 Task: Create a floral creative business letterhead.
Action: Mouse moved to (396, 84)
Screenshot: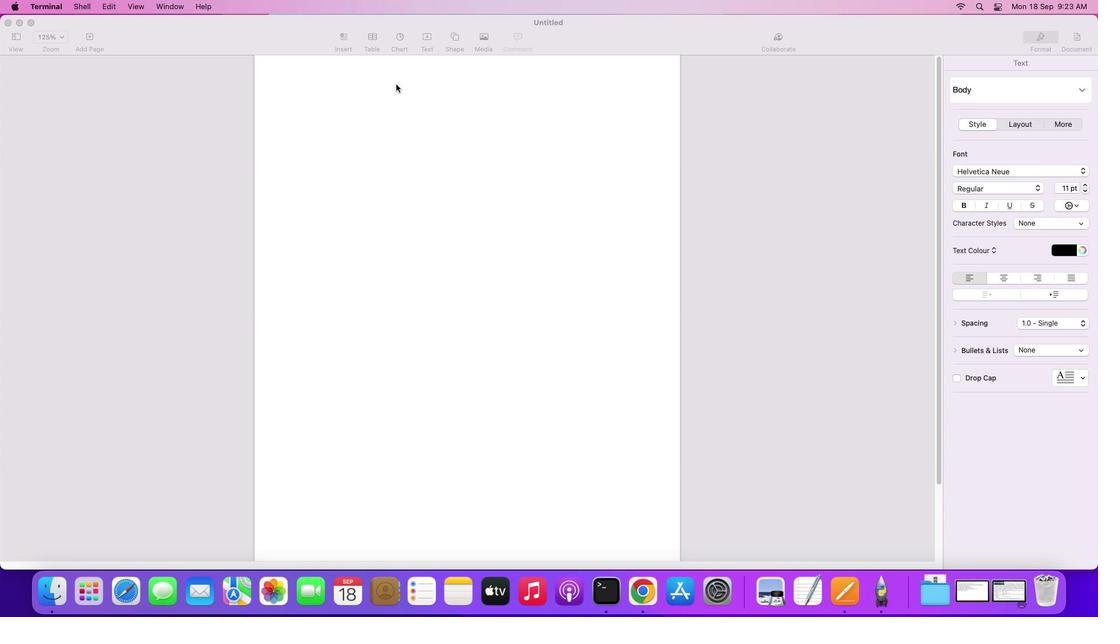 
Action: Mouse pressed left at (396, 84)
Screenshot: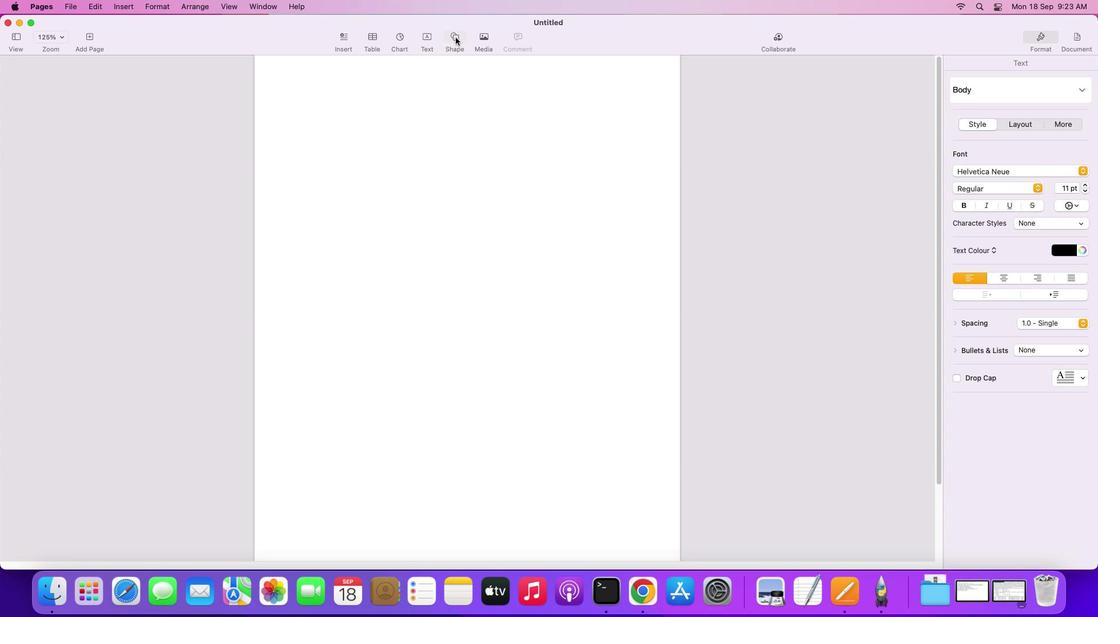 
Action: Mouse moved to (455, 37)
Screenshot: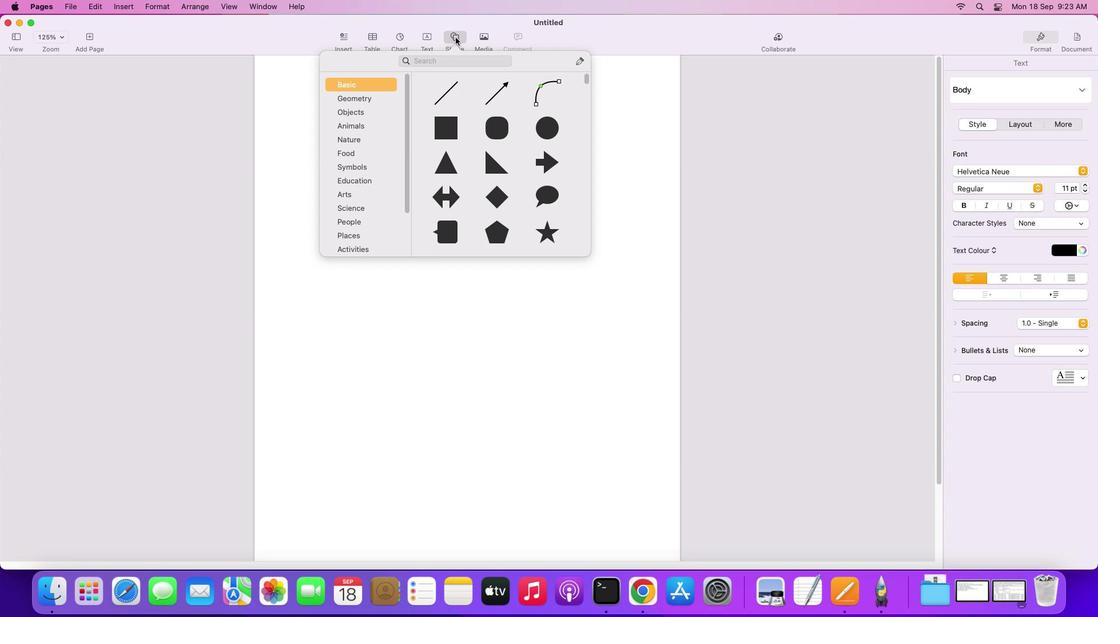 
Action: Mouse pressed left at (455, 37)
Screenshot: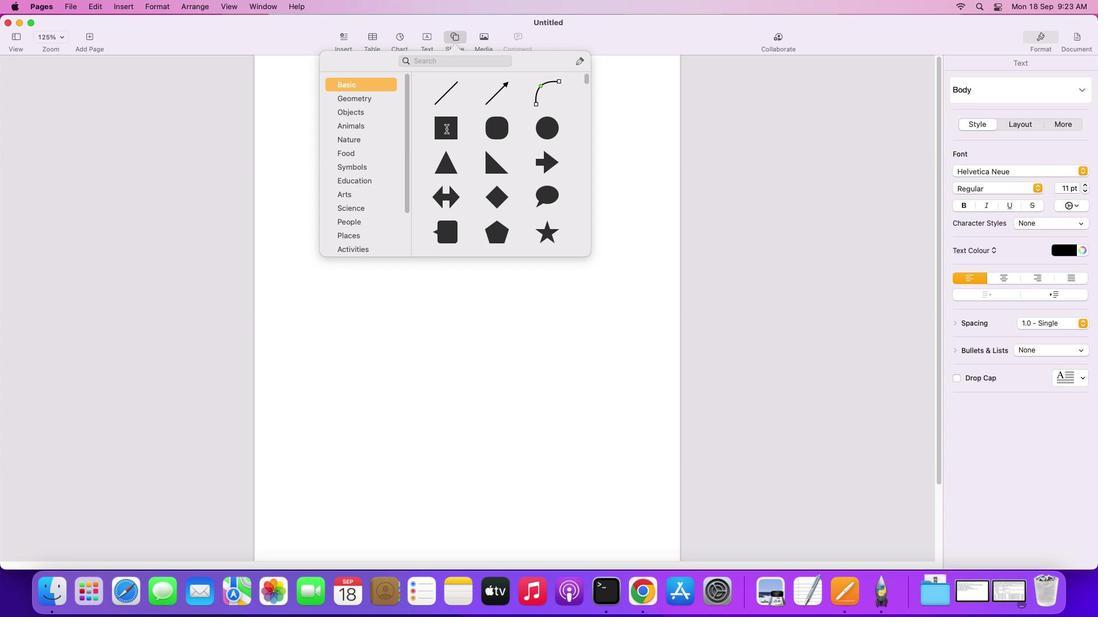 
Action: Mouse moved to (446, 129)
Screenshot: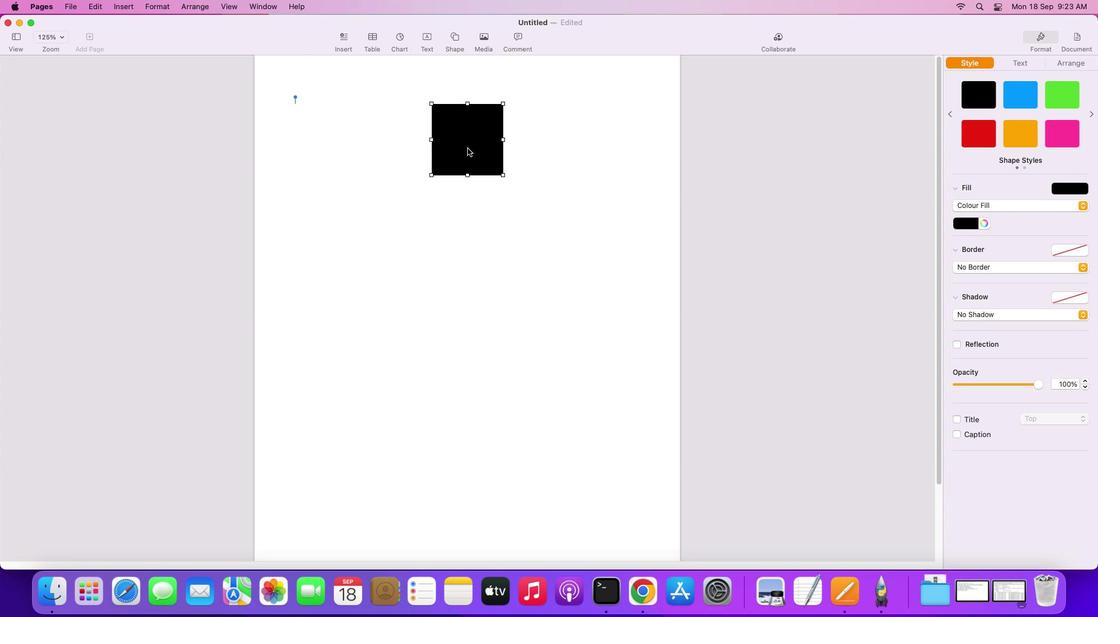 
Action: Mouse pressed left at (446, 129)
Screenshot: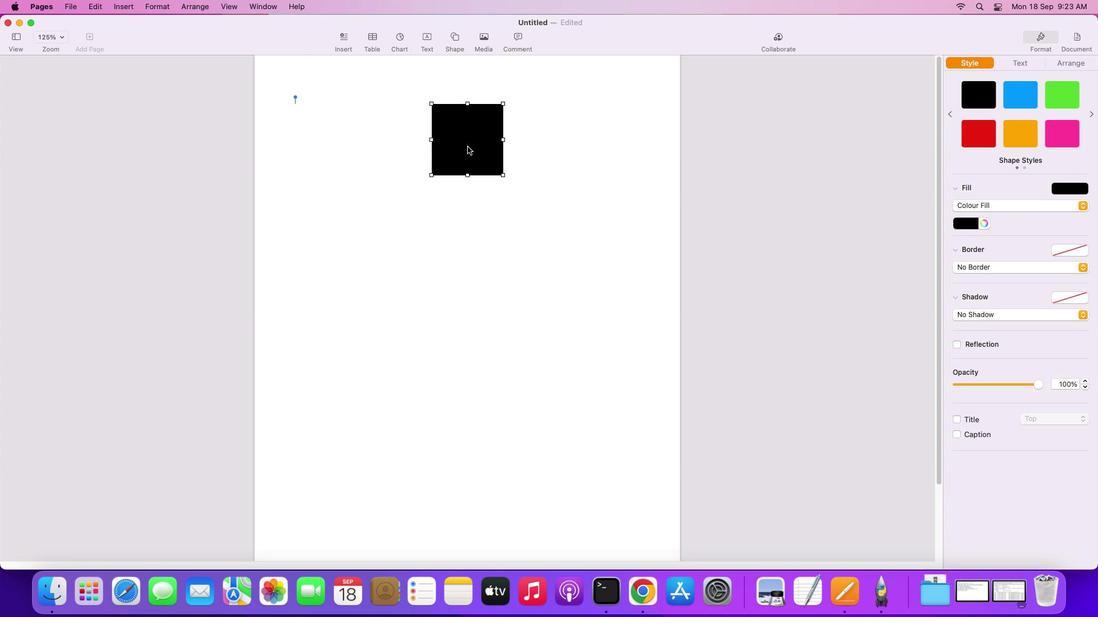 
Action: Mouse moved to (467, 144)
Screenshot: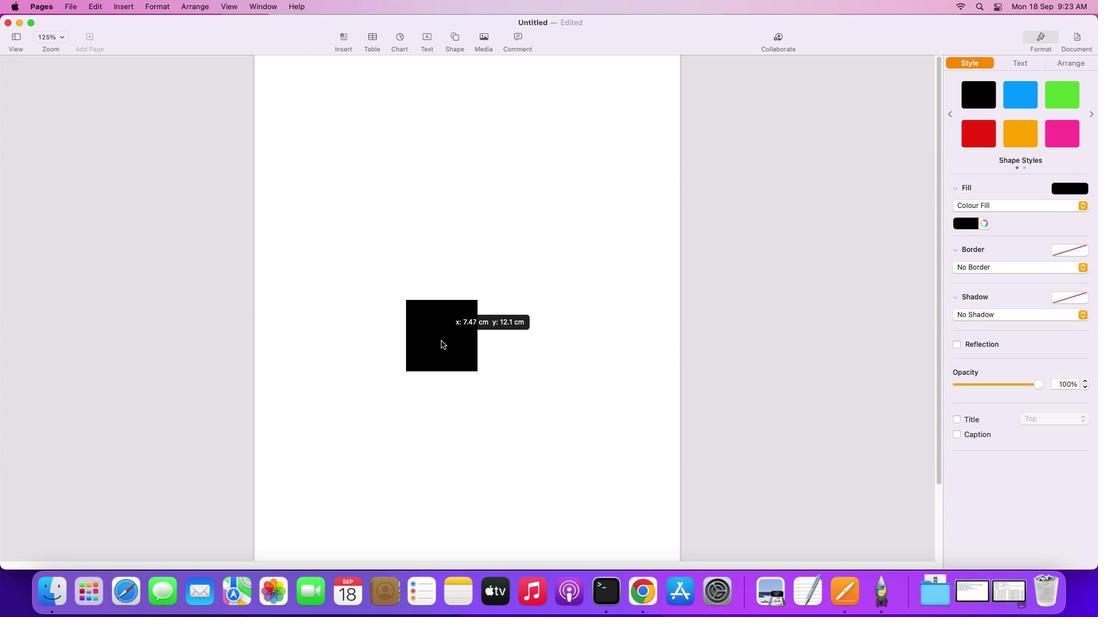 
Action: Mouse pressed left at (467, 144)
Screenshot: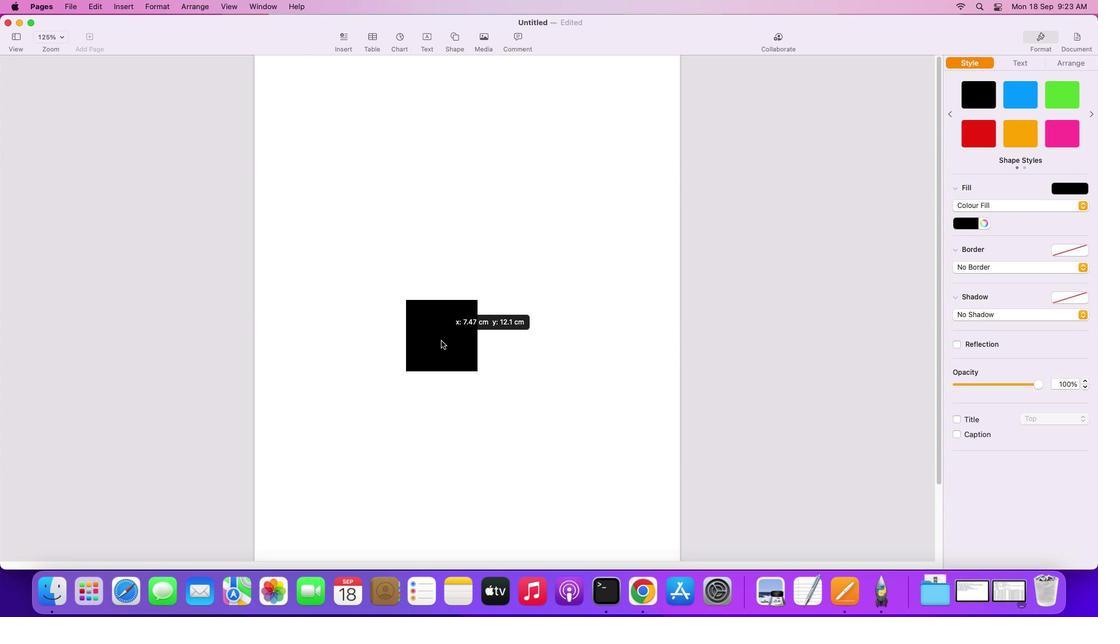 
Action: Mouse moved to (478, 335)
Screenshot: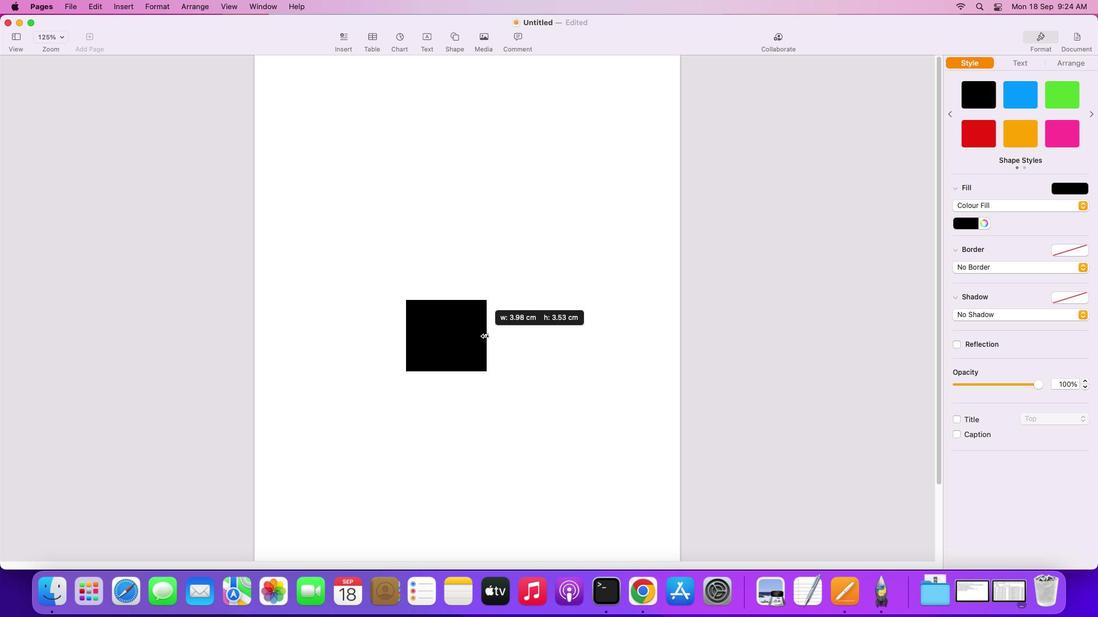 
Action: Mouse pressed left at (478, 335)
Screenshot: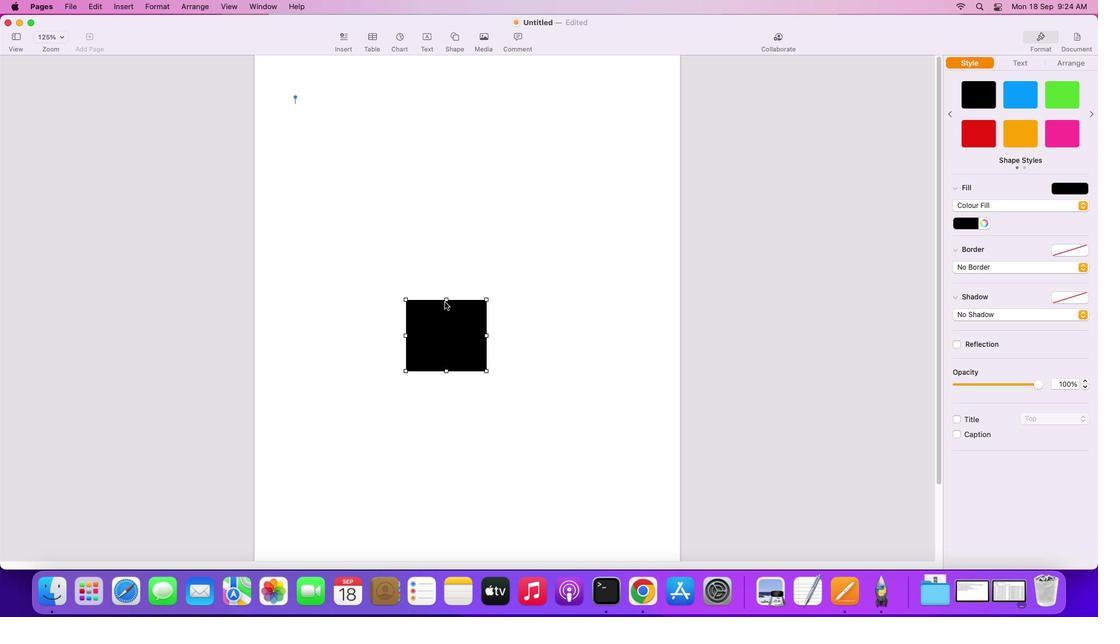 
Action: Mouse moved to (447, 300)
Screenshot: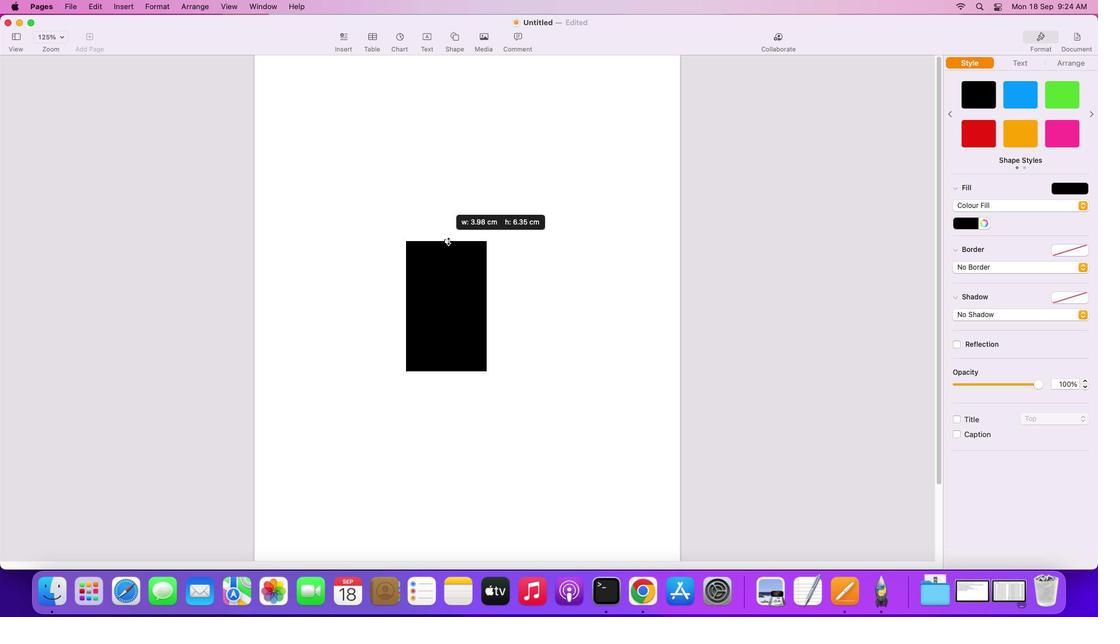 
Action: Mouse pressed left at (447, 300)
Screenshot: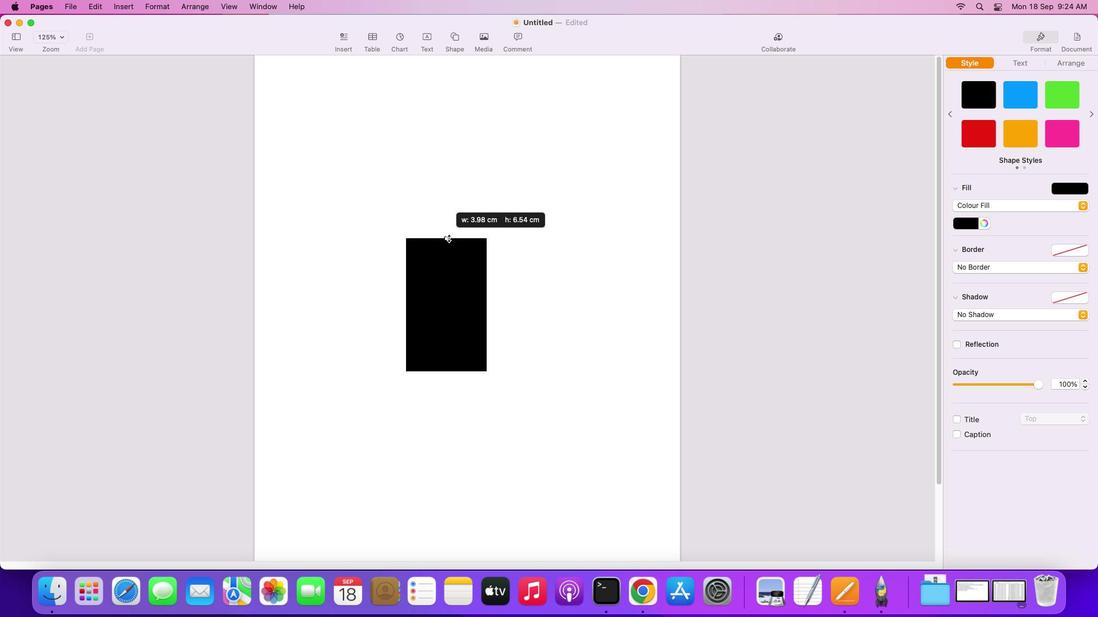 
Action: Mouse moved to (451, 344)
Screenshot: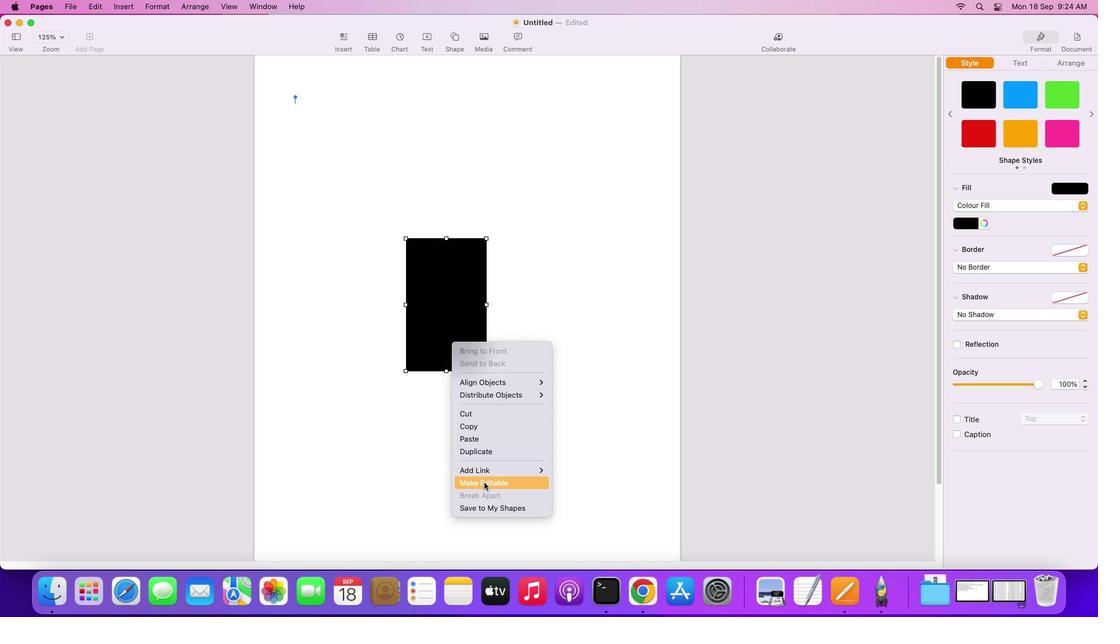 
Action: Mouse pressed right at (451, 344)
Screenshot: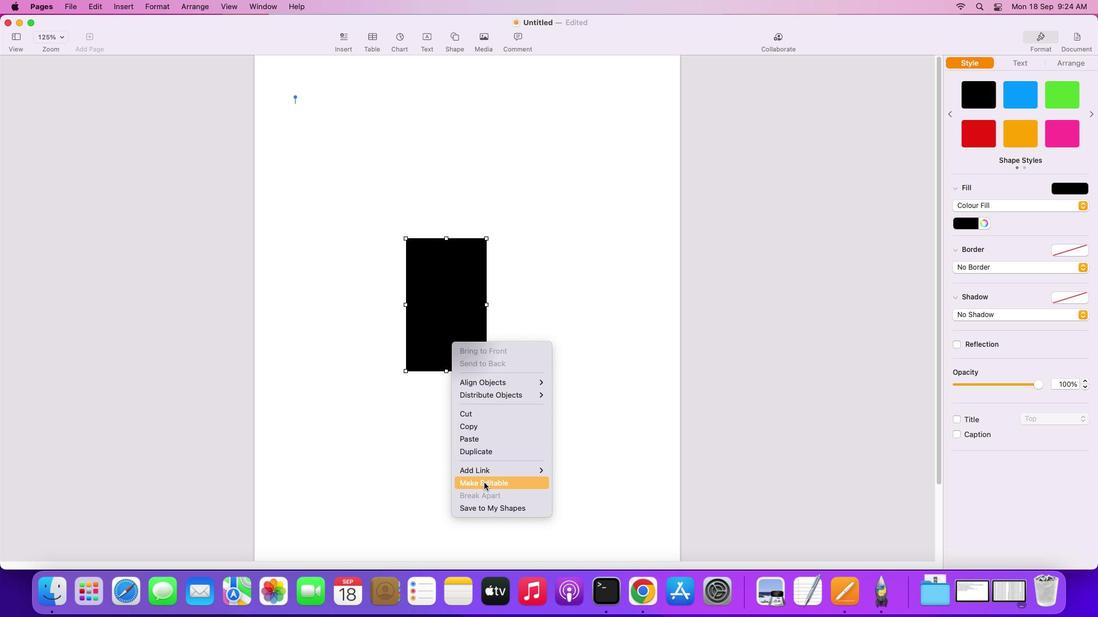 
Action: Mouse moved to (483, 483)
Screenshot: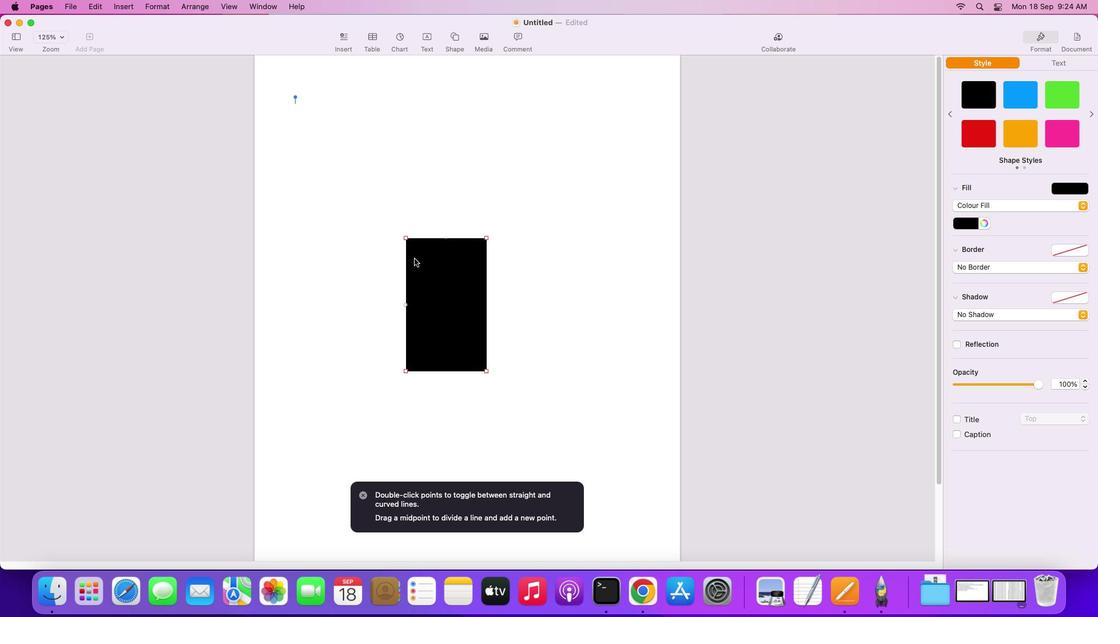 
Action: Mouse pressed left at (483, 483)
Screenshot: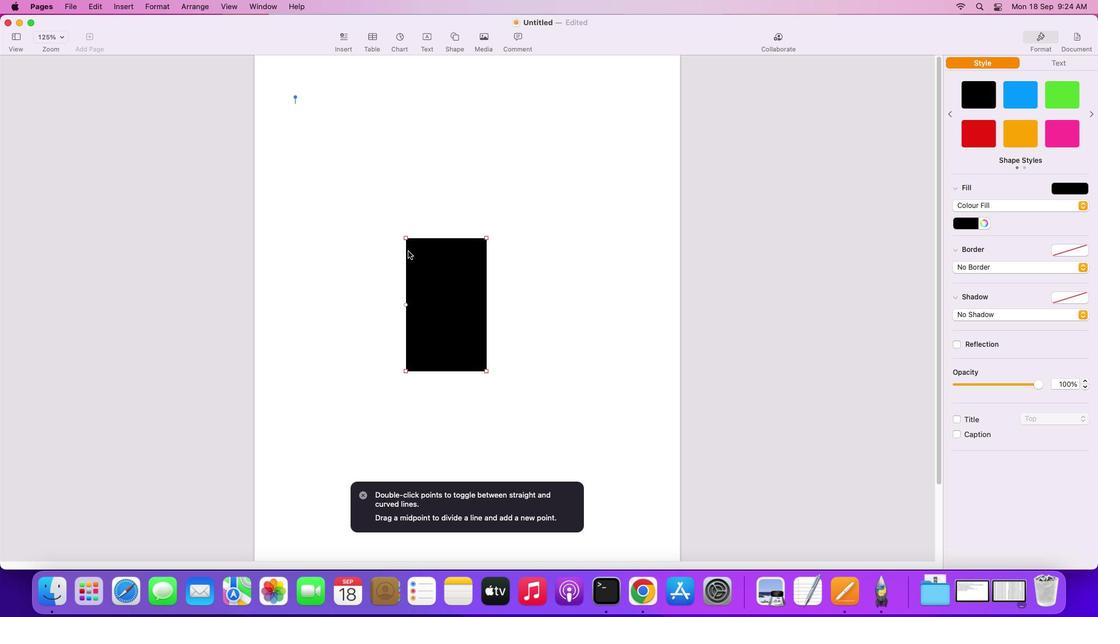
Action: Mouse moved to (406, 237)
Screenshot: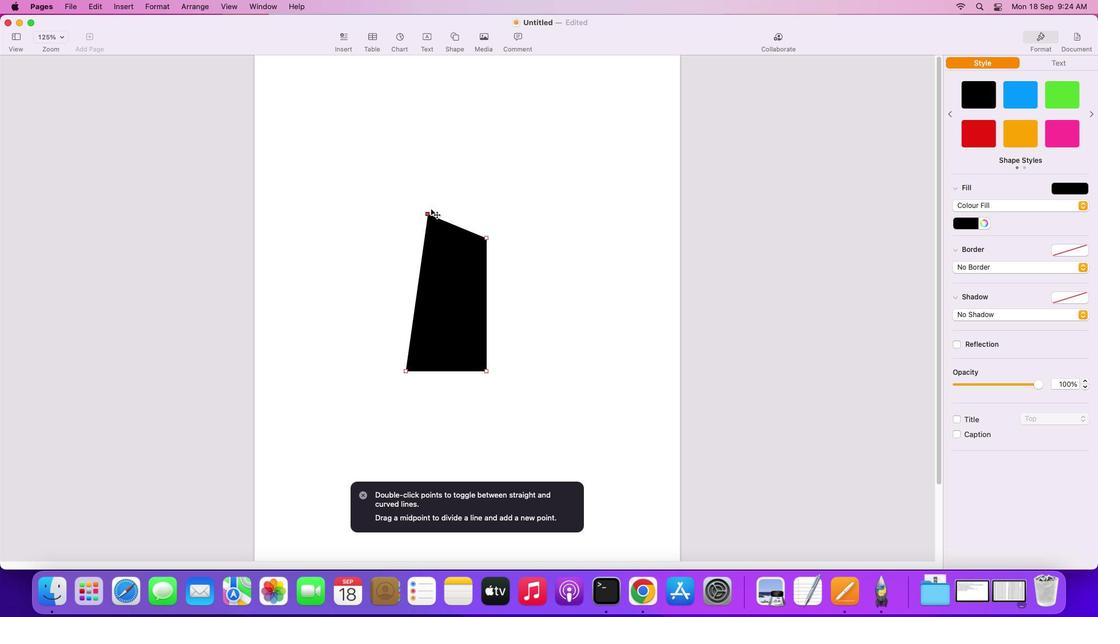 
Action: Mouse pressed left at (406, 237)
Screenshot: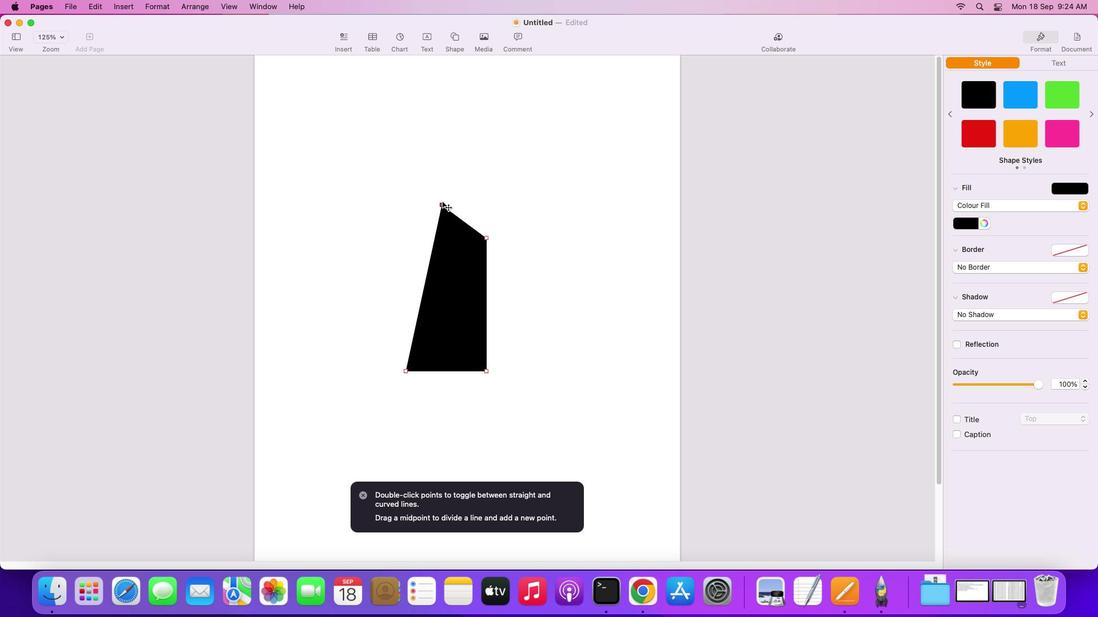 
Action: Mouse moved to (487, 239)
Screenshot: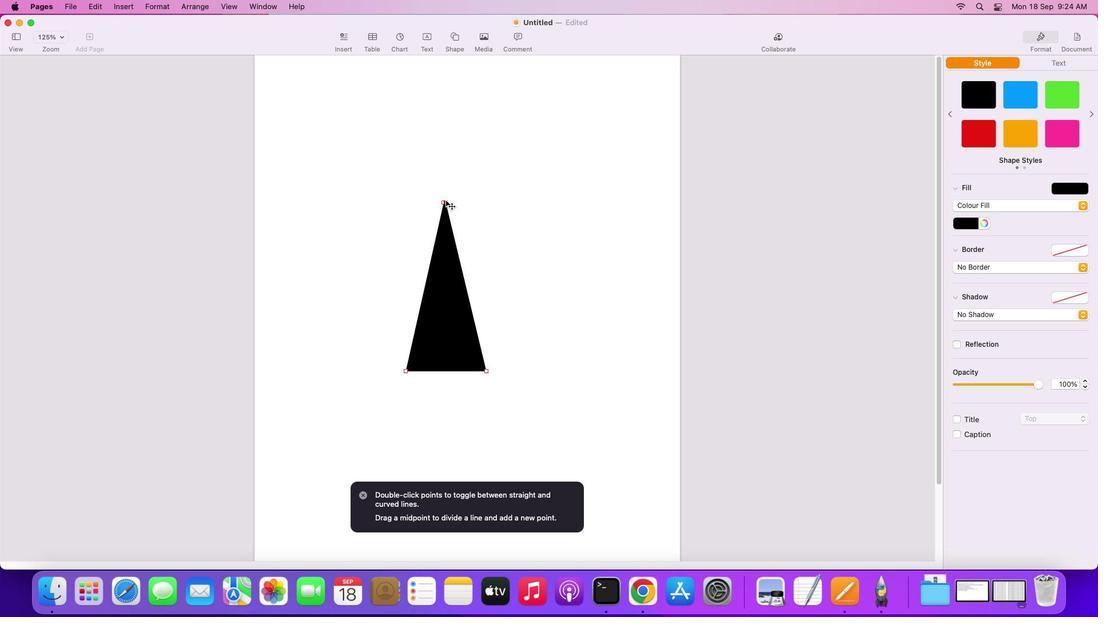 
Action: Mouse pressed left at (487, 239)
Screenshot: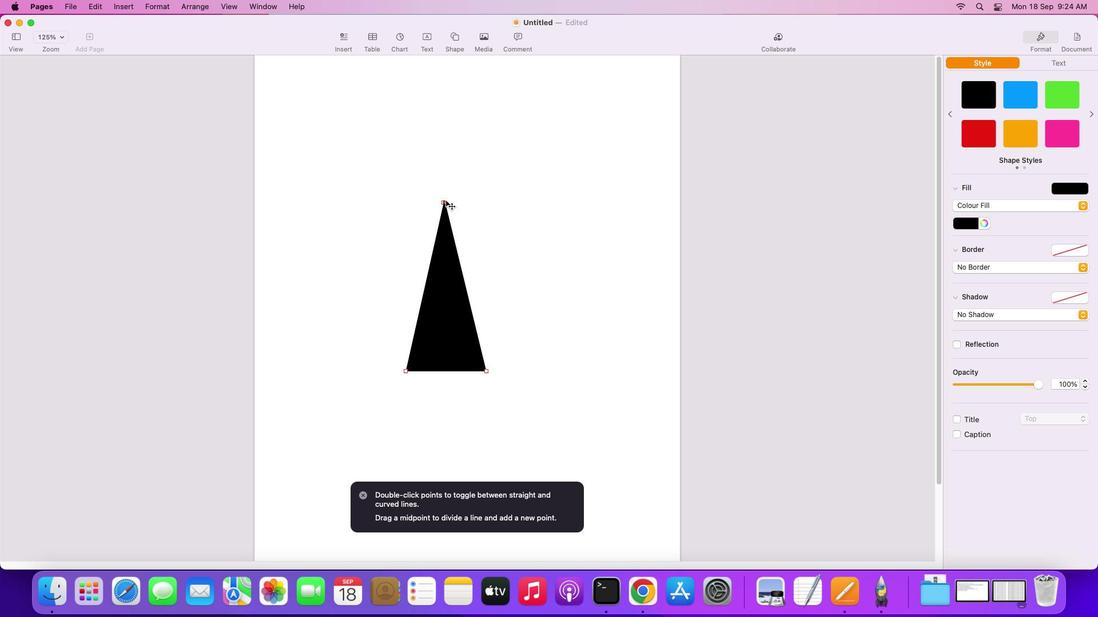 
Action: Mouse moved to (485, 207)
Screenshot: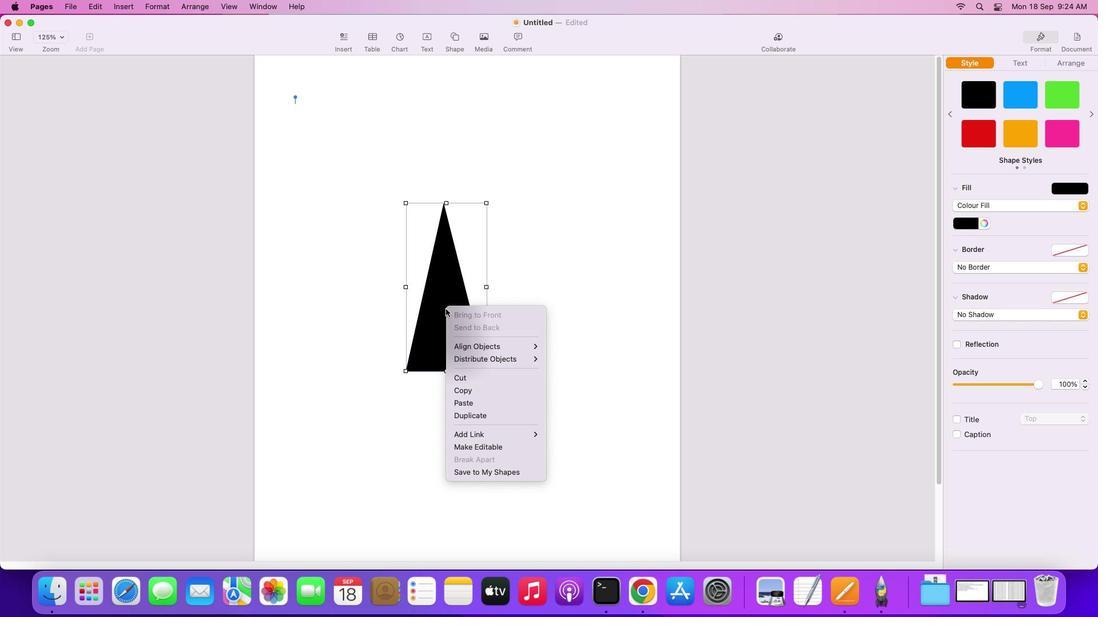 
Action: Mouse pressed left at (485, 207)
Screenshot: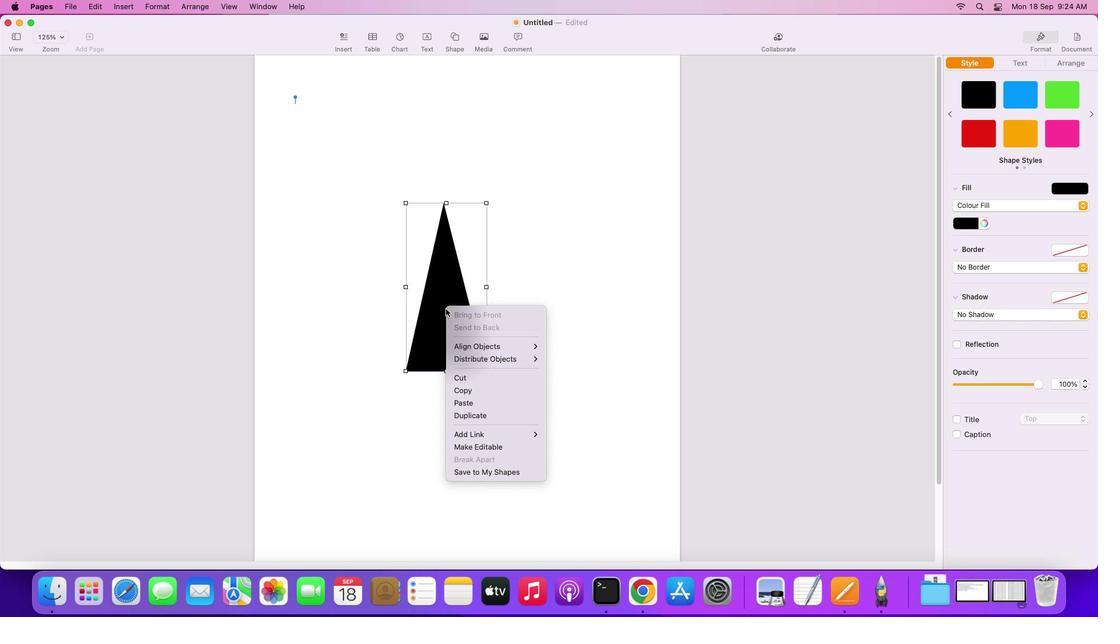 
Action: Mouse moved to (446, 309)
Screenshot: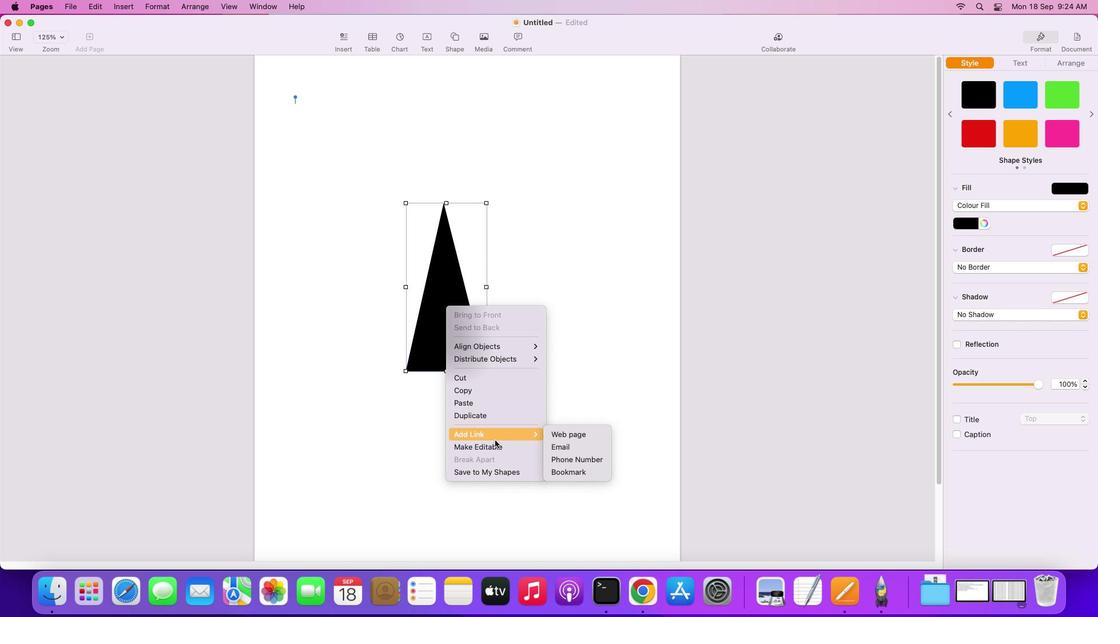 
Action: Mouse pressed left at (446, 309)
Screenshot: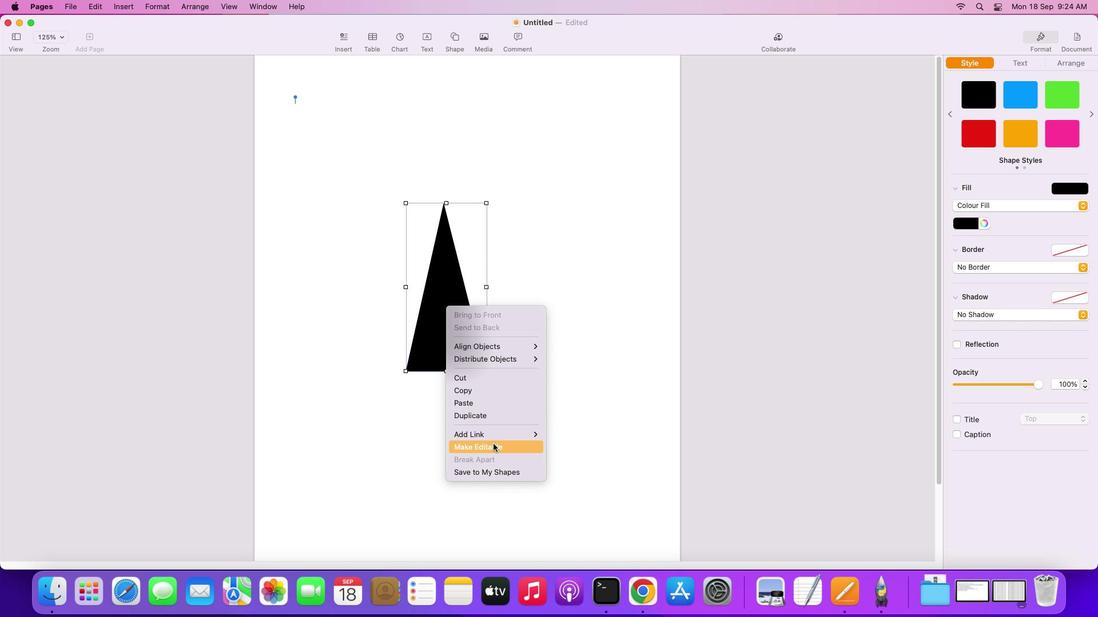 
Action: Mouse moved to (445, 308)
Screenshot: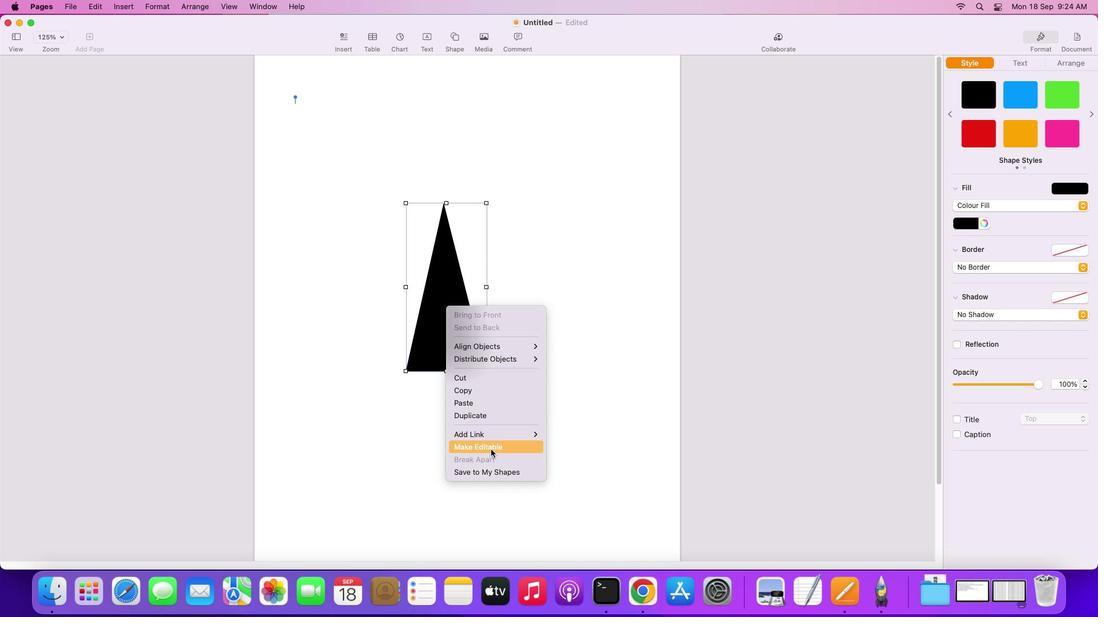 
Action: Mouse pressed right at (445, 308)
Screenshot: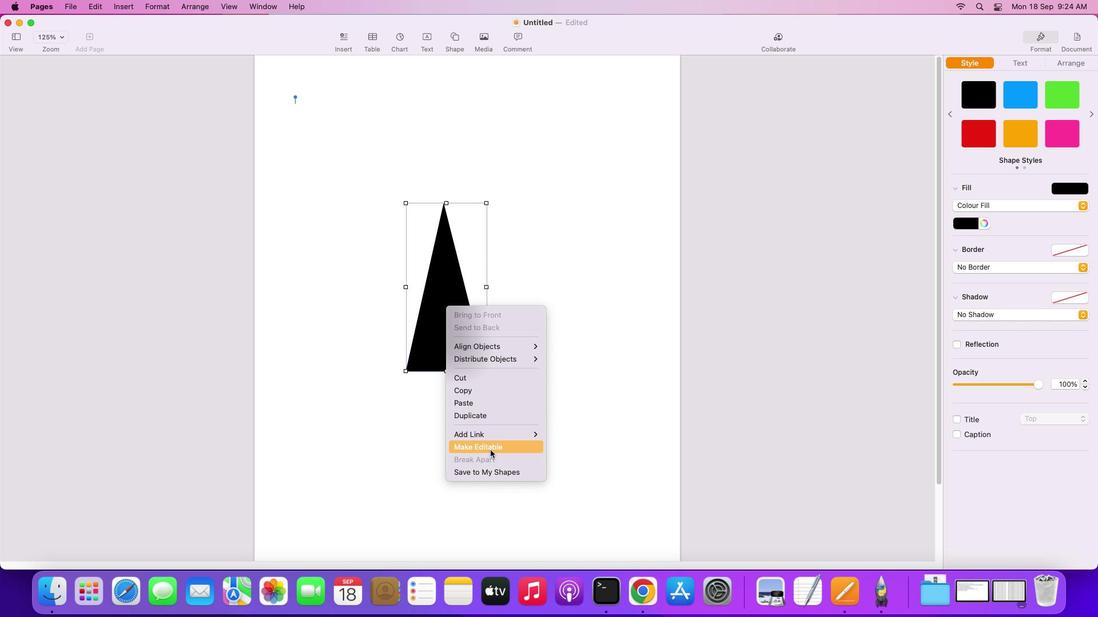
Action: Mouse moved to (489, 449)
Screenshot: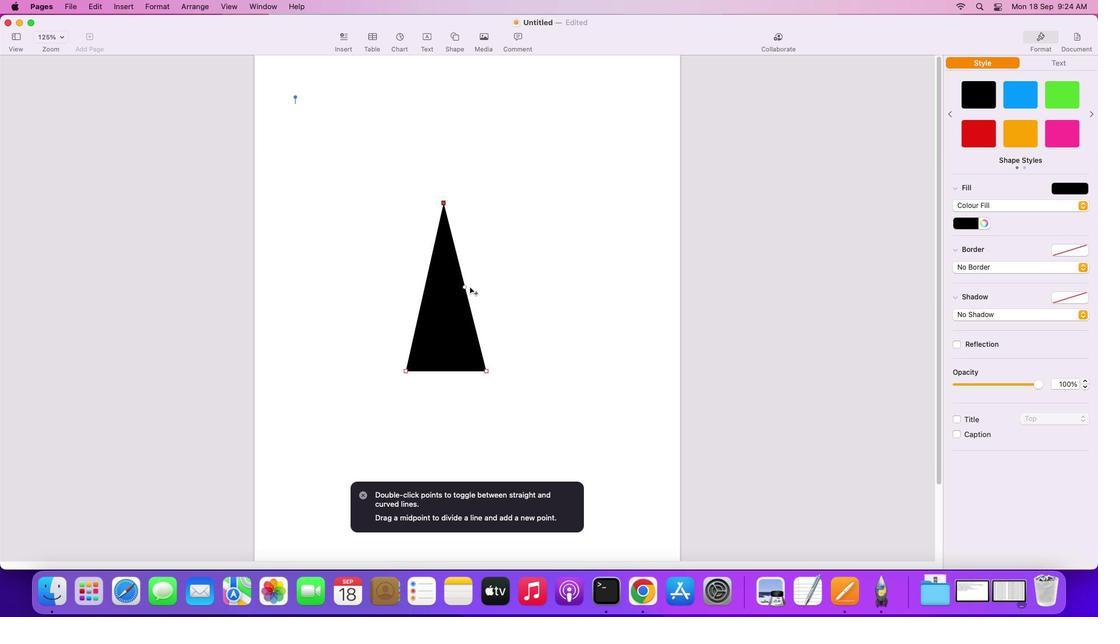 
Action: Mouse pressed left at (489, 449)
Screenshot: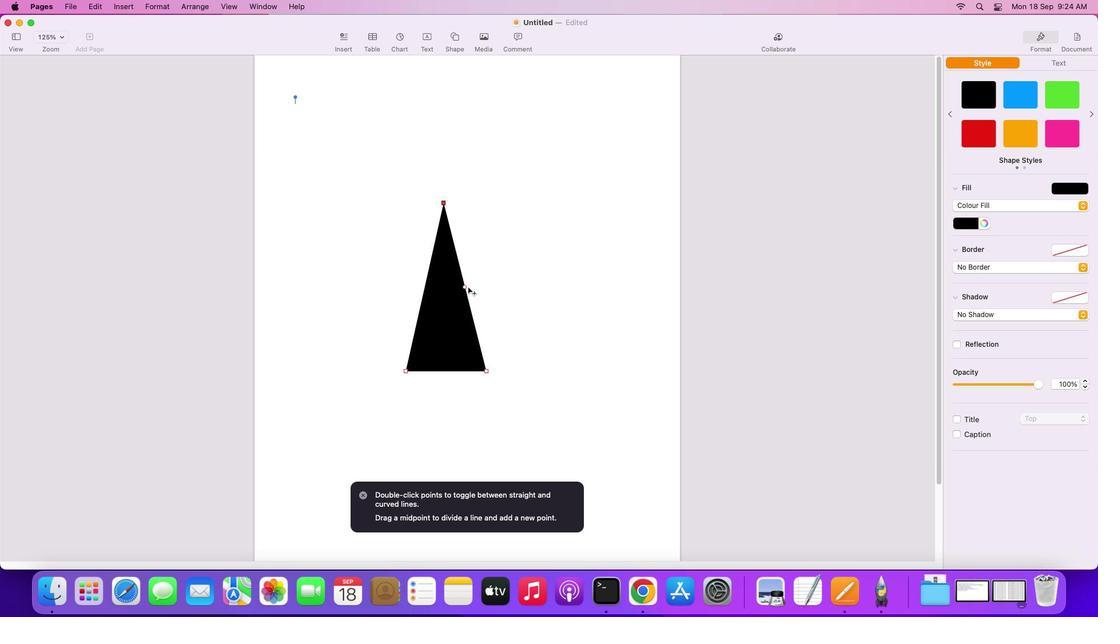 
Action: Mouse moved to (465, 287)
Screenshot: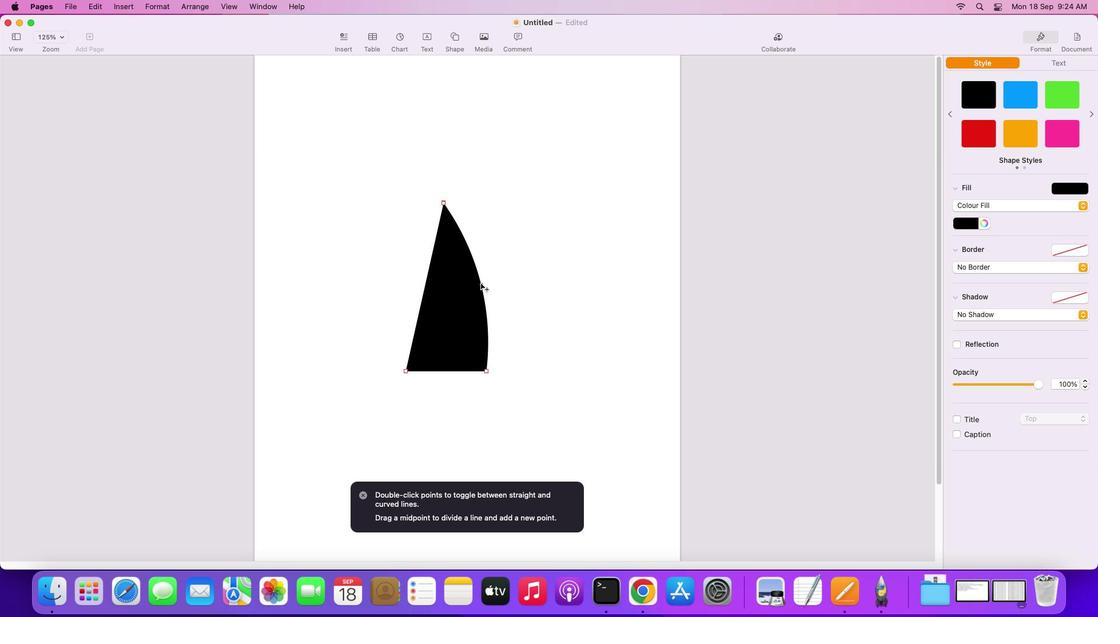 
Action: Mouse pressed left at (465, 287)
Screenshot: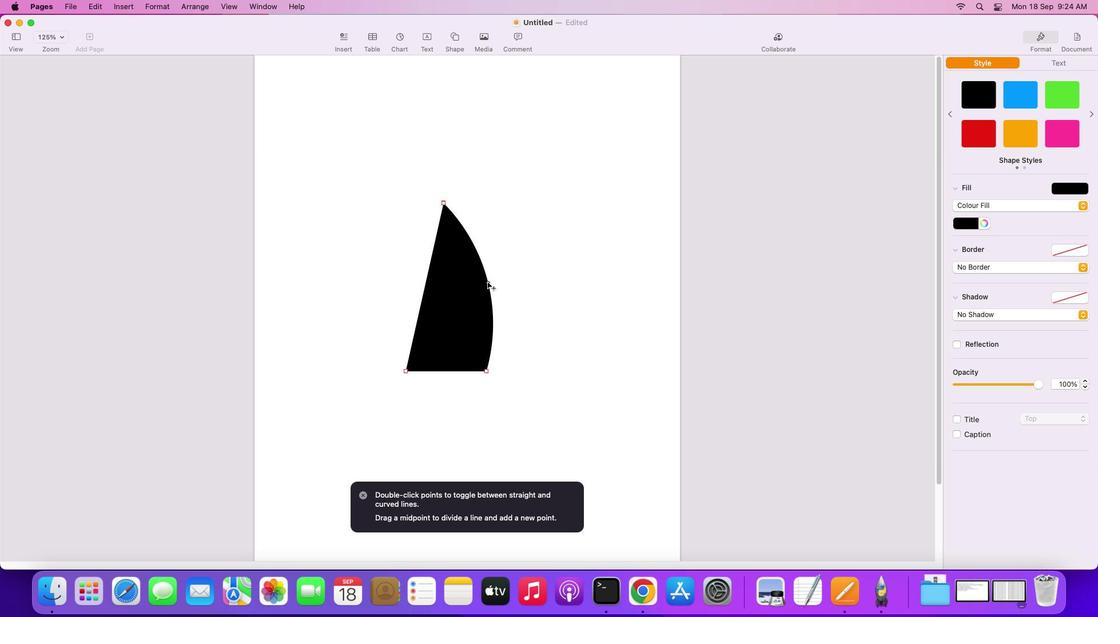 
Action: Mouse moved to (426, 288)
Screenshot: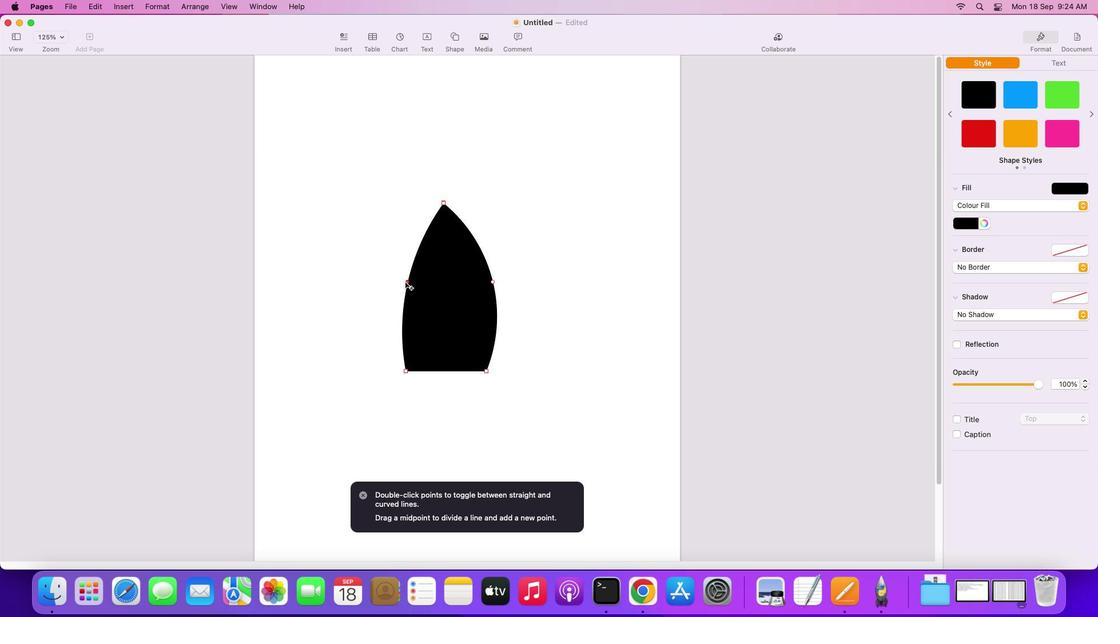 
Action: Mouse pressed left at (426, 288)
Screenshot: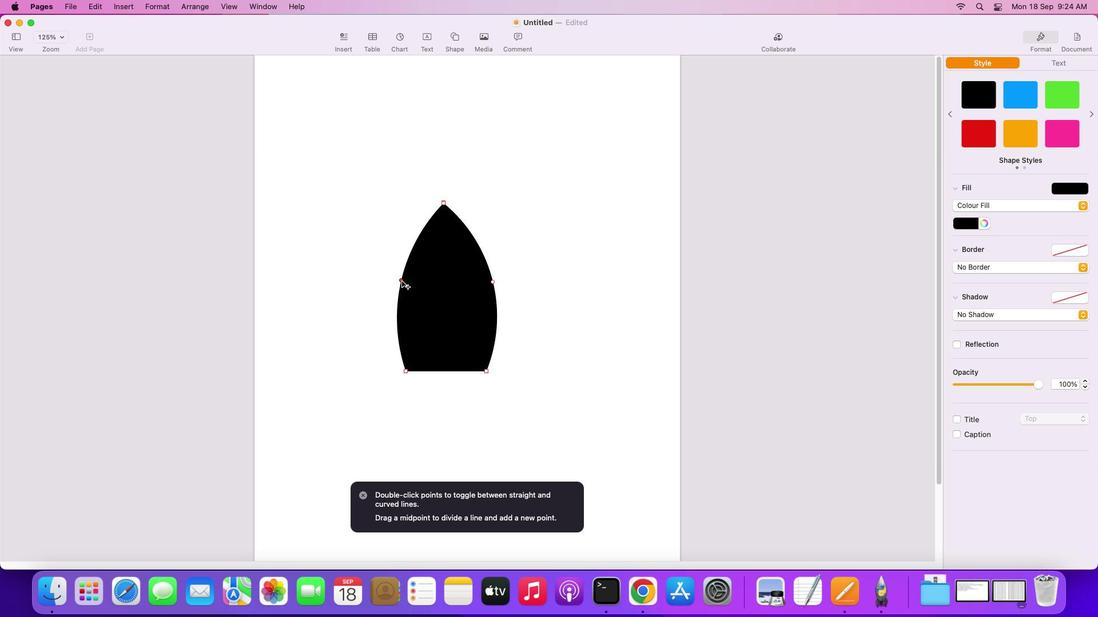 
Action: Mouse moved to (580, 249)
Screenshot: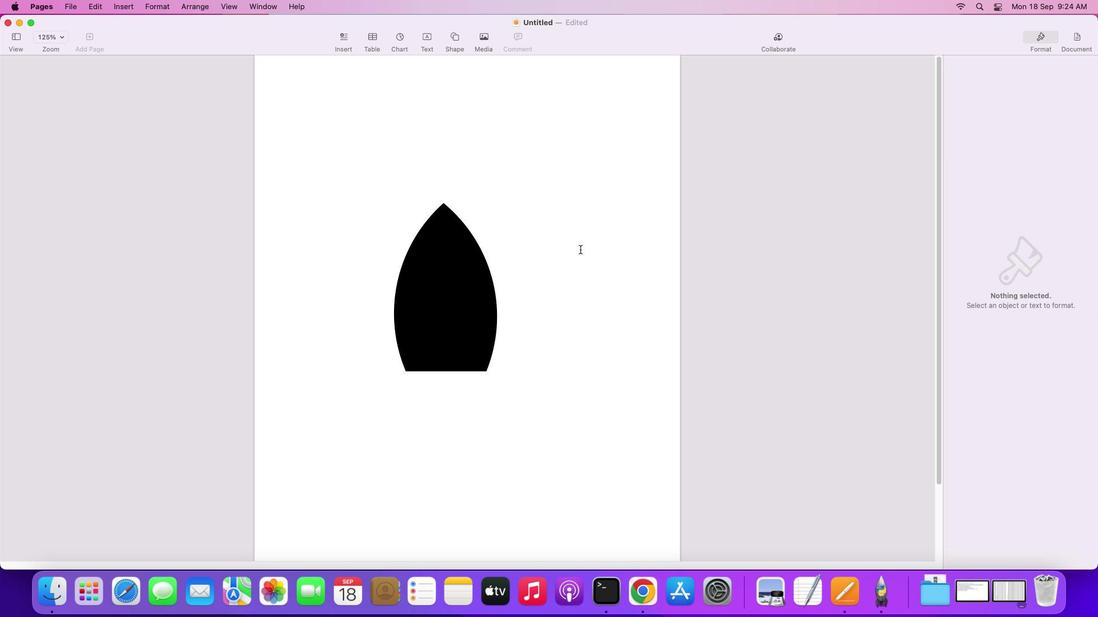 
Action: Mouse pressed left at (580, 249)
Screenshot: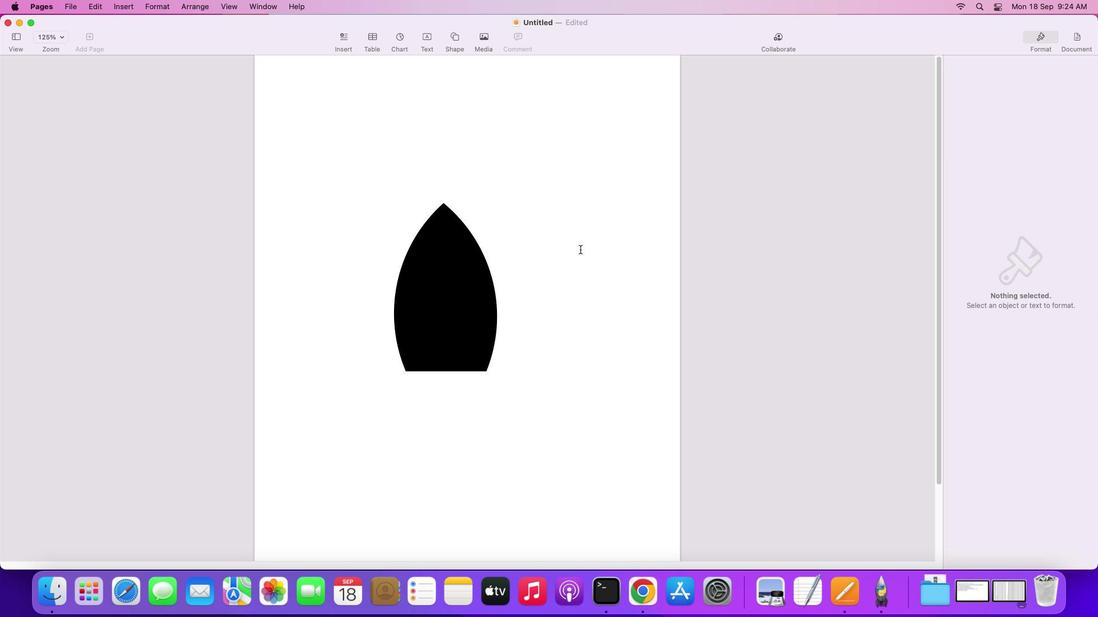 
Action: Mouse moved to (433, 291)
Screenshot: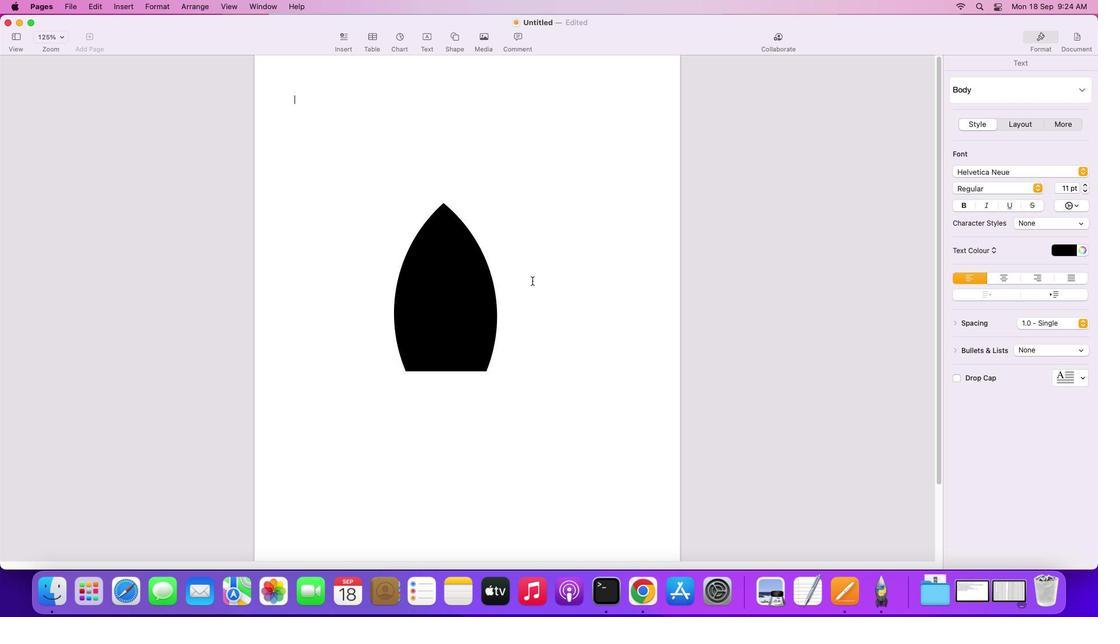 
Action: Mouse pressed left at (433, 291)
Screenshot: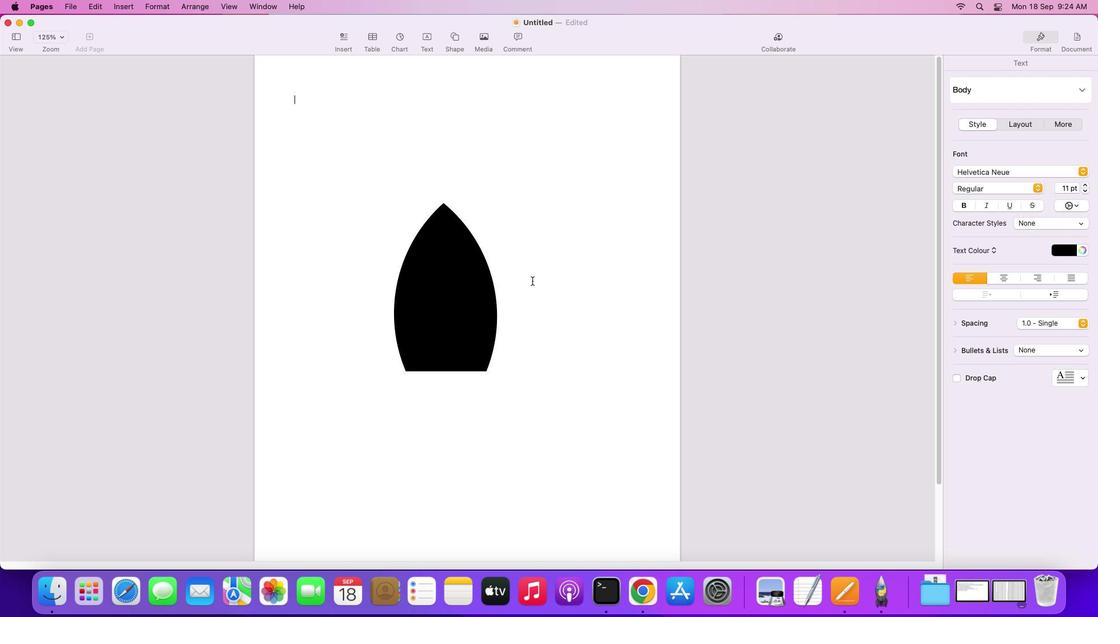 
Action: Mouse moved to (532, 281)
Screenshot: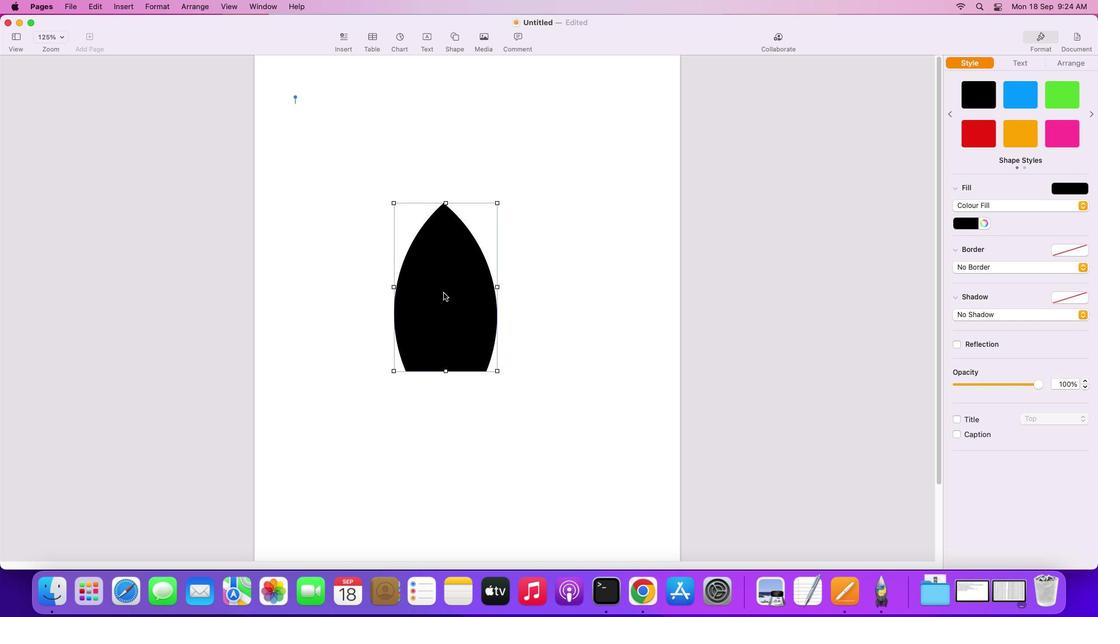 
Action: Mouse pressed left at (532, 281)
Screenshot: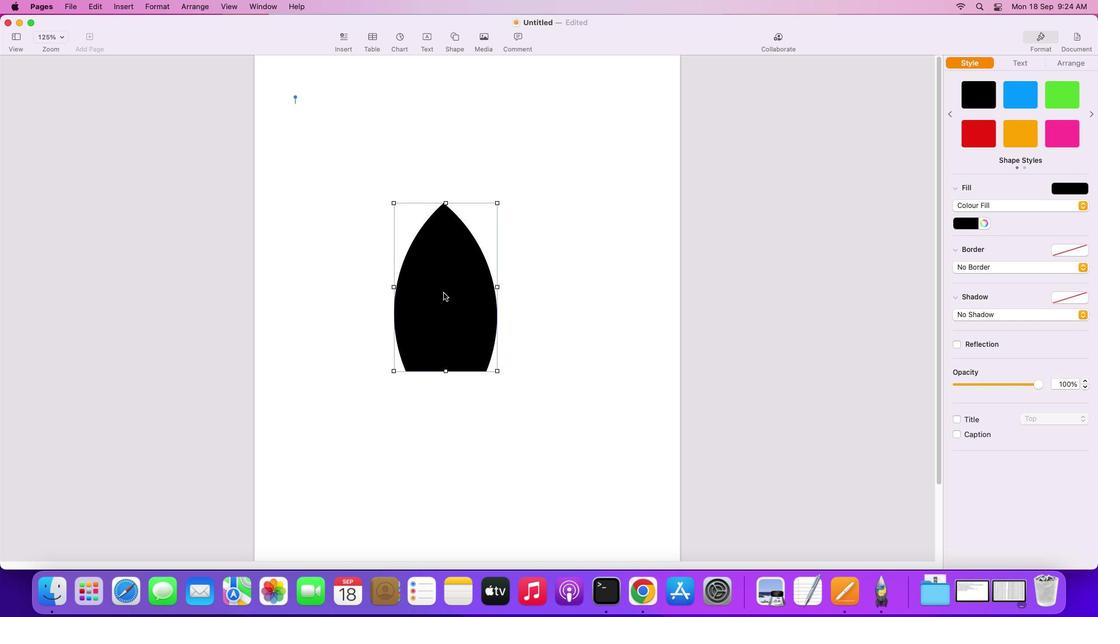 
Action: Mouse moved to (443, 293)
Screenshot: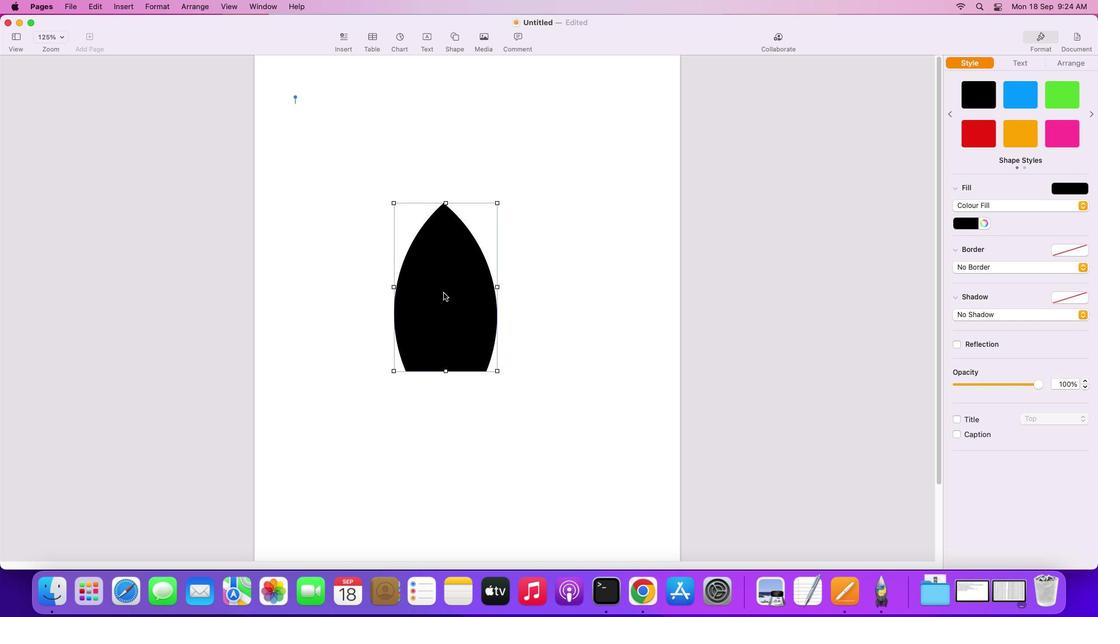 
Action: Mouse pressed left at (443, 293)
Screenshot: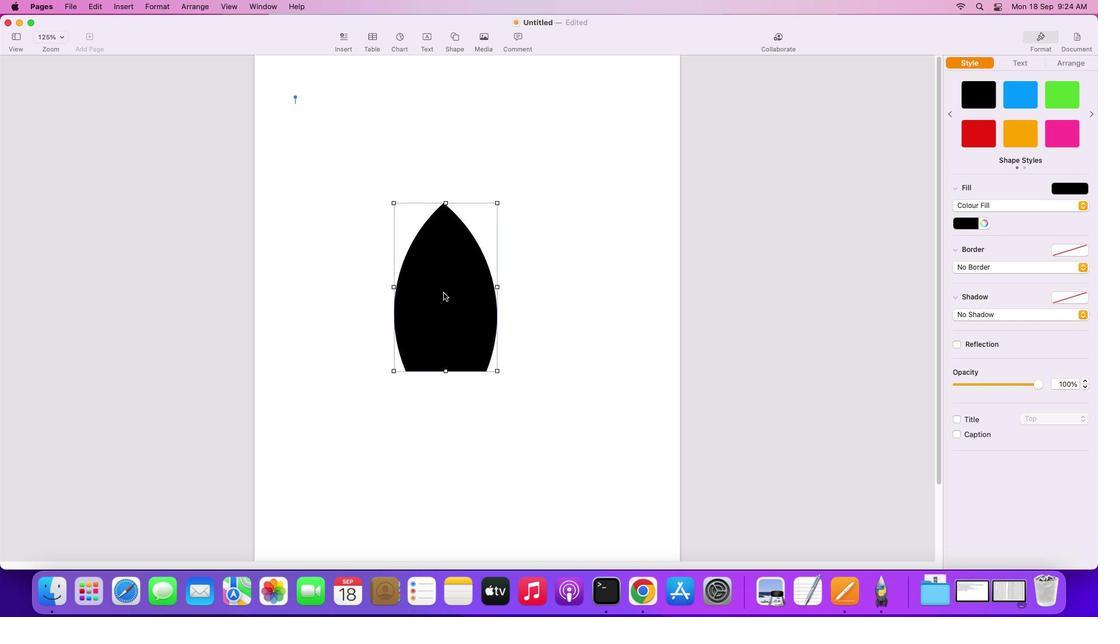 
Action: Mouse moved to (572, 272)
Screenshot: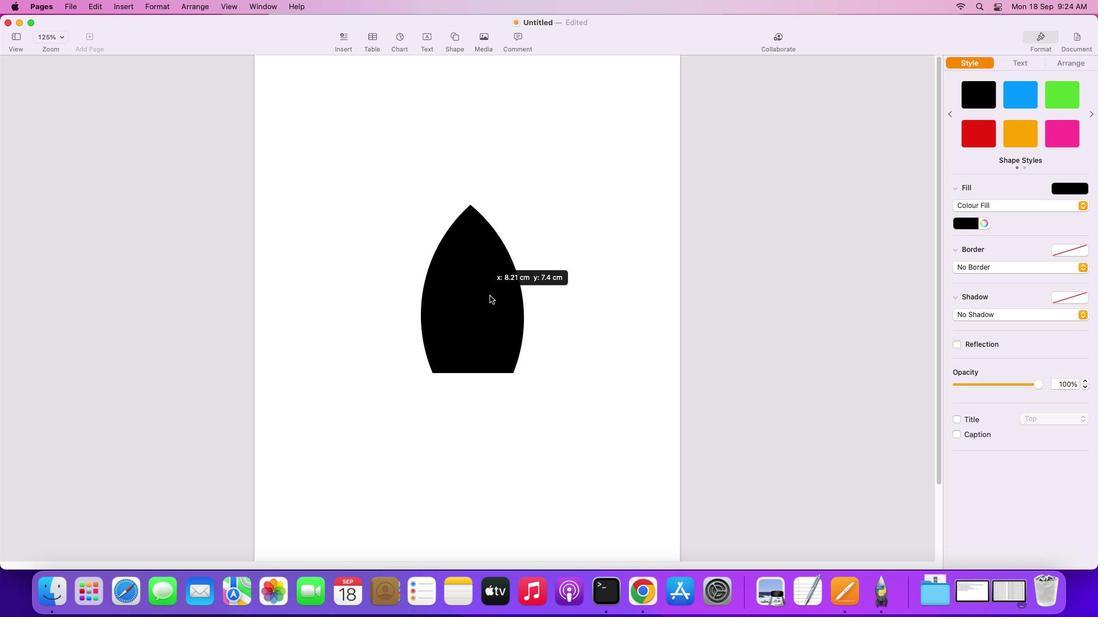 
Action: Mouse pressed left at (572, 272)
Screenshot: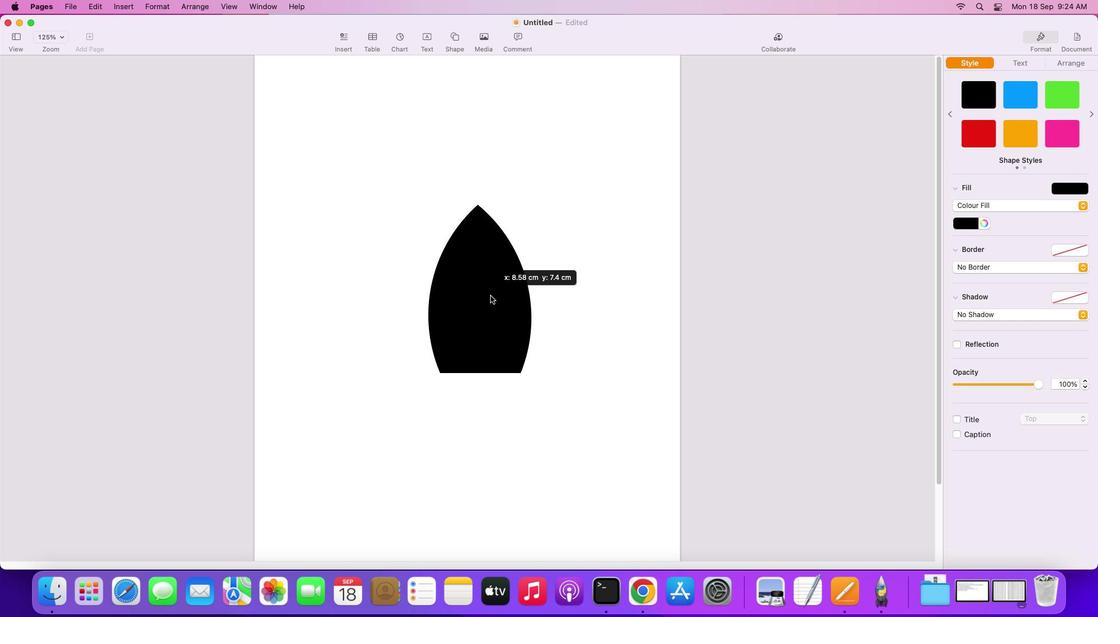 
Action: Mouse moved to (437, 295)
Screenshot: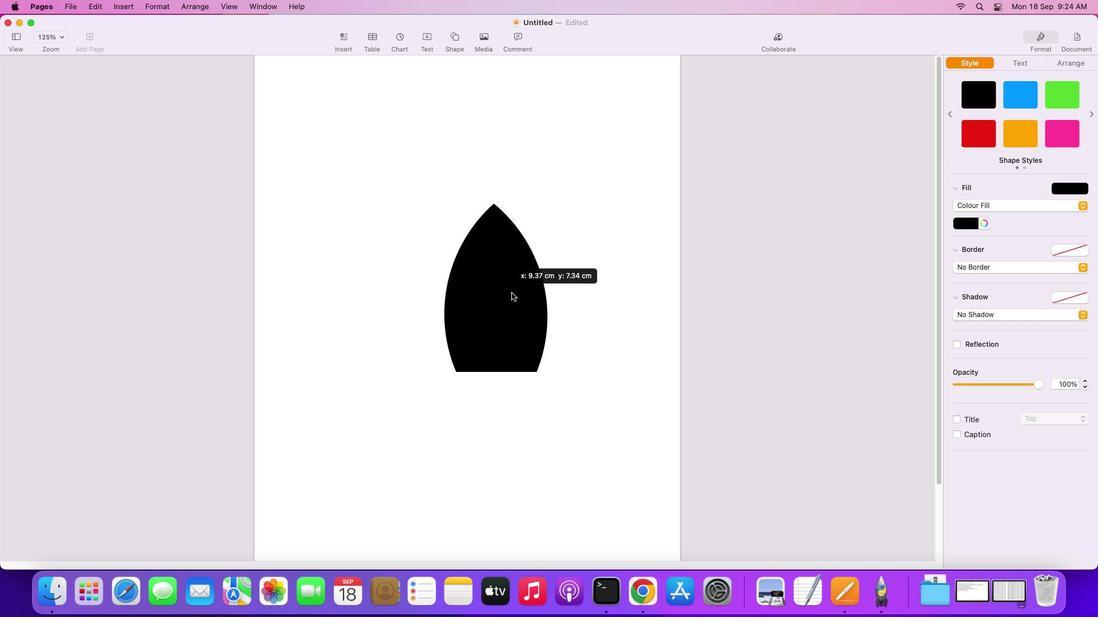 
Action: Mouse pressed left at (437, 295)
Screenshot: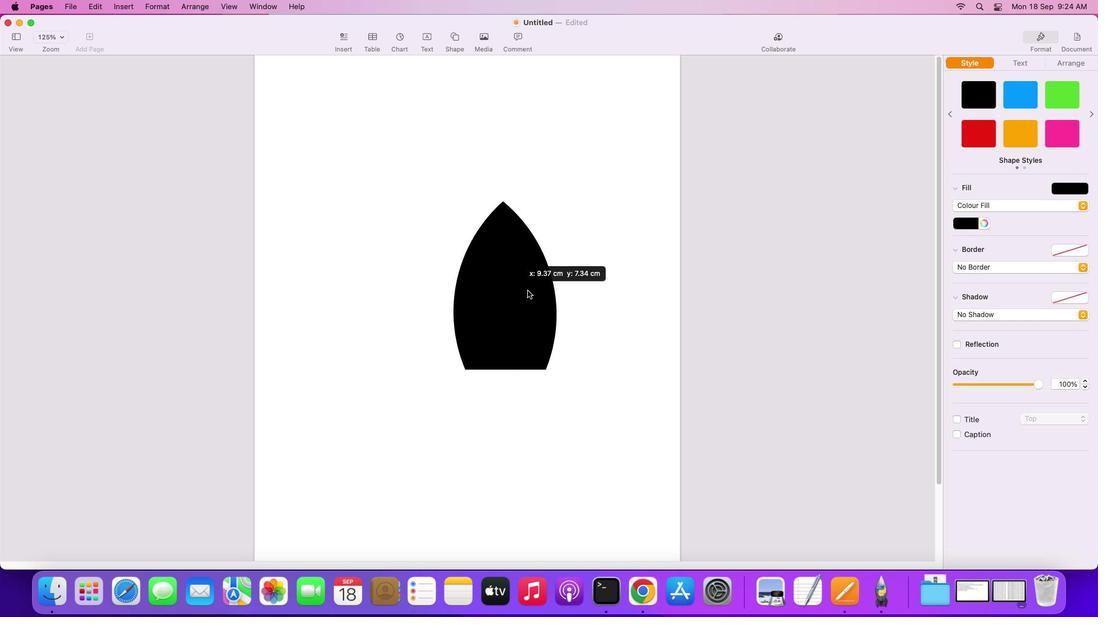 
Action: Mouse moved to (455, 294)
Screenshot: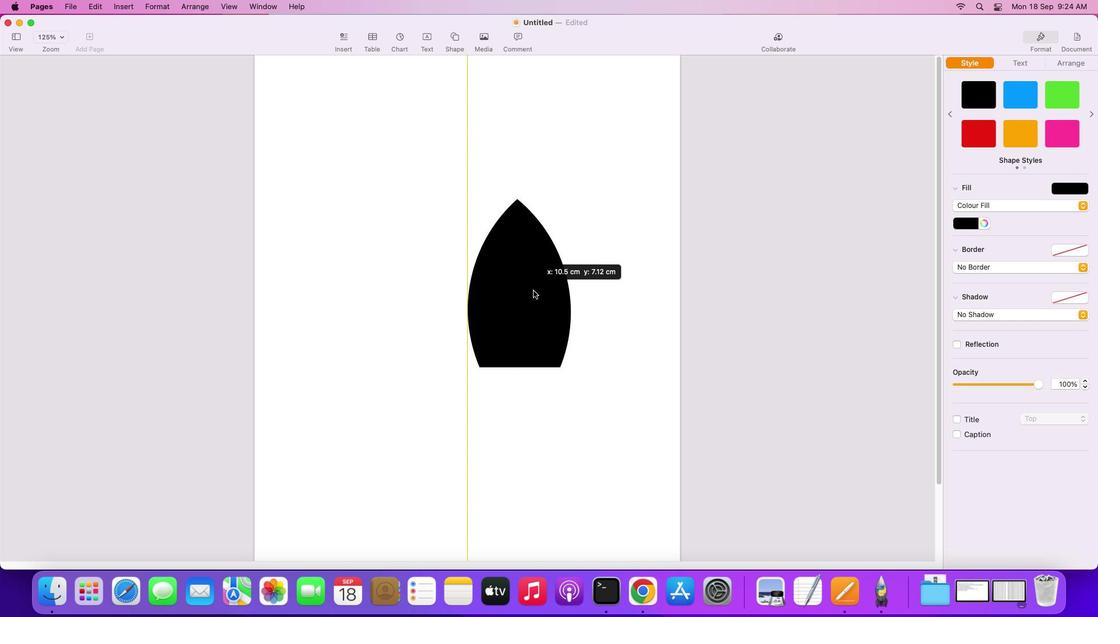 
Action: Mouse pressed left at (455, 294)
Screenshot: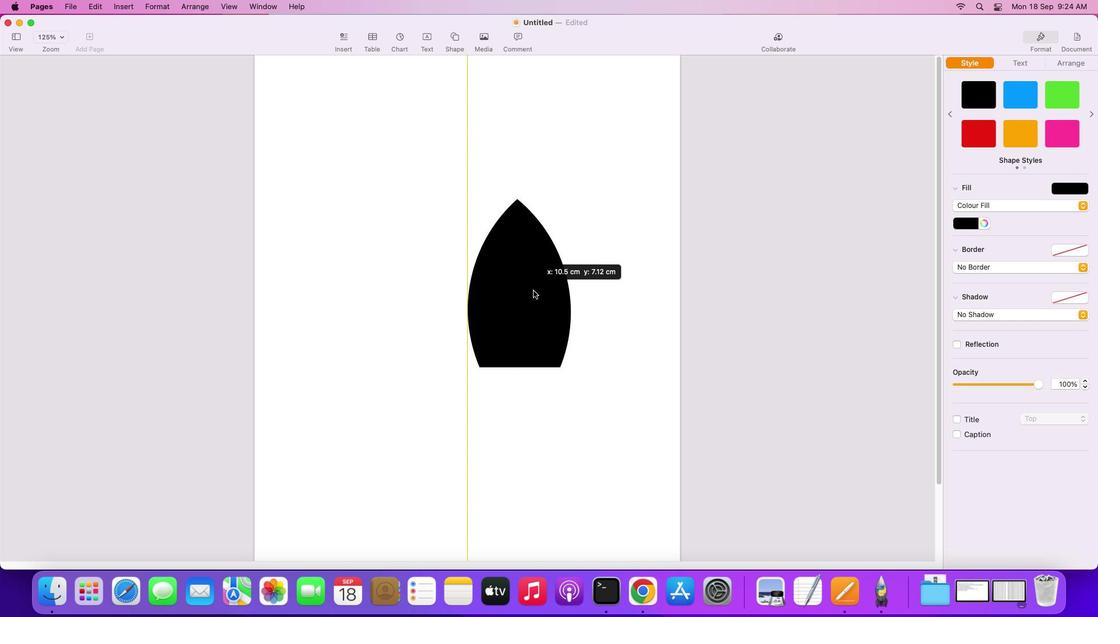 
Action: Mouse moved to (533, 290)
Screenshot: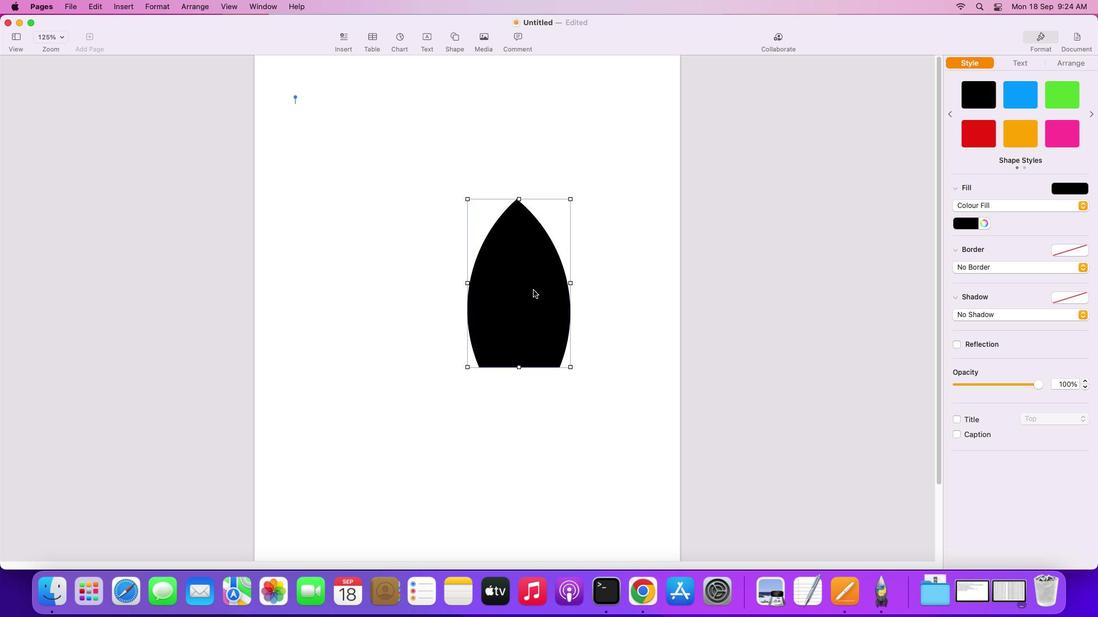 
Action: Key pressed Key.alt
Screenshot: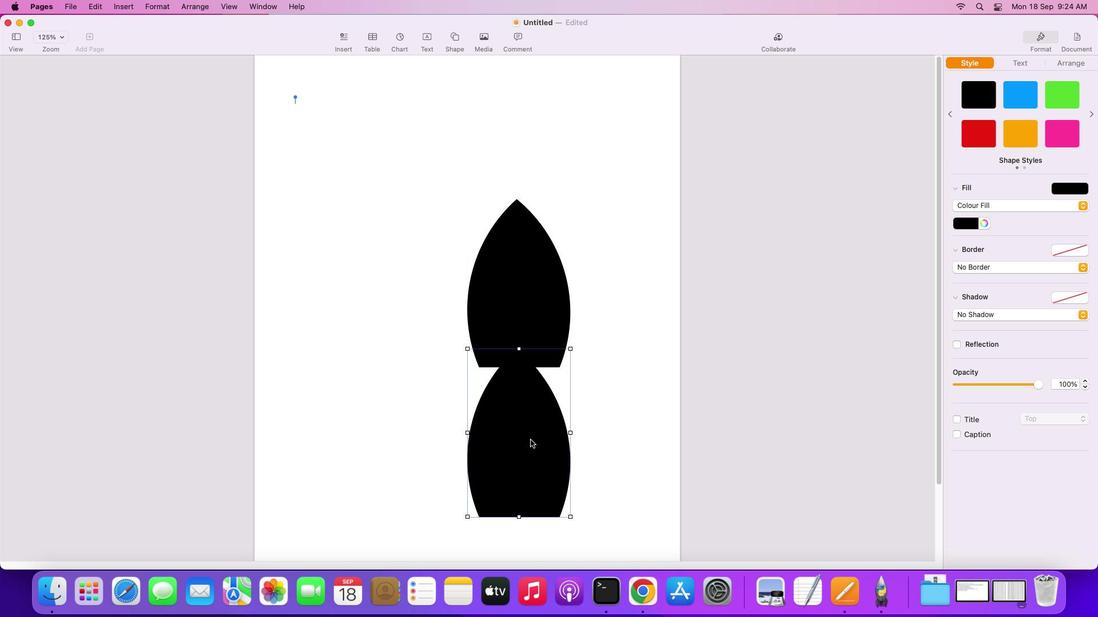 
Action: Mouse pressed left at (533, 290)
Screenshot: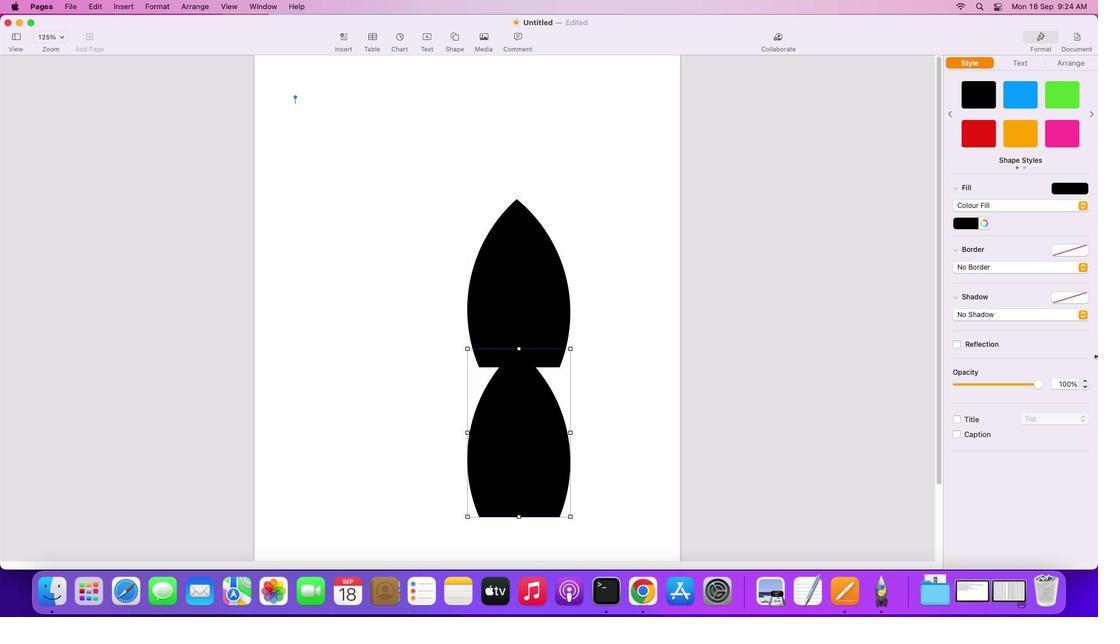 
Action: Mouse moved to (1081, 64)
Screenshot: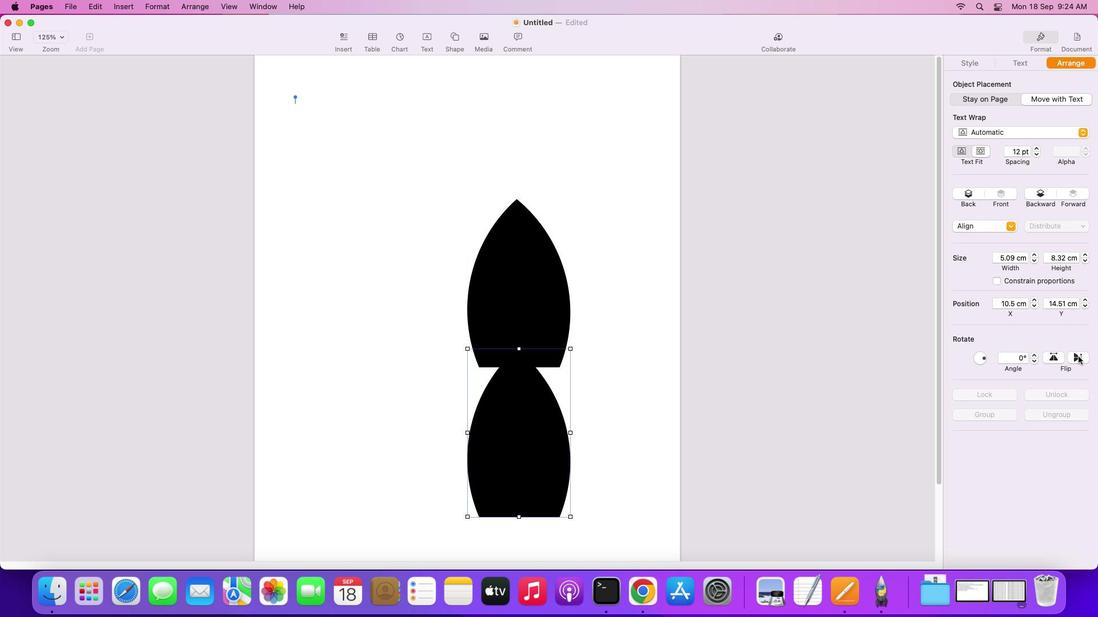 
Action: Mouse pressed left at (1081, 64)
Screenshot: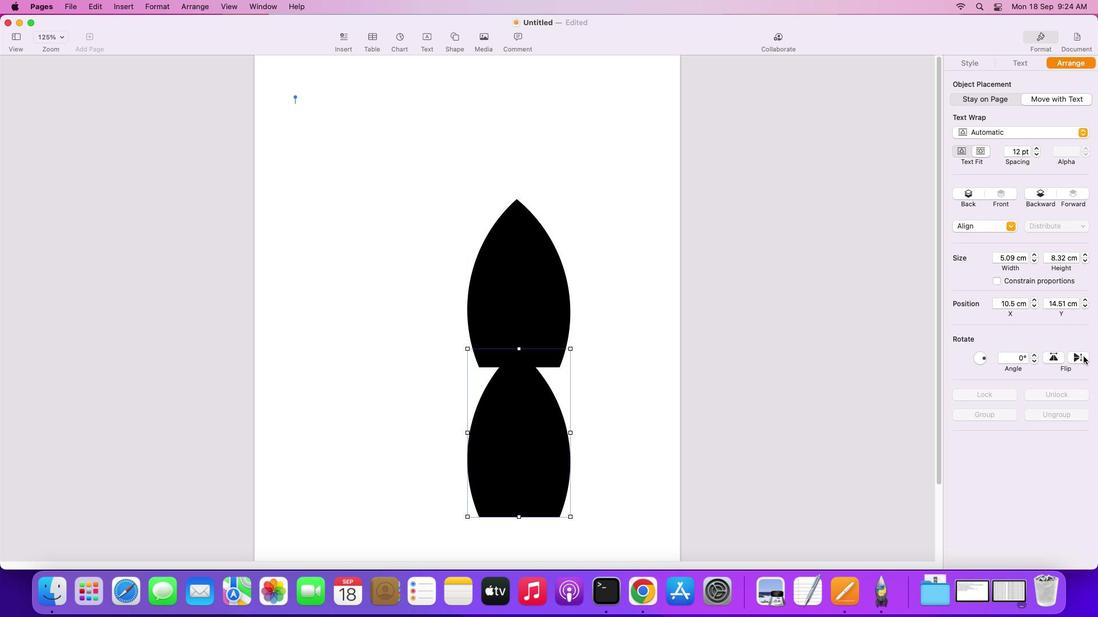 
Action: Mouse moved to (1080, 358)
Screenshot: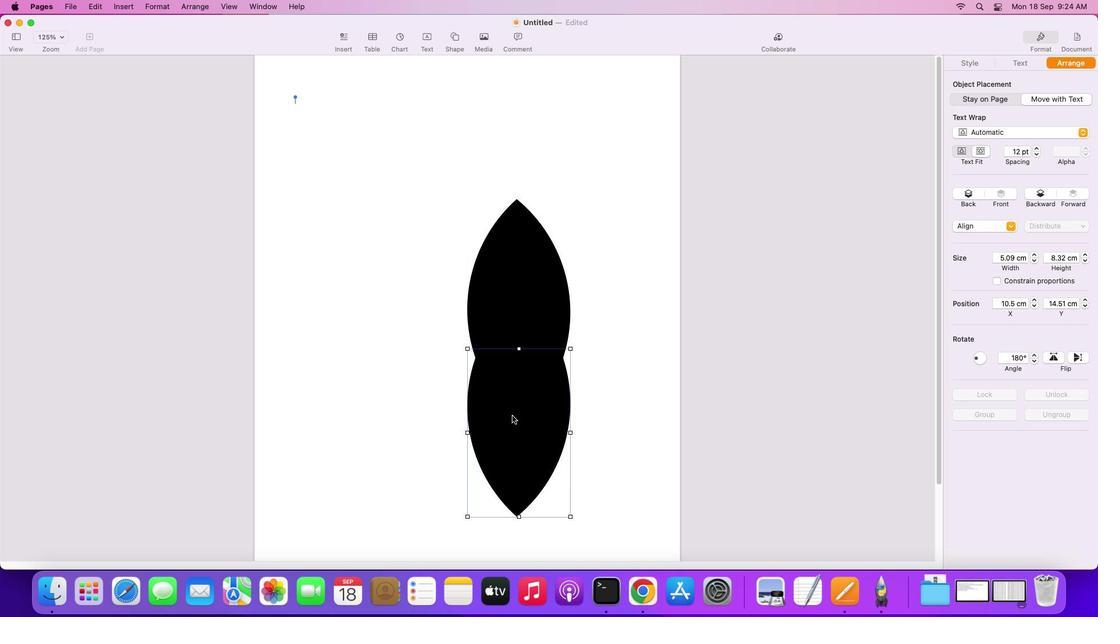 
Action: Mouse pressed left at (1080, 358)
Screenshot: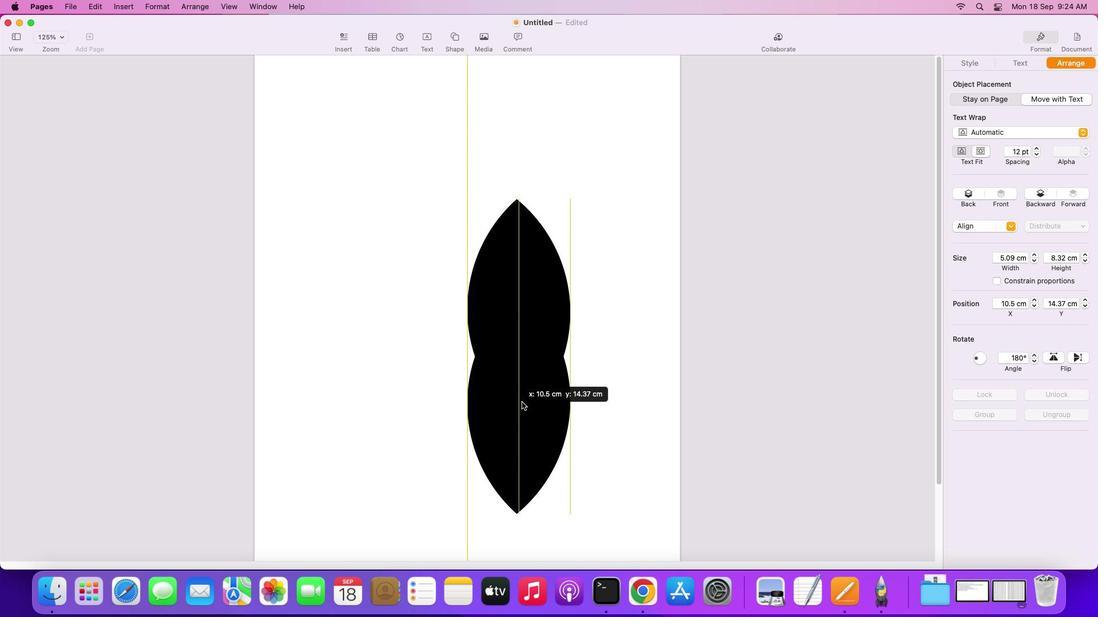 
Action: Mouse moved to (511, 415)
Screenshot: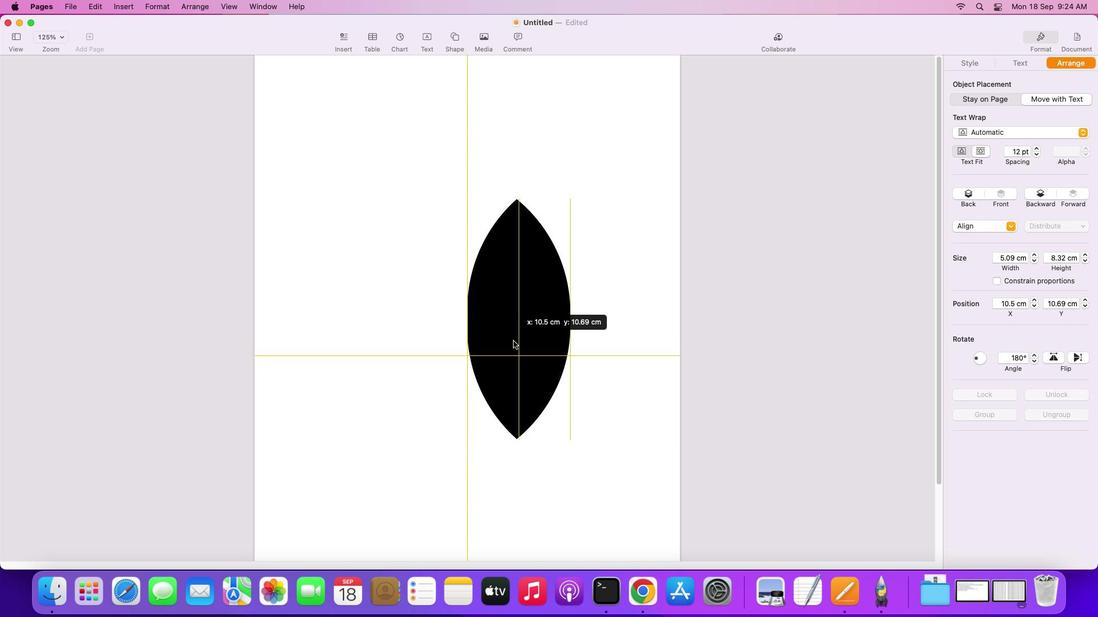 
Action: Mouse pressed left at (511, 415)
Screenshot: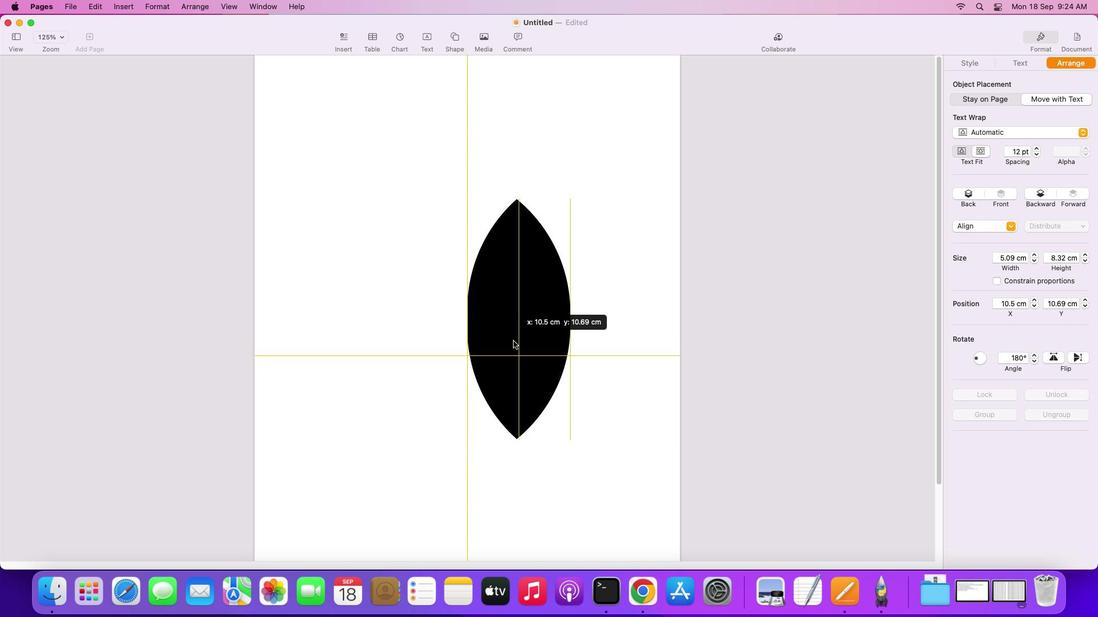 
Action: Mouse moved to (633, 307)
Screenshot: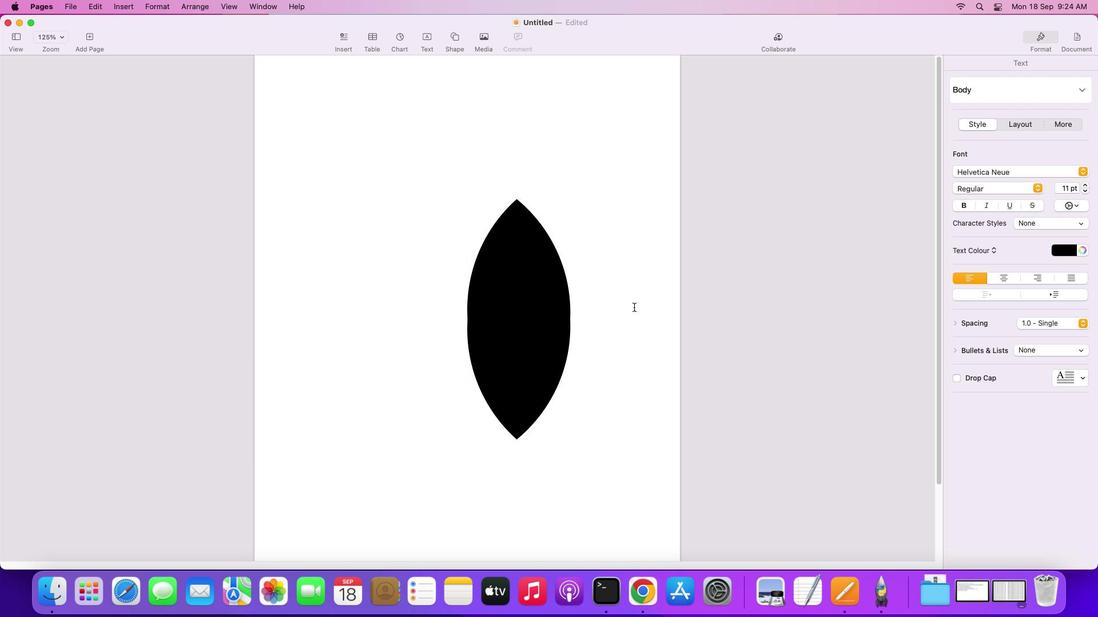 
Action: Mouse pressed left at (633, 307)
Screenshot: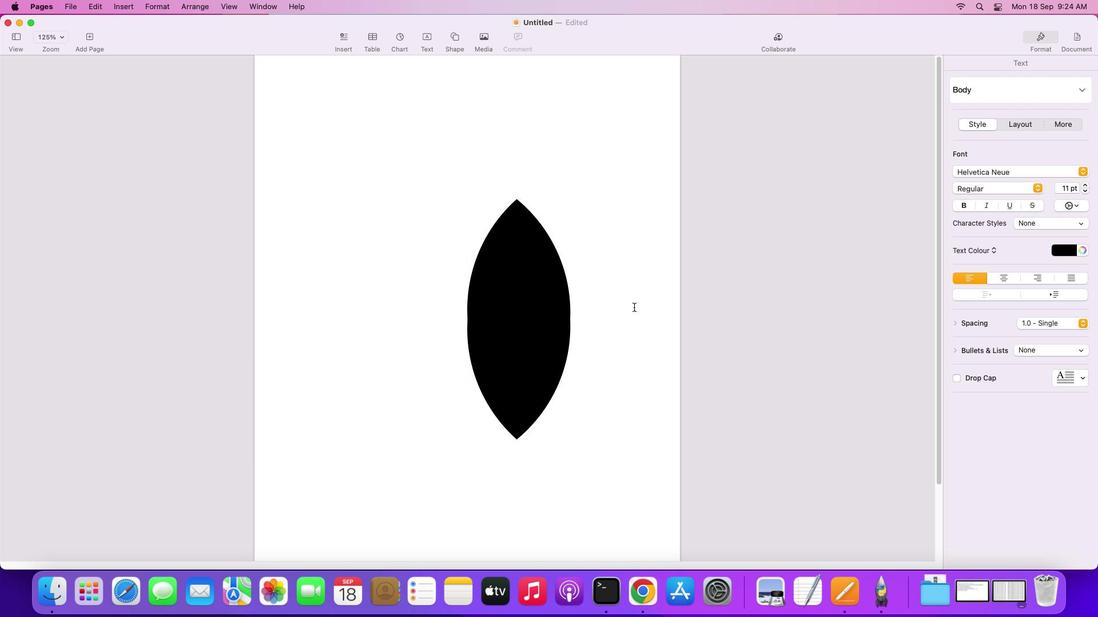 
Action: Mouse moved to (533, 289)
Screenshot: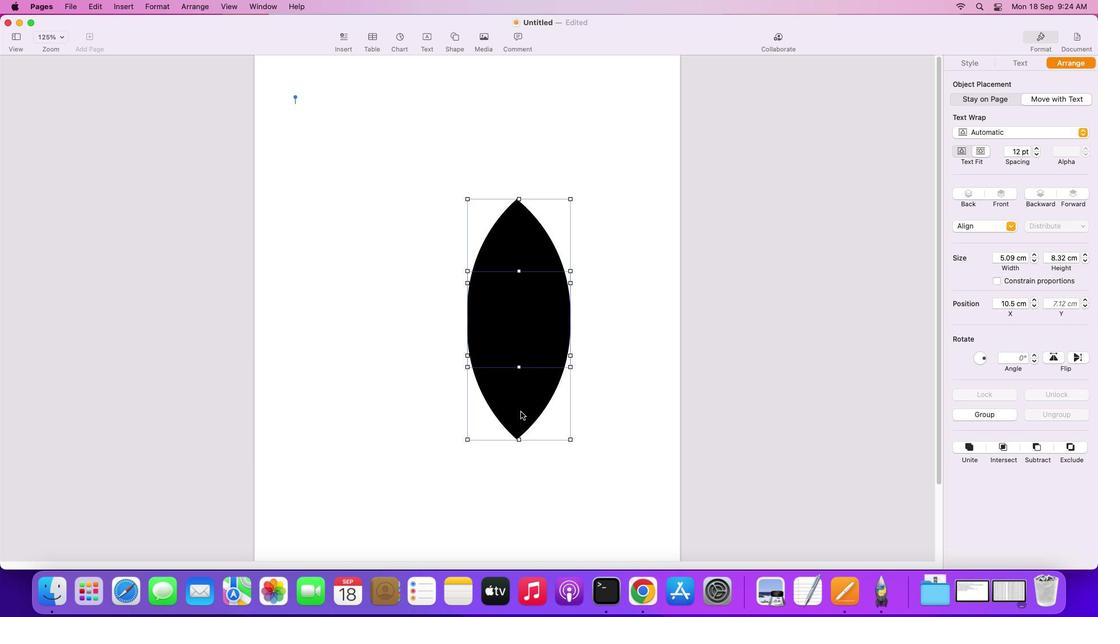 
Action: Key pressed Key.shift
Screenshot: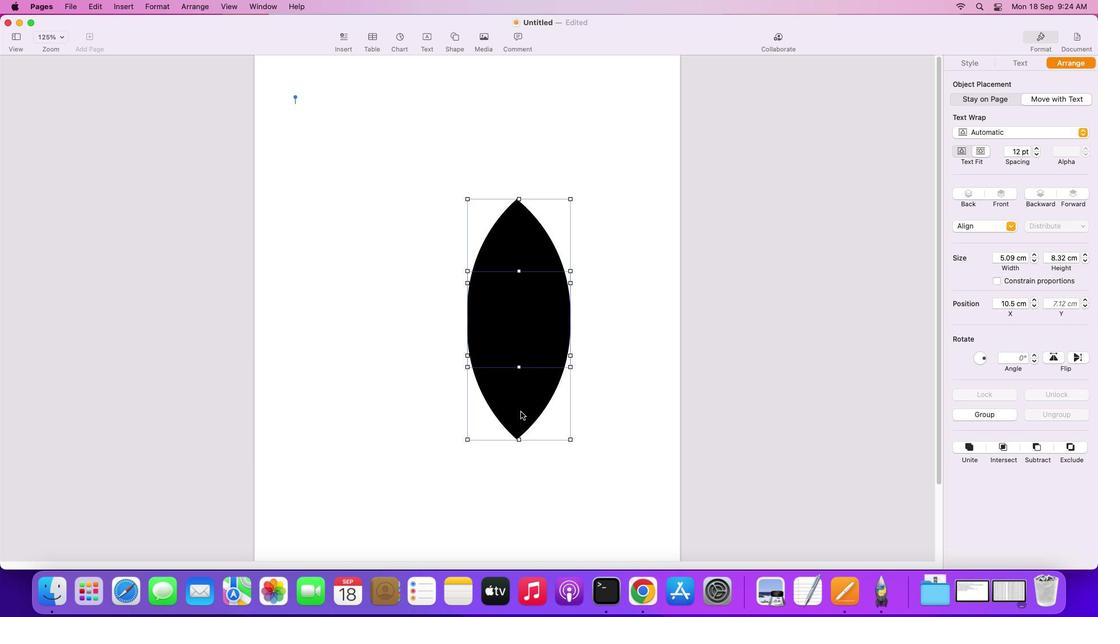 
Action: Mouse moved to (530, 234)
Screenshot: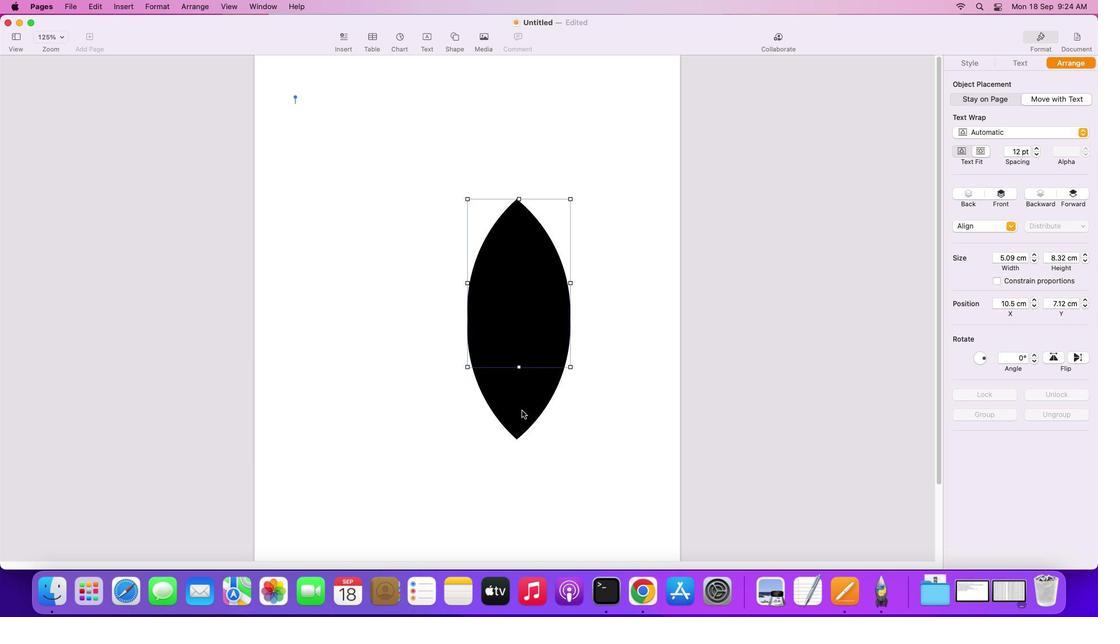 
Action: Mouse pressed left at (530, 234)
Screenshot: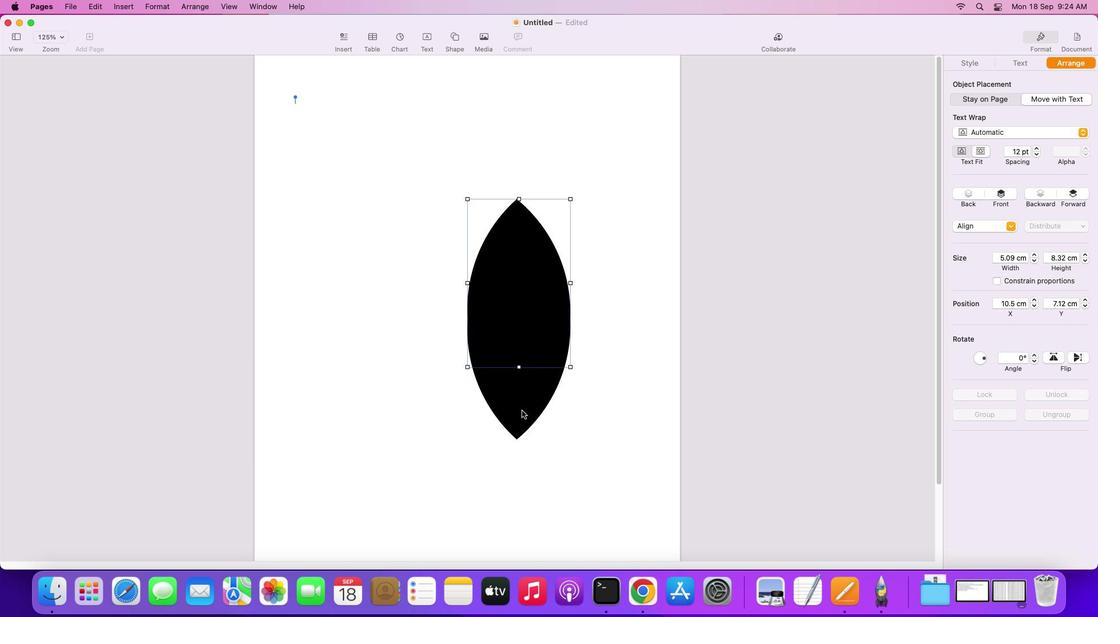 
Action: Mouse moved to (531, 355)
Screenshot: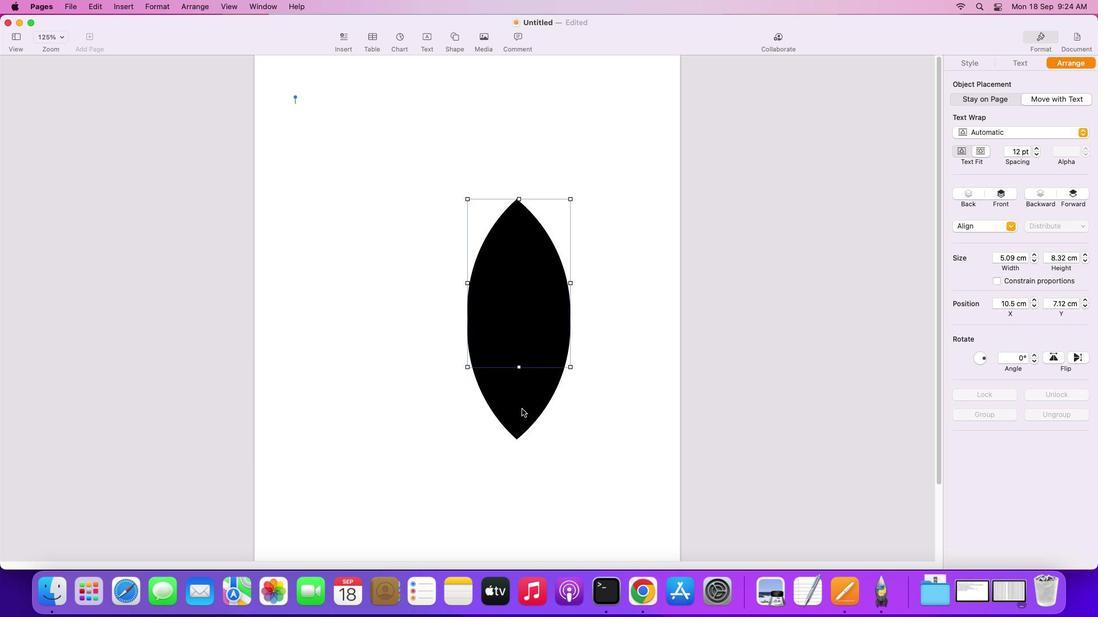
Action: Mouse pressed left at (531, 355)
Screenshot: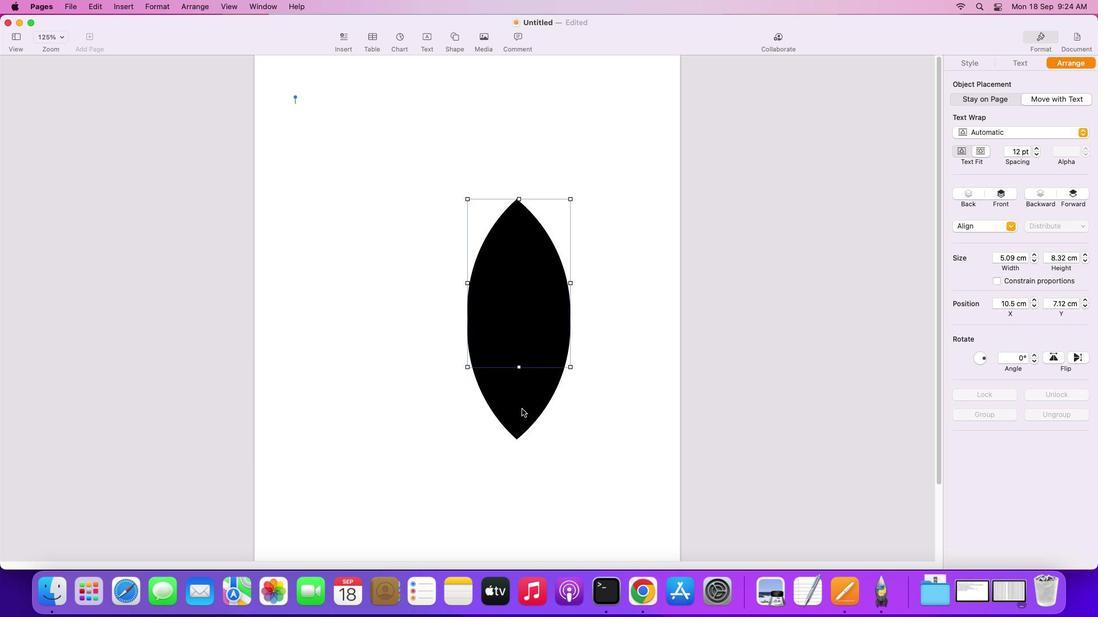 
Action: Mouse moved to (521, 412)
Screenshot: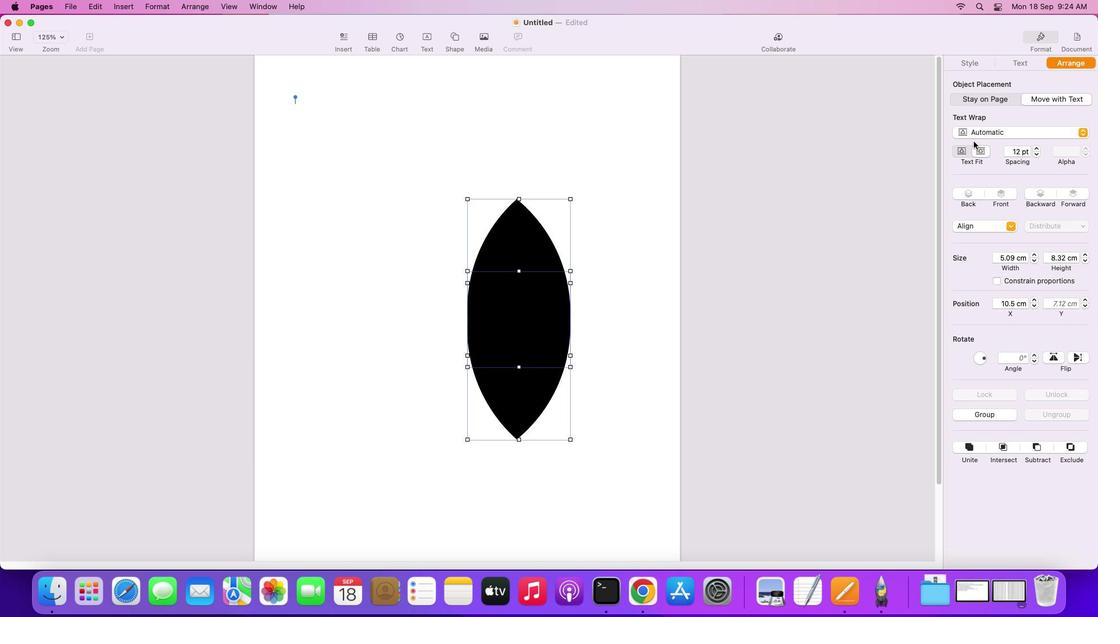 
Action: Mouse pressed left at (521, 412)
Screenshot: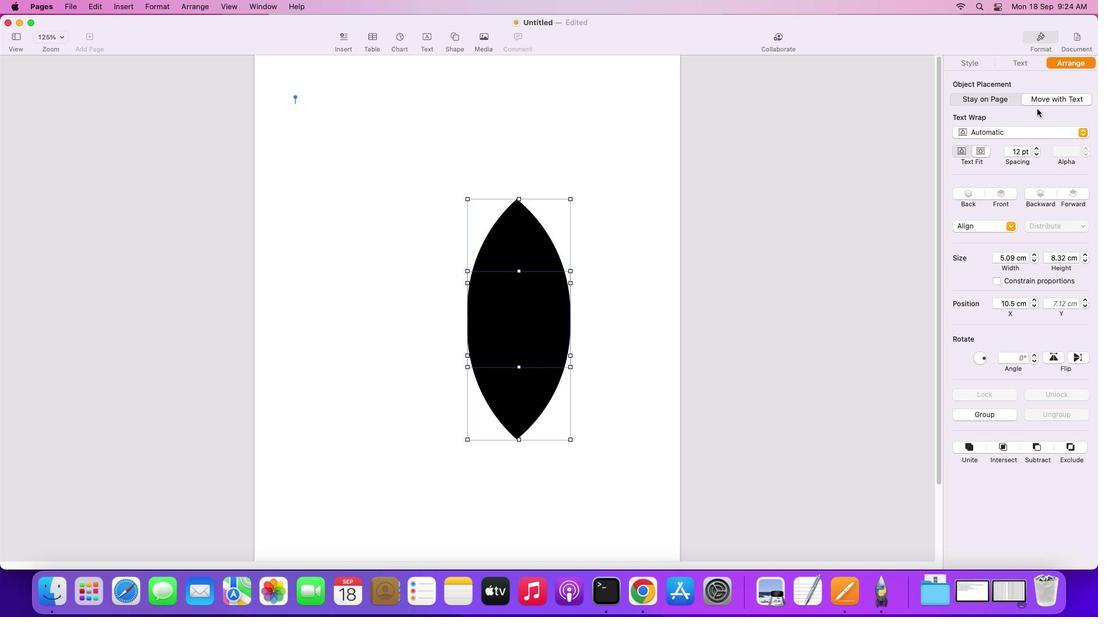 
Action: Mouse moved to (522, 409)
Screenshot: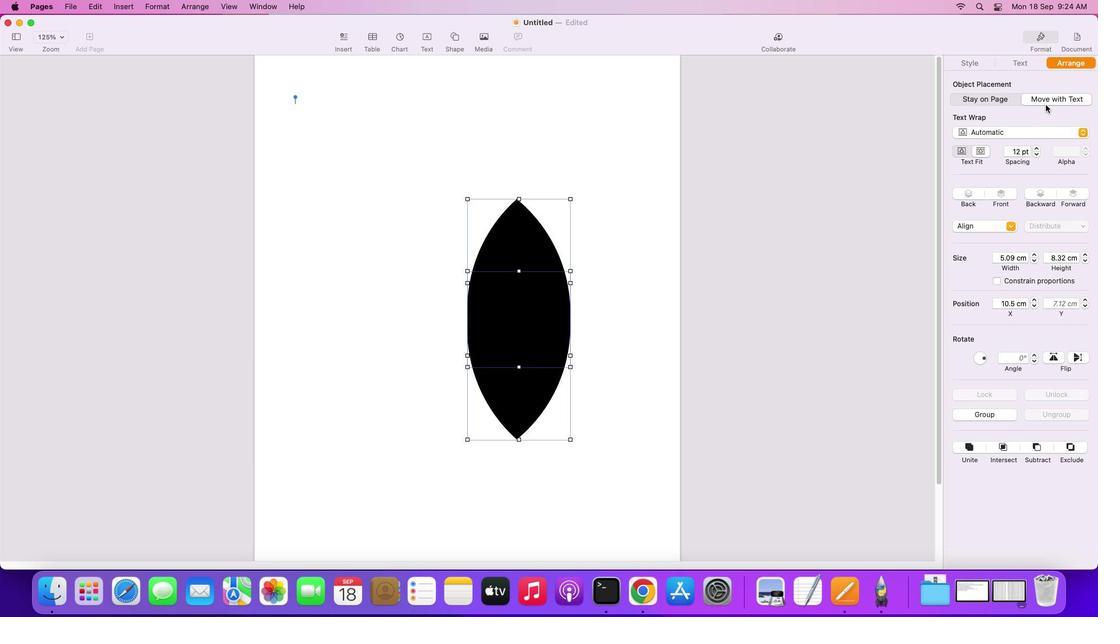 
Action: Mouse pressed left at (522, 409)
Screenshot: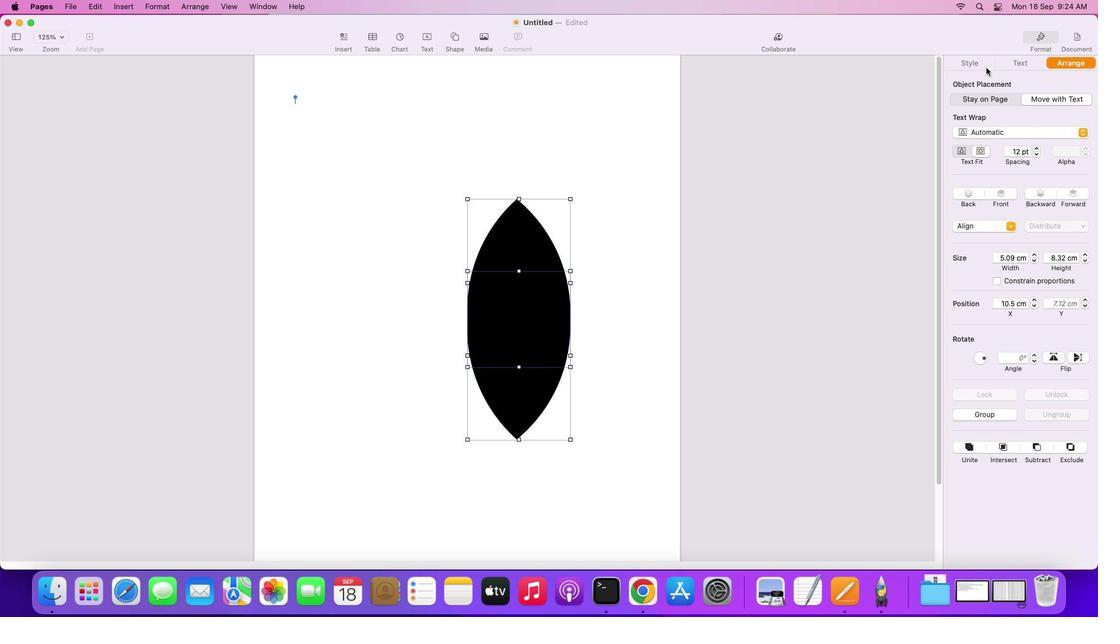 
Action: Mouse moved to (977, 62)
Screenshot: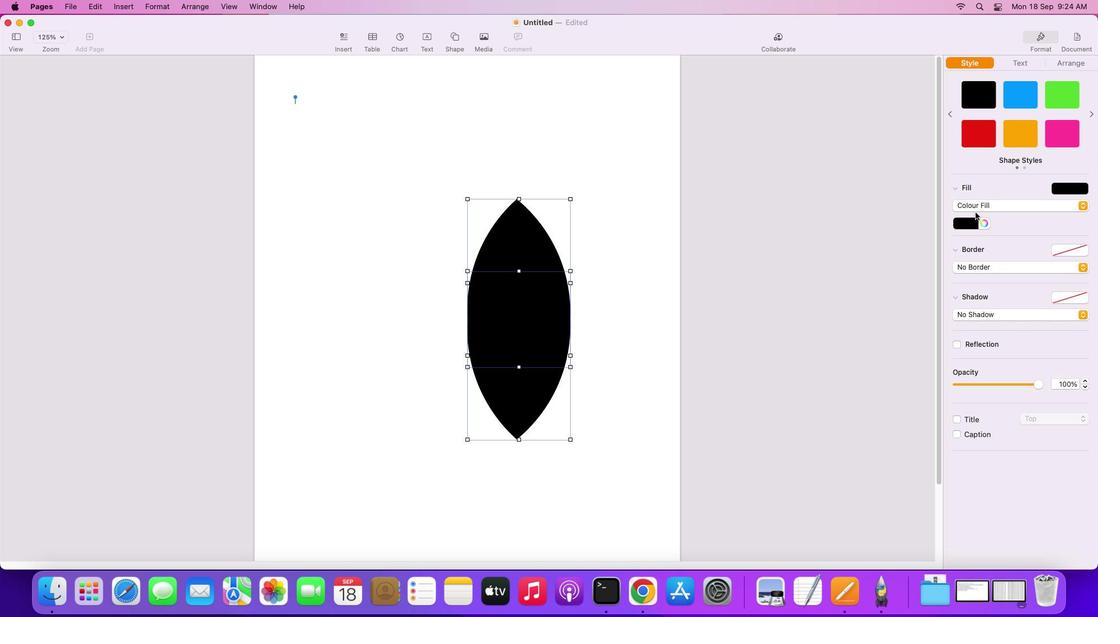 
Action: Mouse pressed left at (977, 62)
Screenshot: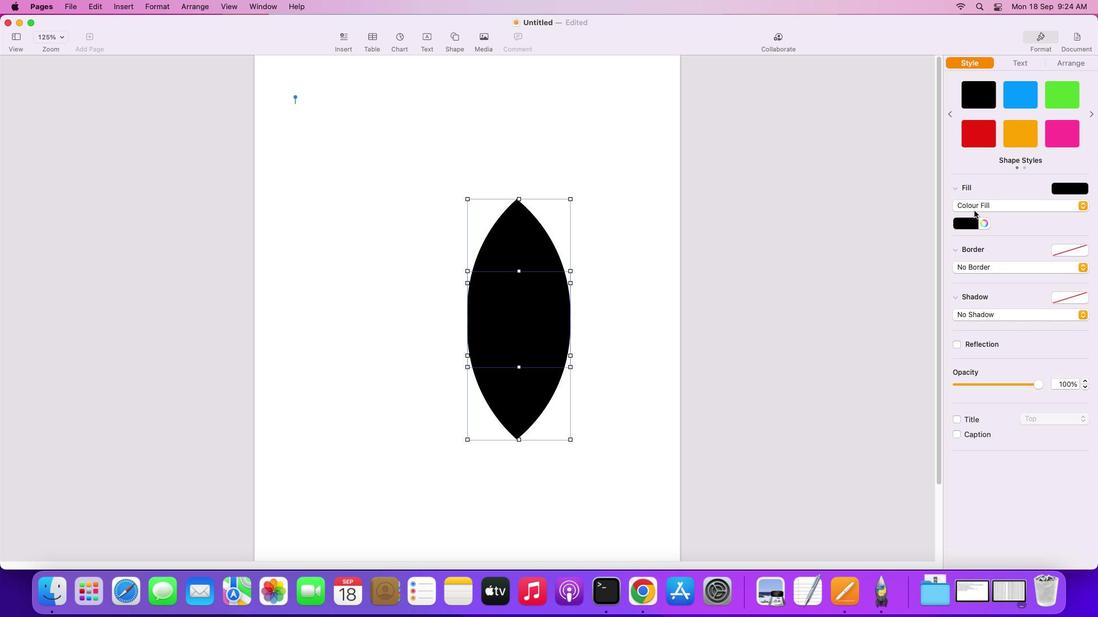 
Action: Mouse moved to (973, 226)
Screenshot: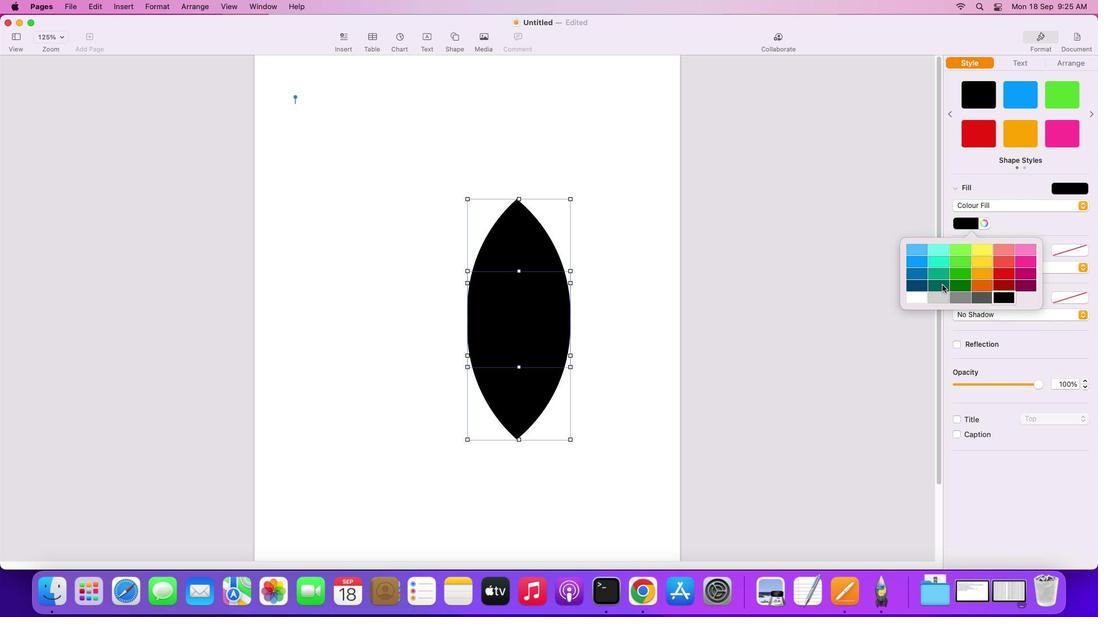 
Action: Mouse pressed left at (973, 226)
Screenshot: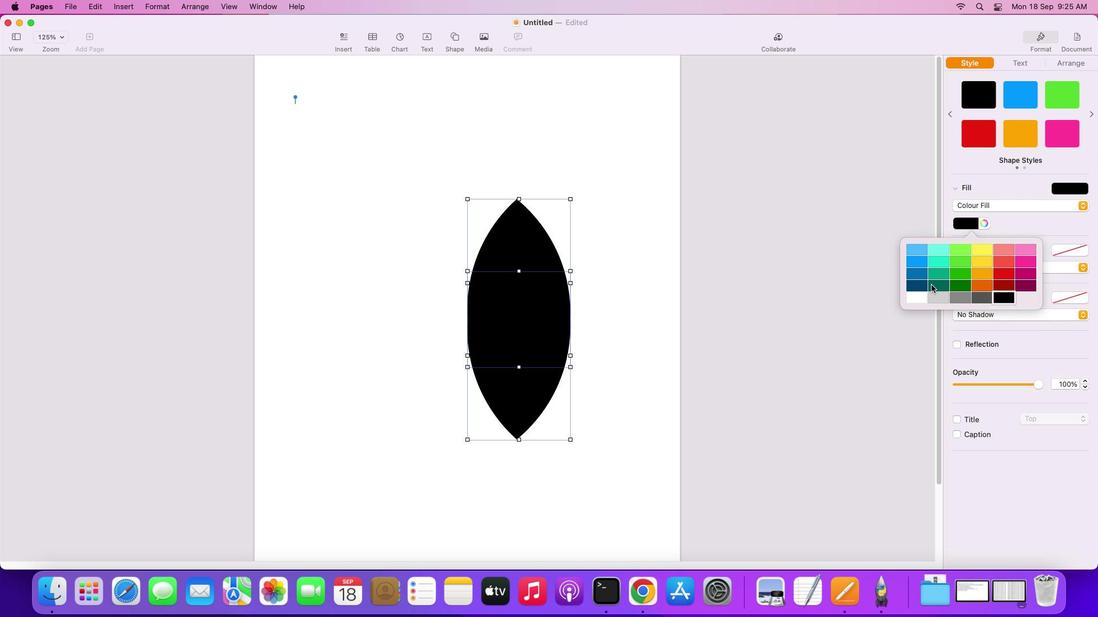 
Action: Mouse moved to (1083, 204)
Screenshot: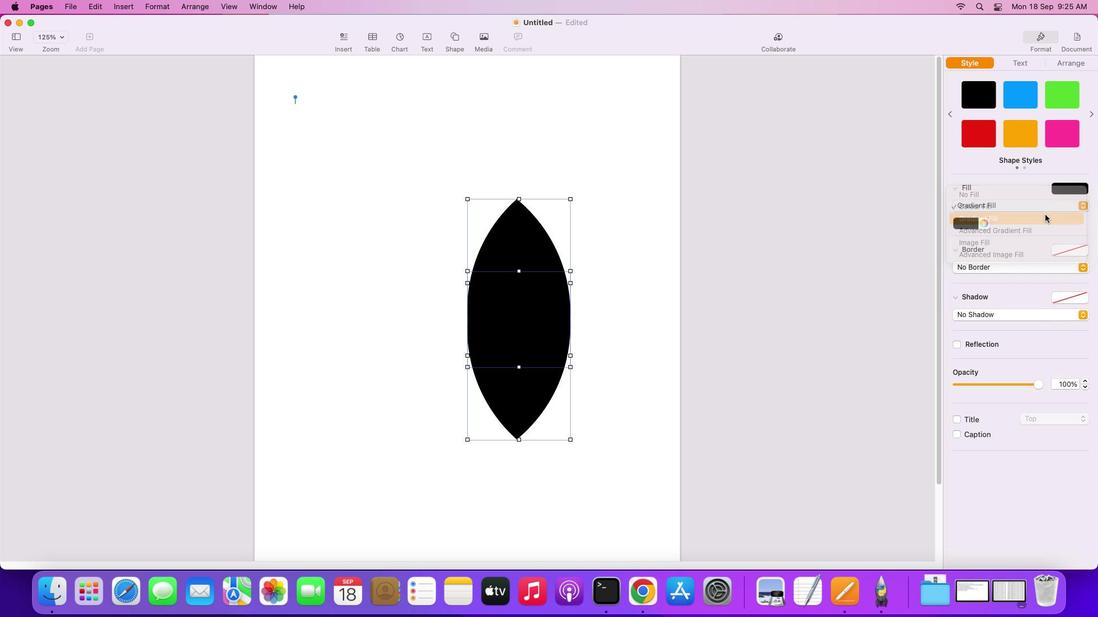 
Action: Mouse pressed left at (1083, 204)
Screenshot: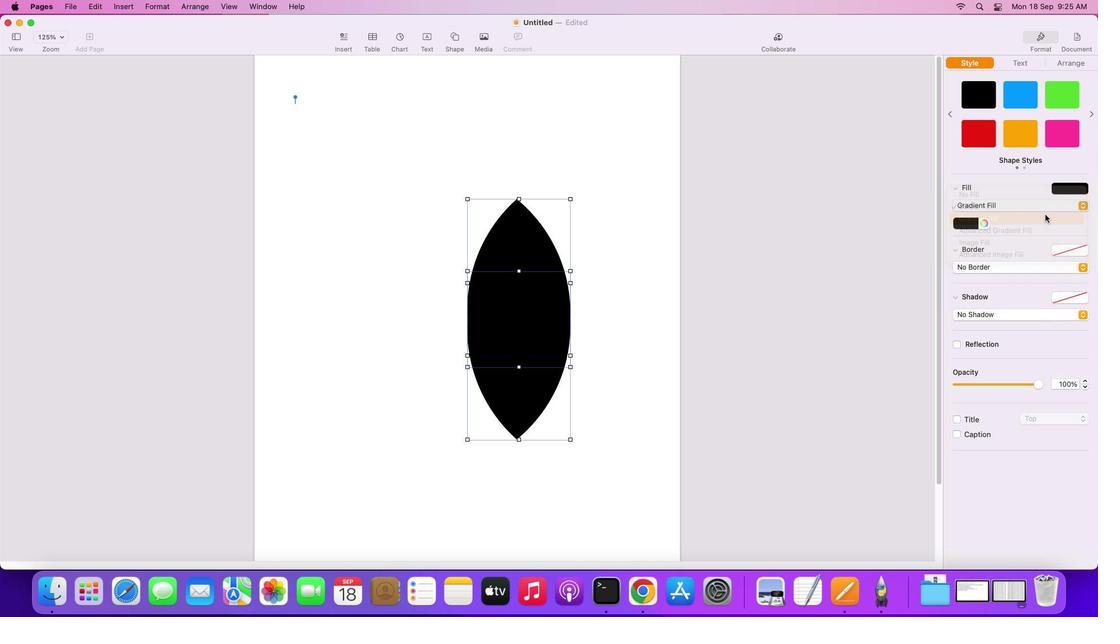 
Action: Mouse moved to (1045, 215)
Screenshot: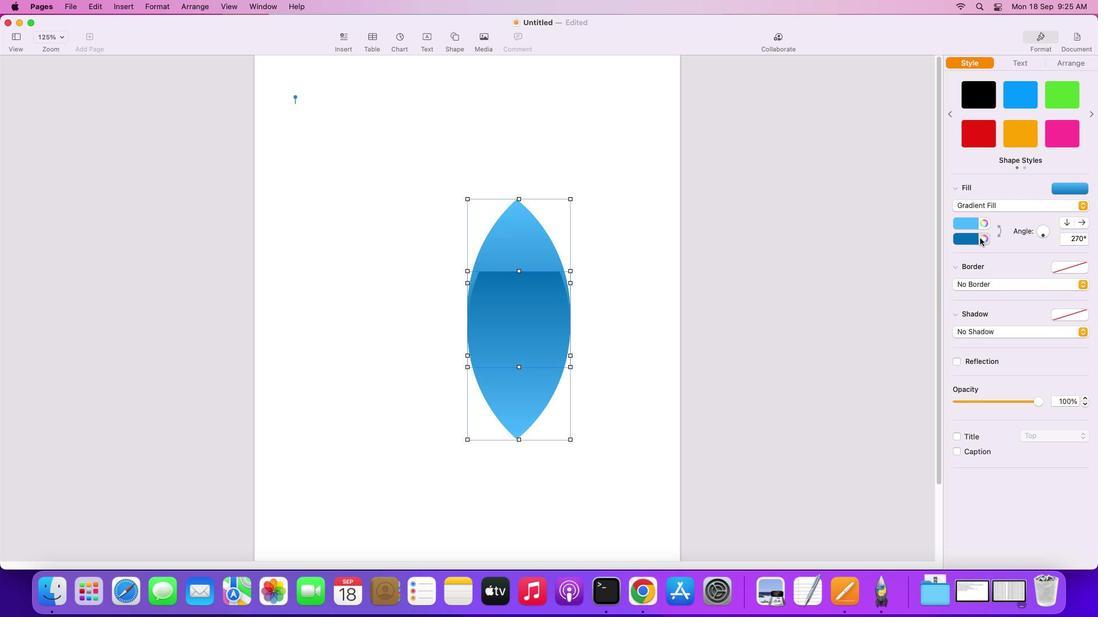 
Action: Mouse pressed left at (1045, 215)
Screenshot: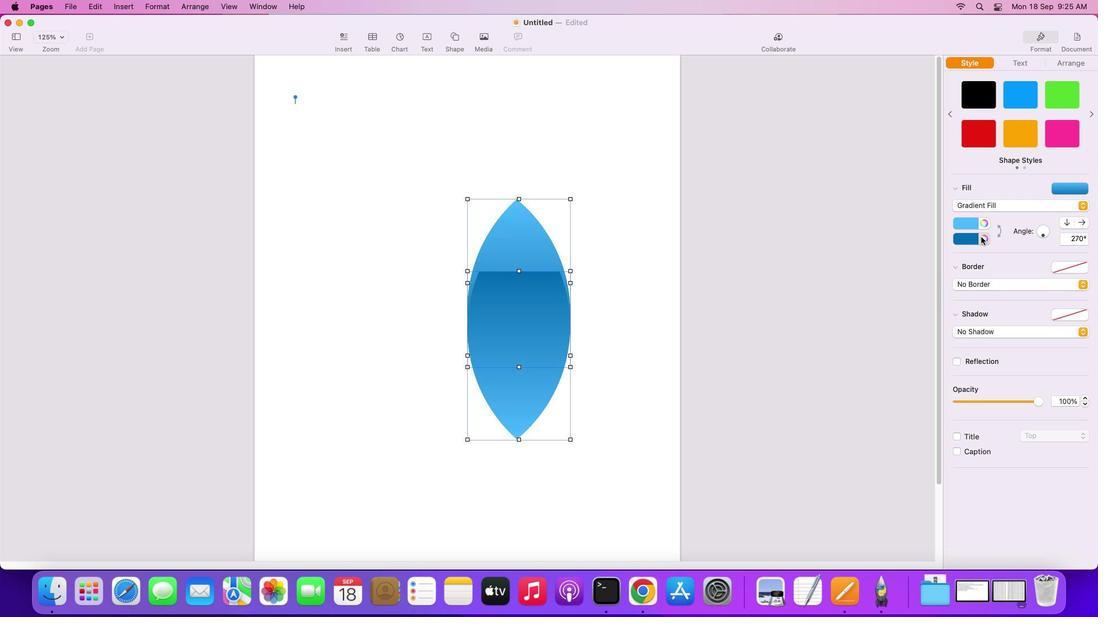 
Action: Mouse moved to (1000, 228)
Screenshot: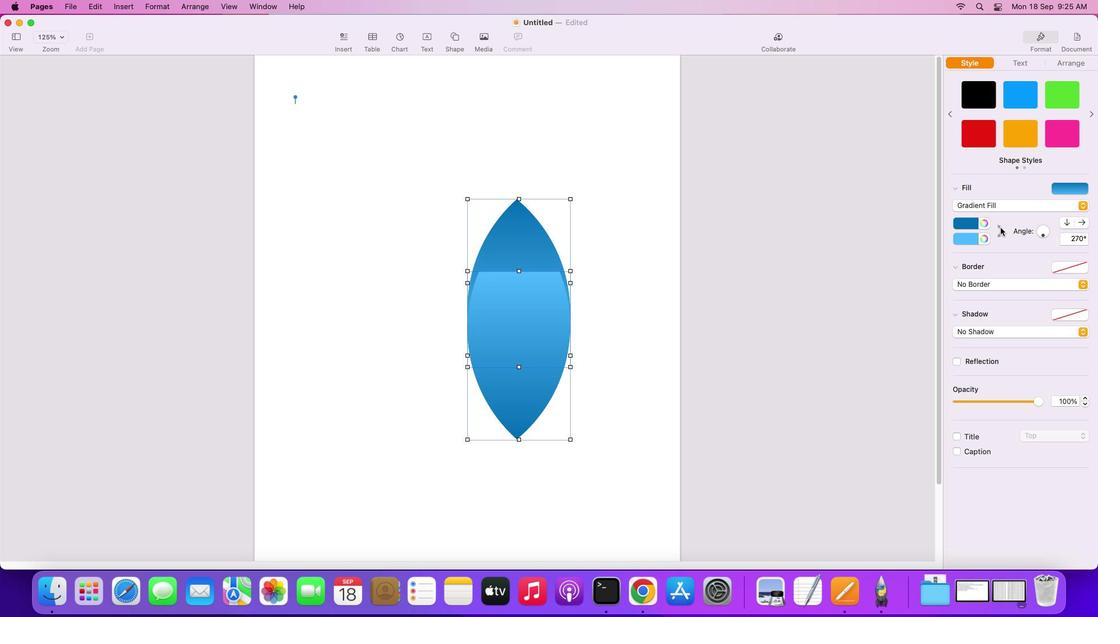 
Action: Mouse pressed left at (1000, 228)
Screenshot: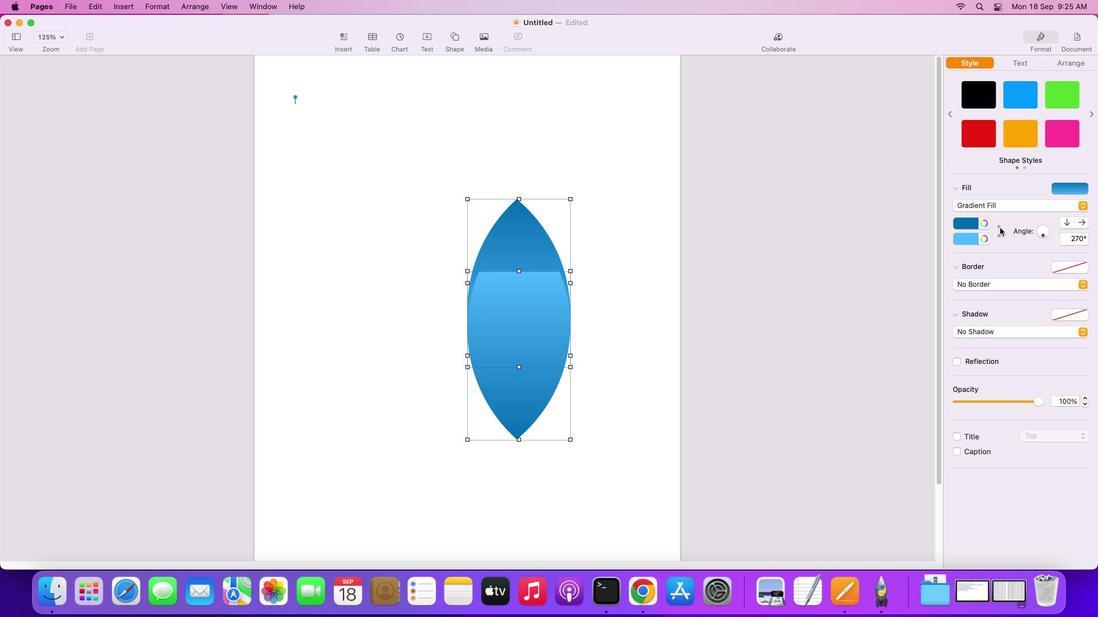 
Action: Mouse moved to (1079, 203)
Screenshot: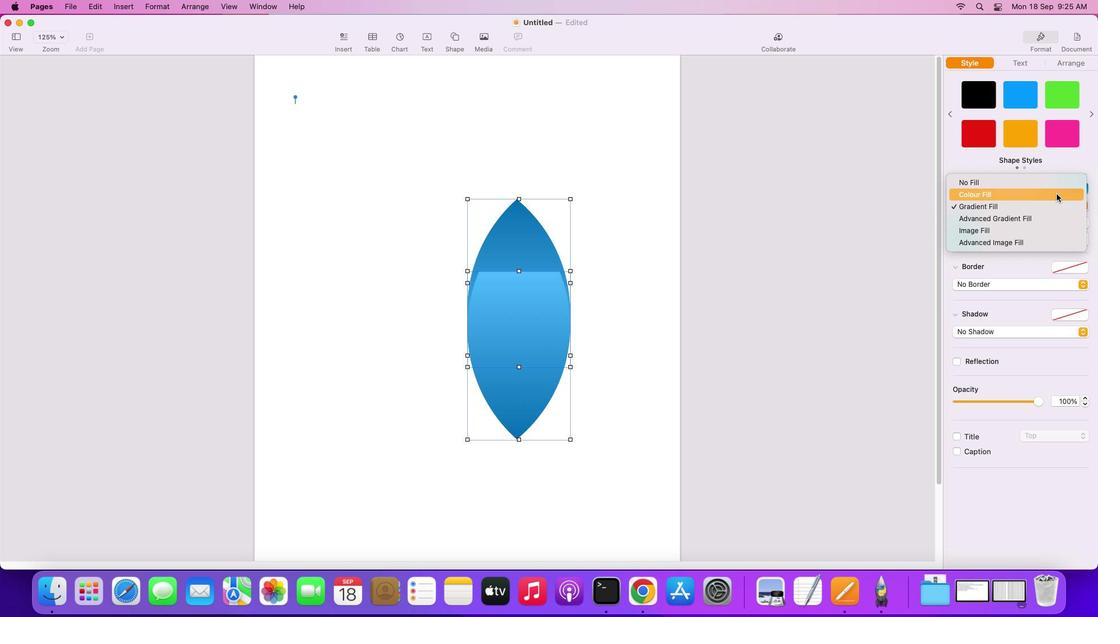 
Action: Mouse pressed left at (1079, 203)
Screenshot: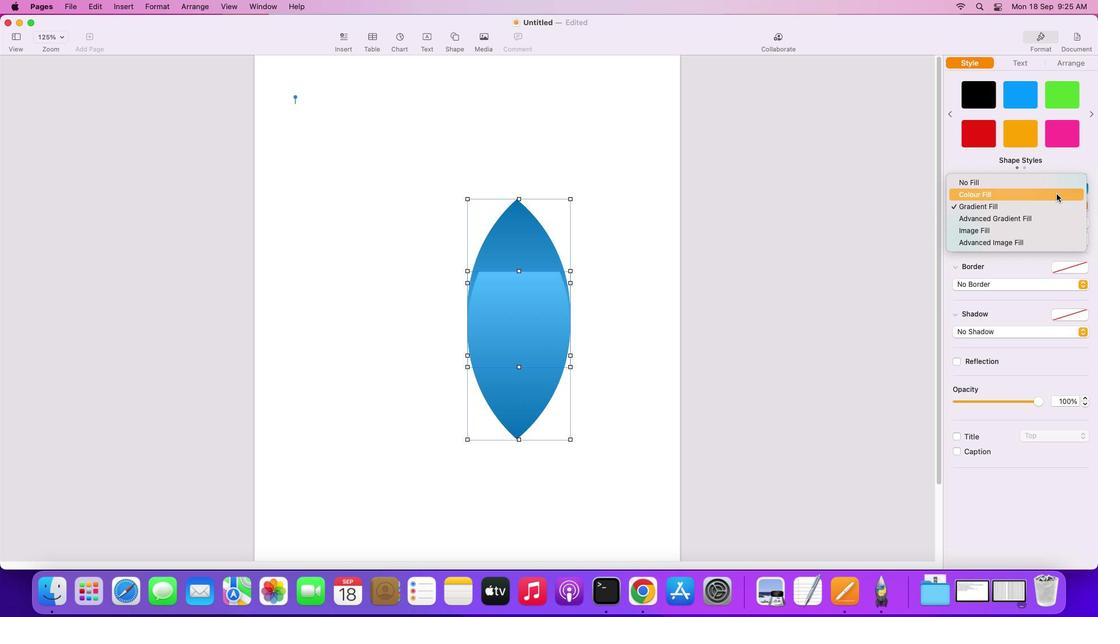 
Action: Mouse moved to (1056, 193)
Screenshot: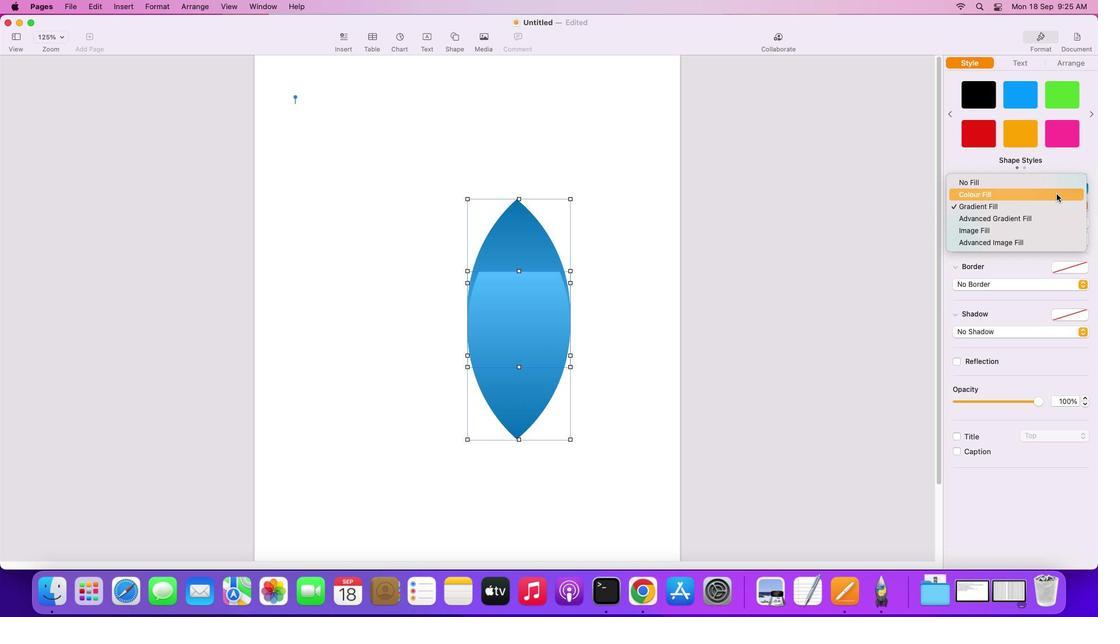 
Action: Mouse pressed left at (1056, 193)
Screenshot: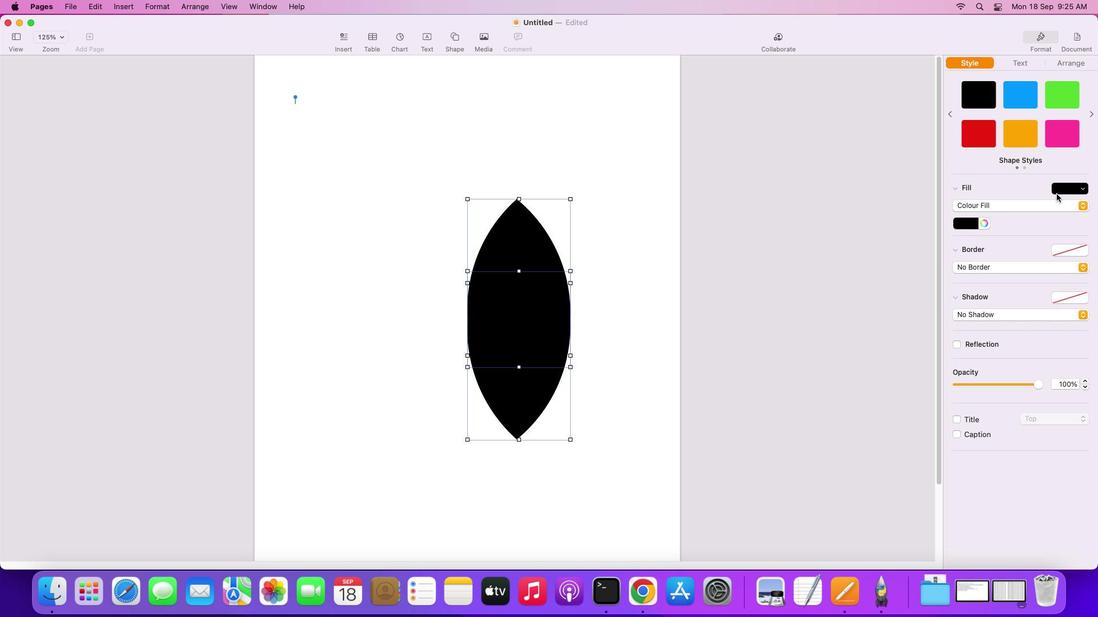 
Action: Mouse moved to (954, 187)
Screenshot: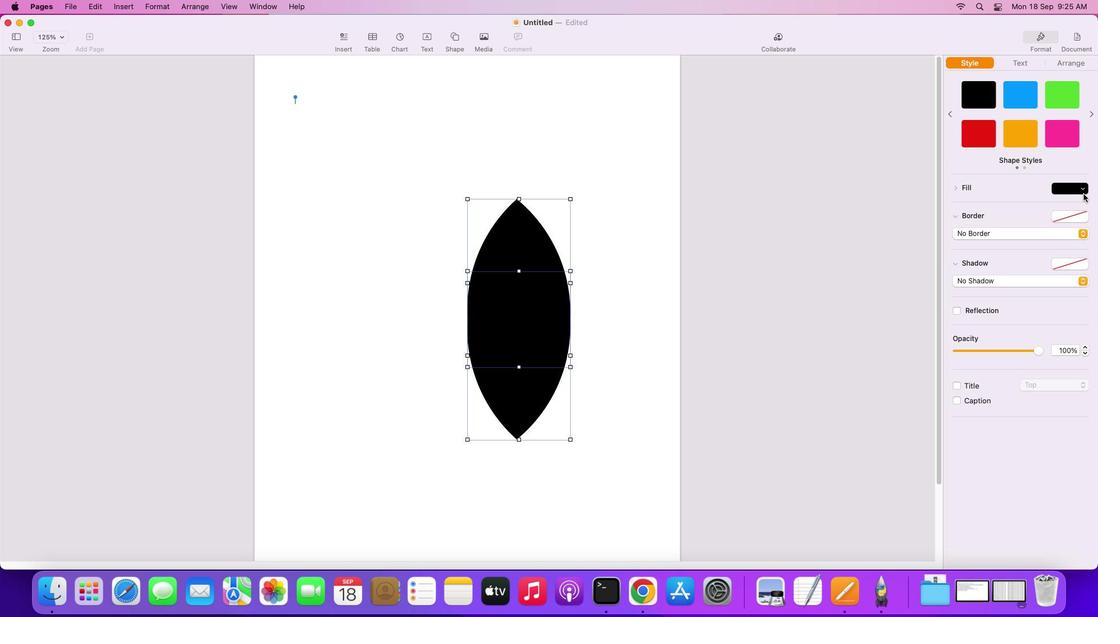 
Action: Mouse pressed left at (954, 187)
Screenshot: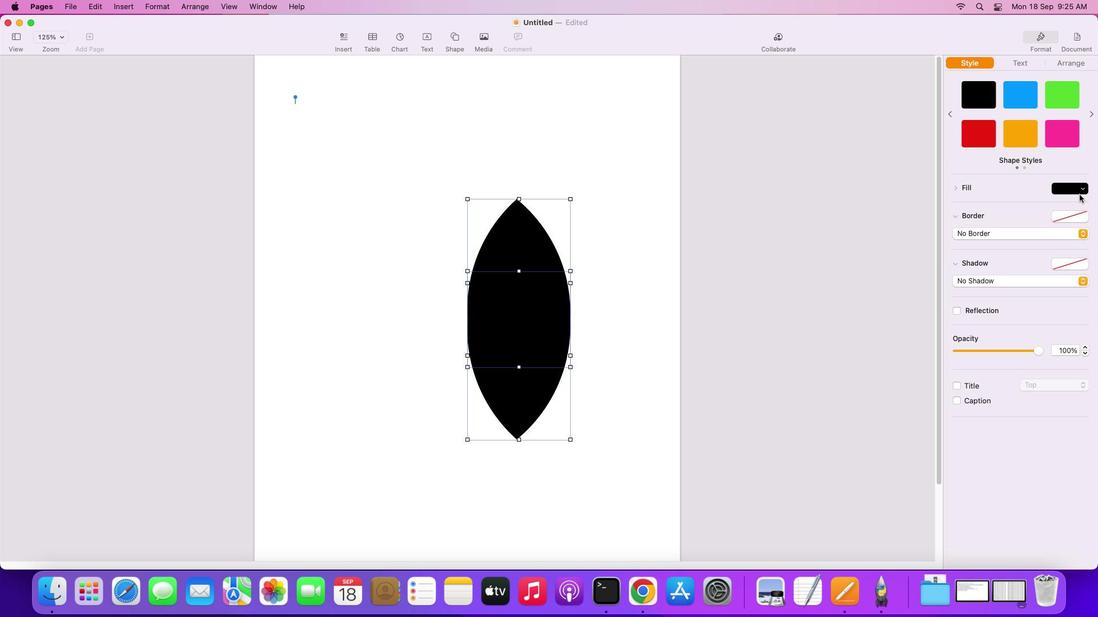 
Action: Mouse moved to (1084, 189)
Screenshot: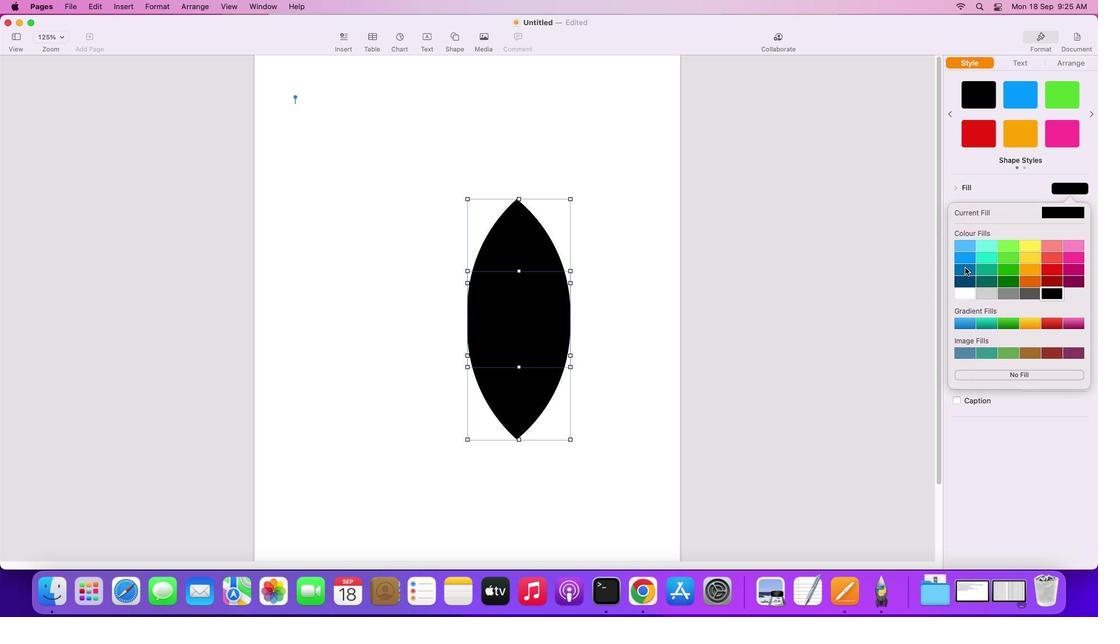 
Action: Mouse pressed left at (1084, 189)
Screenshot: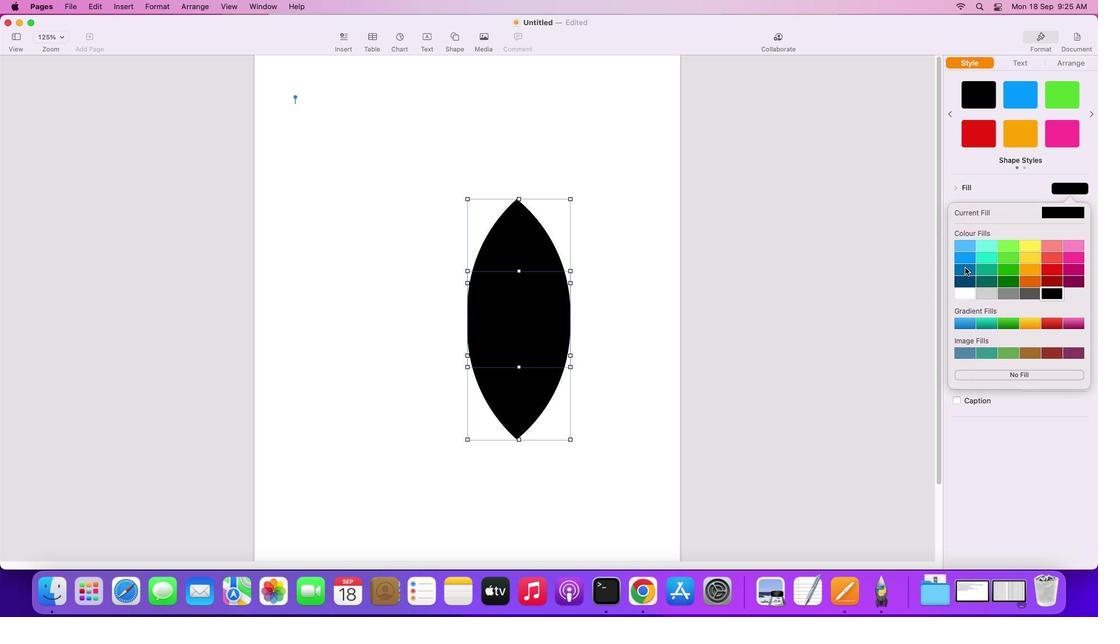 
Action: Mouse moved to (965, 268)
Screenshot: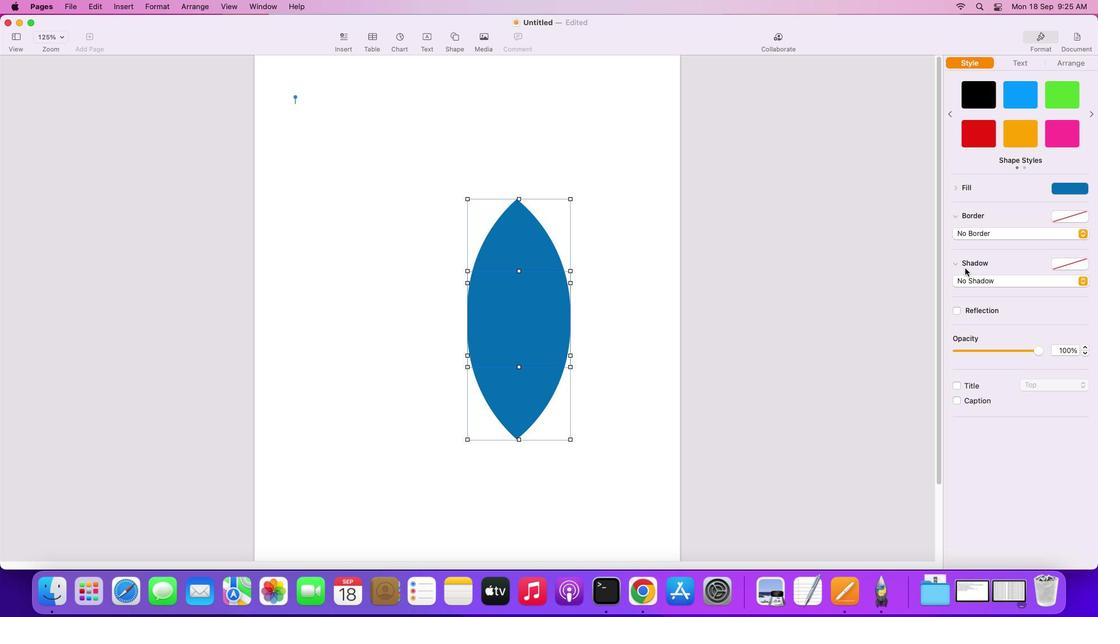 
Action: Mouse pressed left at (965, 268)
Screenshot: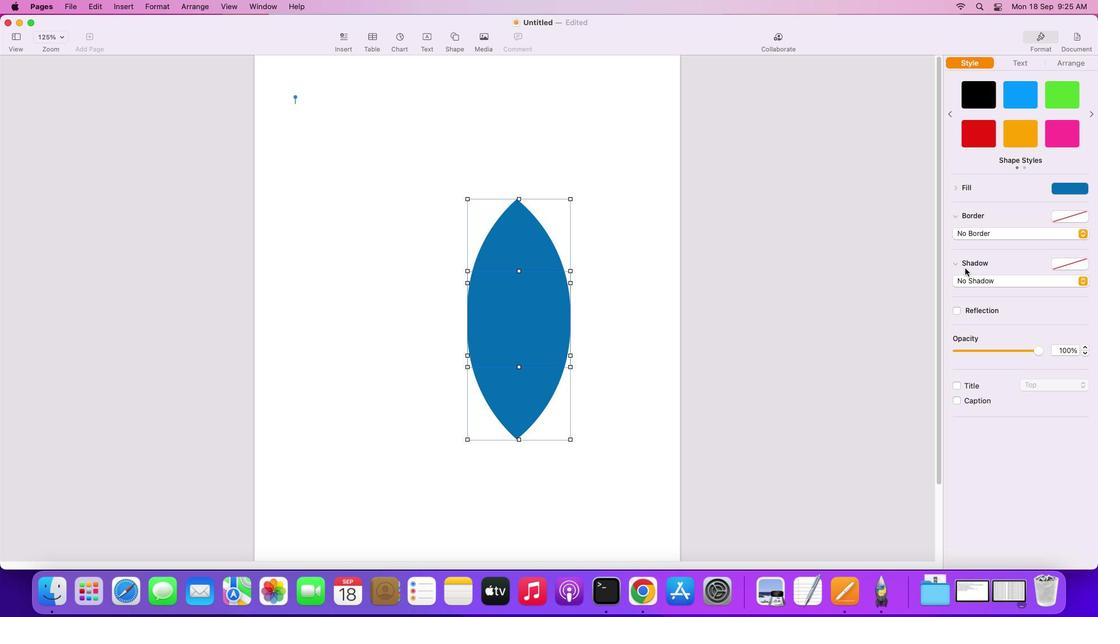 
Action: Mouse moved to (515, 306)
Screenshot: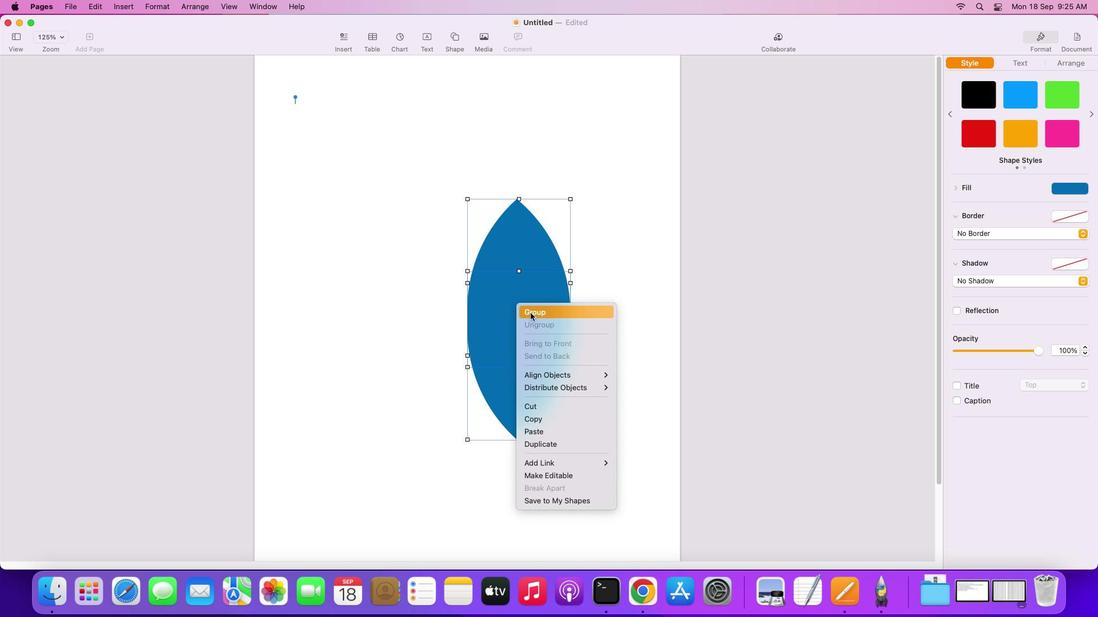 
Action: Mouse pressed right at (515, 306)
Screenshot: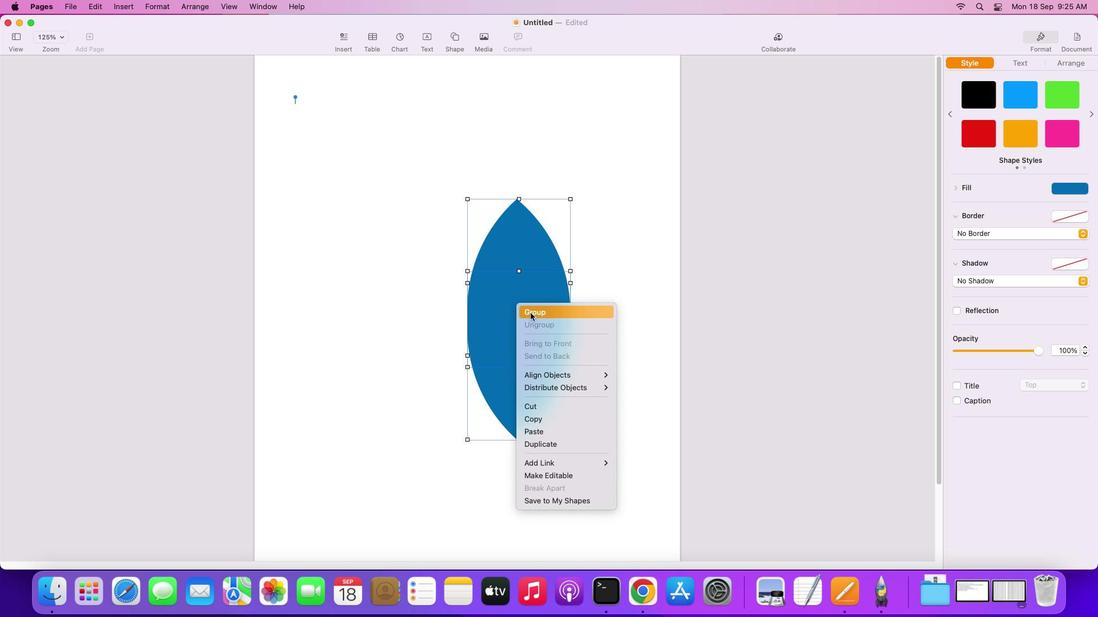 
Action: Mouse moved to (531, 314)
Screenshot: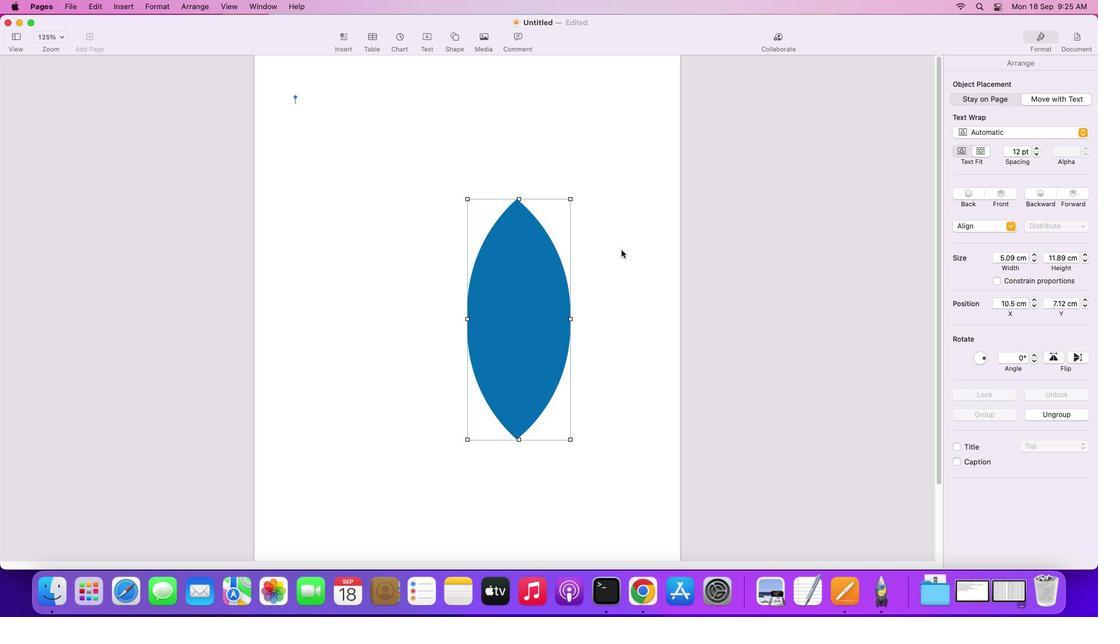 
Action: Mouse pressed left at (531, 314)
Screenshot: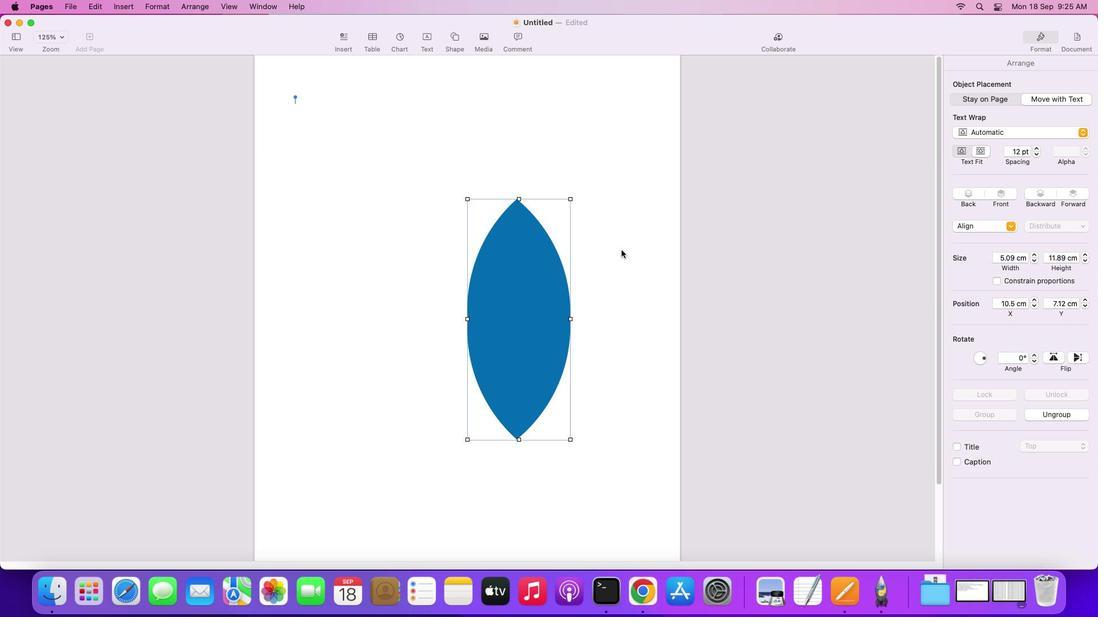 
Action: Mouse moved to (621, 249)
Screenshot: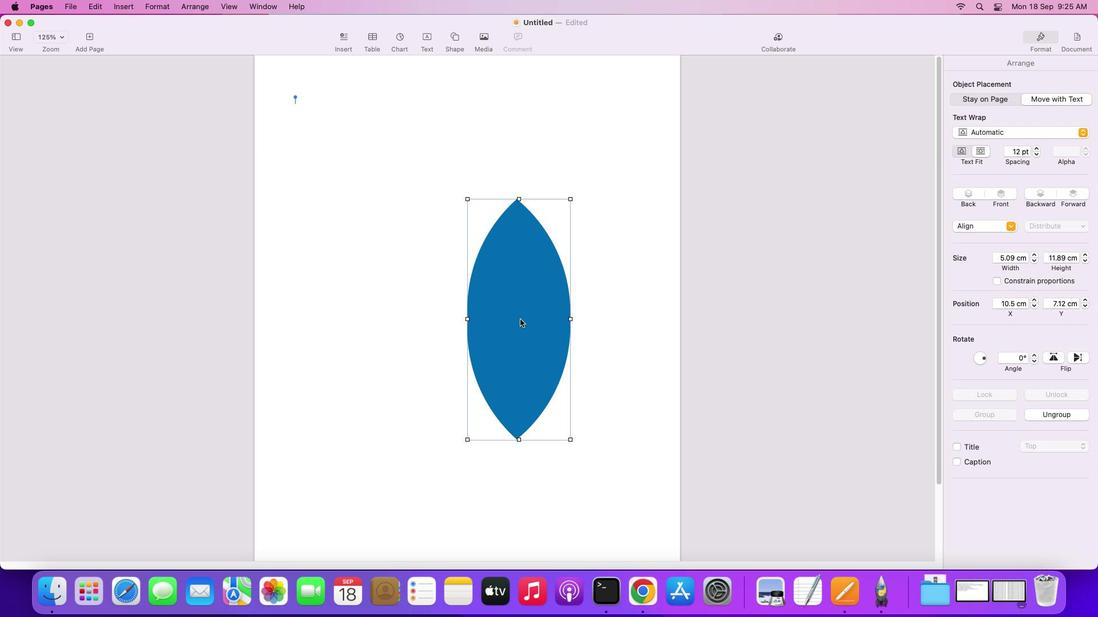 
Action: Mouse pressed left at (621, 249)
Screenshot: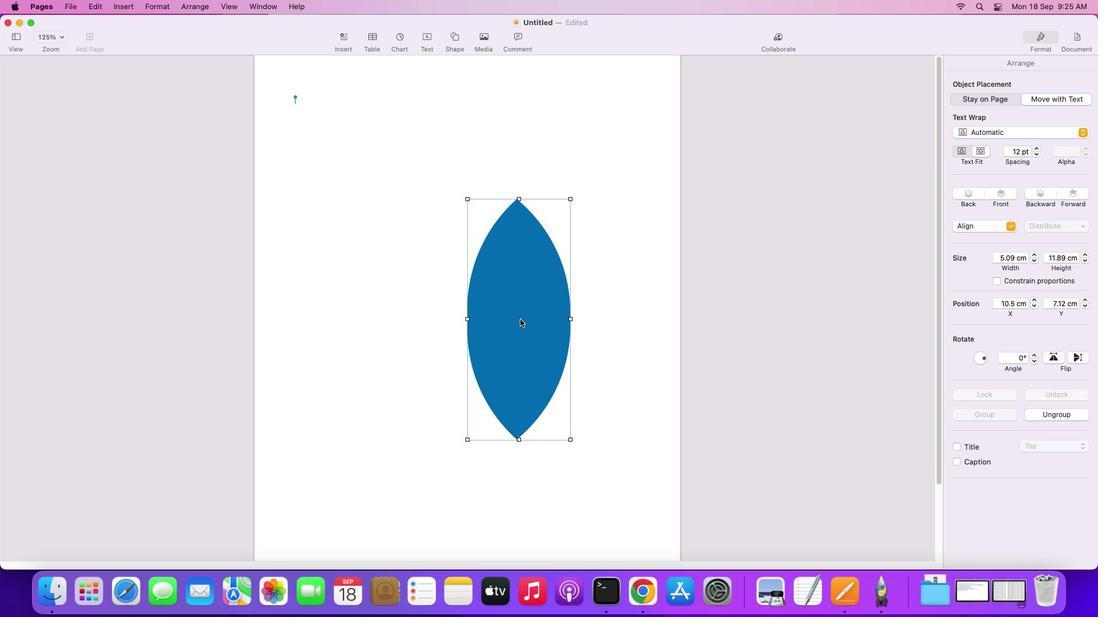 
Action: Mouse moved to (519, 319)
Screenshot: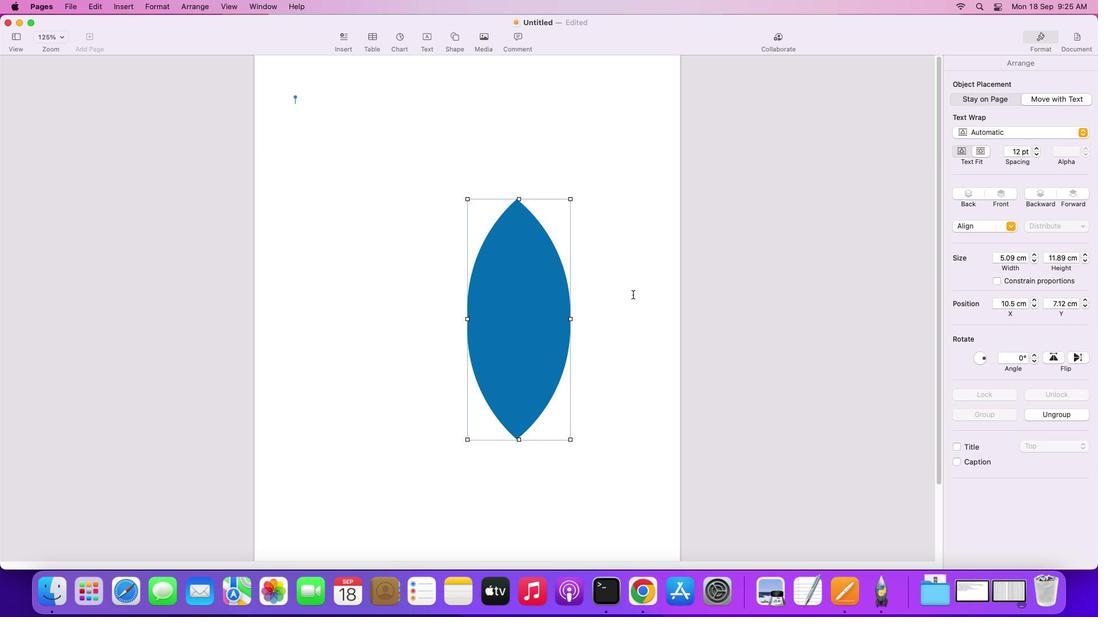 
Action: Mouse pressed left at (519, 319)
Screenshot: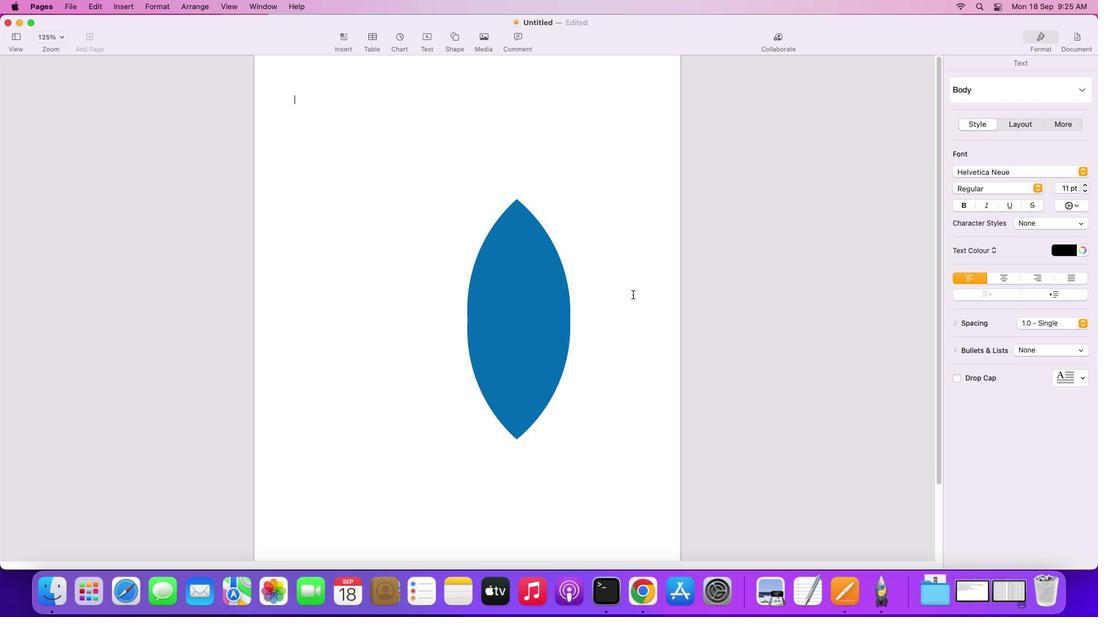 
Action: Mouse moved to (632, 294)
Screenshot: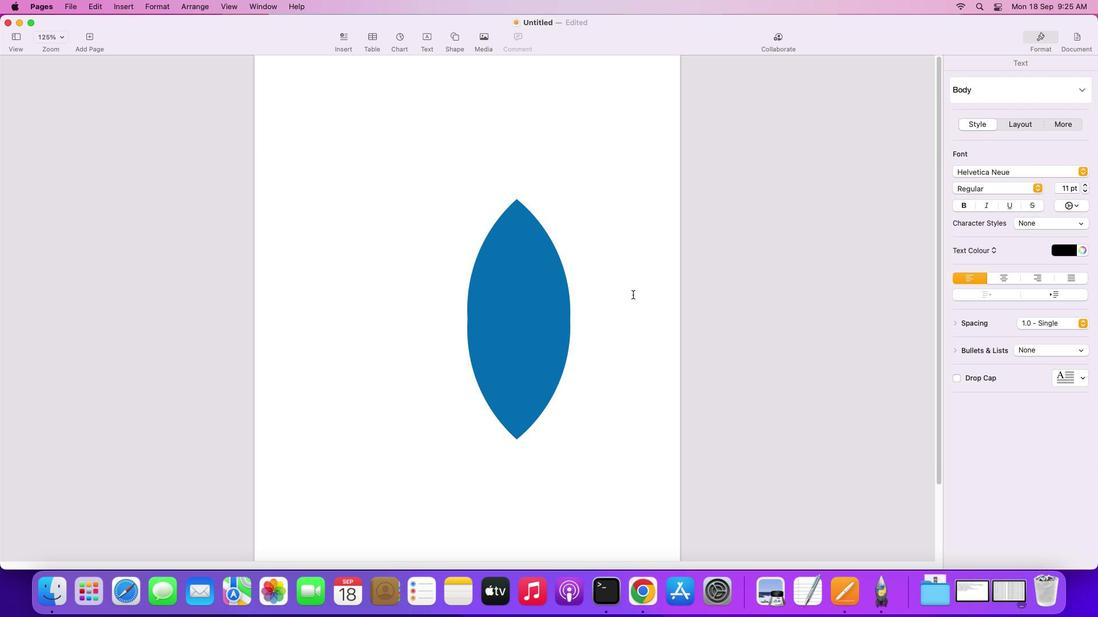 
Action: Mouse pressed left at (632, 294)
Screenshot: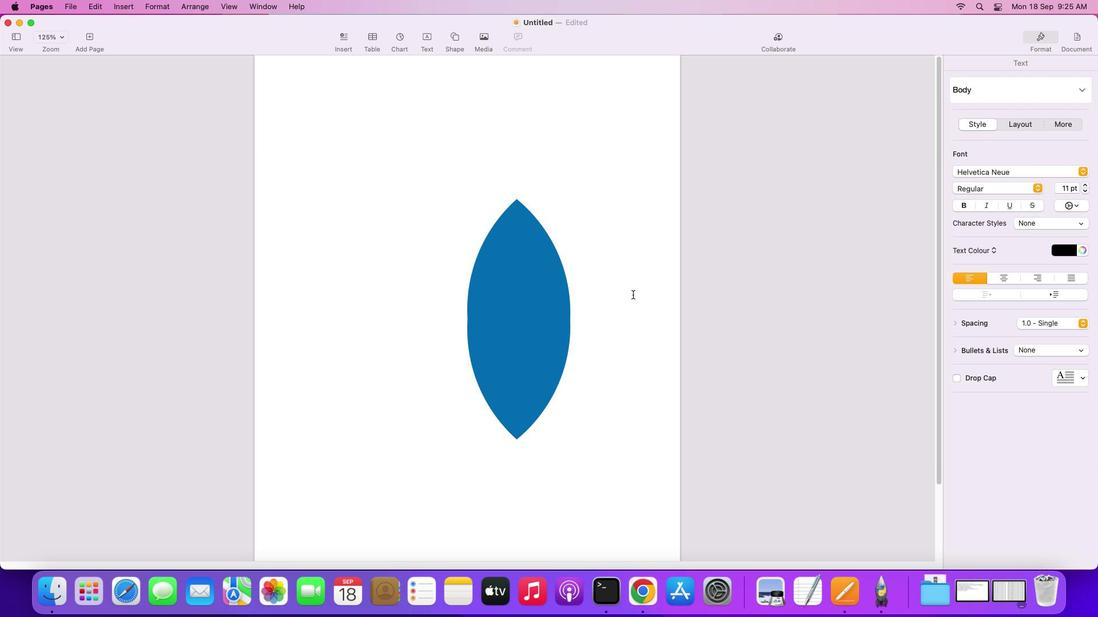 
Action: Mouse moved to (511, 319)
Screenshot: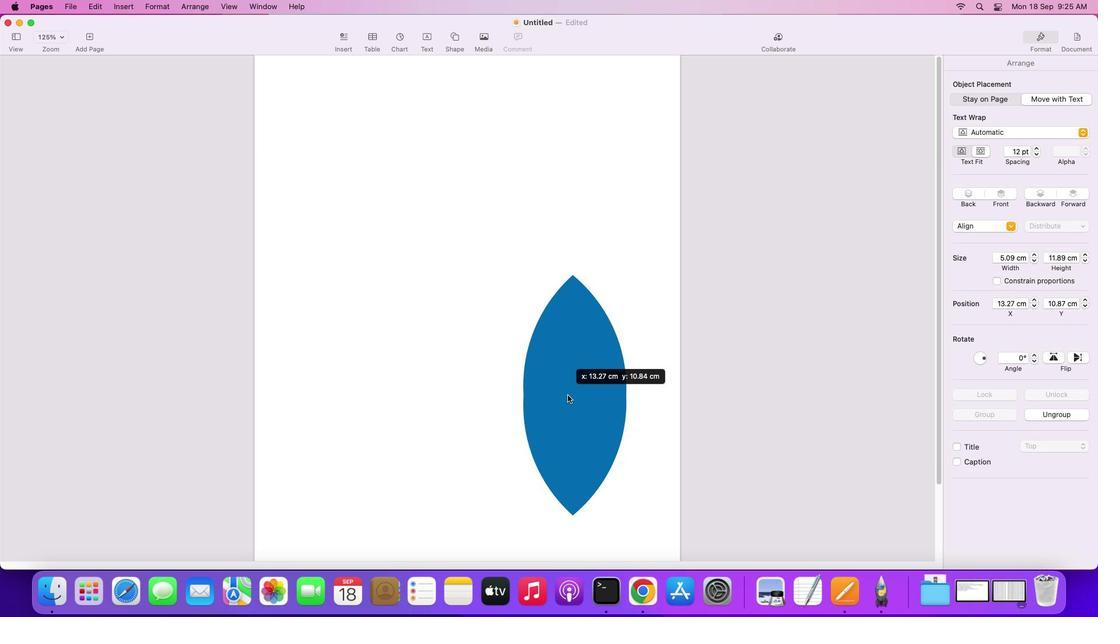 
Action: Mouse pressed left at (511, 319)
Screenshot: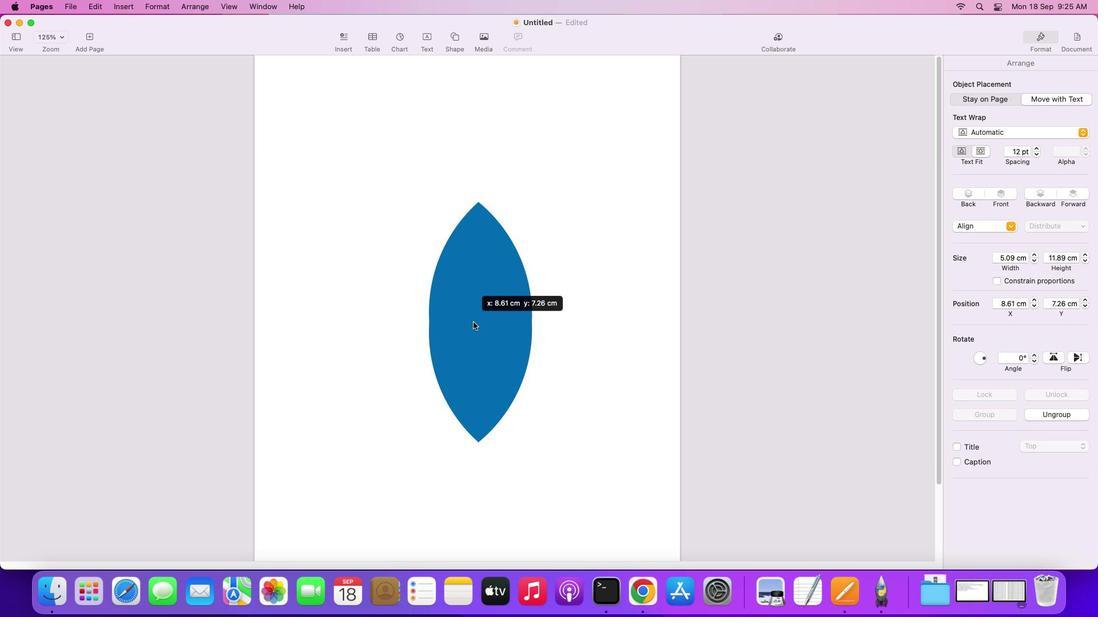 
Action: Mouse moved to (509, 353)
Screenshot: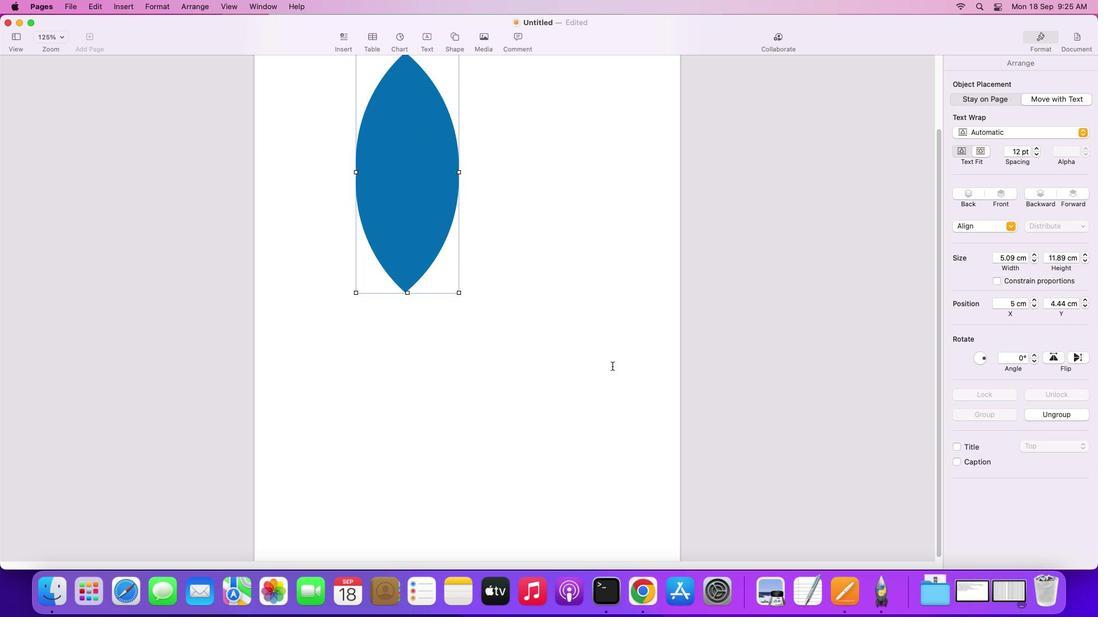 
Action: Mouse scrolled (509, 353) with delta (0, 0)
Screenshot: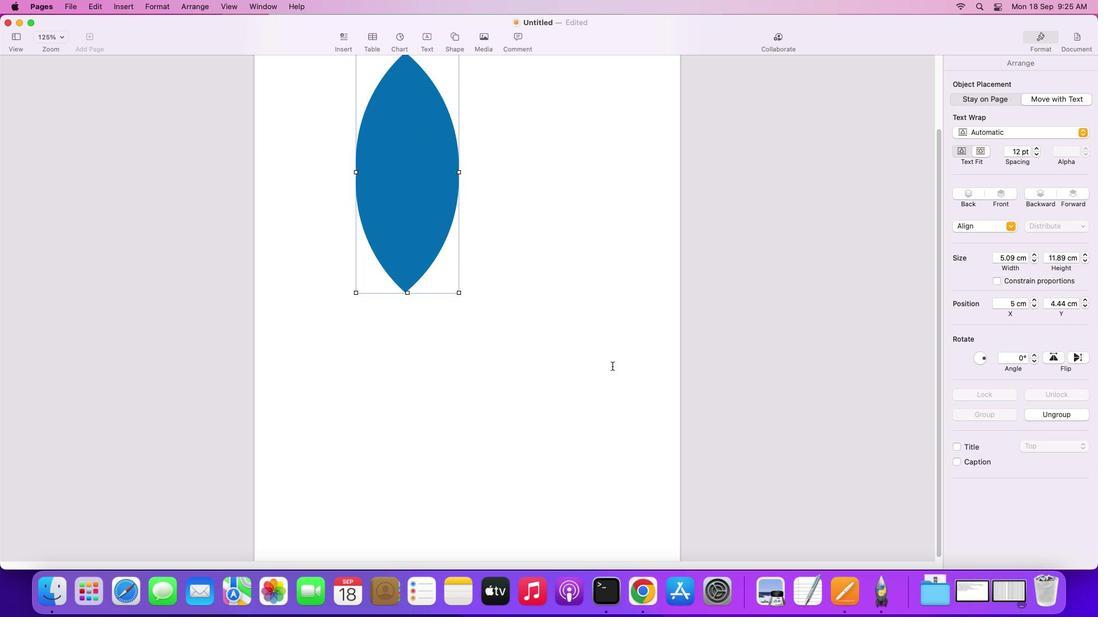 
Action: Mouse moved to (509, 352)
Screenshot: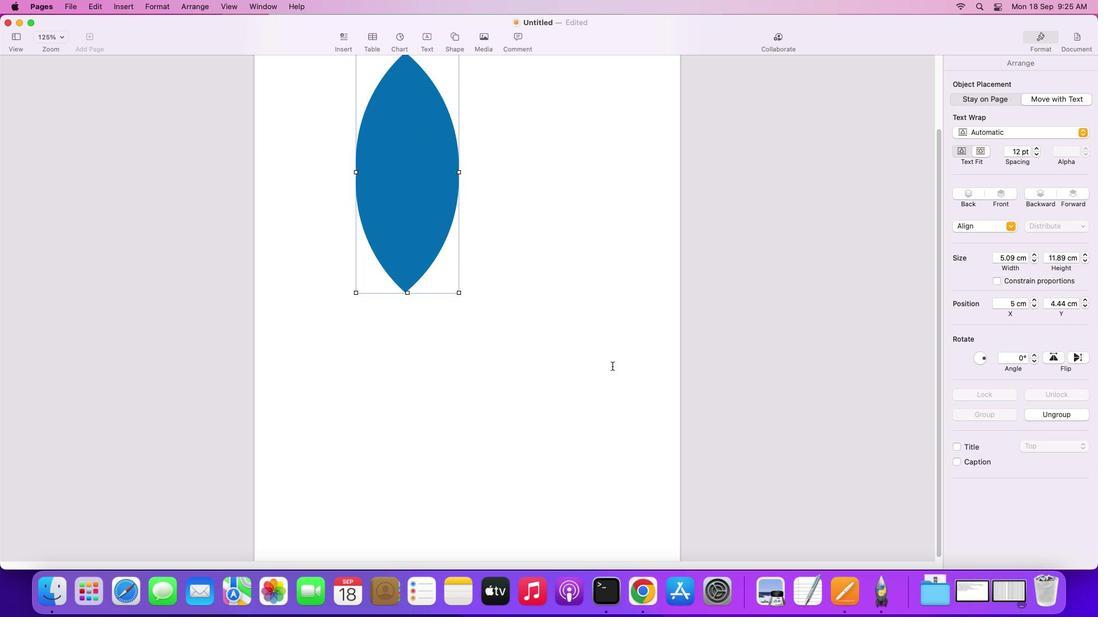 
Action: Mouse scrolled (509, 352) with delta (0, 0)
Screenshot: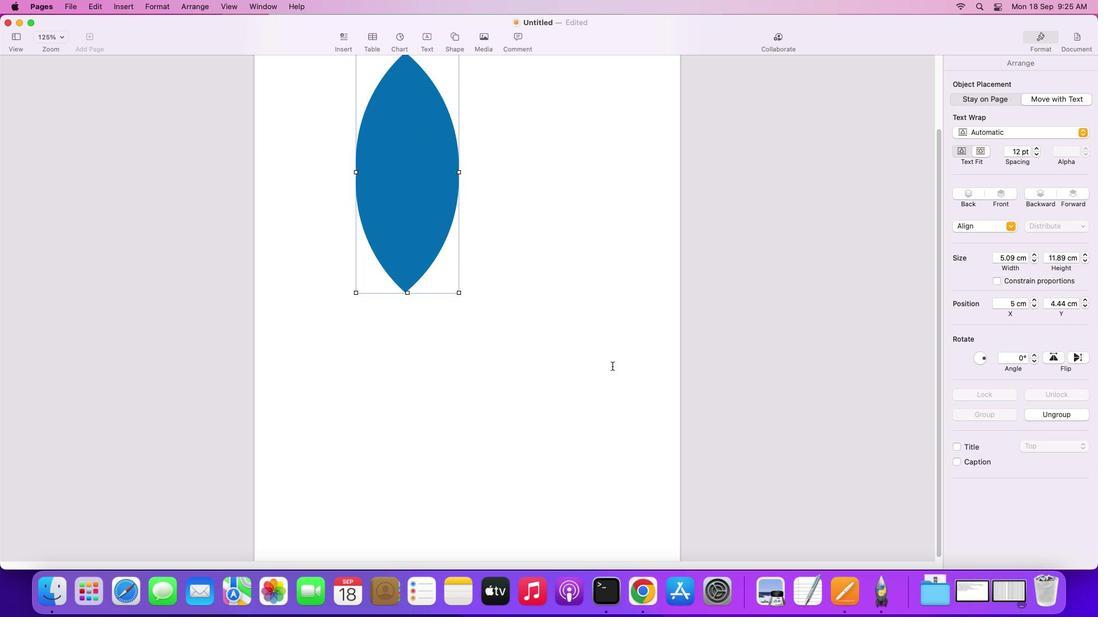 
Action: Mouse moved to (509, 352)
Screenshot: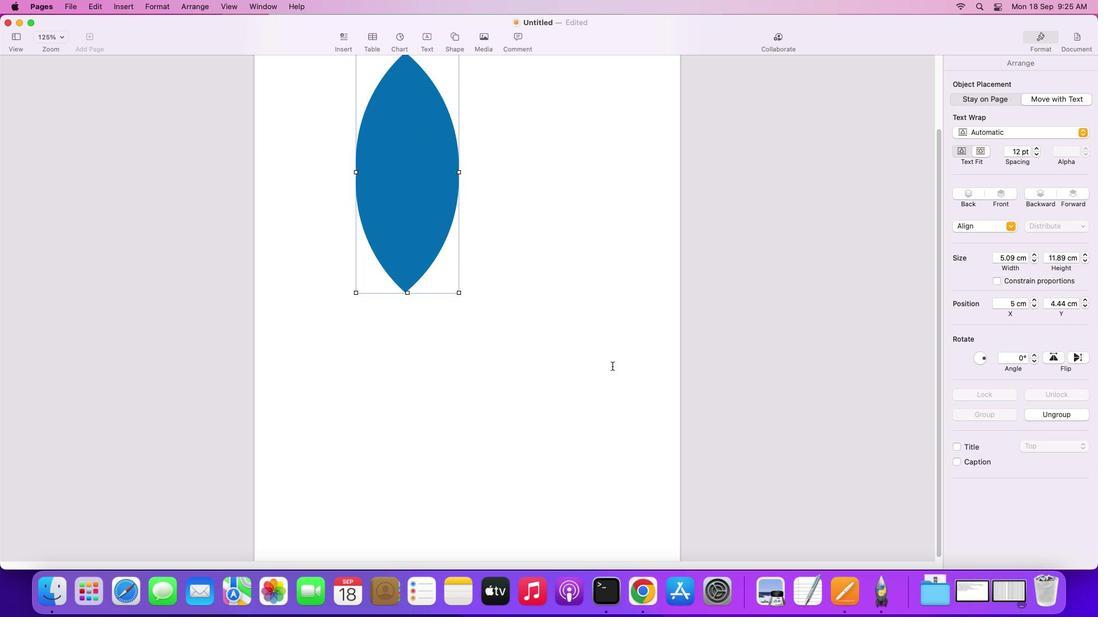 
Action: Mouse scrolled (509, 352) with delta (0, -2)
Screenshot: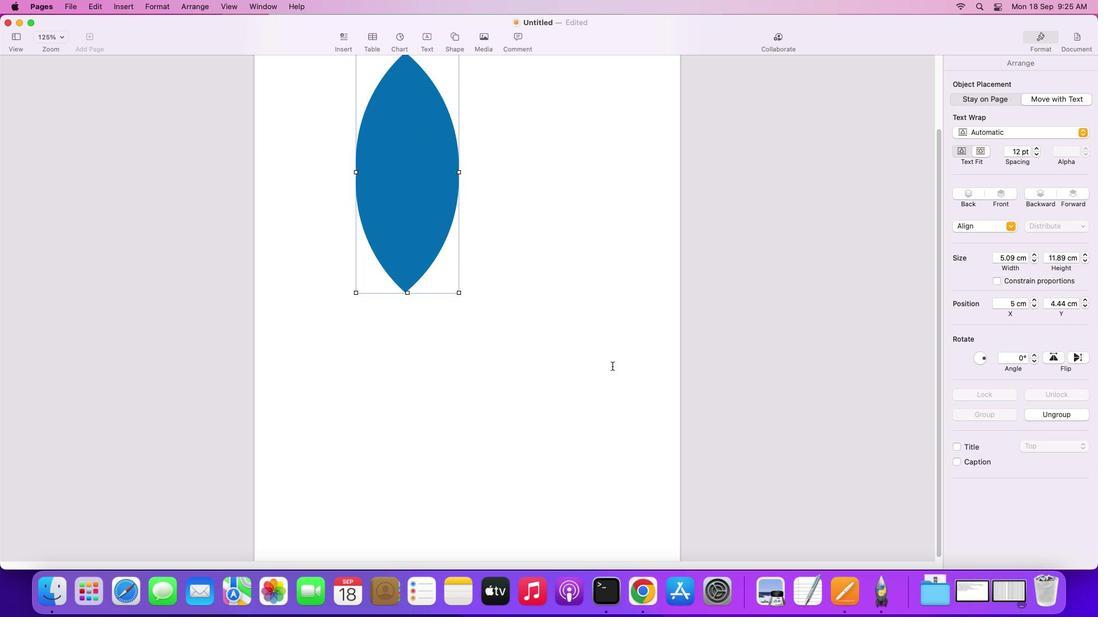 
Action: Mouse moved to (509, 351)
Screenshot: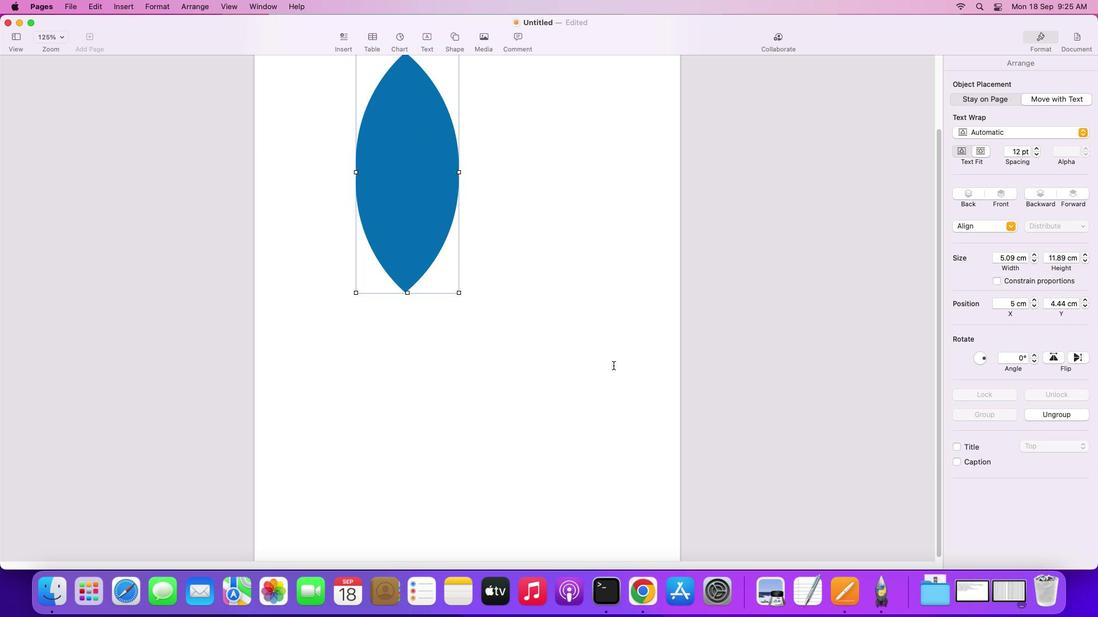 
Action: Mouse scrolled (509, 351) with delta (0, -2)
Screenshot: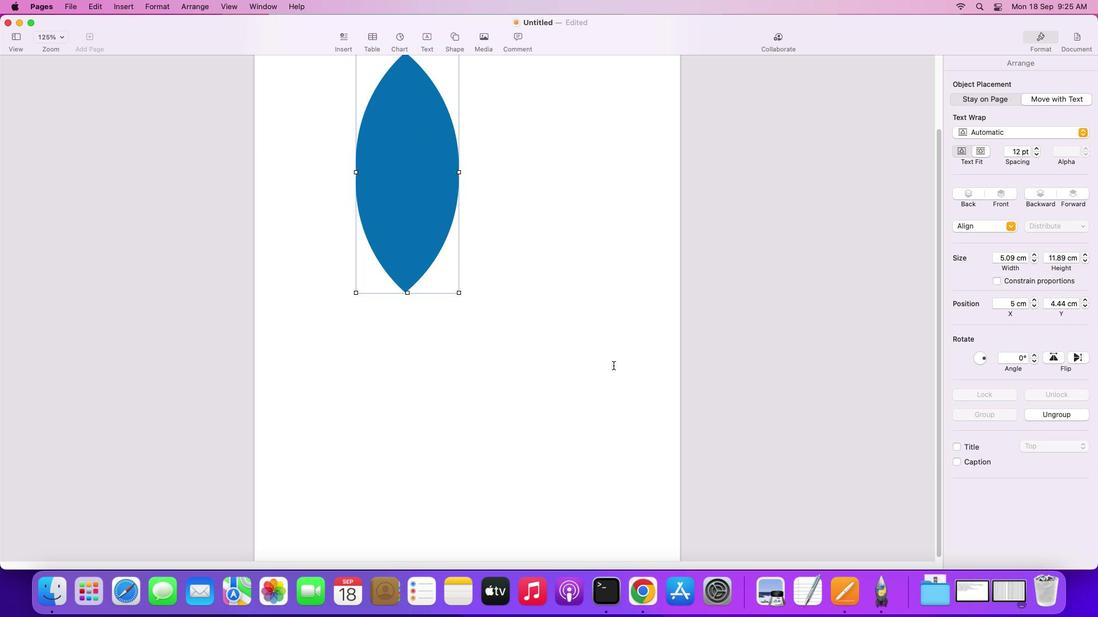 
Action: Mouse moved to (508, 348)
Screenshot: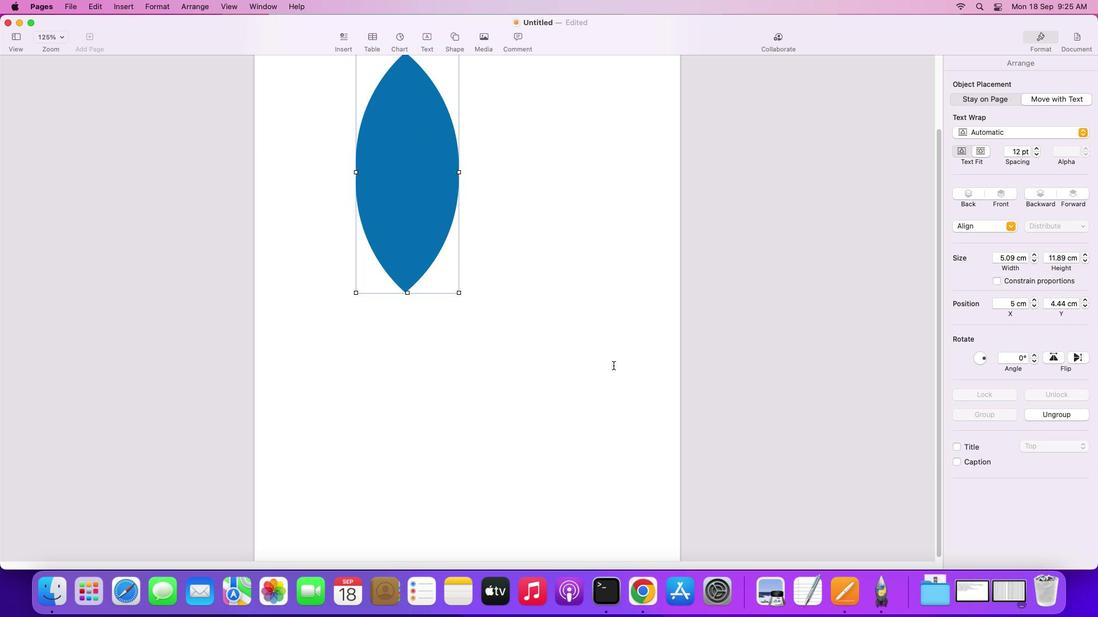 
Action: Mouse scrolled (508, 348) with delta (0, -3)
Screenshot: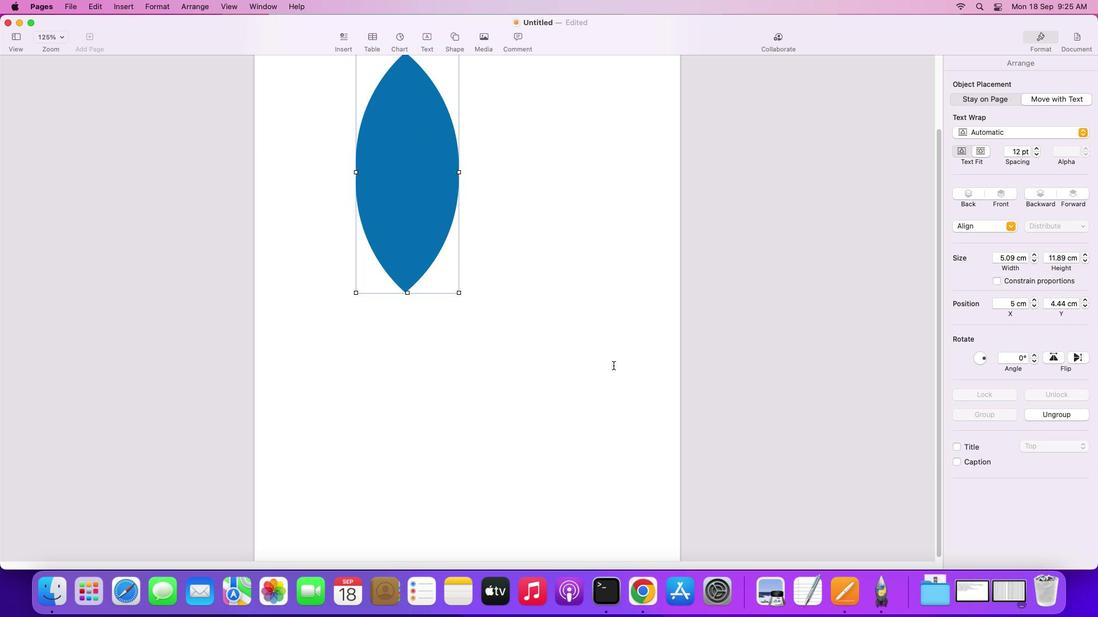 
Action: Mouse moved to (506, 343)
Screenshot: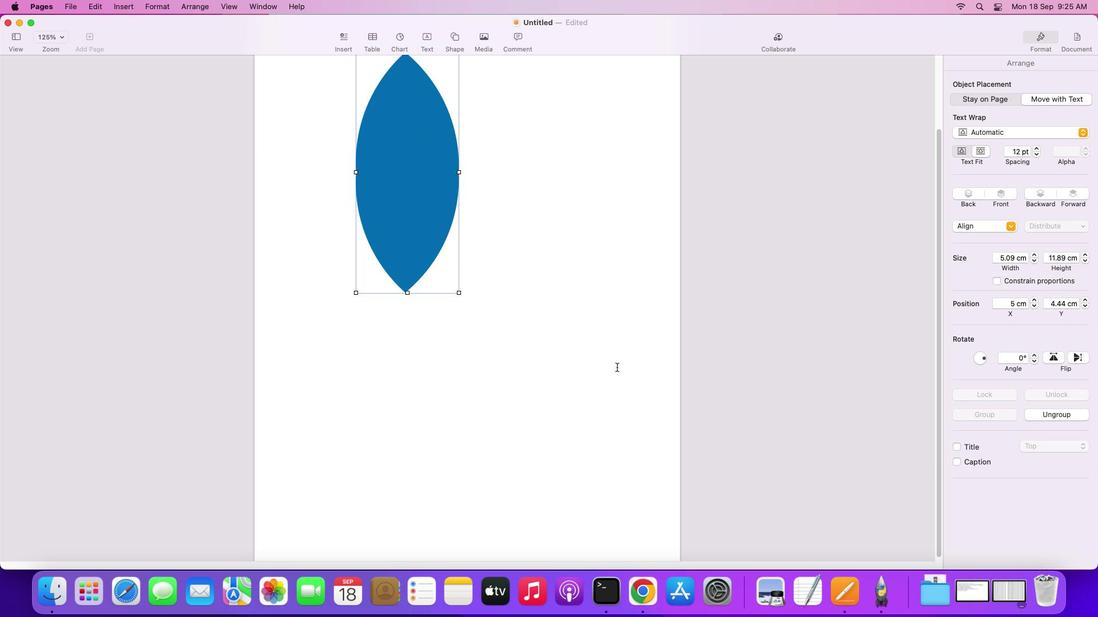 
Action: Mouse scrolled (506, 343) with delta (0, -4)
Screenshot: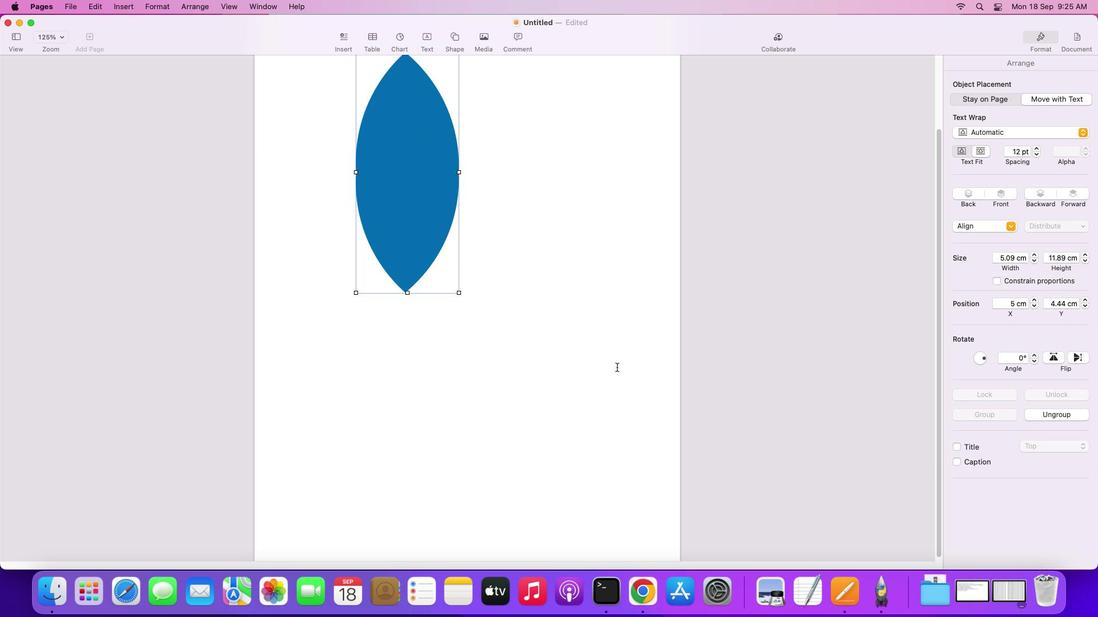 
Action: Mouse moved to (550, 359)
Screenshot: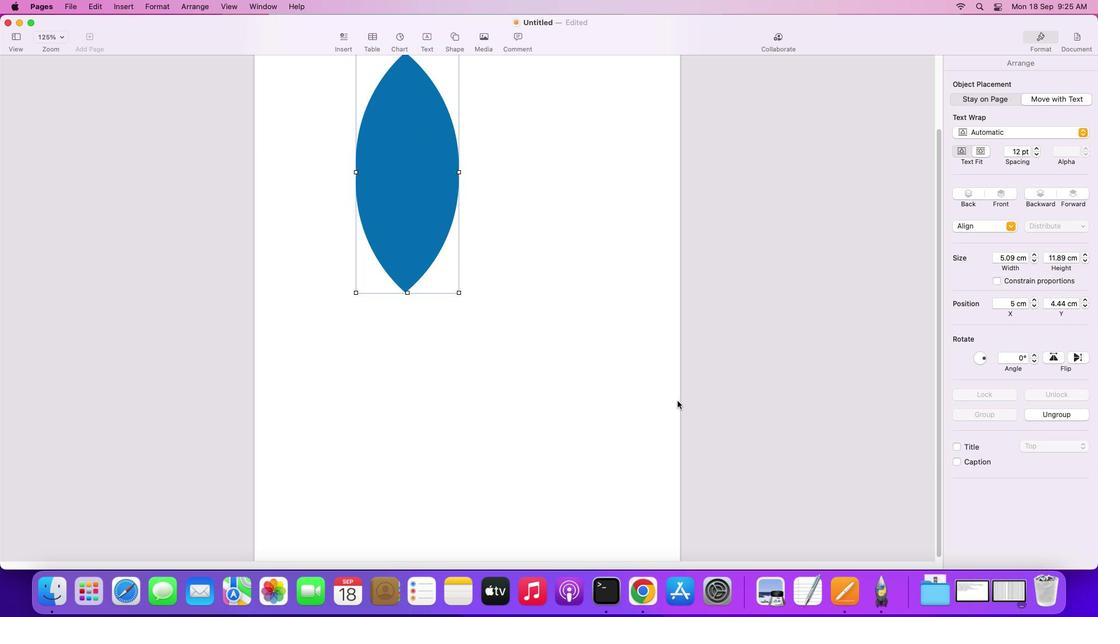 
Action: Mouse scrolled (550, 359) with delta (0, 0)
Screenshot: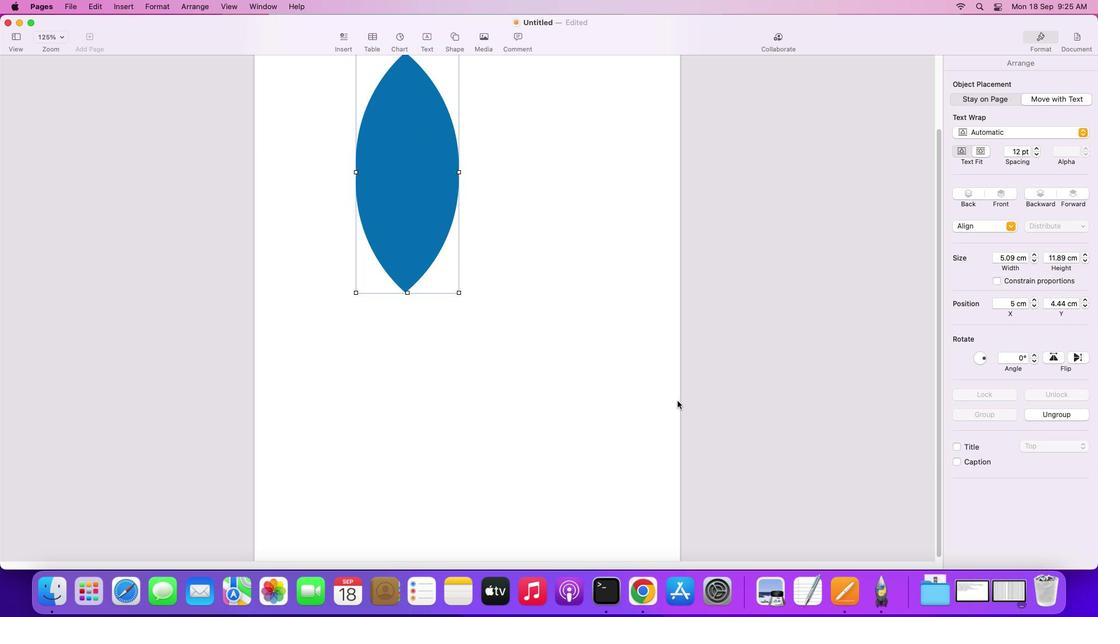 
Action: Mouse moved to (550, 359)
Screenshot: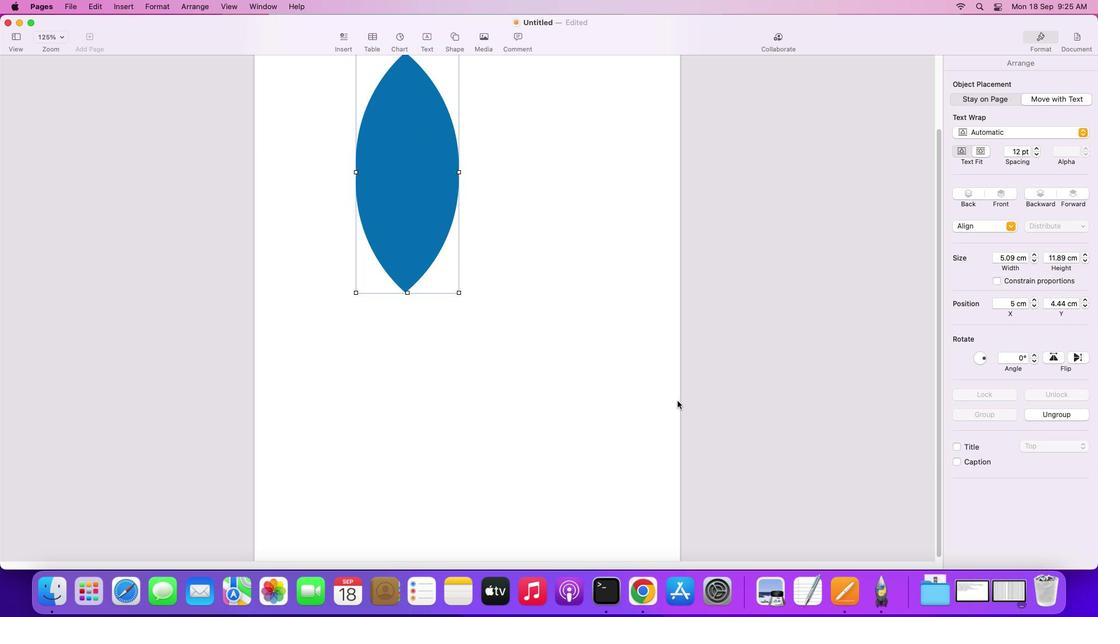 
Action: Mouse scrolled (550, 359) with delta (0, 0)
Screenshot: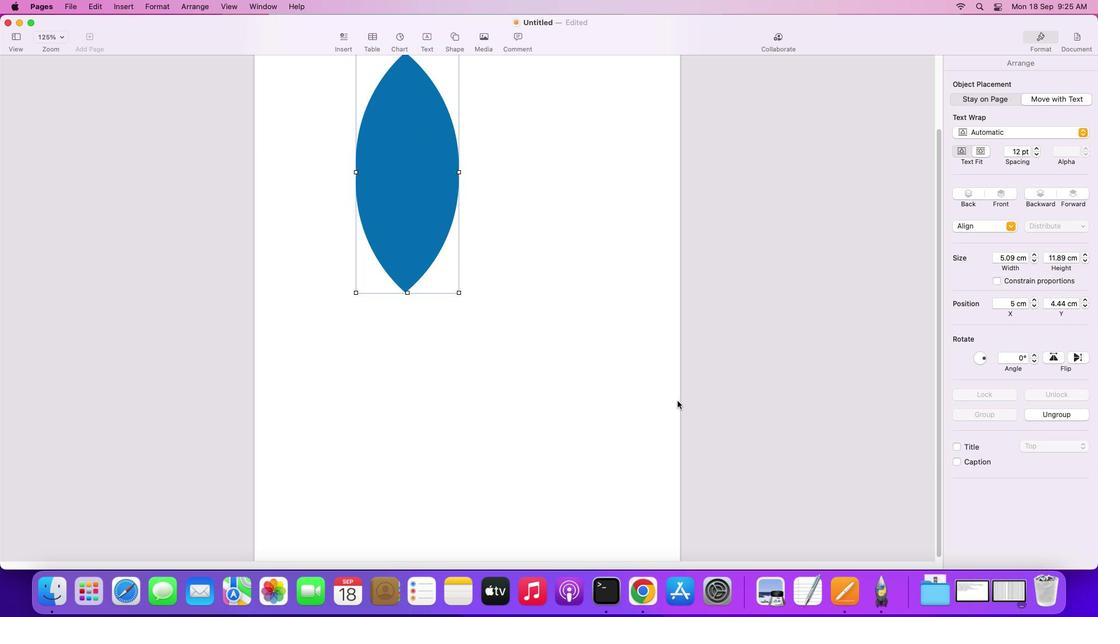 
Action: Mouse moved to (550, 359)
Screenshot: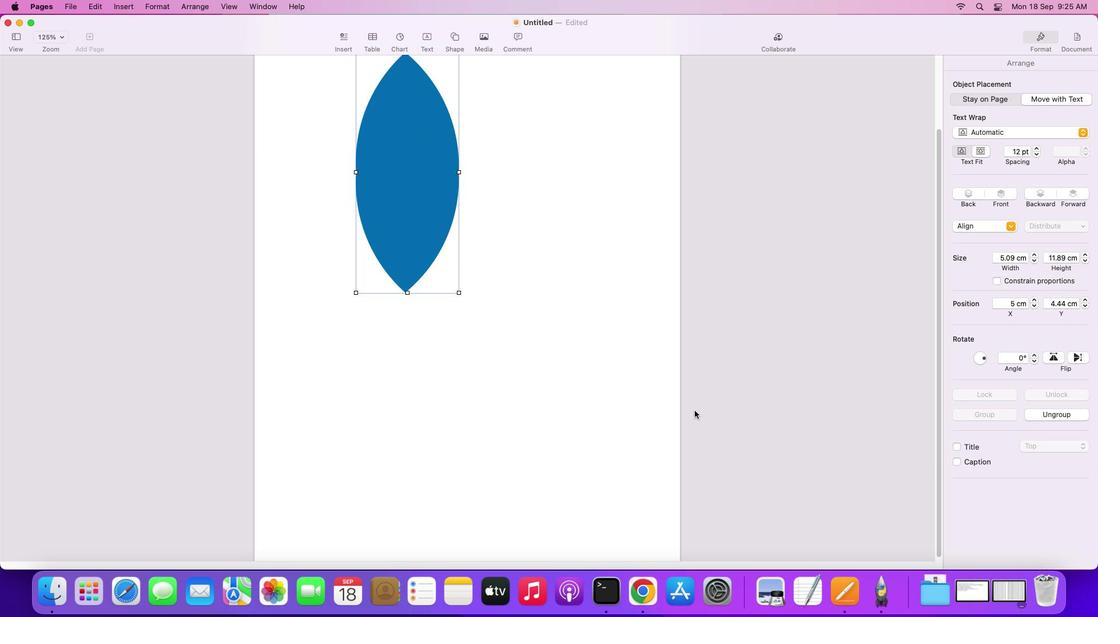 
Action: Mouse scrolled (550, 359) with delta (0, -2)
Screenshot: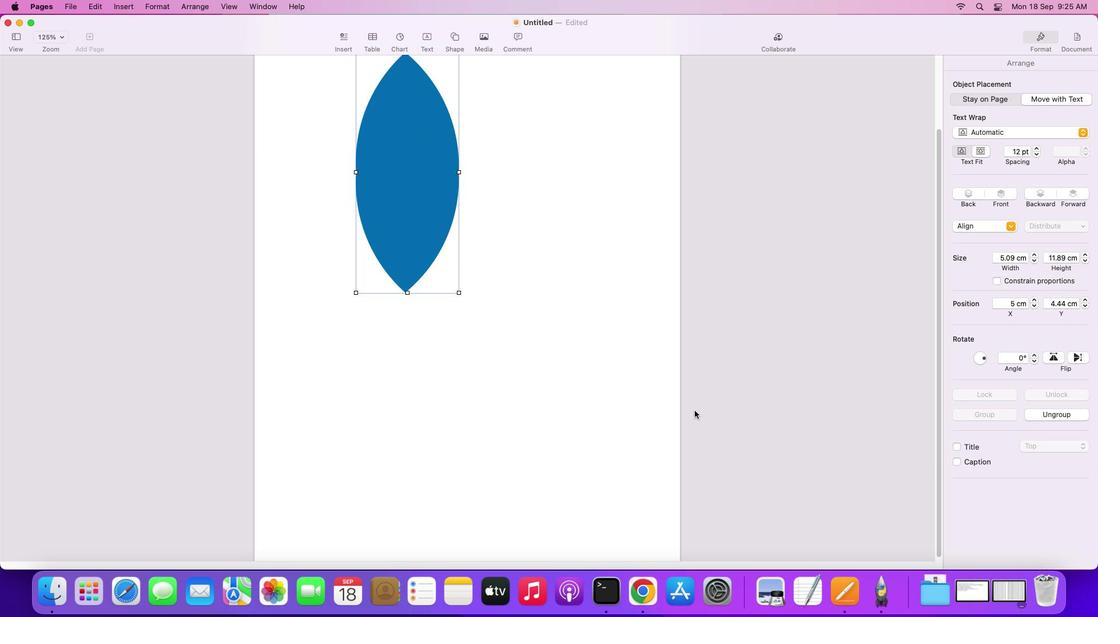 
Action: Mouse scrolled (550, 359) with delta (0, -2)
Screenshot: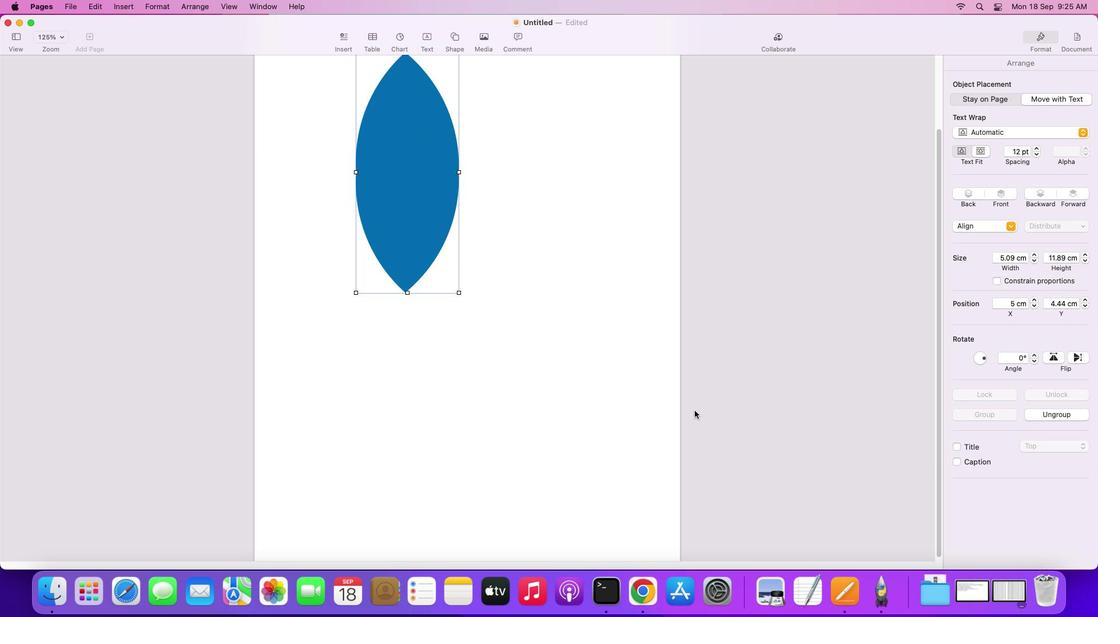 
Action: Mouse scrolled (550, 359) with delta (0, 1)
Screenshot: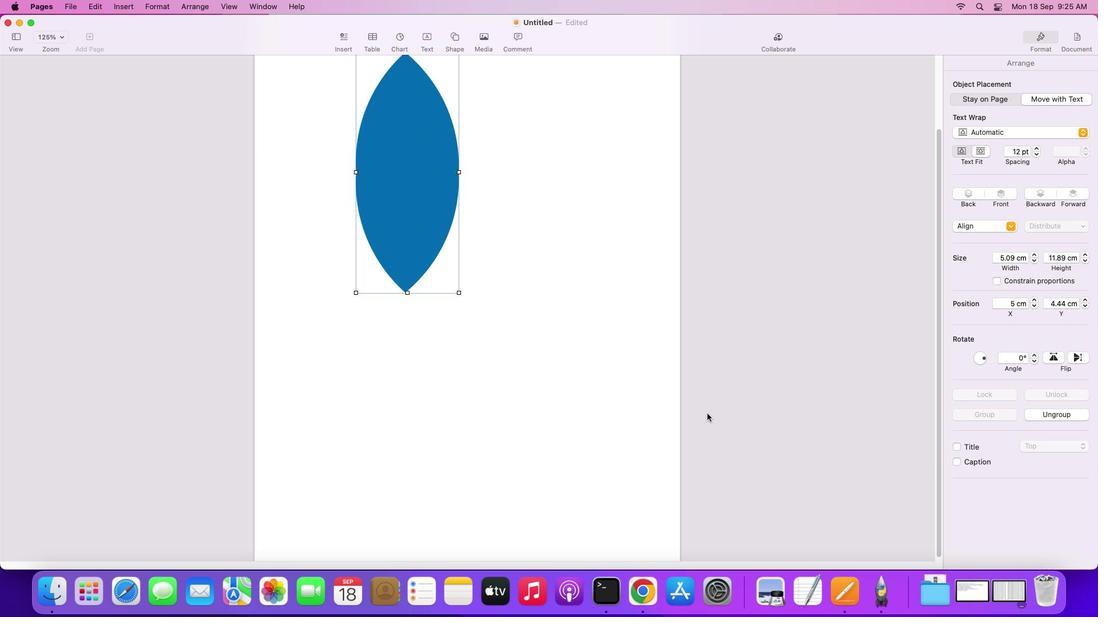 
Action: Mouse scrolled (550, 359) with delta (0, -1)
Screenshot: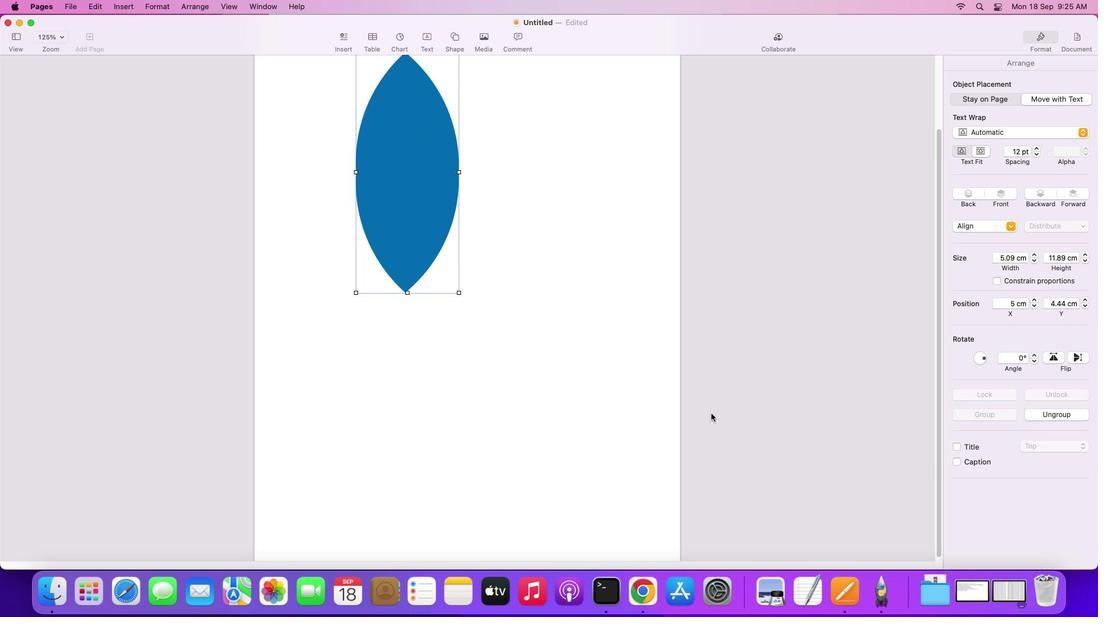 
Action: Mouse moved to (1033, 354)
Screenshot: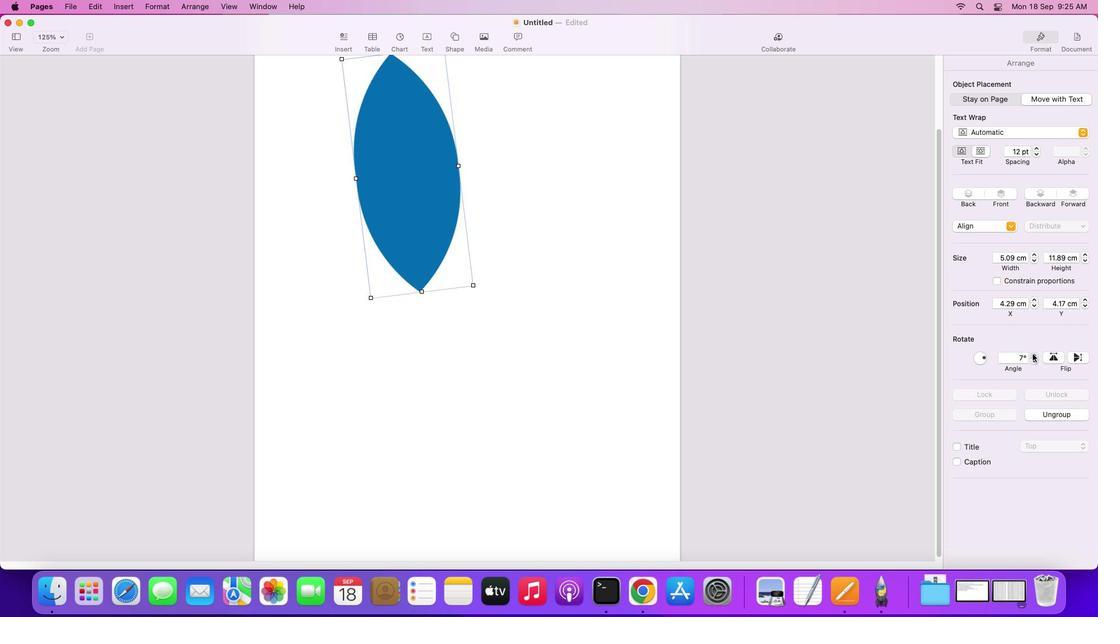 
Action: Mouse pressed left at (1033, 354)
Screenshot: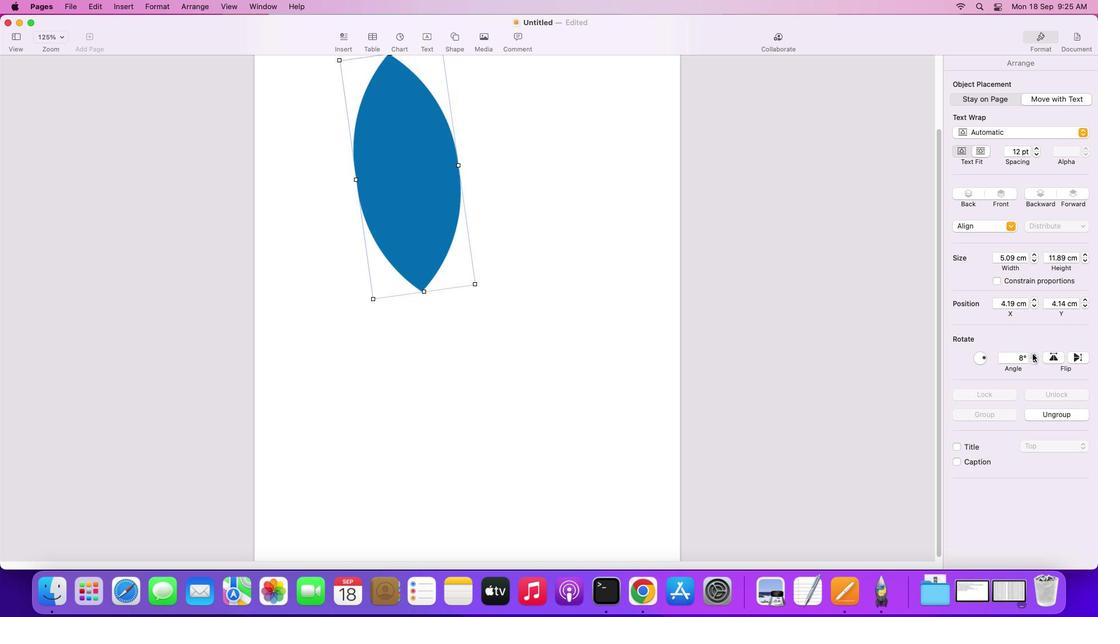 
Action: Mouse moved to (418, 175)
Screenshot: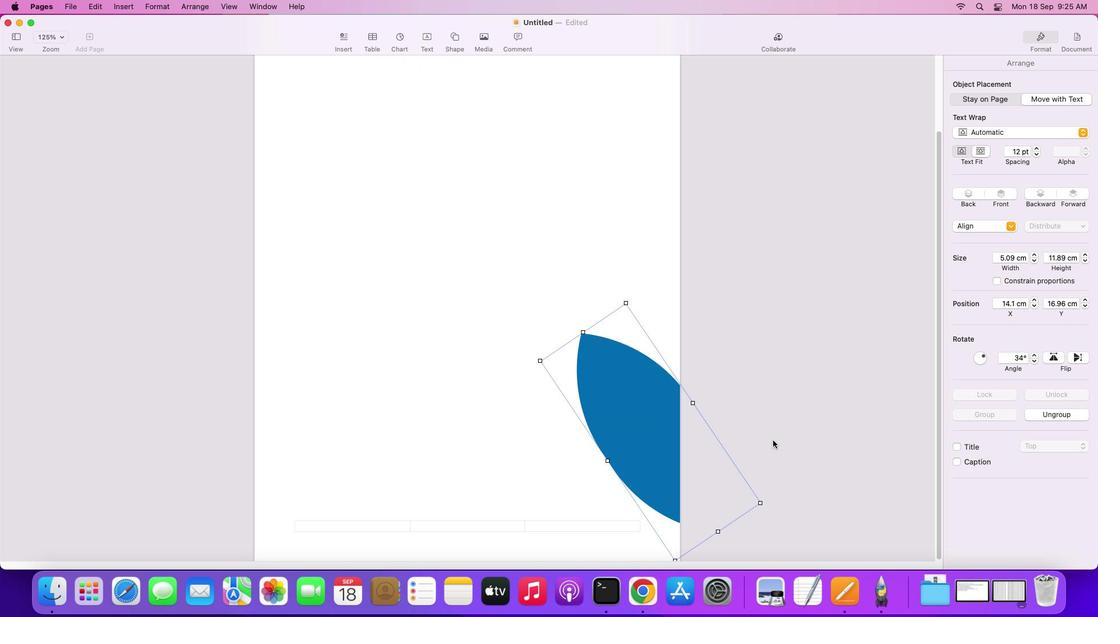 
Action: Mouse pressed left at (418, 175)
Screenshot: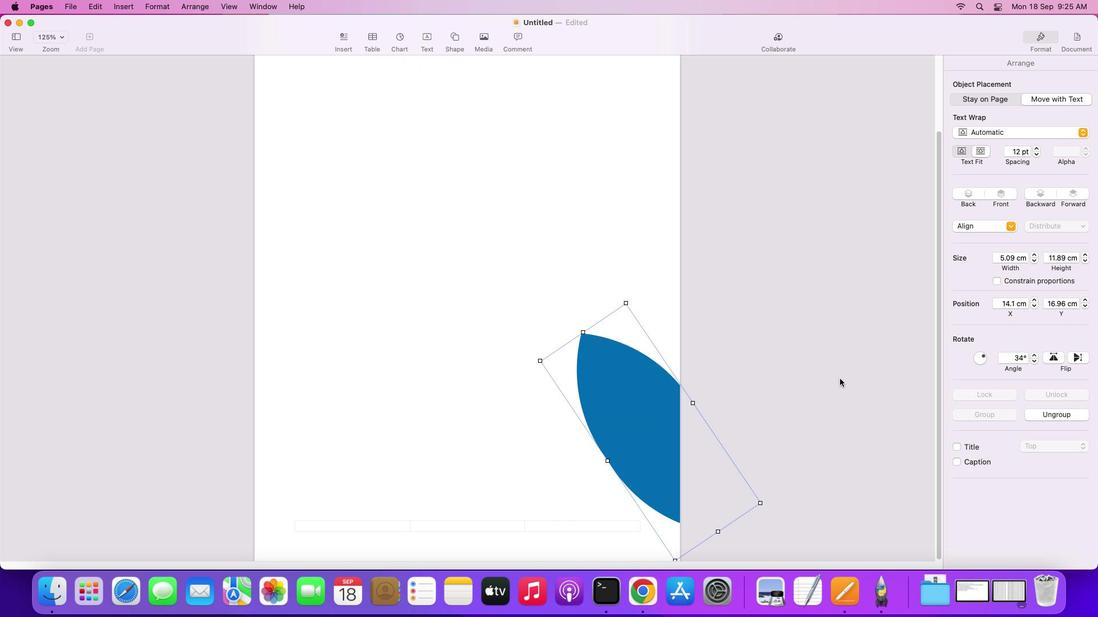 
Action: Mouse moved to (997, 97)
Screenshot: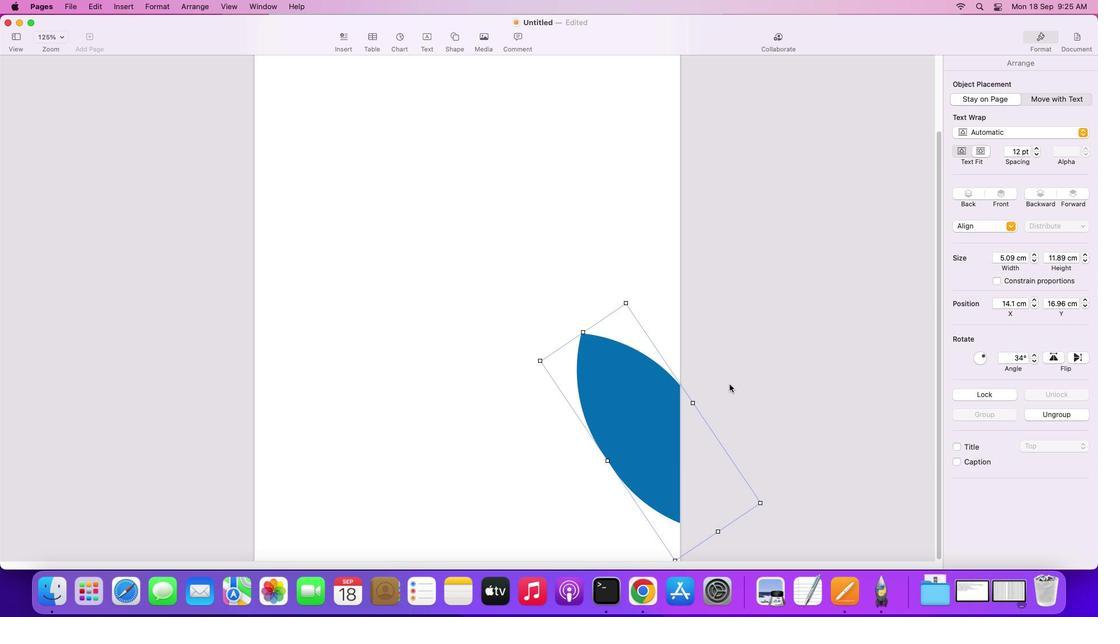 
Action: Mouse pressed left at (997, 97)
Screenshot: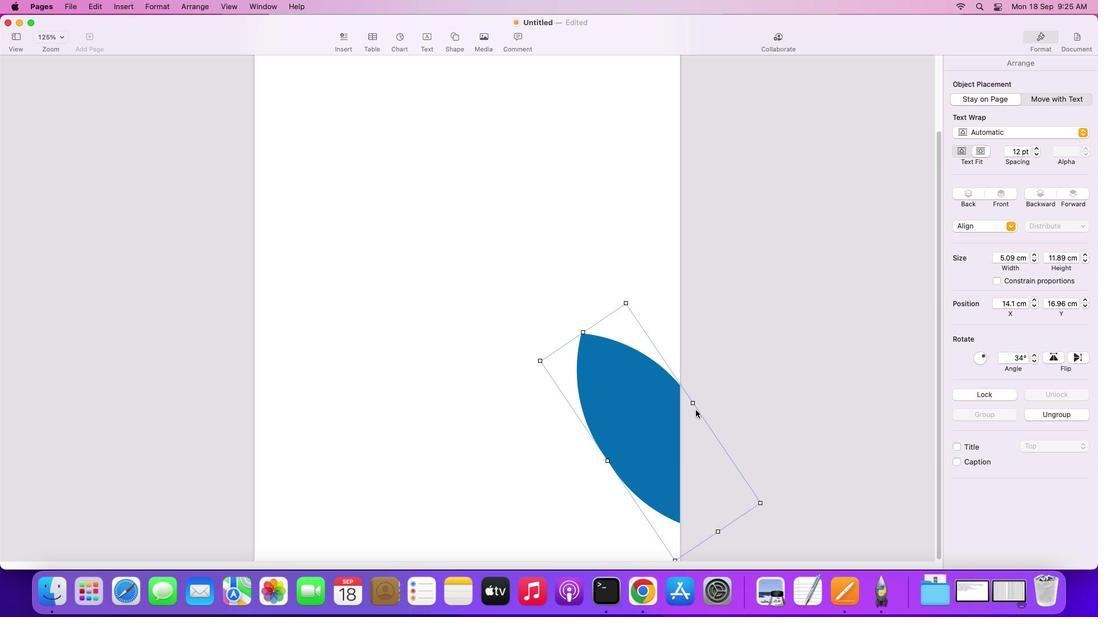 
Action: Mouse moved to (622, 446)
Screenshot: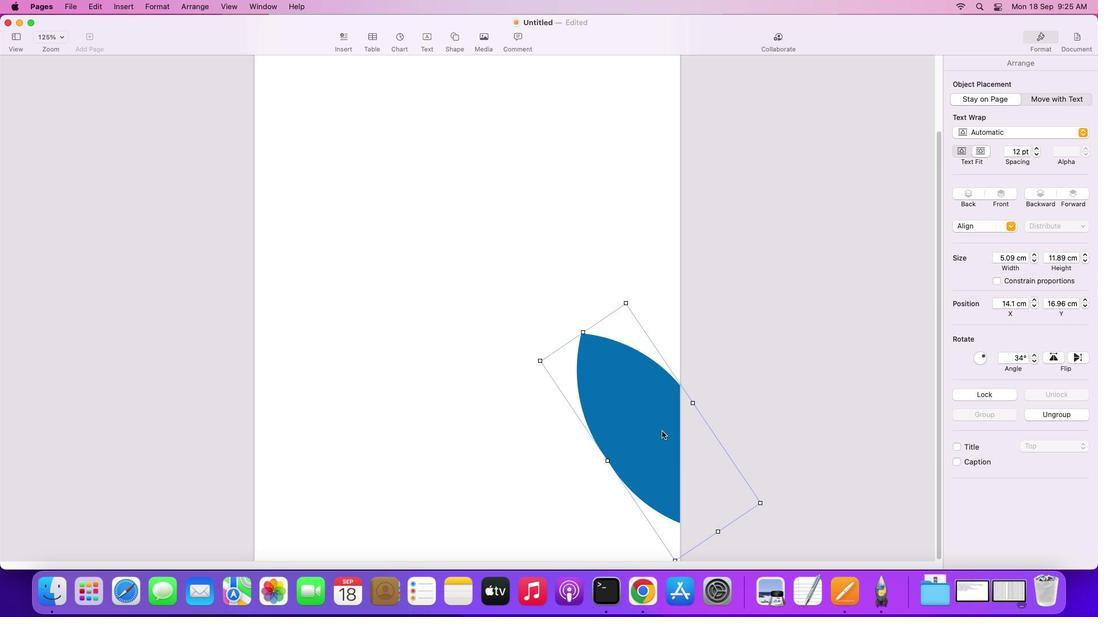 
Action: Mouse pressed left at (622, 446)
Screenshot: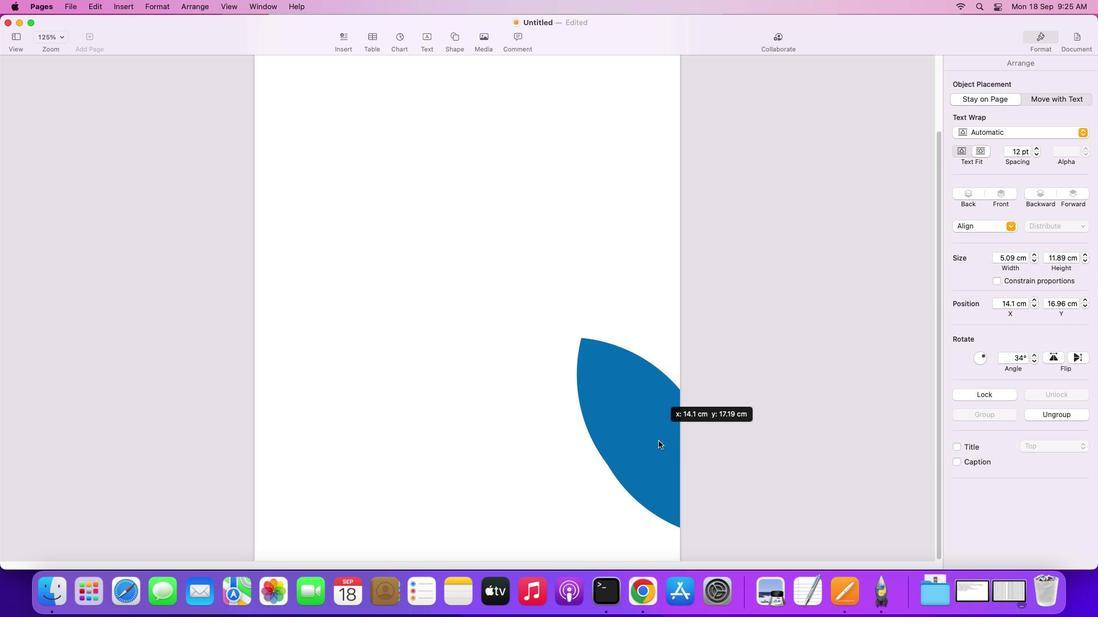 
Action: Mouse moved to (519, 466)
Screenshot: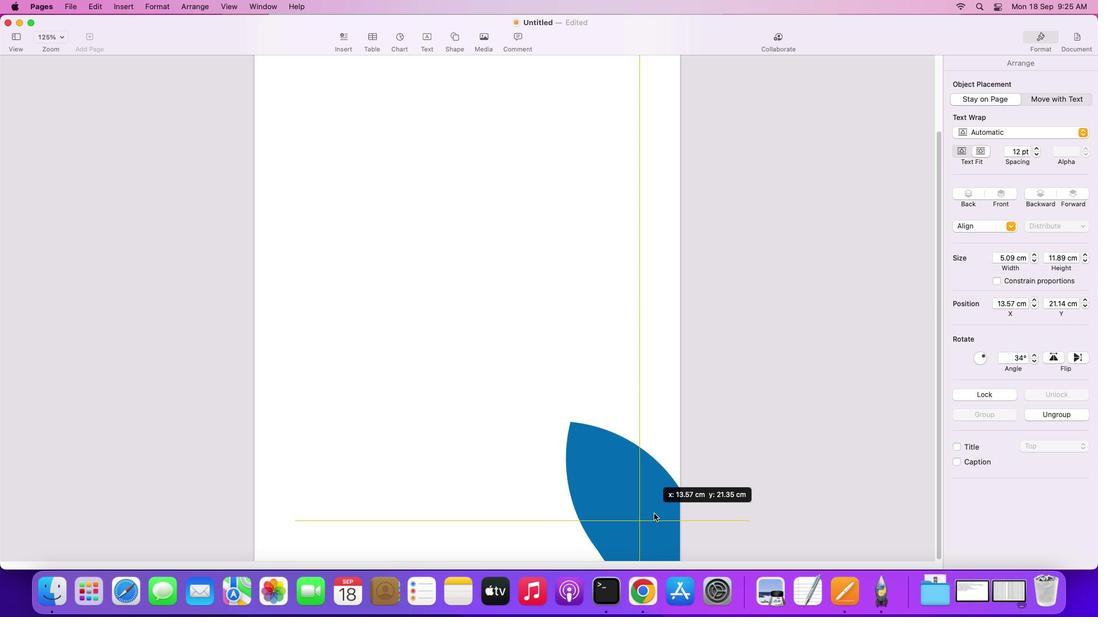 
Action: Mouse scrolled (519, 466) with delta (0, 0)
Screenshot: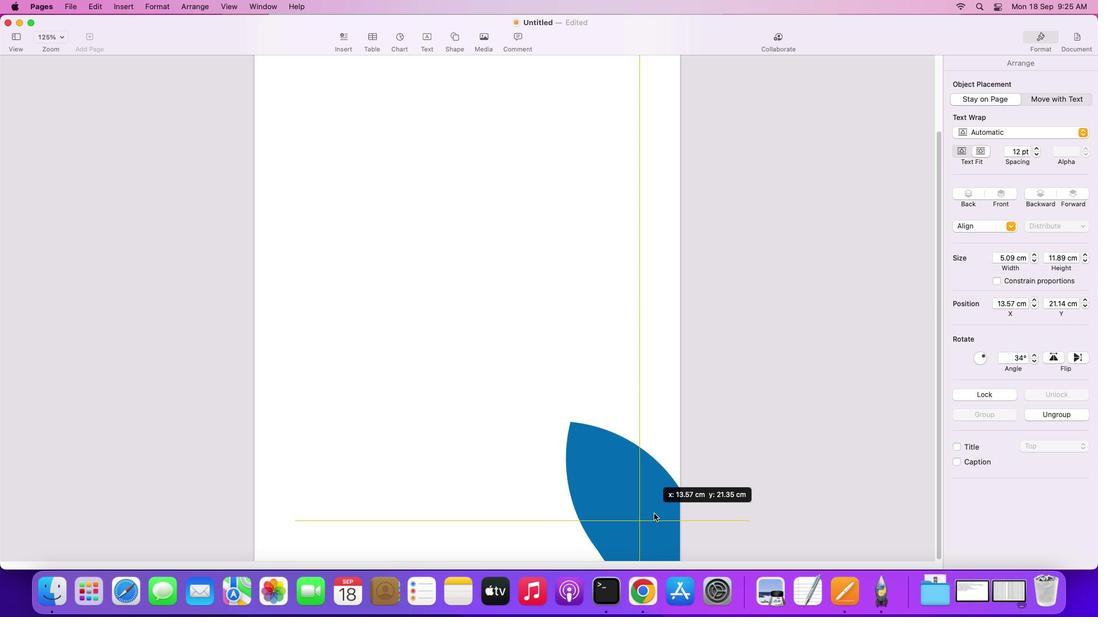 
Action: Mouse moved to (519, 465)
Screenshot: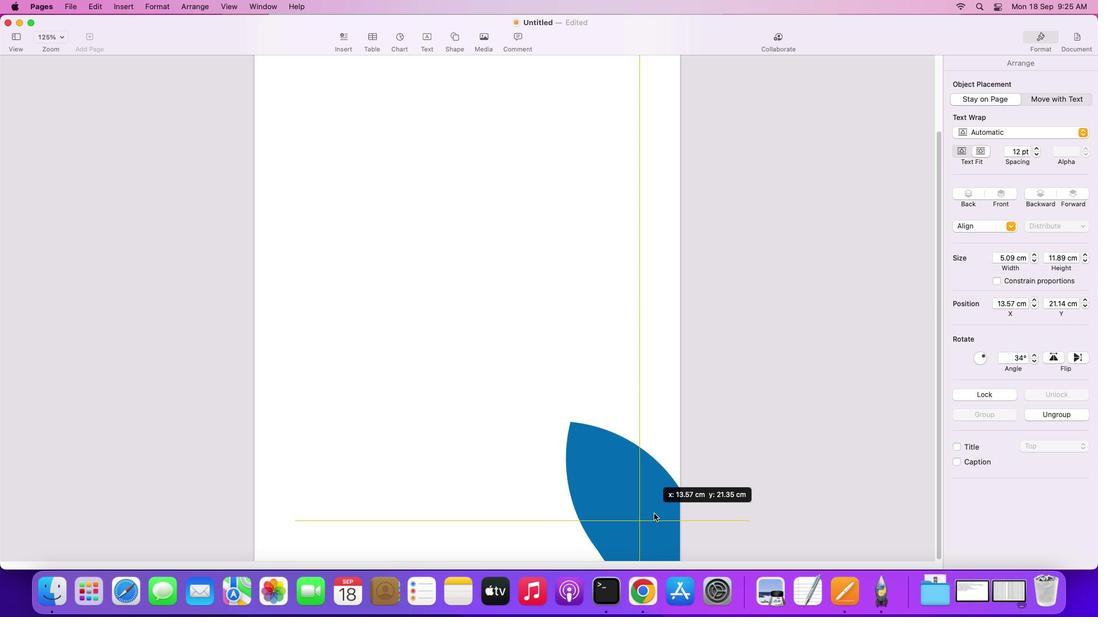 
Action: Mouse scrolled (519, 465) with delta (0, 0)
Screenshot: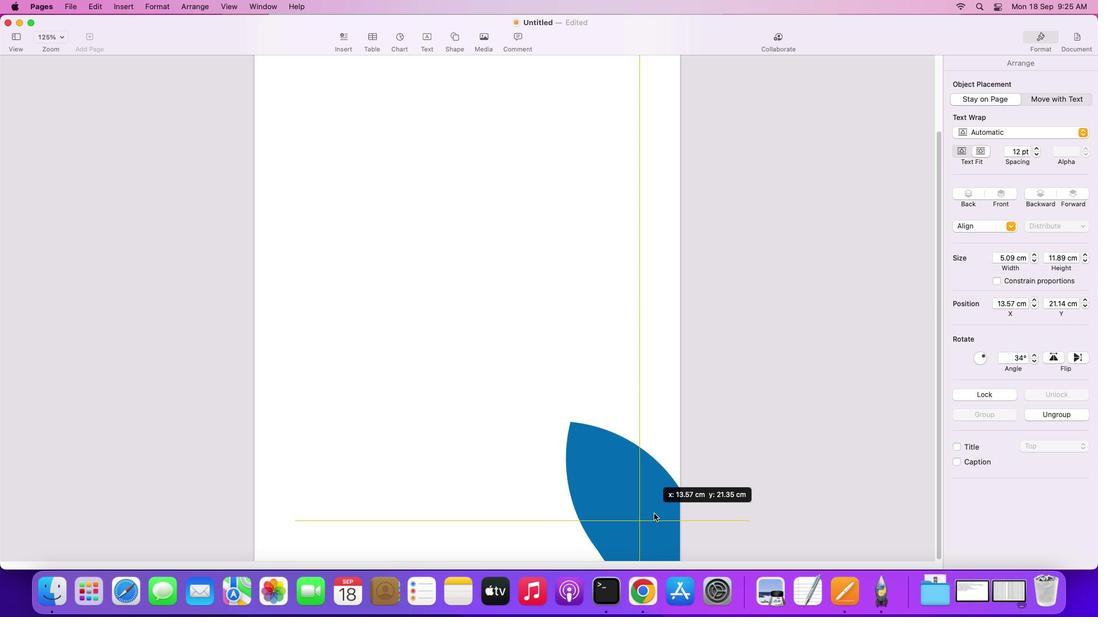 
Action: Mouse moved to (519, 465)
Screenshot: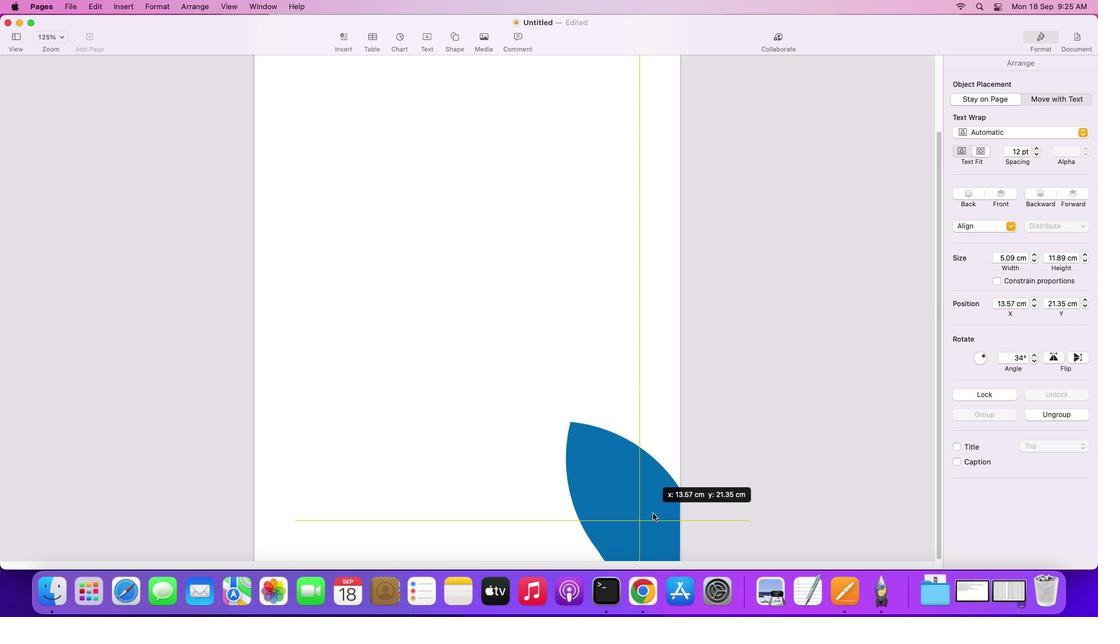 
Action: Mouse scrolled (519, 465) with delta (0, -2)
Screenshot: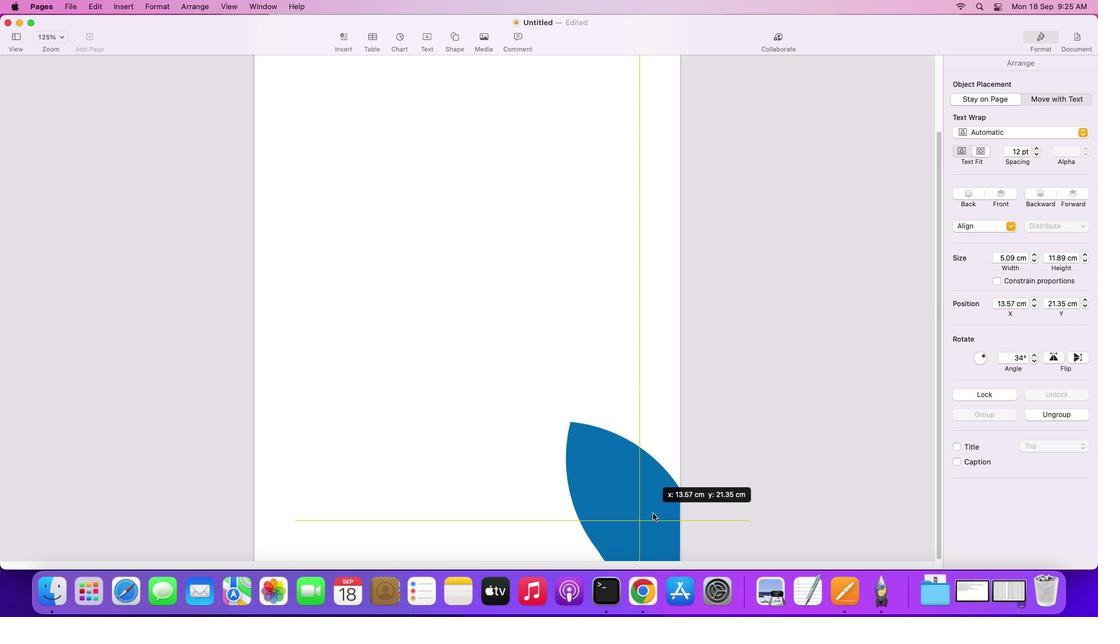 
Action: Mouse moved to (518, 463)
Screenshot: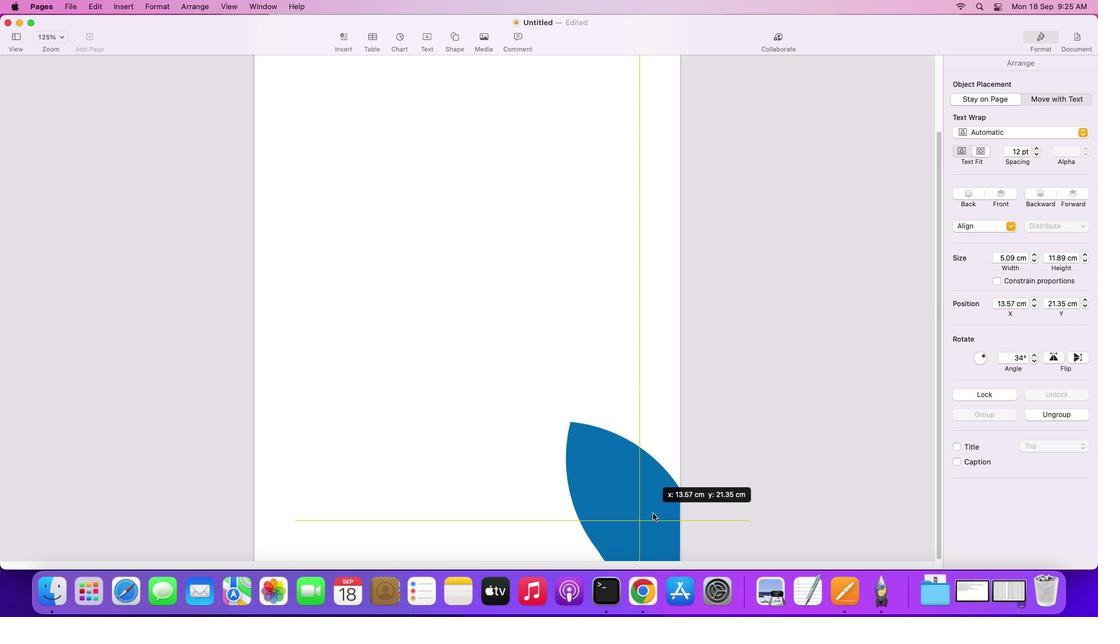 
Action: Mouse scrolled (518, 463) with delta (0, -2)
Screenshot: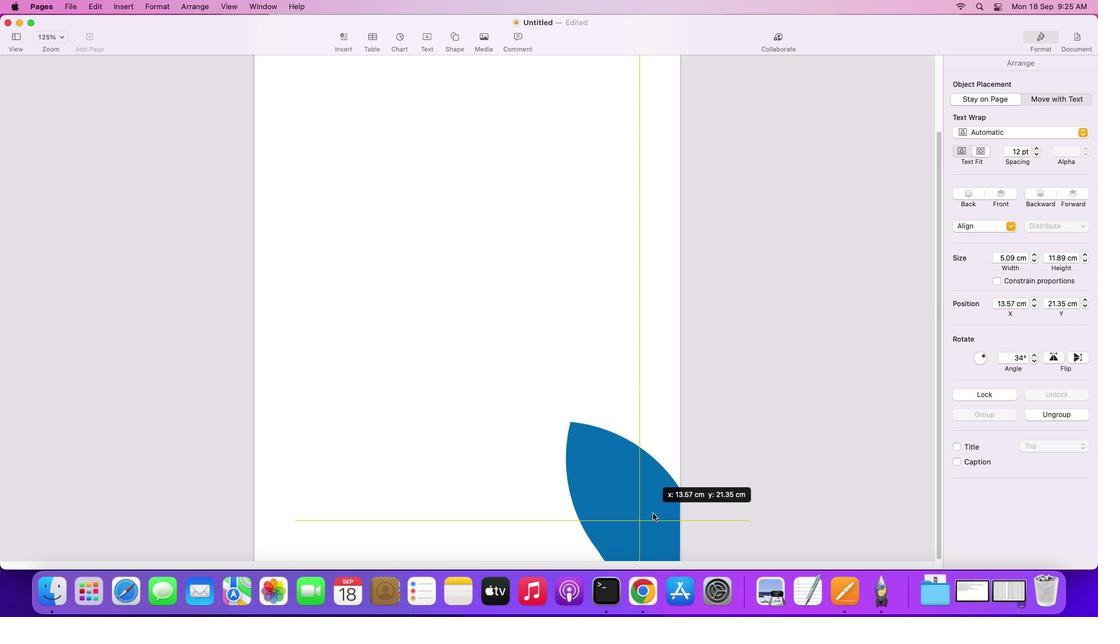 
Action: Mouse moved to (518, 461)
Screenshot: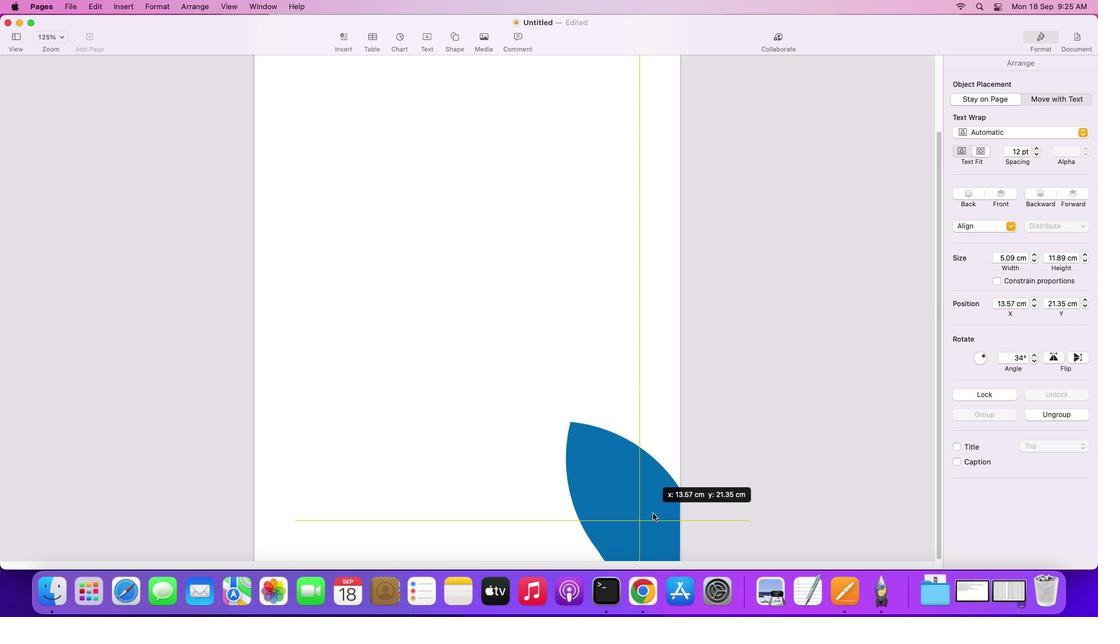 
Action: Mouse scrolled (518, 461) with delta (0, -3)
Screenshot: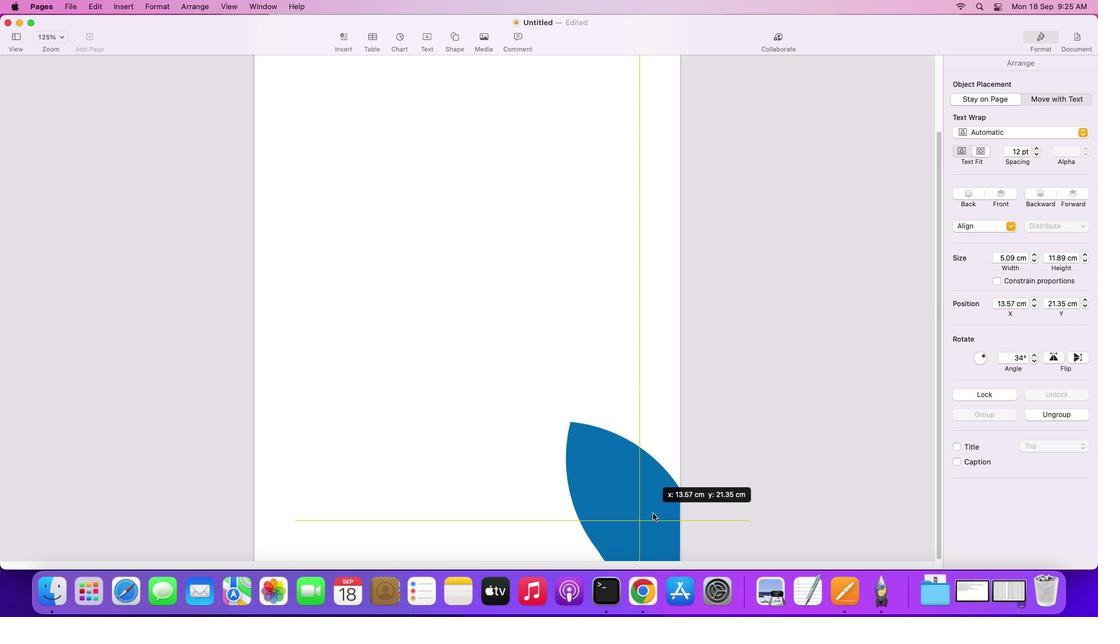 
Action: Mouse moved to (516, 455)
Screenshot: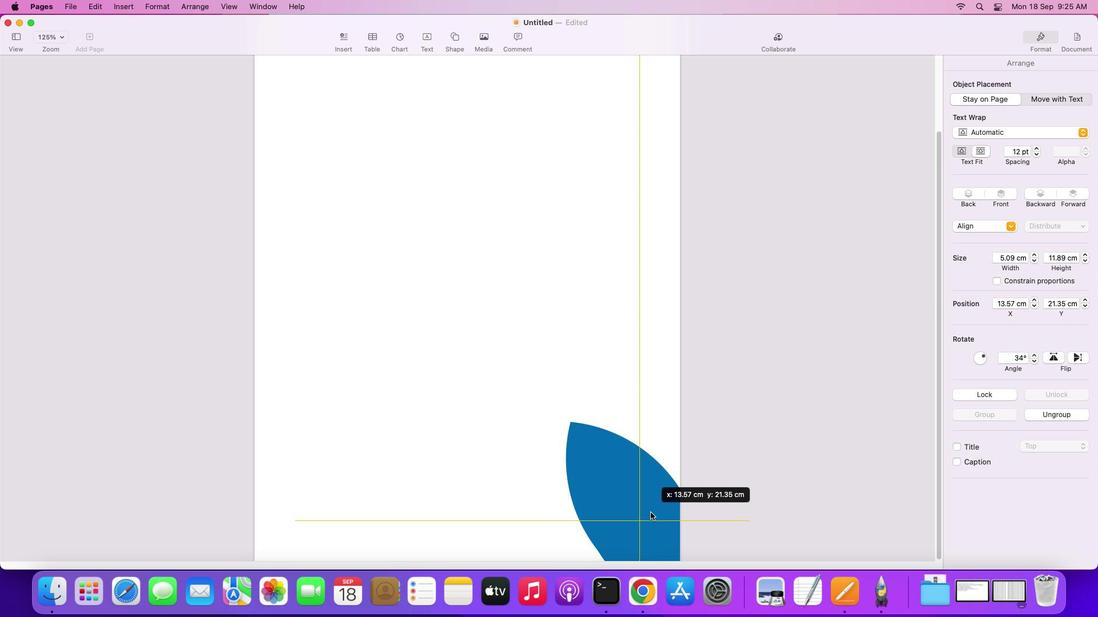 
Action: Mouse scrolled (516, 455) with delta (0, -4)
Screenshot: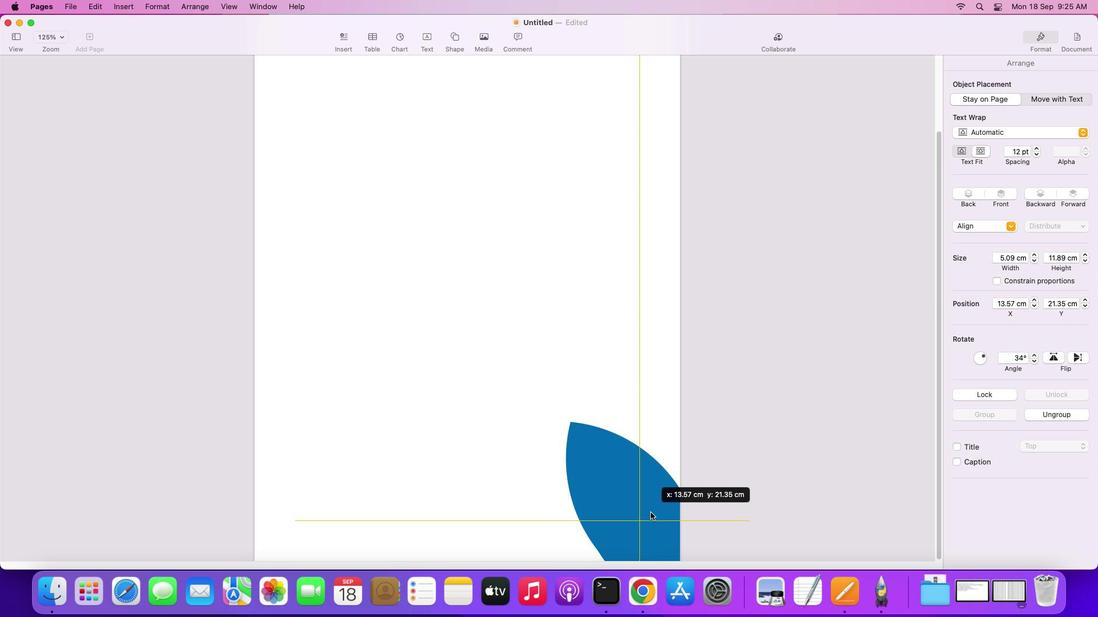 
Action: Mouse moved to (661, 429)
Screenshot: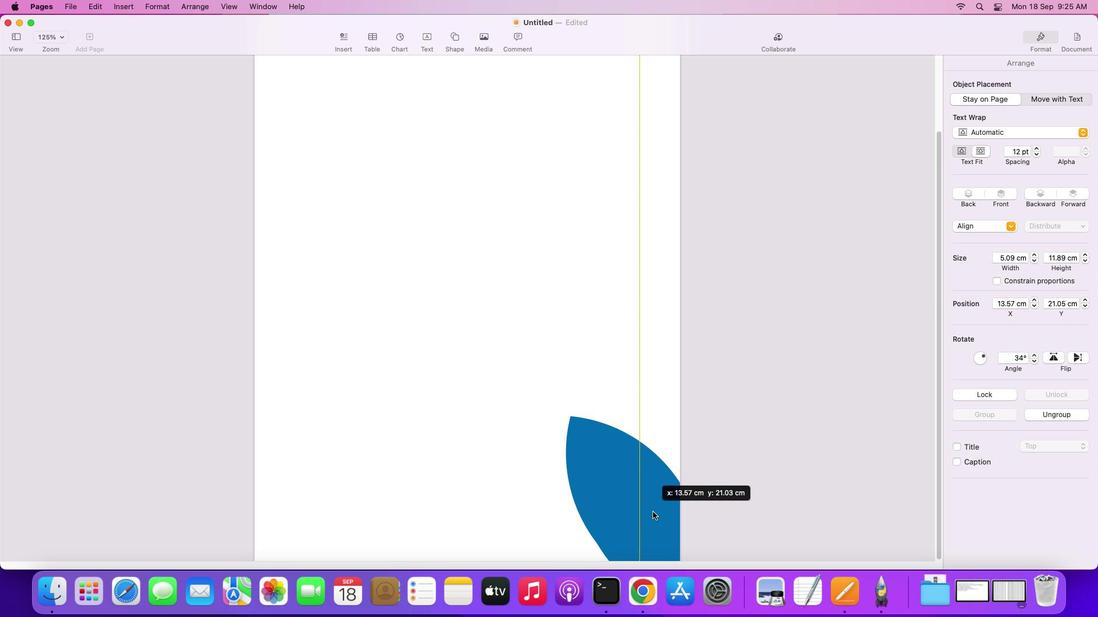 
Action: Mouse pressed left at (661, 429)
Screenshot: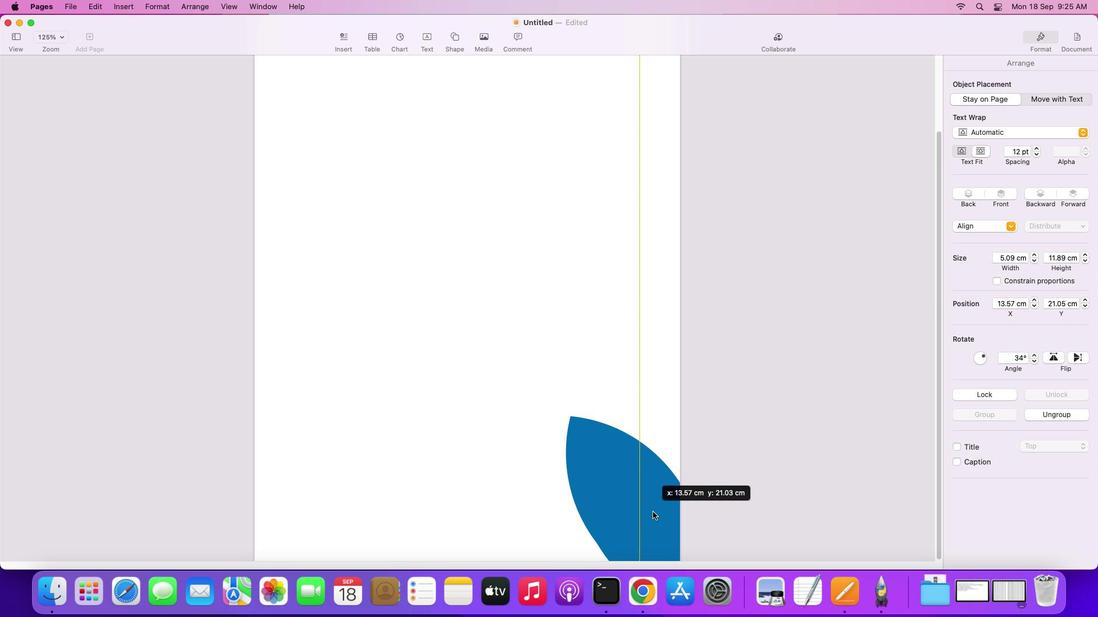 
Action: Mouse moved to (637, 394)
Screenshot: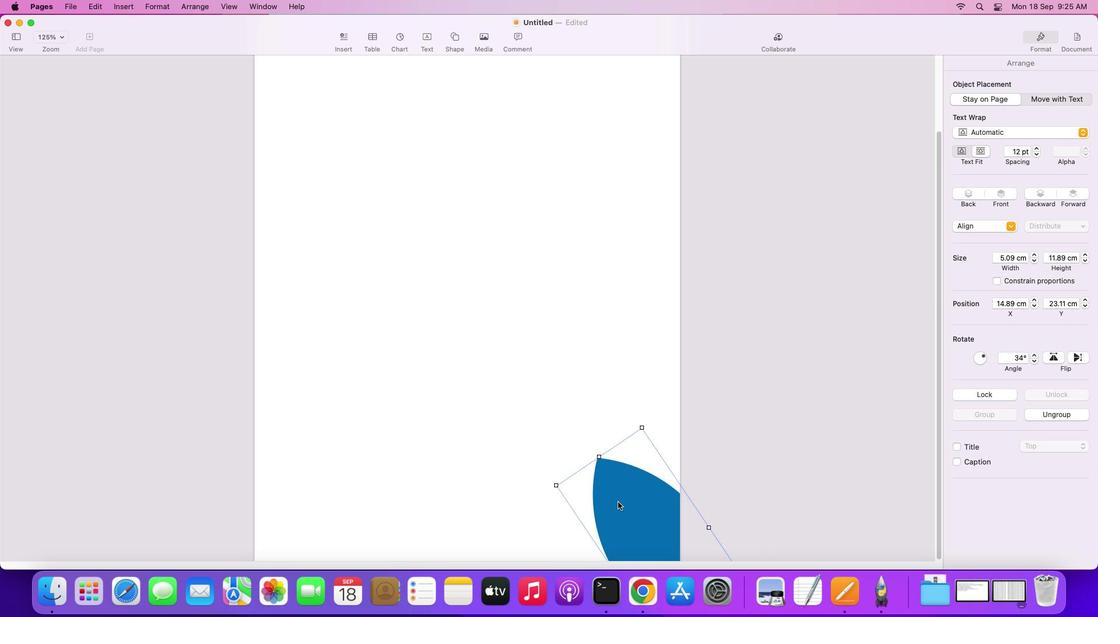 
Action: Mouse pressed left at (637, 394)
Screenshot: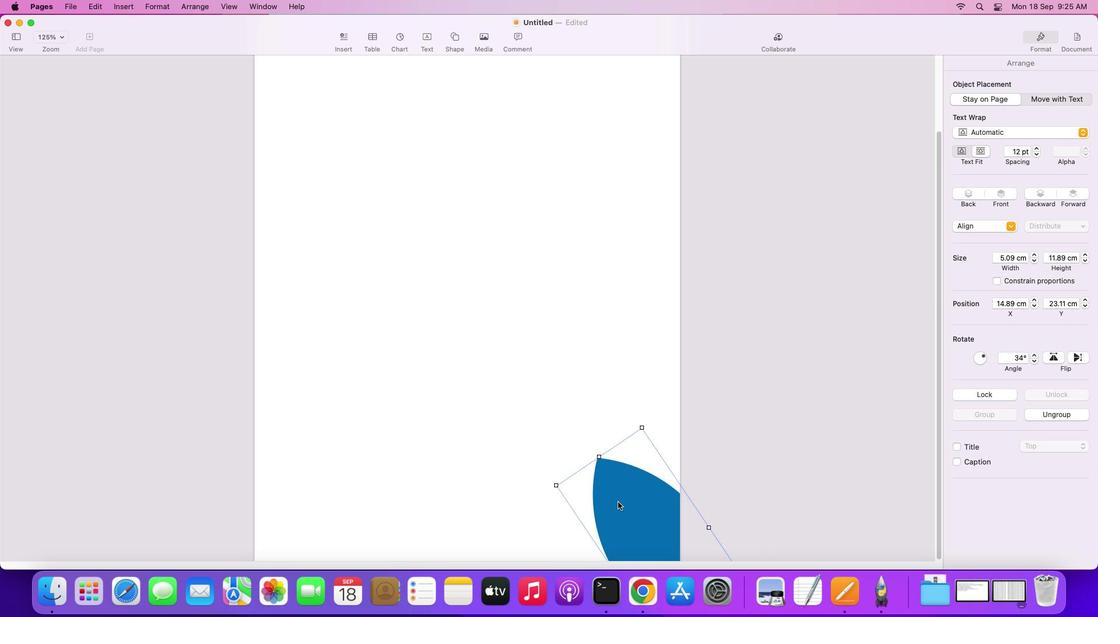 
Action: Mouse moved to (618, 502)
Screenshot: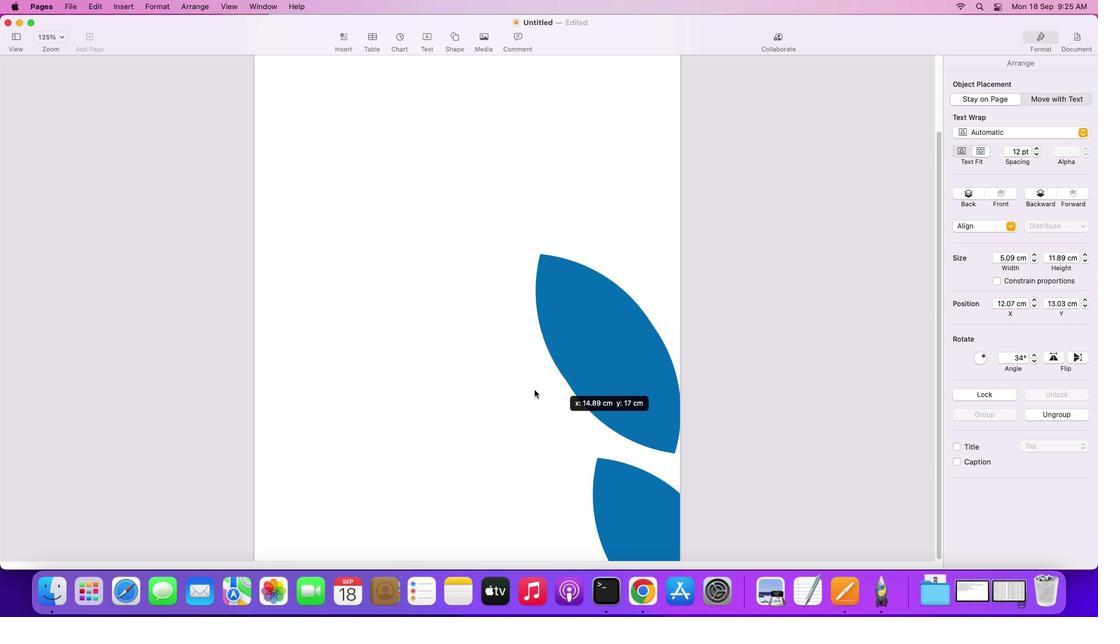 
Action: Mouse pressed left at (618, 502)
Screenshot: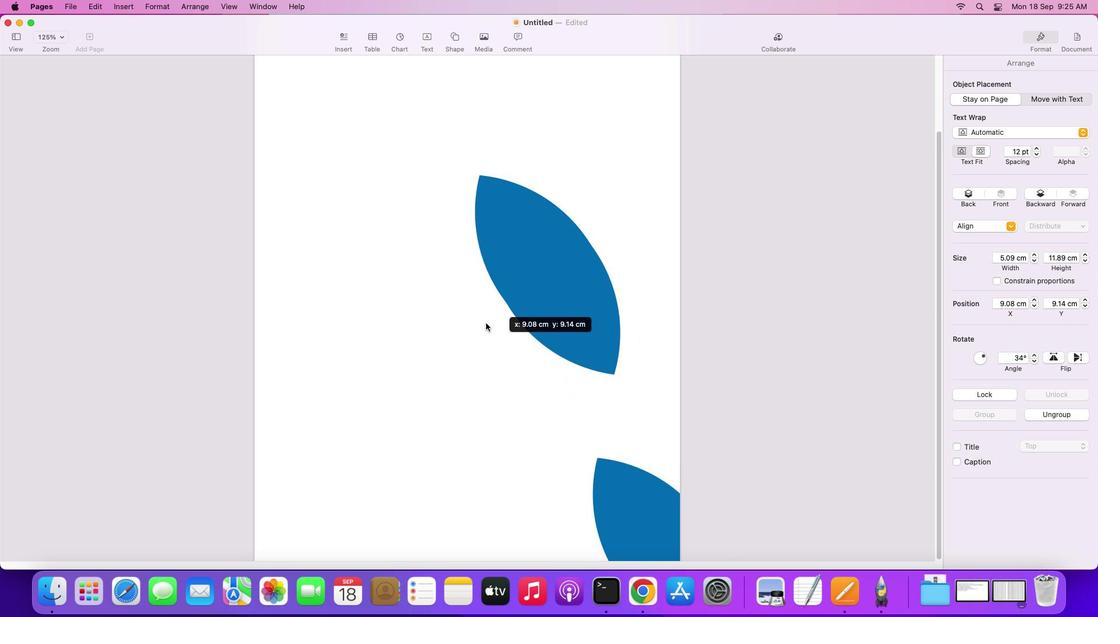 
Action: Mouse moved to (618, 502)
Screenshot: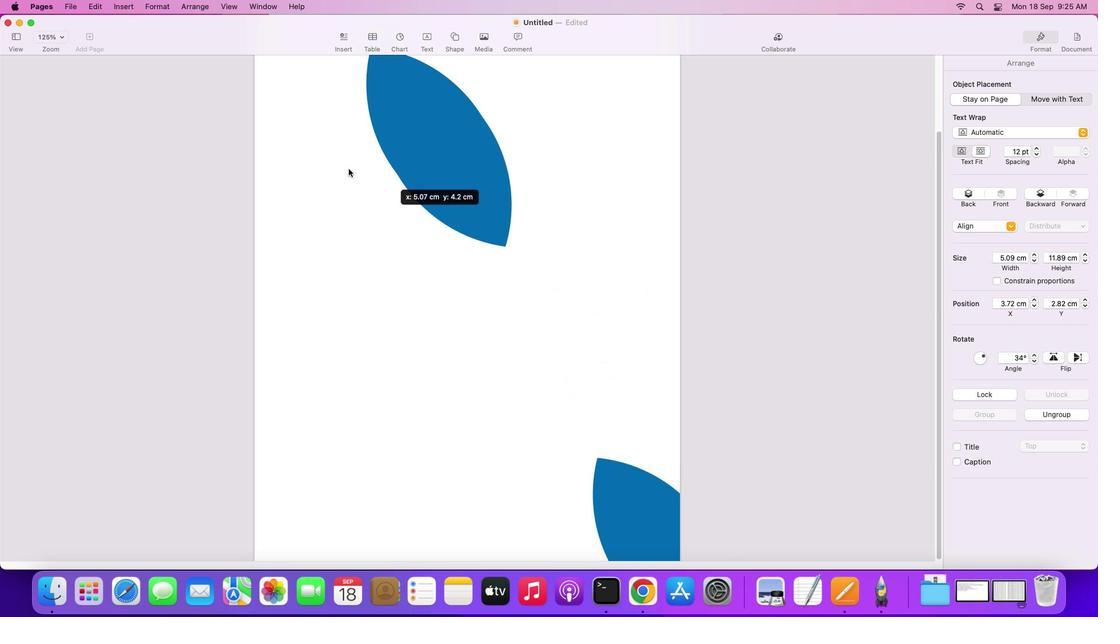 
Action: Key pressed Key.alt
Screenshot: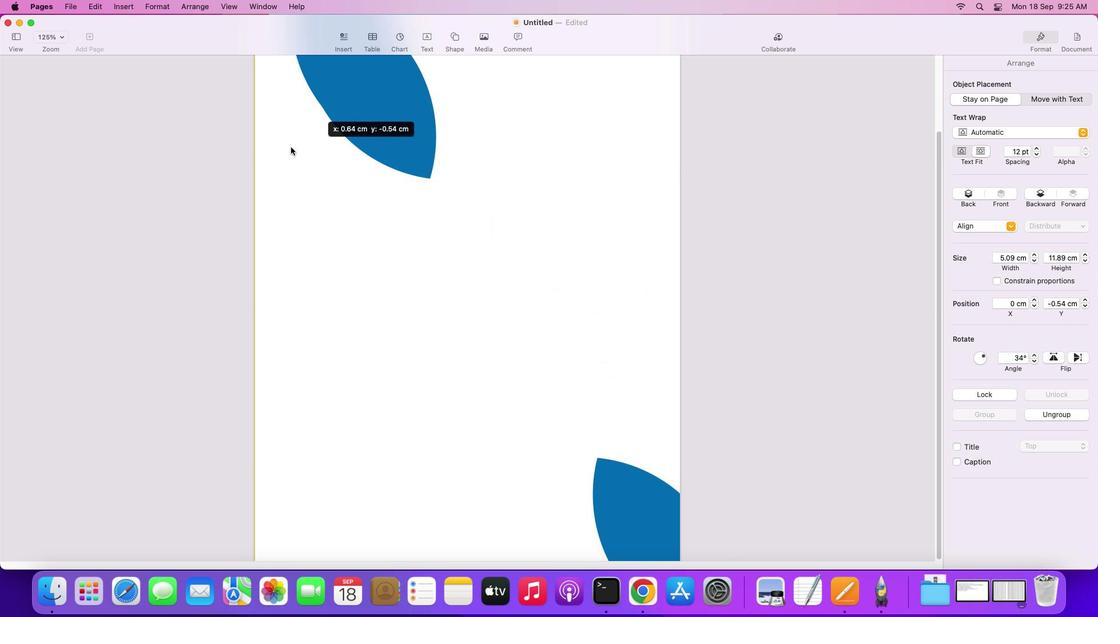 
Action: Mouse pressed left at (618, 502)
Screenshot: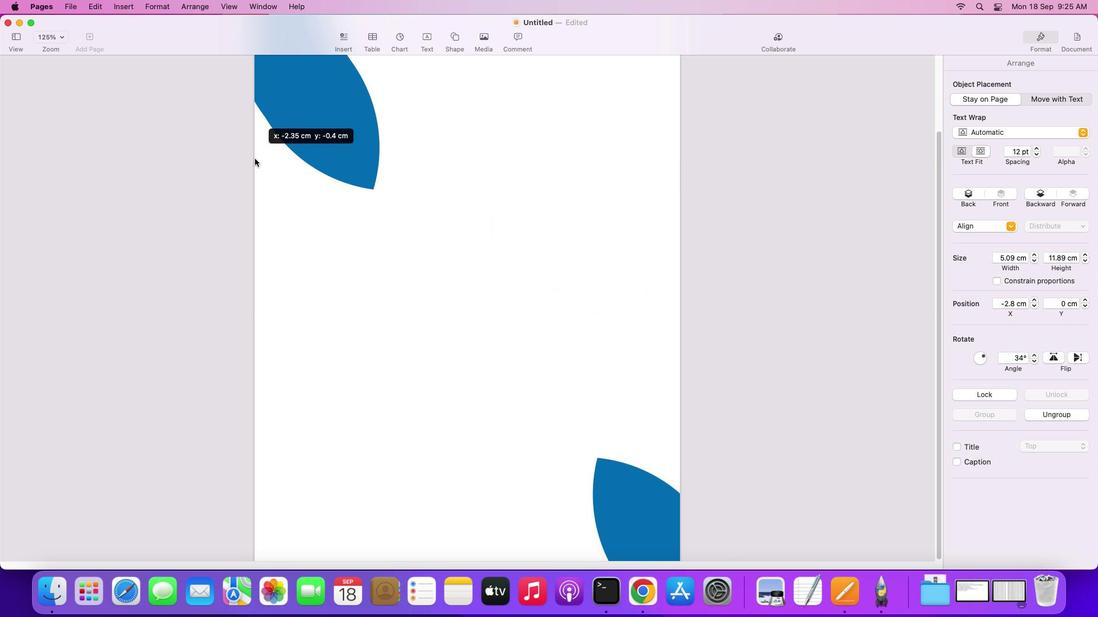 
Action: Mouse moved to (346, 137)
Screenshot: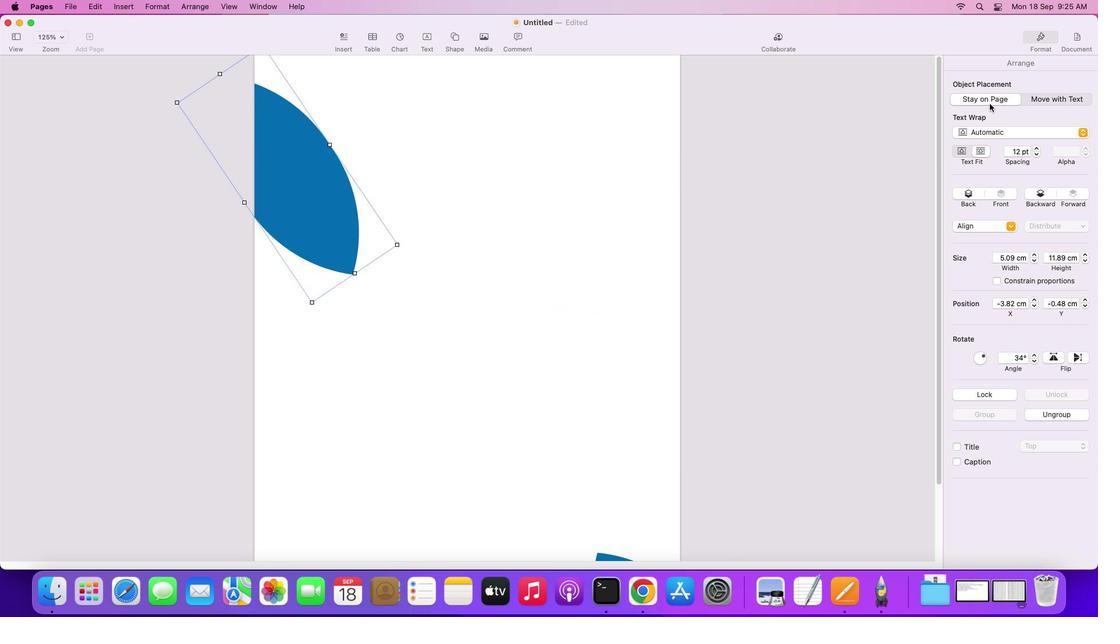 
Action: Mouse scrolled (346, 137) with delta (0, 0)
Screenshot: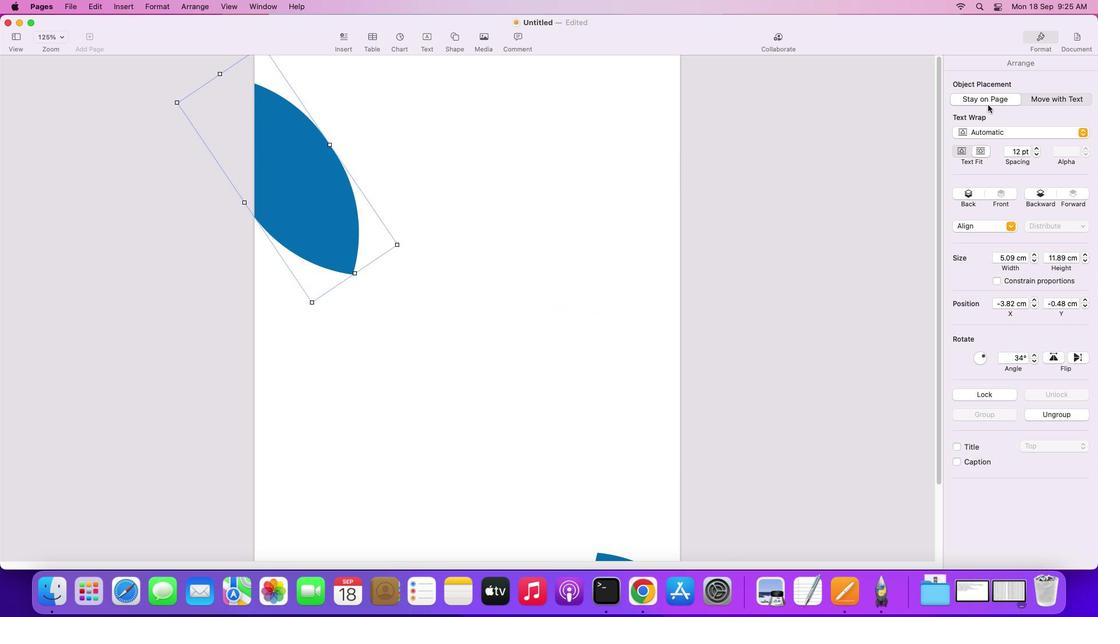
Action: Mouse scrolled (346, 137) with delta (0, 0)
Screenshot: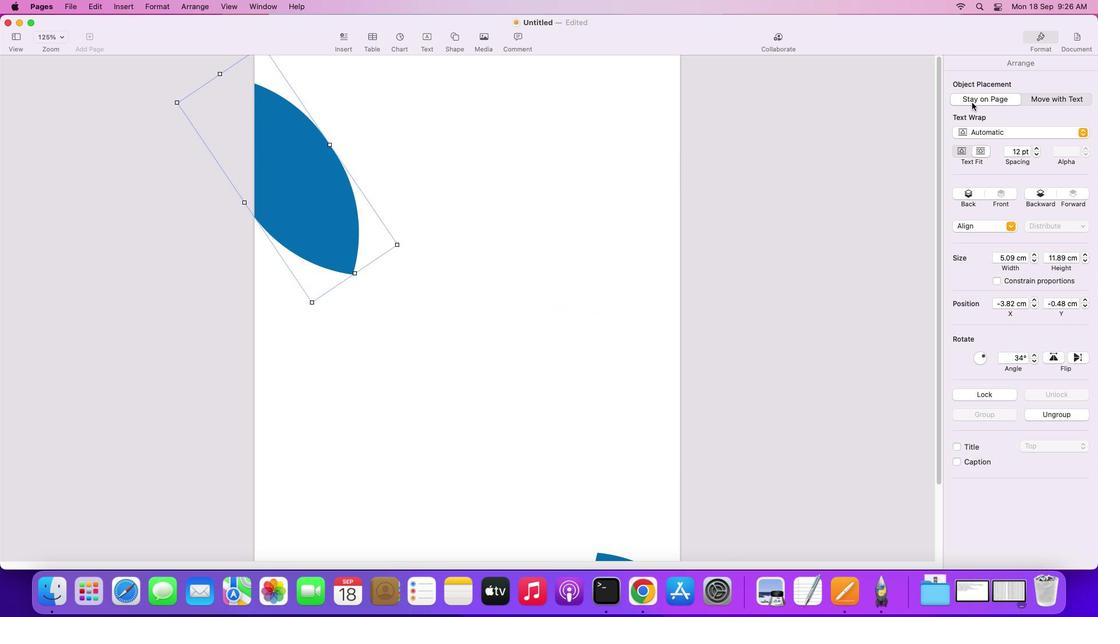 
Action: Mouse scrolled (346, 137) with delta (0, 2)
Screenshot: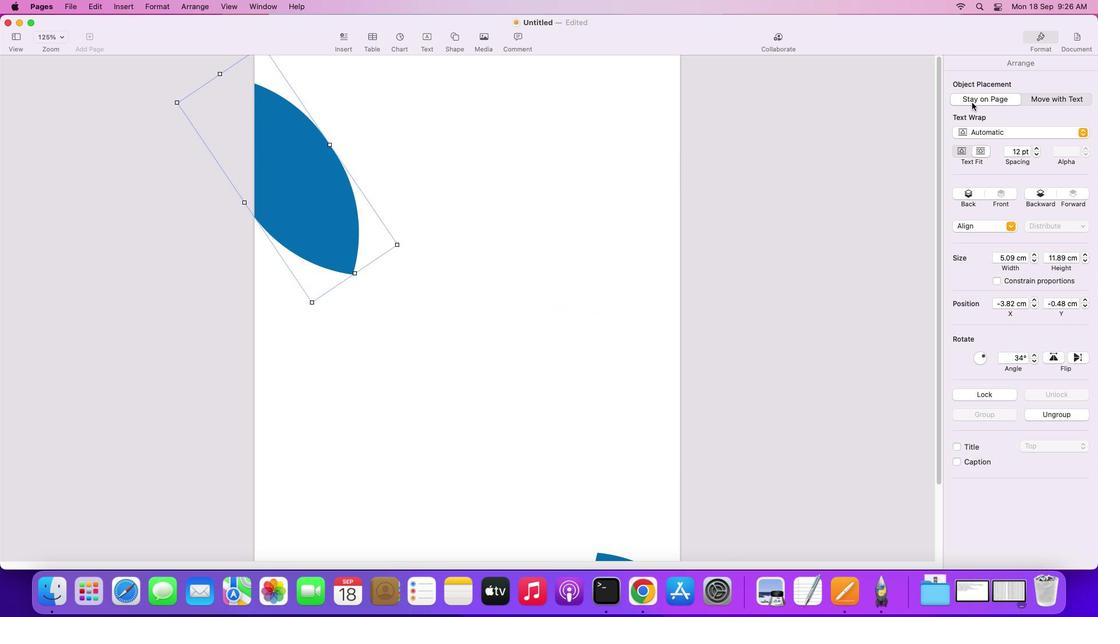 
Action: Mouse scrolled (346, 137) with delta (0, 2)
Screenshot: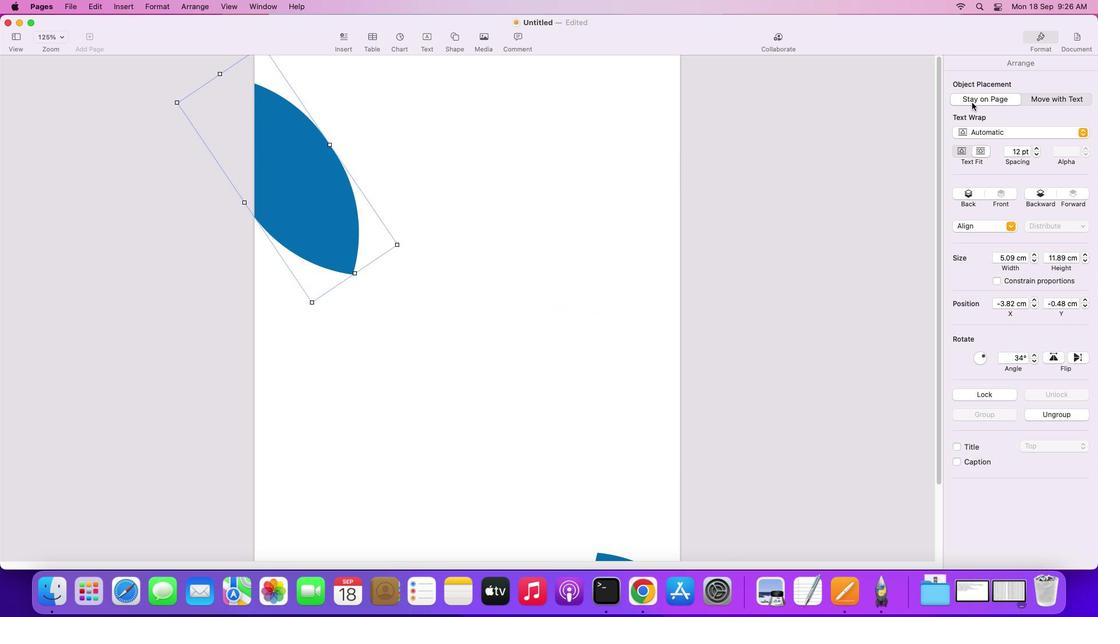 
Action: Mouse scrolled (346, 137) with delta (0, 3)
Screenshot: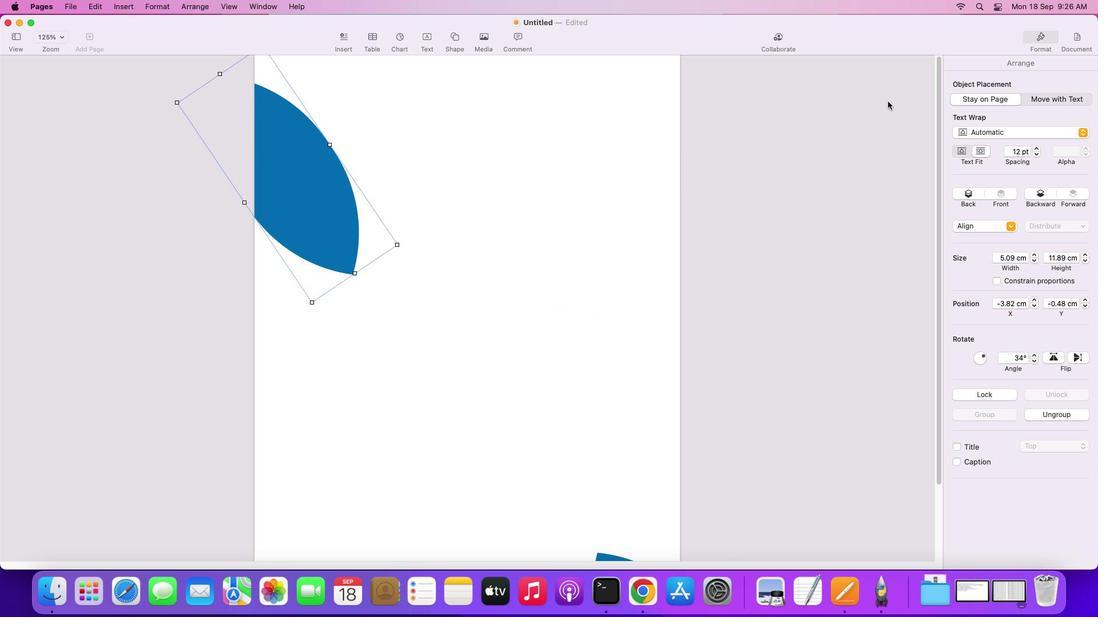 
Action: Mouse moved to (346, 136)
Screenshot: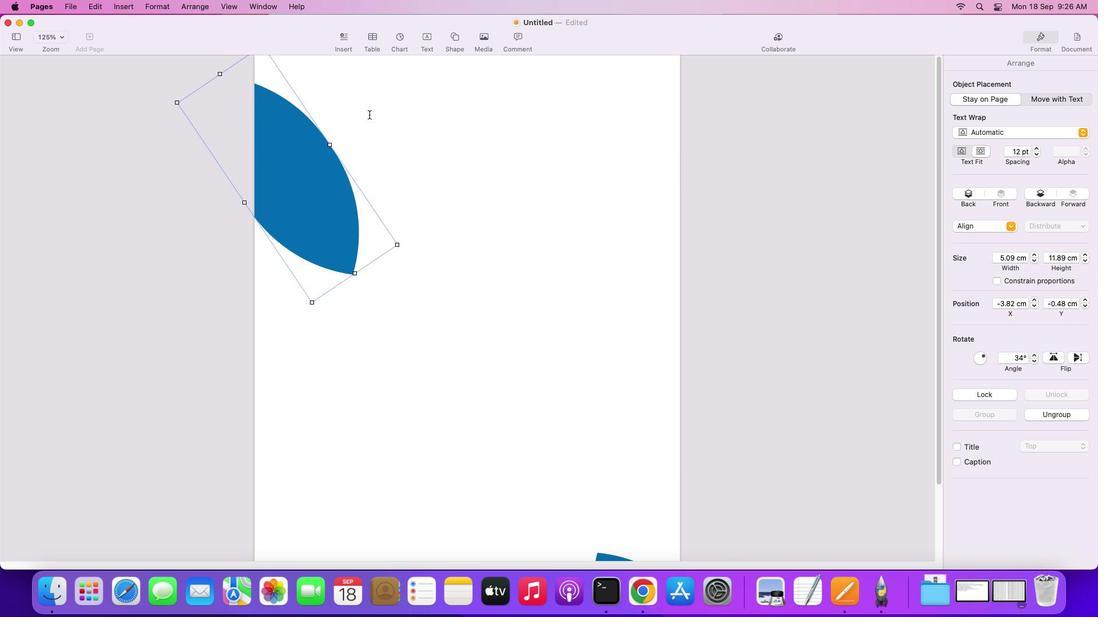 
Action: Mouse scrolled (346, 136) with delta (0, 0)
Screenshot: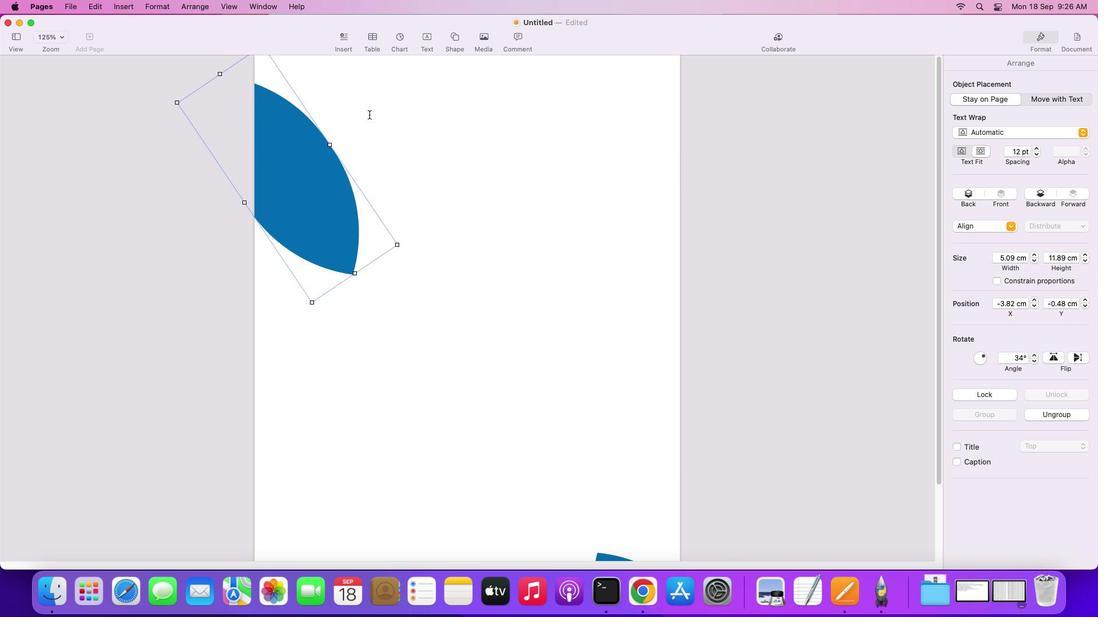 
Action: Mouse moved to (348, 140)
Screenshot: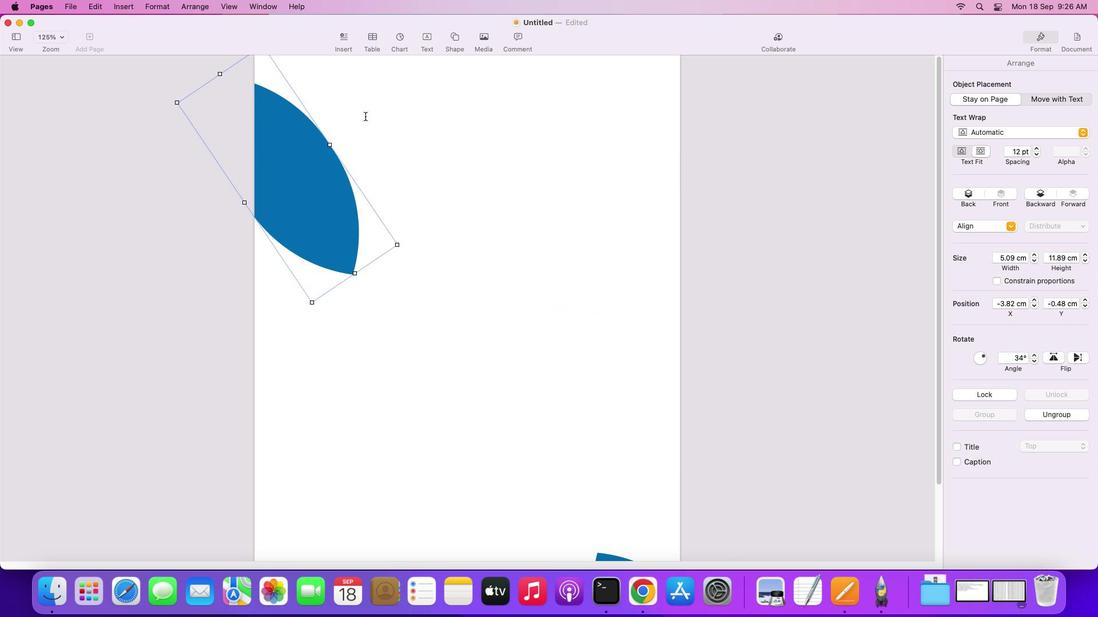 
Action: Mouse scrolled (348, 140) with delta (0, 0)
Screenshot: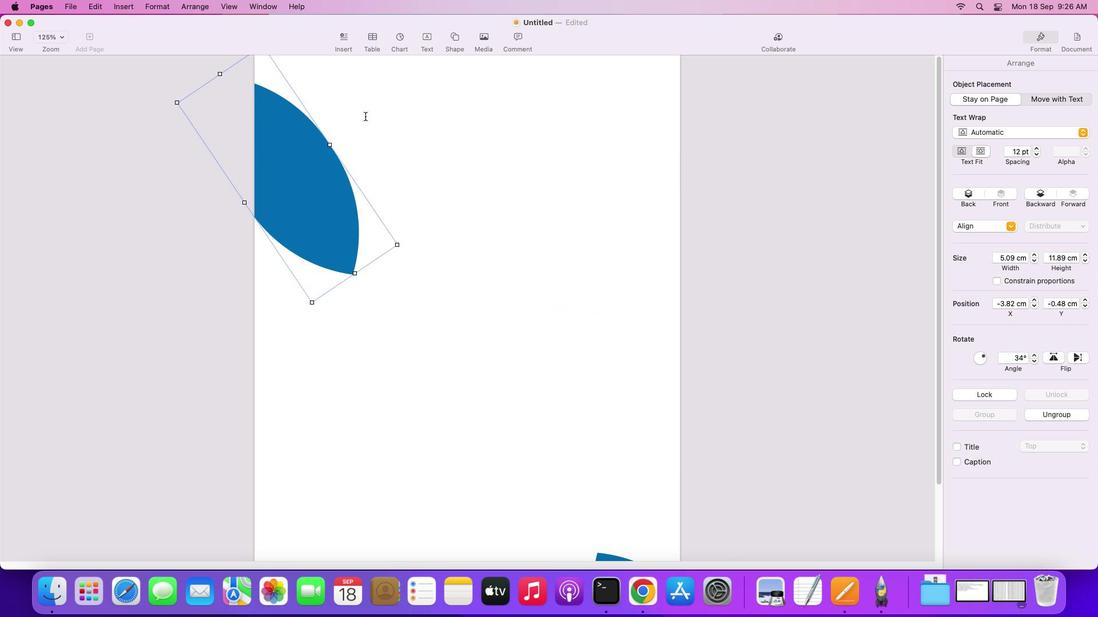 
Action: Mouse moved to (351, 144)
Screenshot: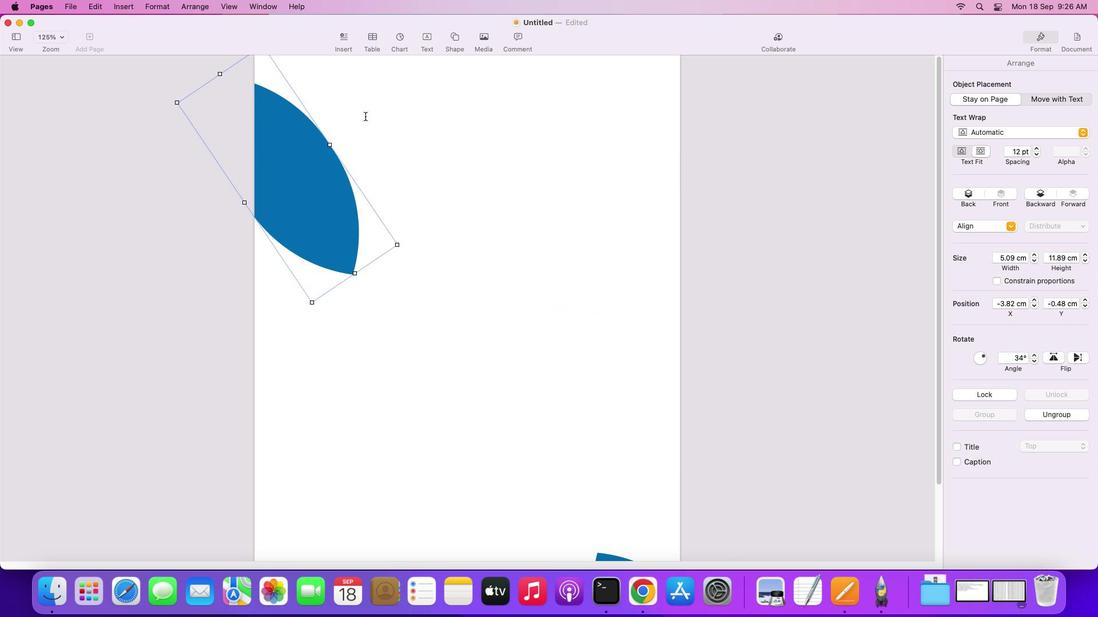 
Action: Mouse scrolled (351, 144) with delta (0, 1)
Screenshot: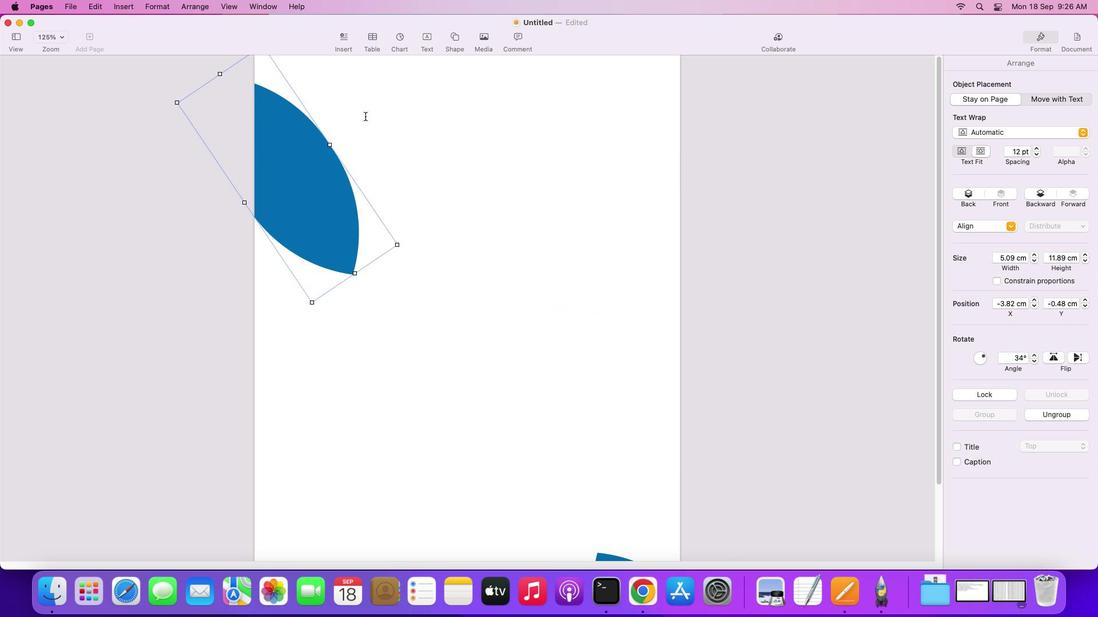 
Action: Mouse moved to (356, 152)
Screenshot: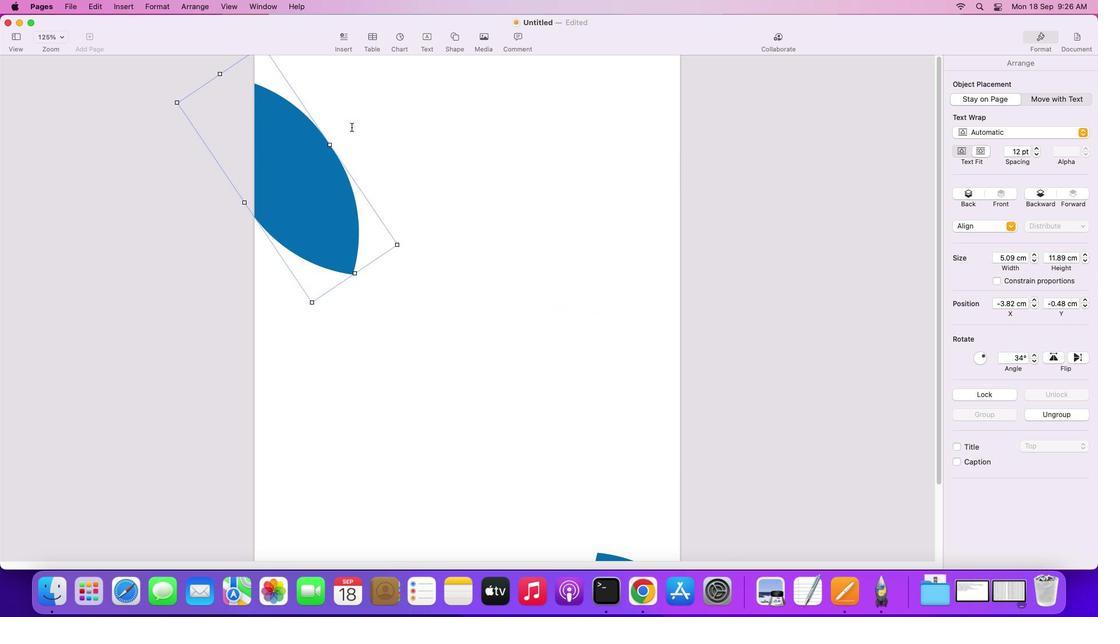 
Action: Mouse scrolled (356, 152) with delta (0, 2)
Screenshot: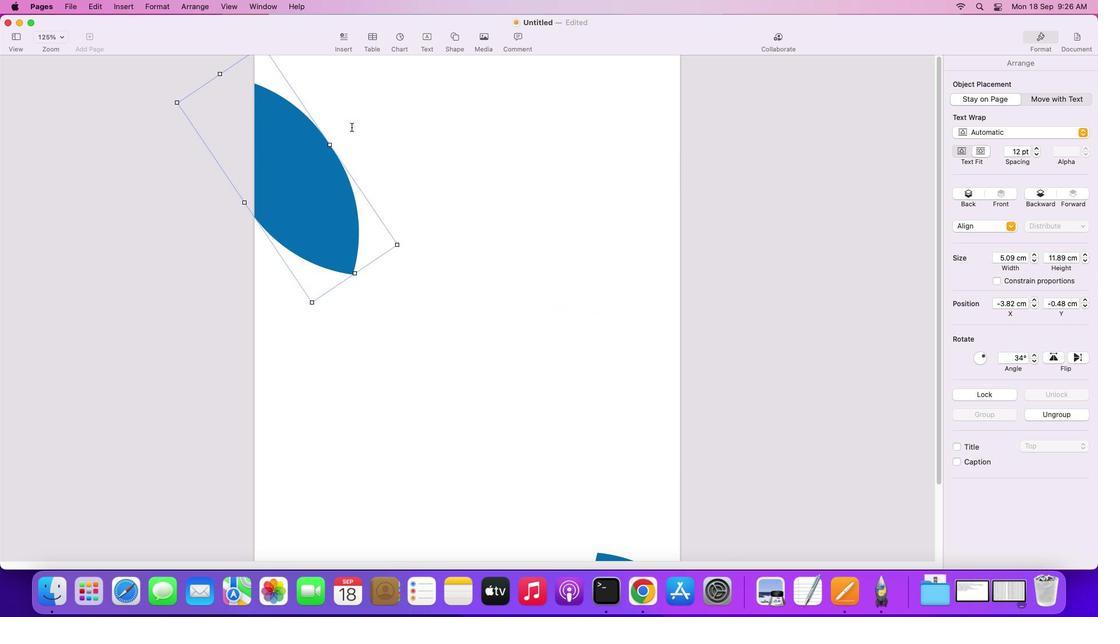
Action: Mouse moved to (300, 179)
Screenshot: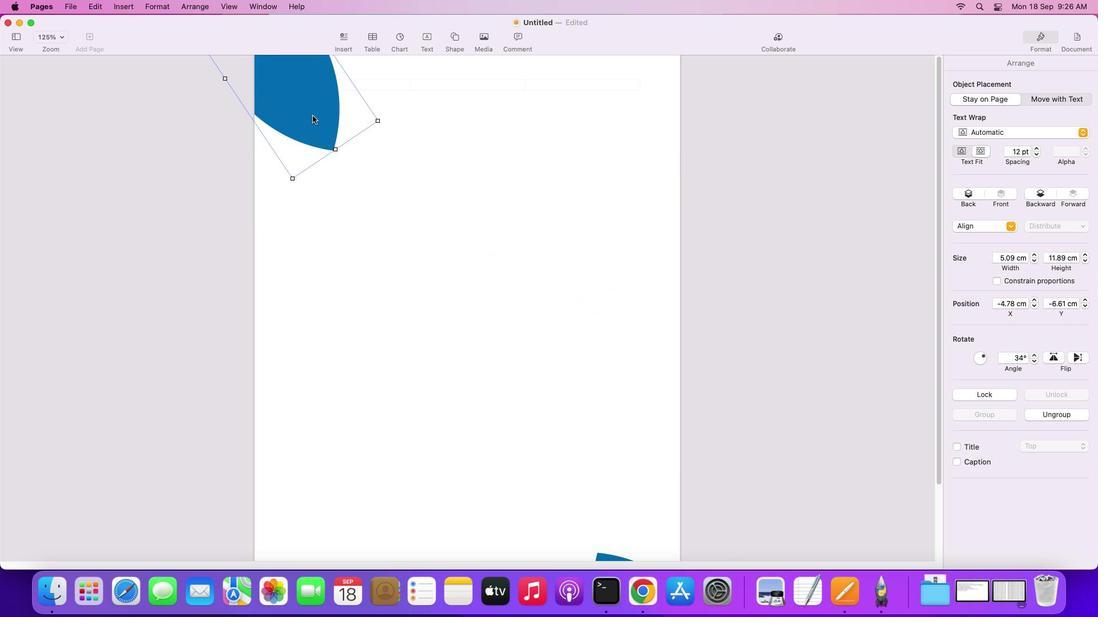 
Action: Mouse pressed left at (300, 179)
Screenshot: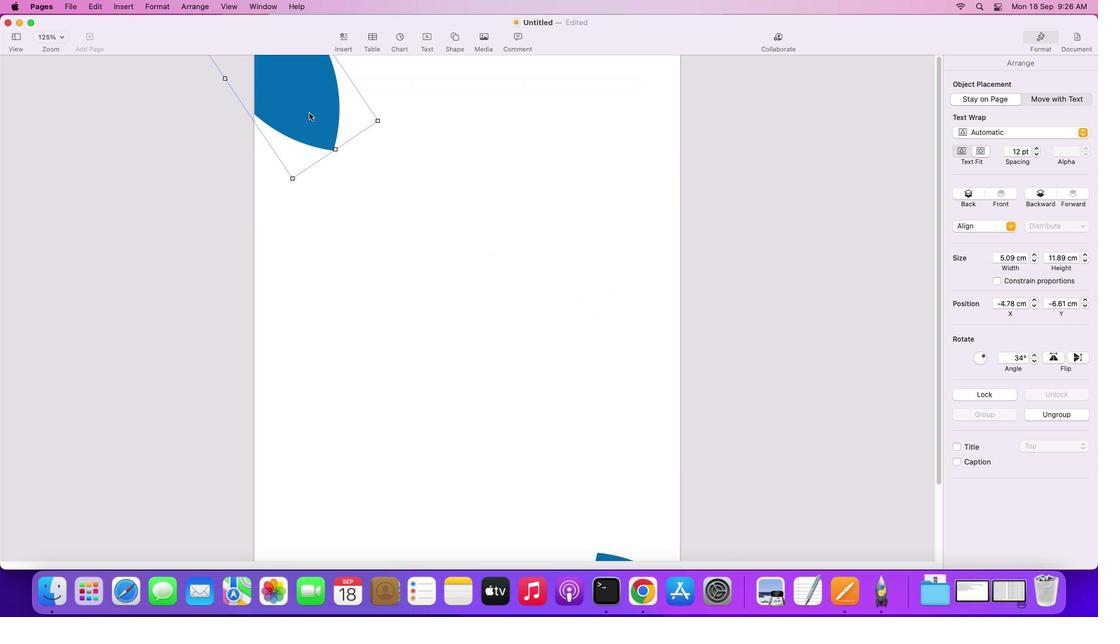 
Action: Mouse moved to (307, 109)
Screenshot: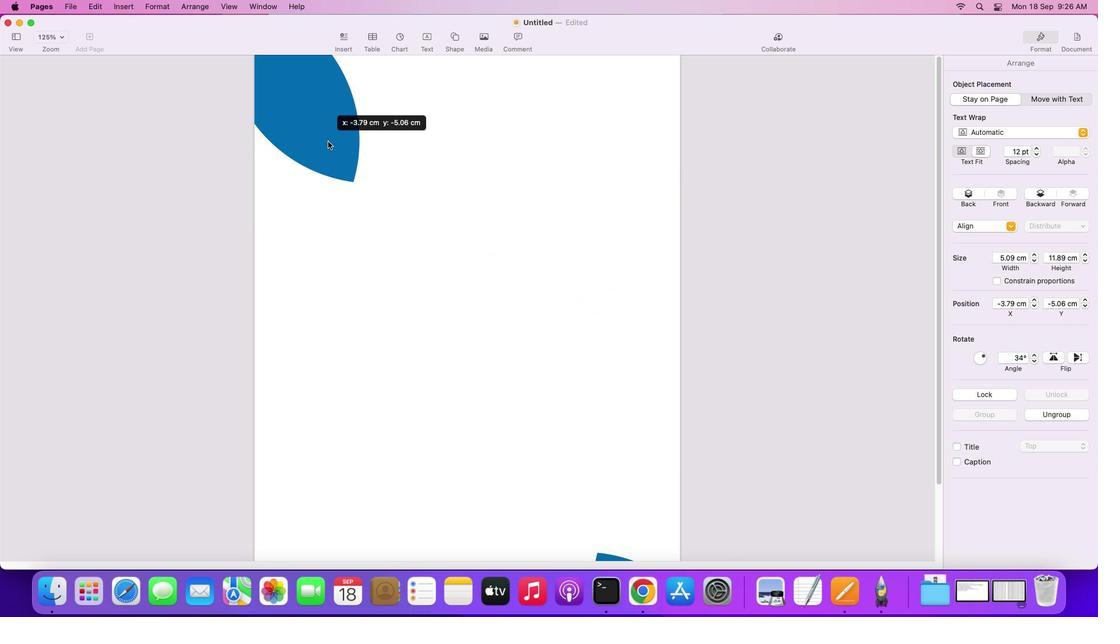 
Action: Mouse pressed left at (307, 109)
Screenshot: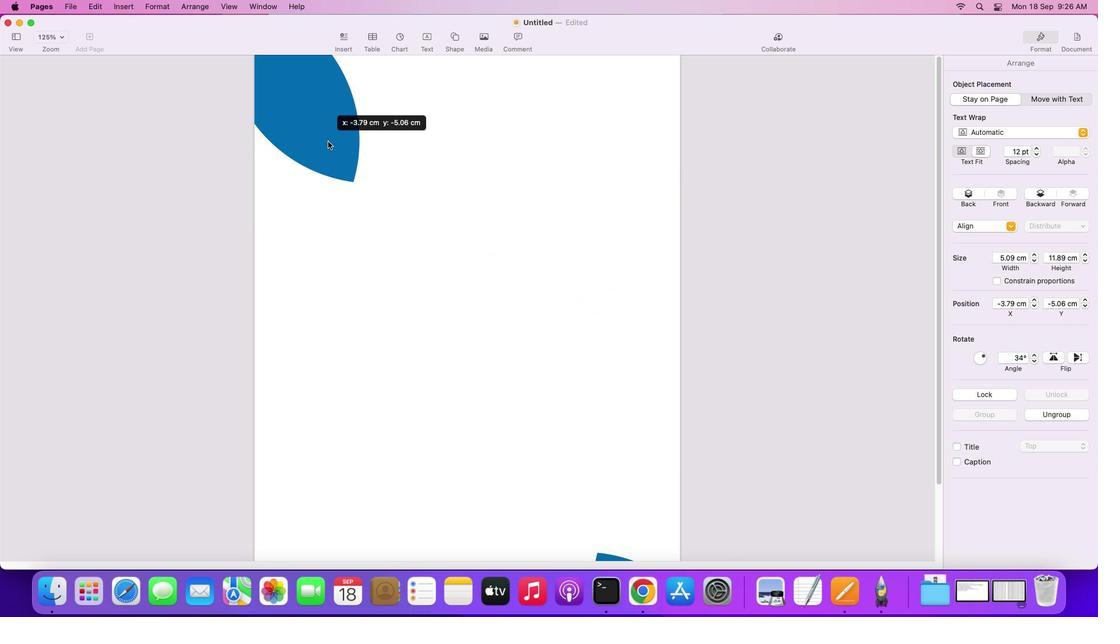 
Action: Mouse moved to (449, 173)
Screenshot: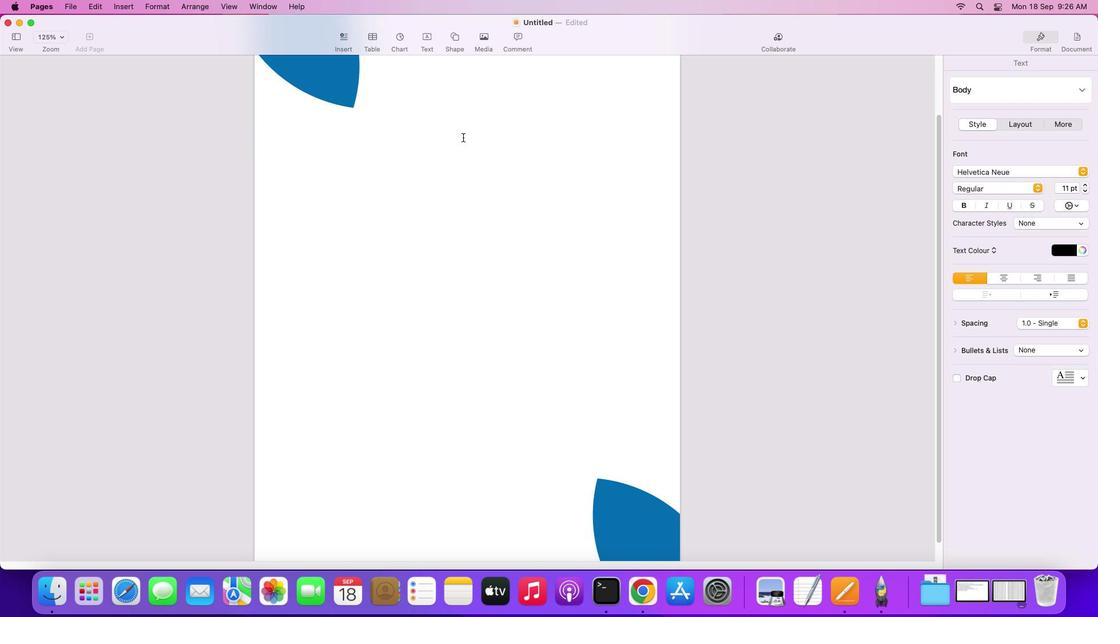 
Action: Mouse scrolled (449, 173) with delta (0, 0)
Screenshot: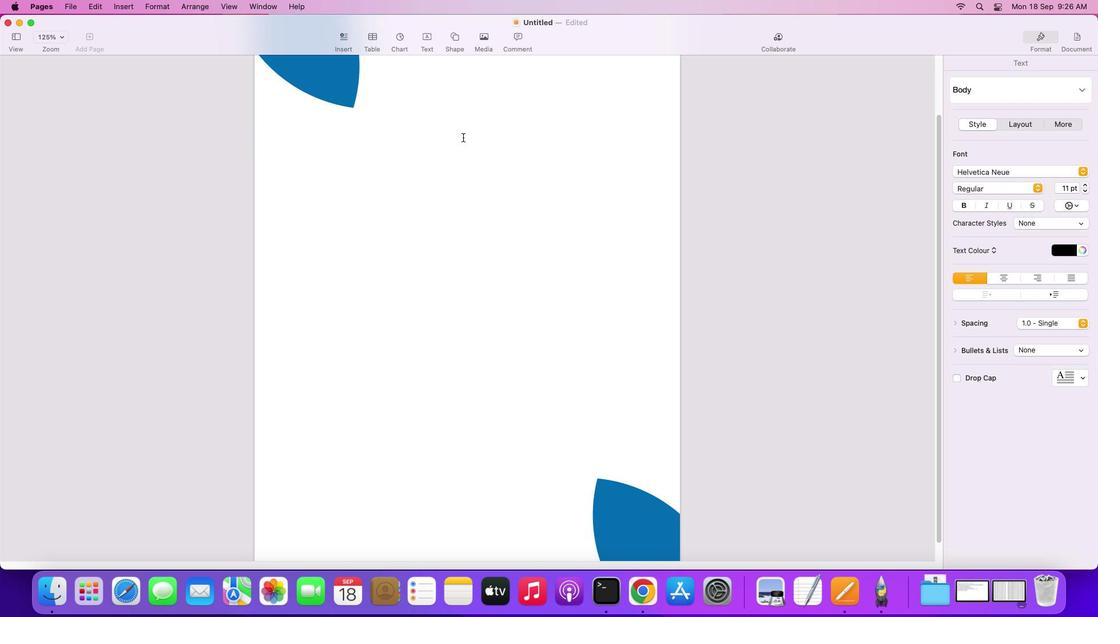 
Action: Mouse moved to (449, 172)
Screenshot: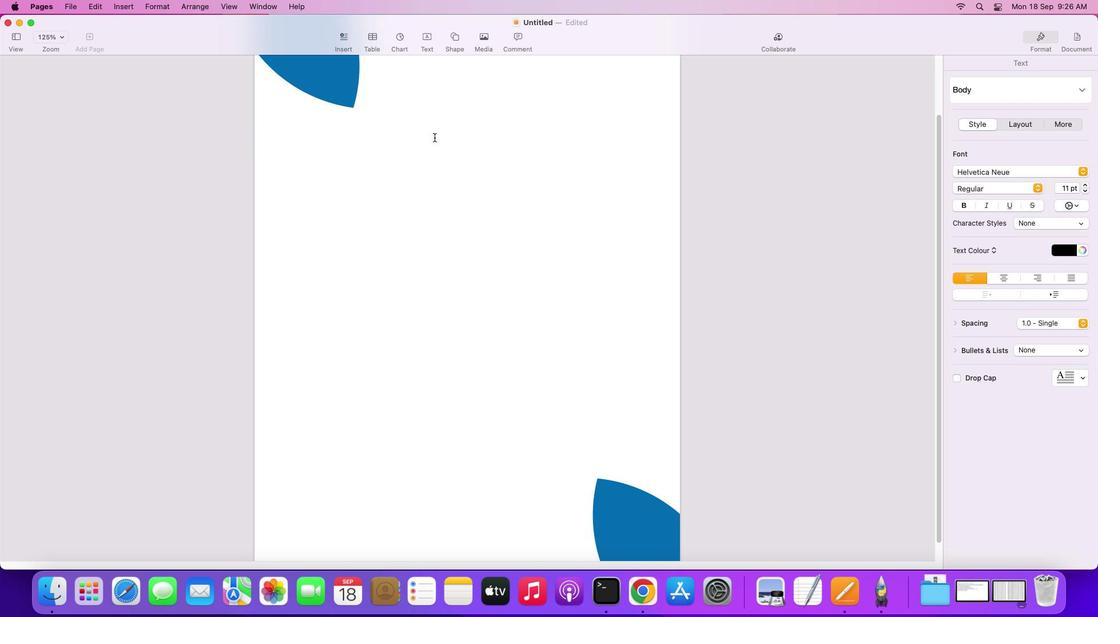 
Action: Mouse scrolled (449, 172) with delta (0, 2)
Screenshot: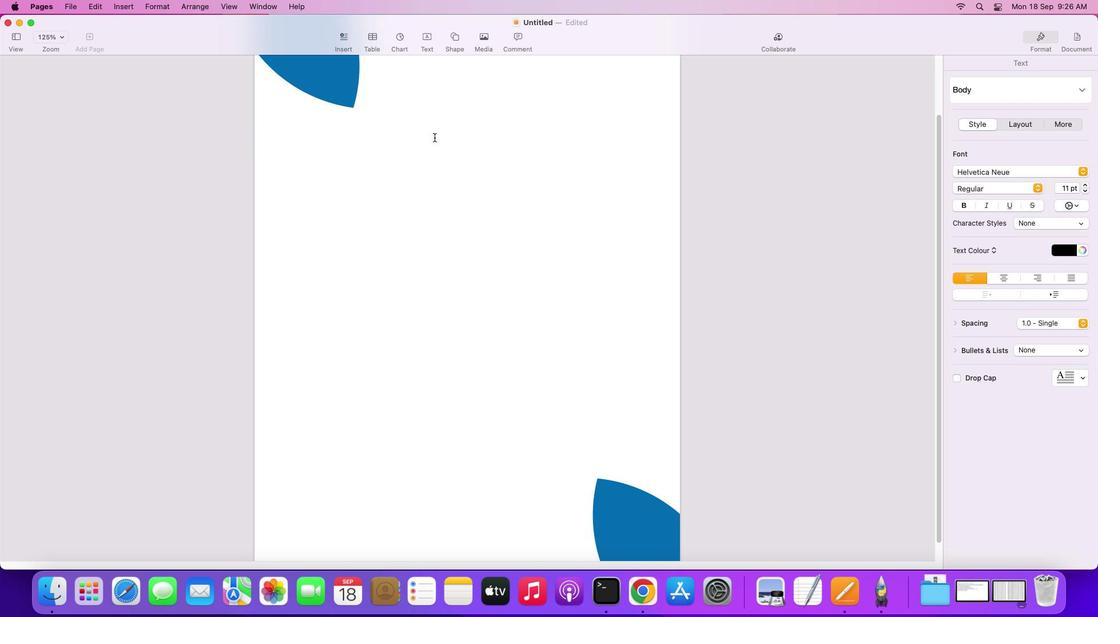 
Action: Mouse scrolled (449, 172) with delta (0, -2)
Screenshot: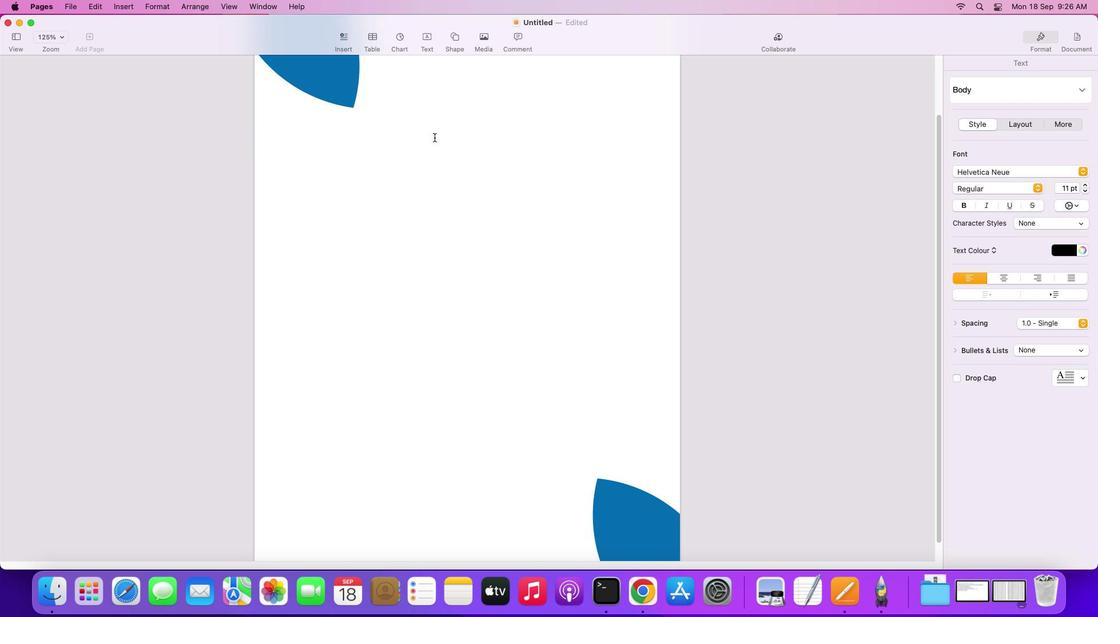 
Action: Mouse moved to (449, 172)
Screenshot: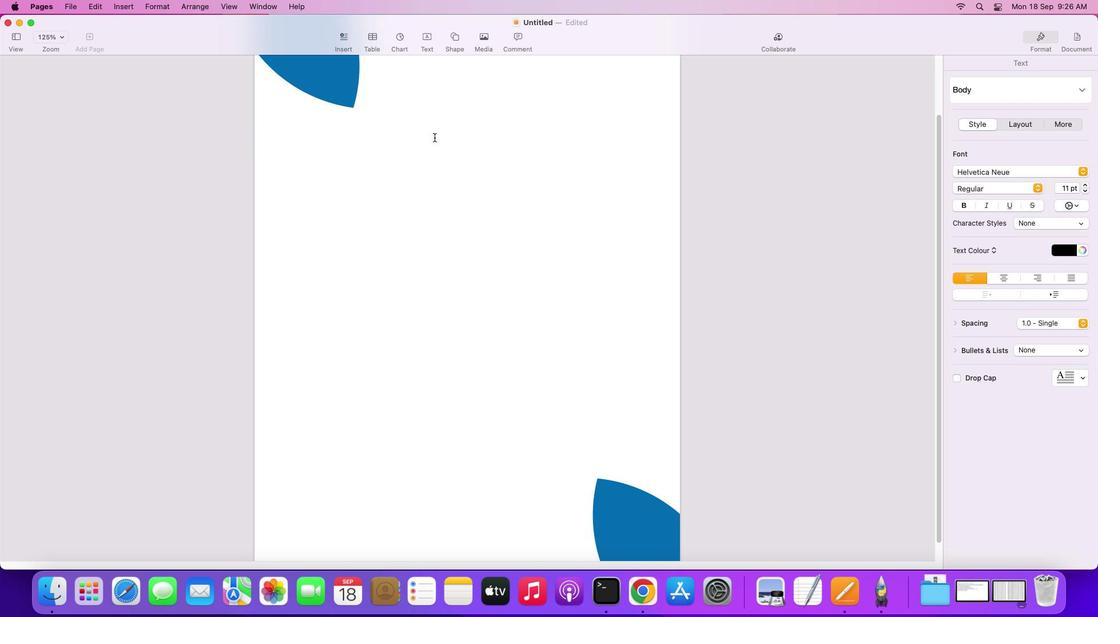 
Action: Mouse scrolled (449, 172) with delta (0, 2)
Screenshot: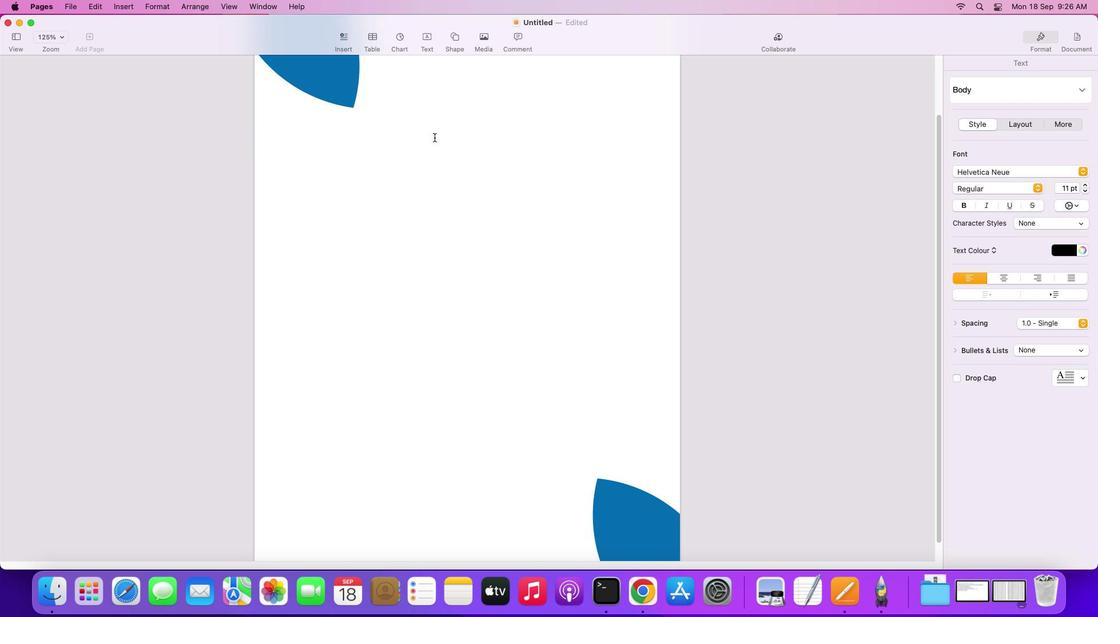 
Action: Mouse moved to (449, 172)
Screenshot: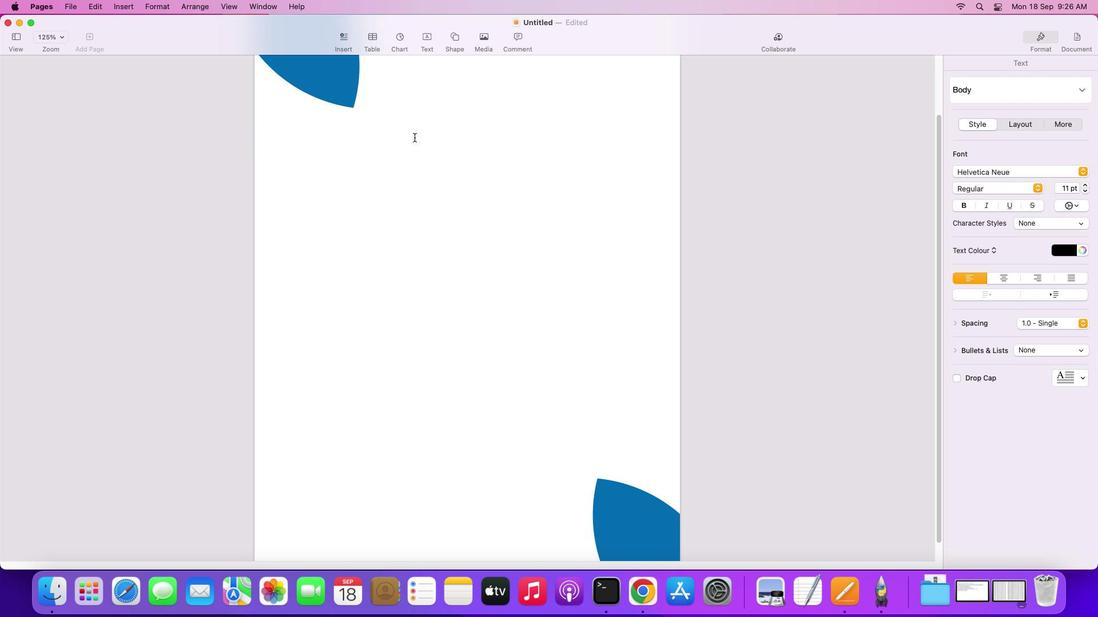 
Action: Mouse scrolled (449, 172) with delta (0, -2)
Screenshot: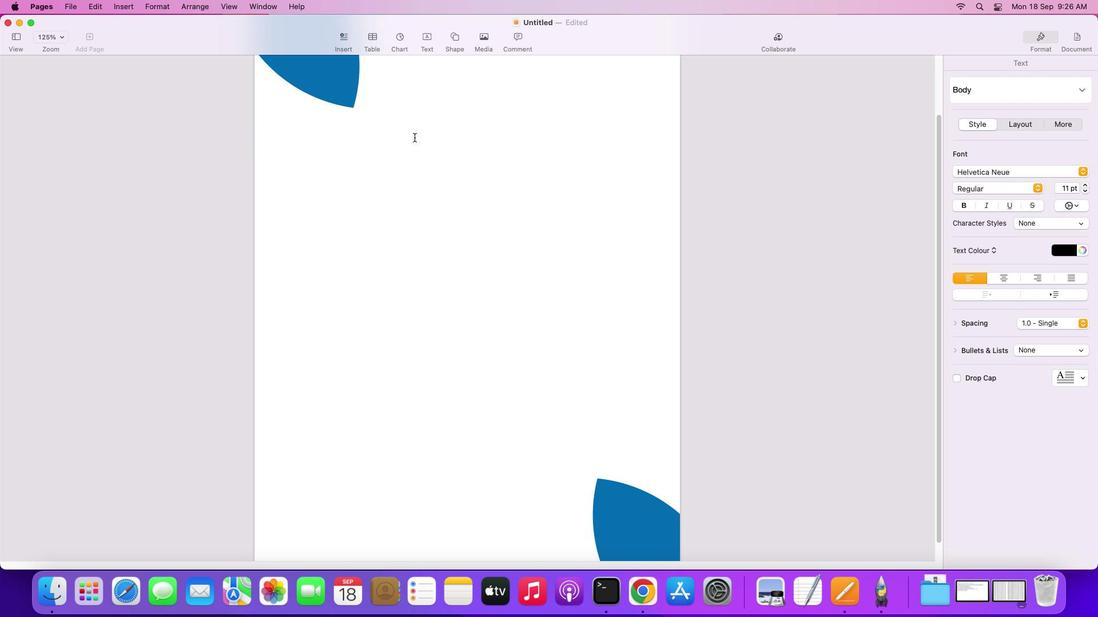 
Action: Mouse moved to (448, 169)
Screenshot: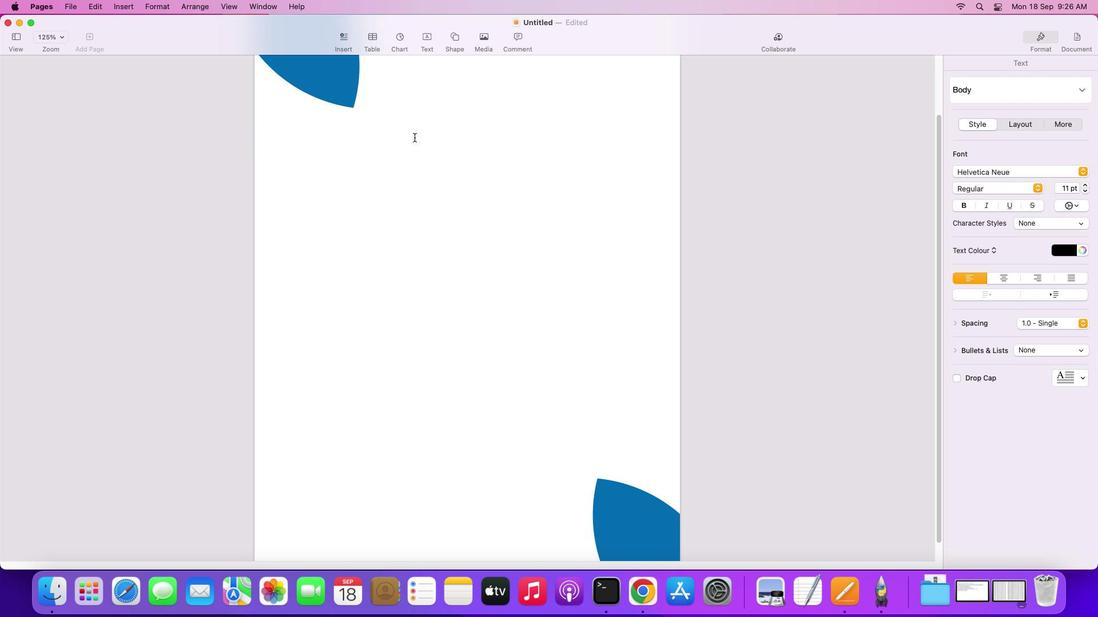 
Action: Mouse scrolled (448, 169) with delta (0, -2)
Screenshot: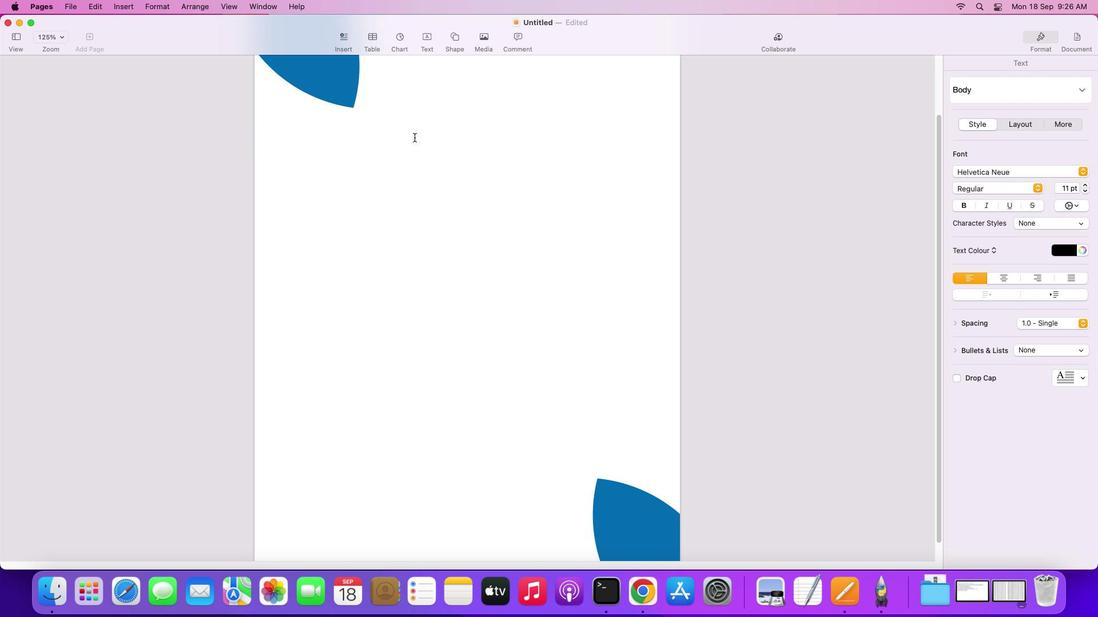 
Action: Mouse moved to (485, 137)
Screenshot: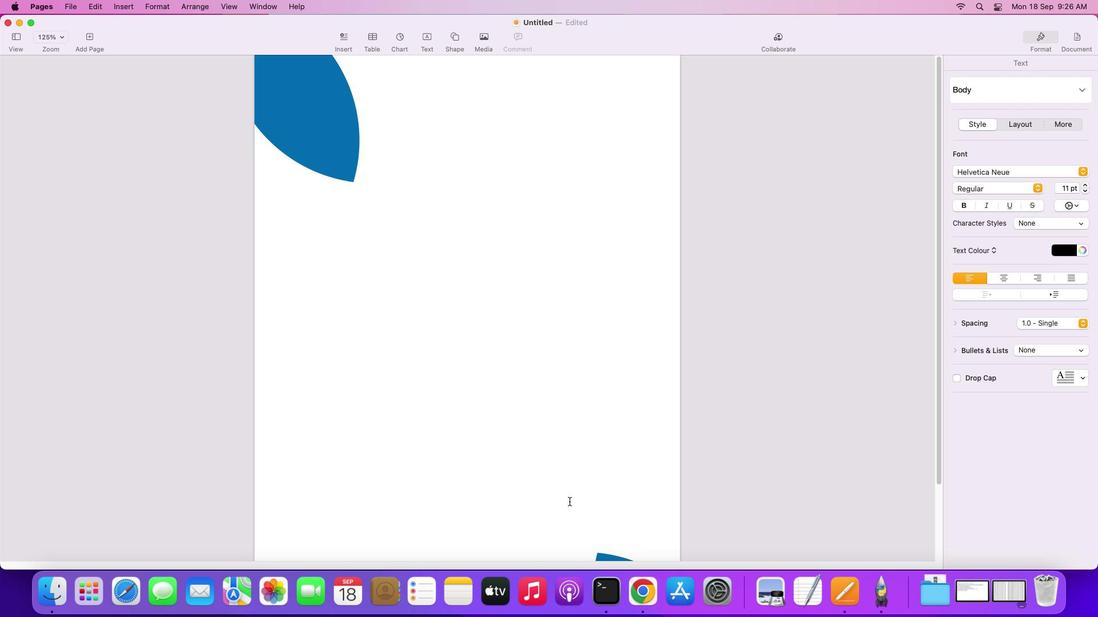 
Action: Mouse pressed left at (485, 137)
Screenshot: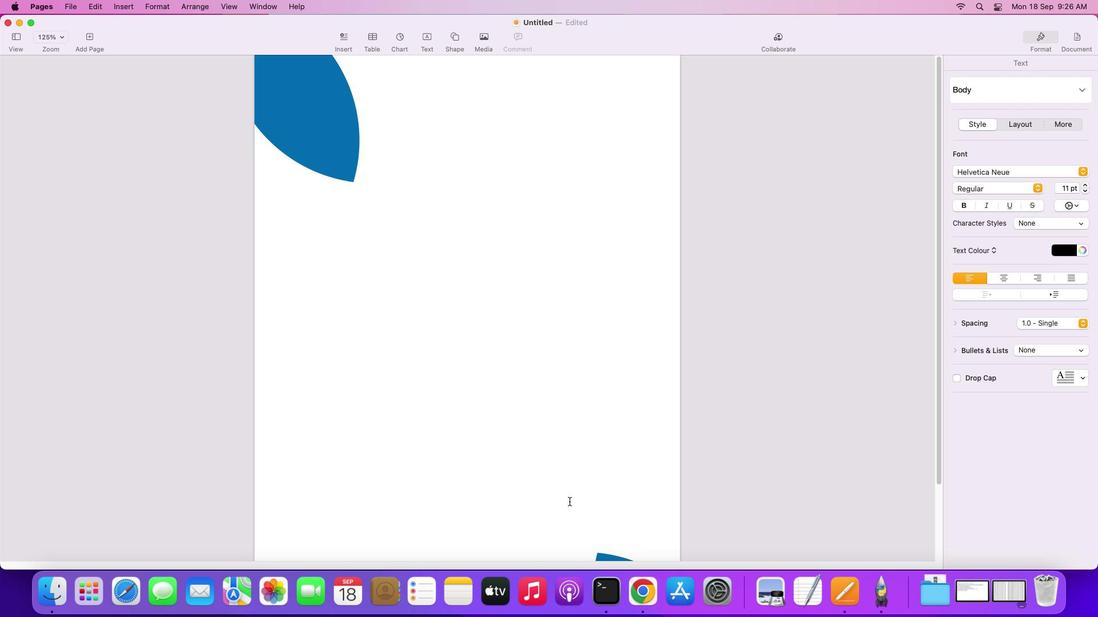 
Action: Mouse moved to (439, 141)
Screenshot: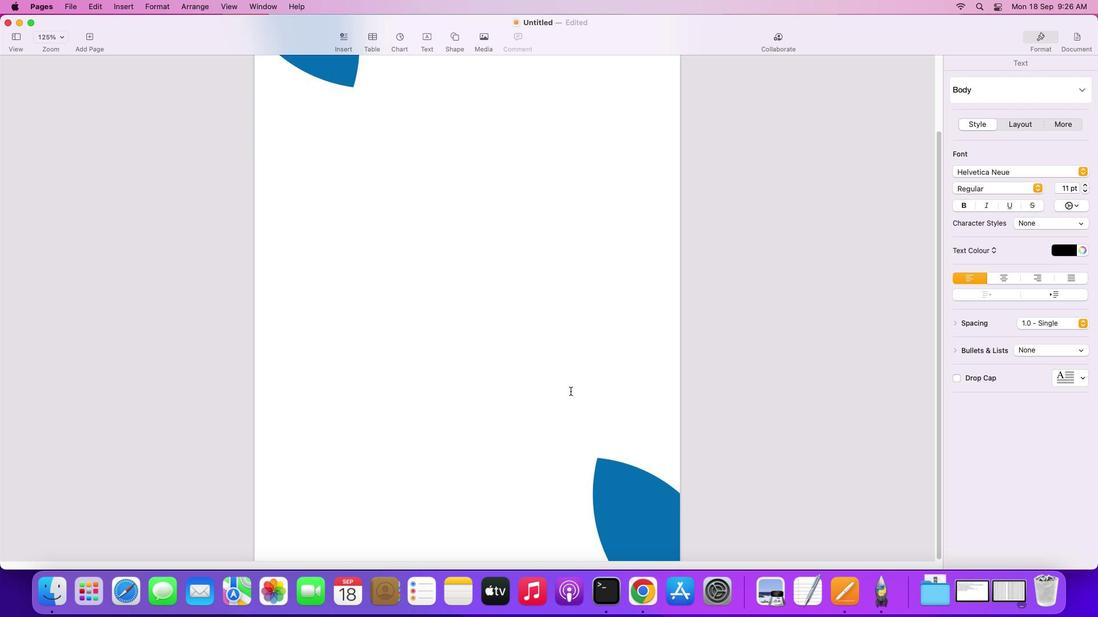 
Action: Mouse scrolled (439, 141) with delta (0, 0)
Screenshot: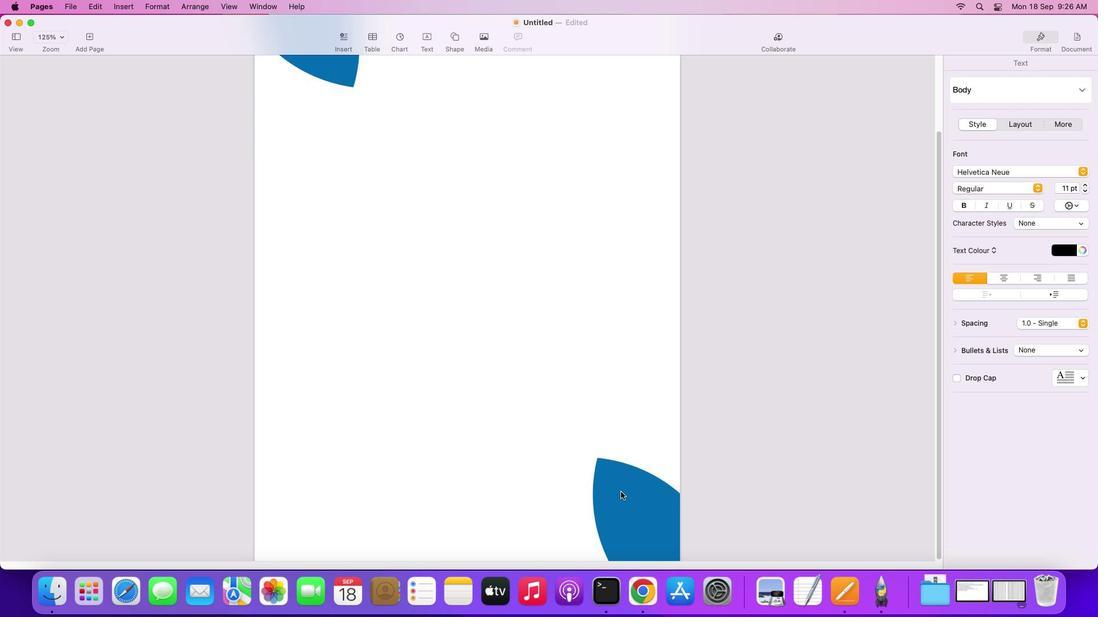 
Action: Mouse scrolled (439, 141) with delta (0, 0)
Screenshot: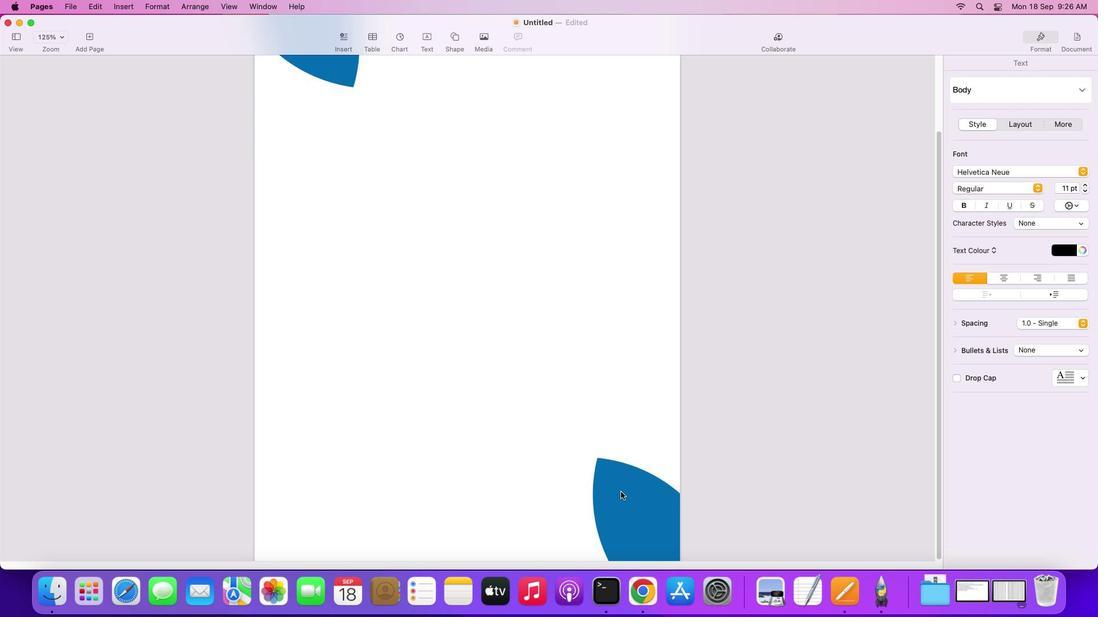
Action: Mouse scrolled (439, 141) with delta (0, 2)
Screenshot: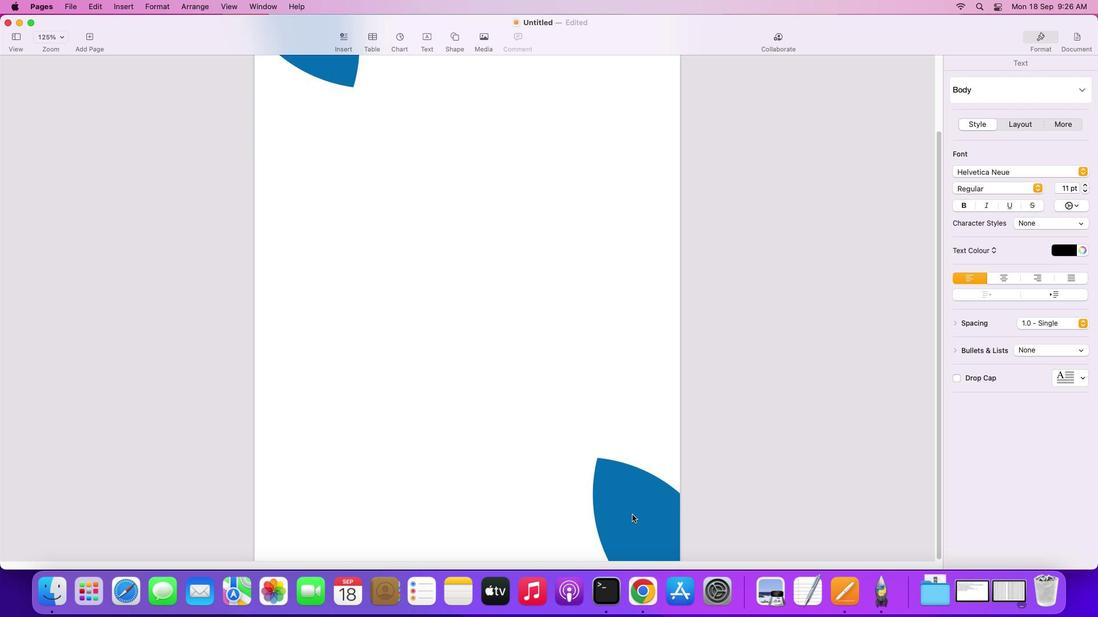 
Action: Mouse scrolled (439, 141) with delta (0, 2)
Screenshot: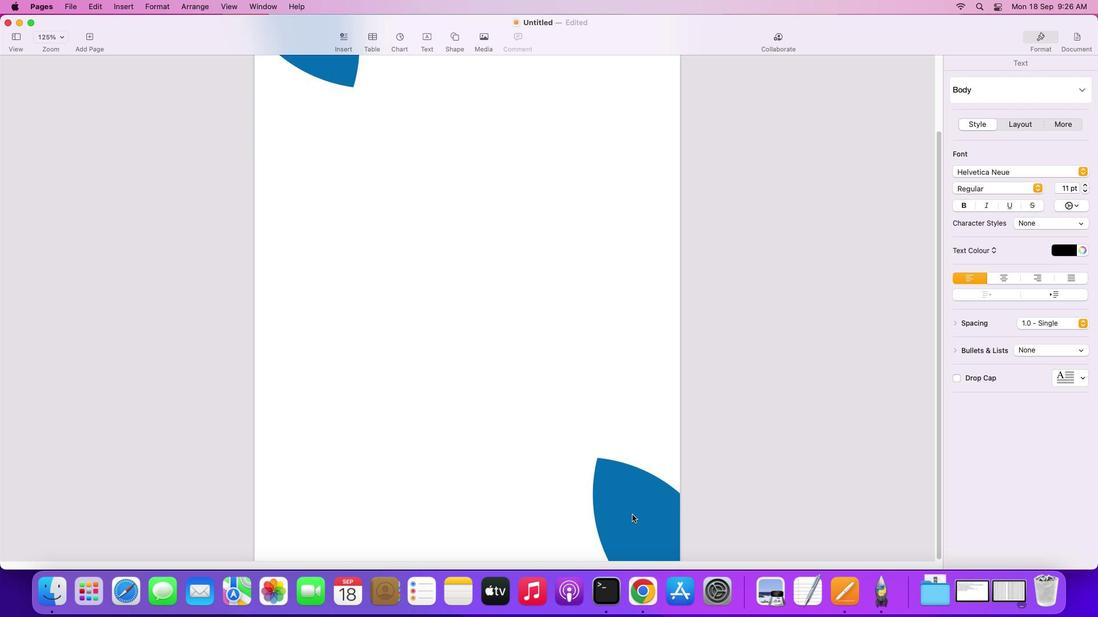 
Action: Mouse scrolled (439, 141) with delta (0, 3)
Screenshot: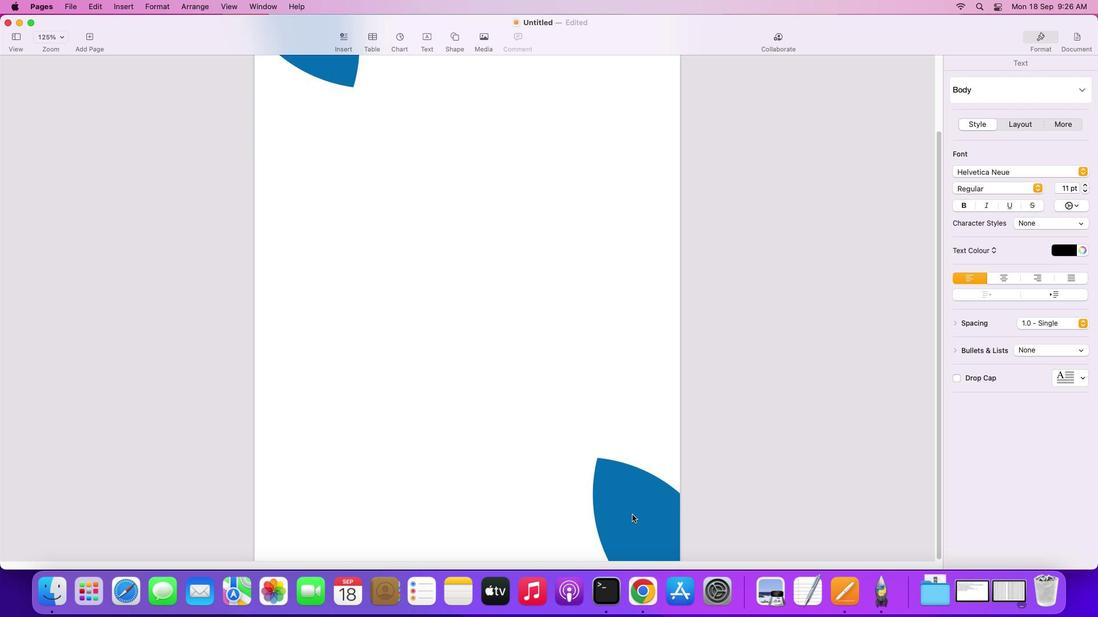 
Action: Mouse scrolled (439, 141) with delta (0, 4)
Screenshot: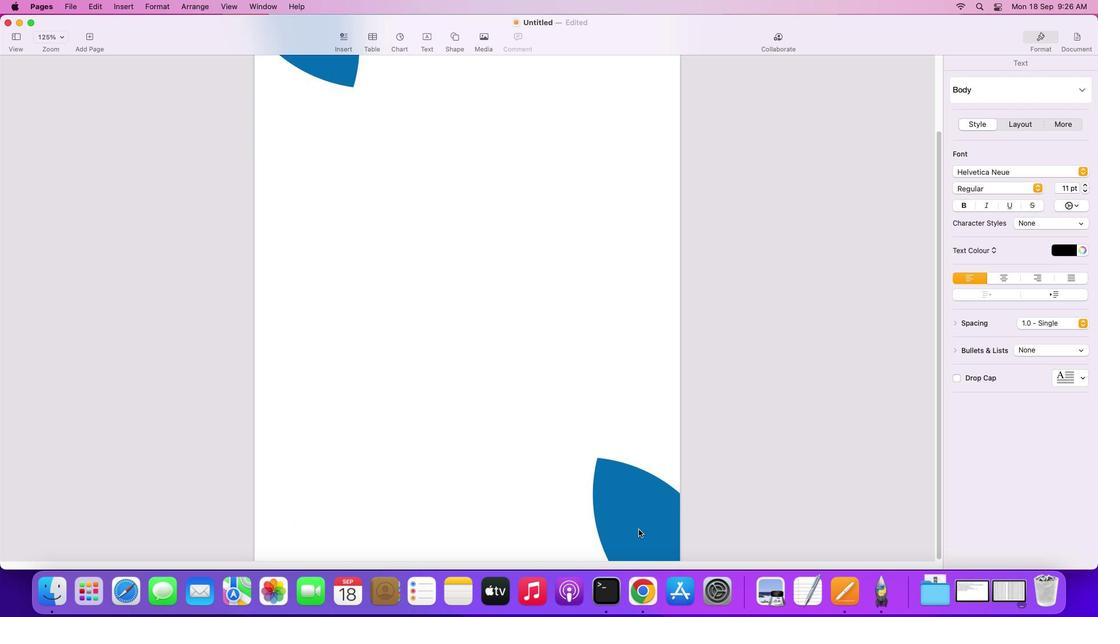 
Action: Mouse moved to (569, 501)
Screenshot: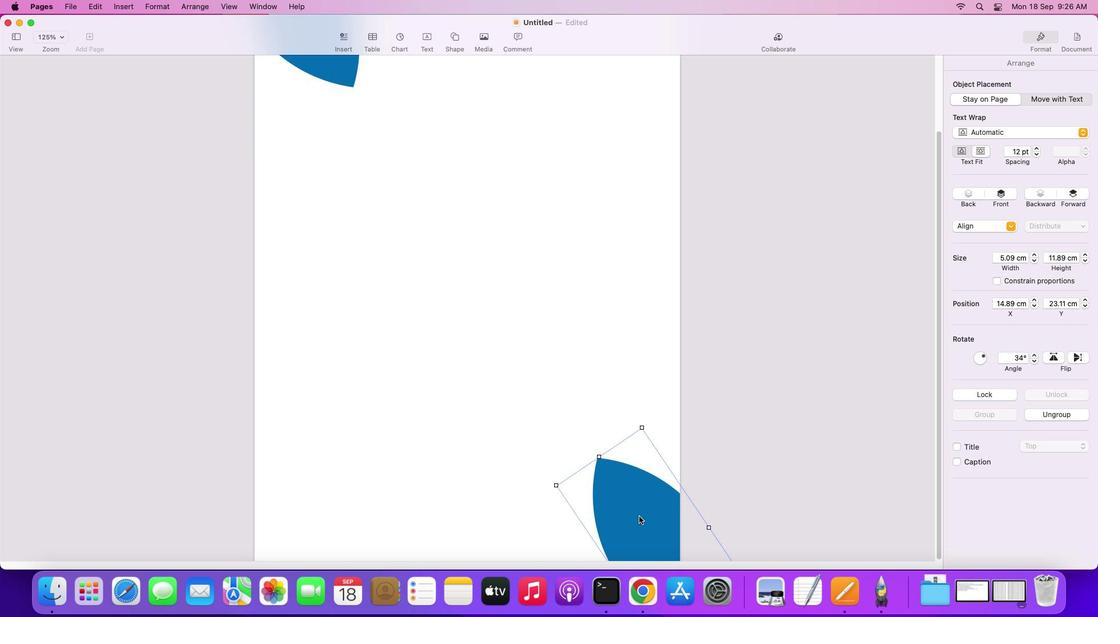 
Action: Mouse scrolled (569, 501) with delta (0, 0)
Screenshot: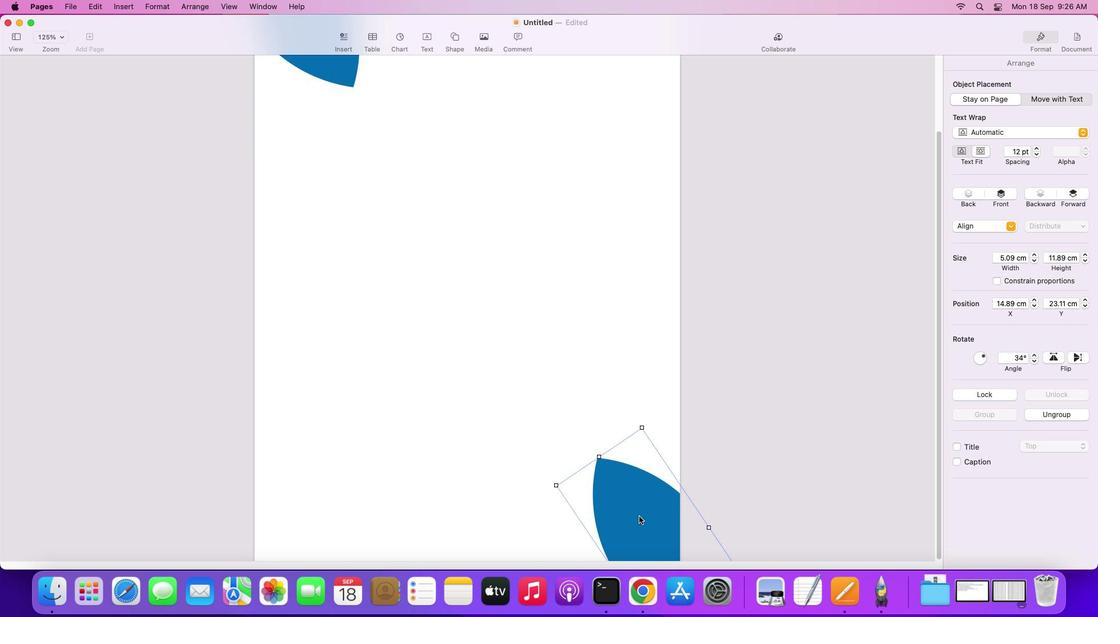 
Action: Mouse moved to (569, 499)
Screenshot: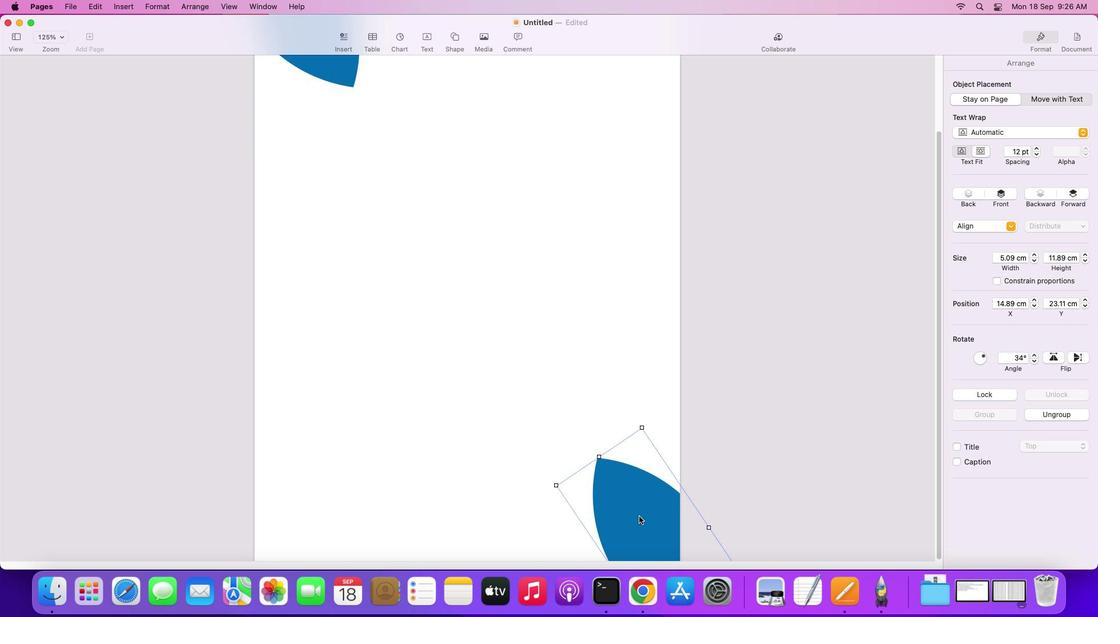 
Action: Mouse scrolled (569, 499) with delta (0, 0)
Screenshot: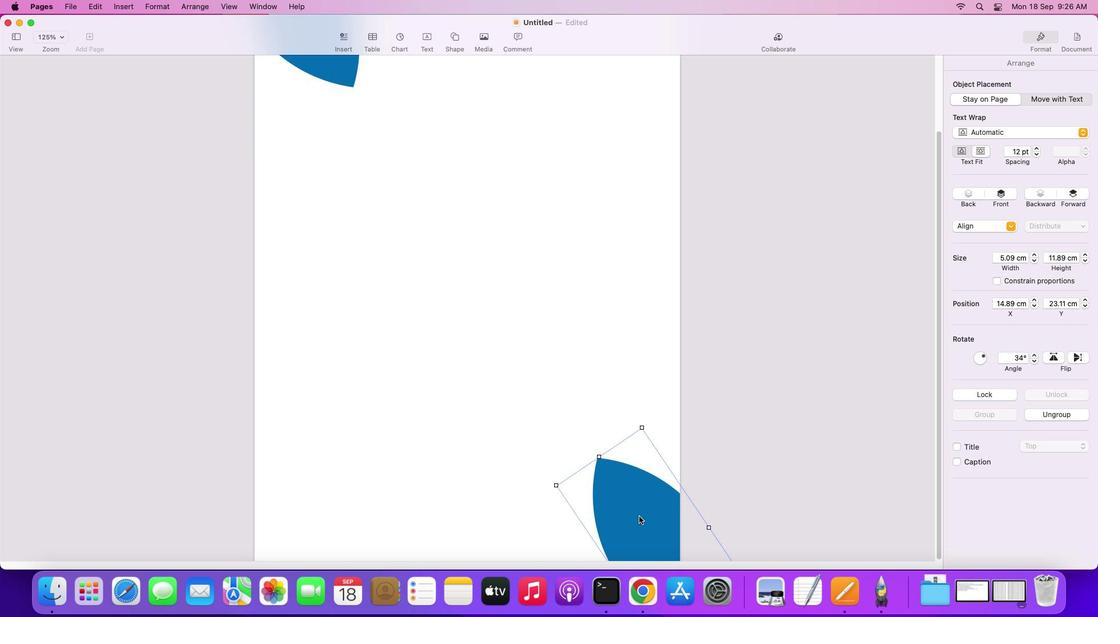 
Action: Mouse moved to (569, 498)
Screenshot: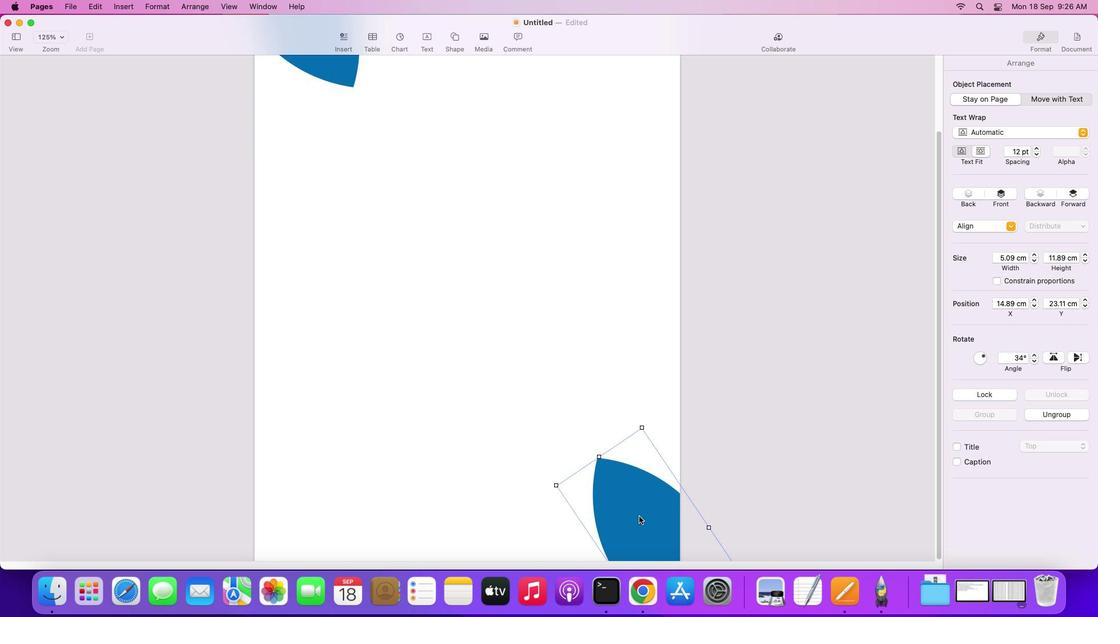 
Action: Mouse scrolled (569, 498) with delta (0, -2)
Screenshot: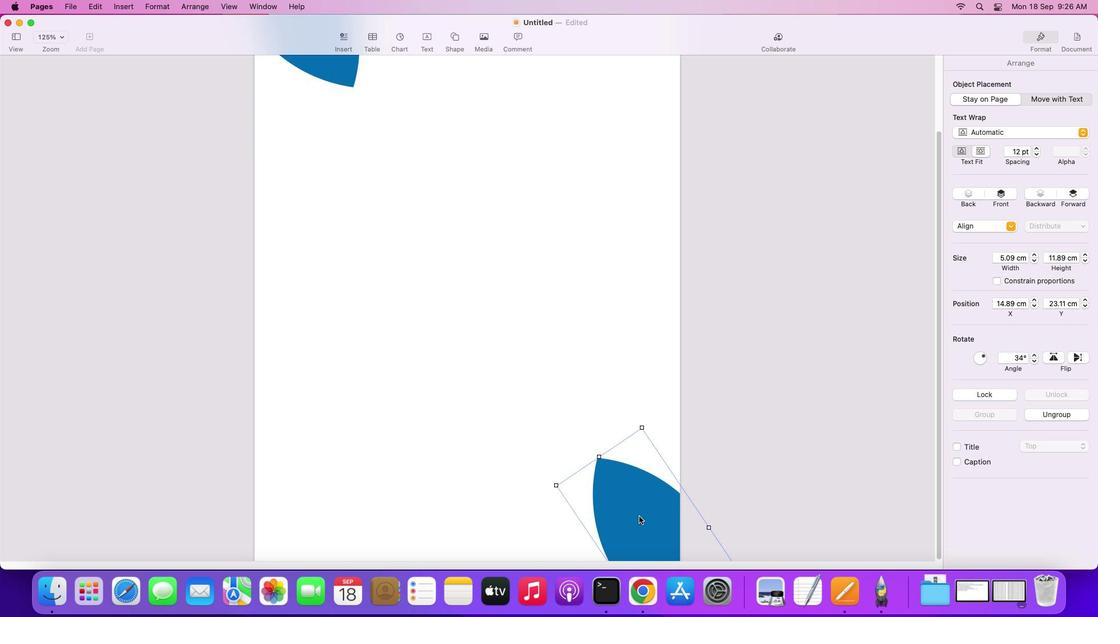 
Action: Mouse moved to (568, 495)
Screenshot: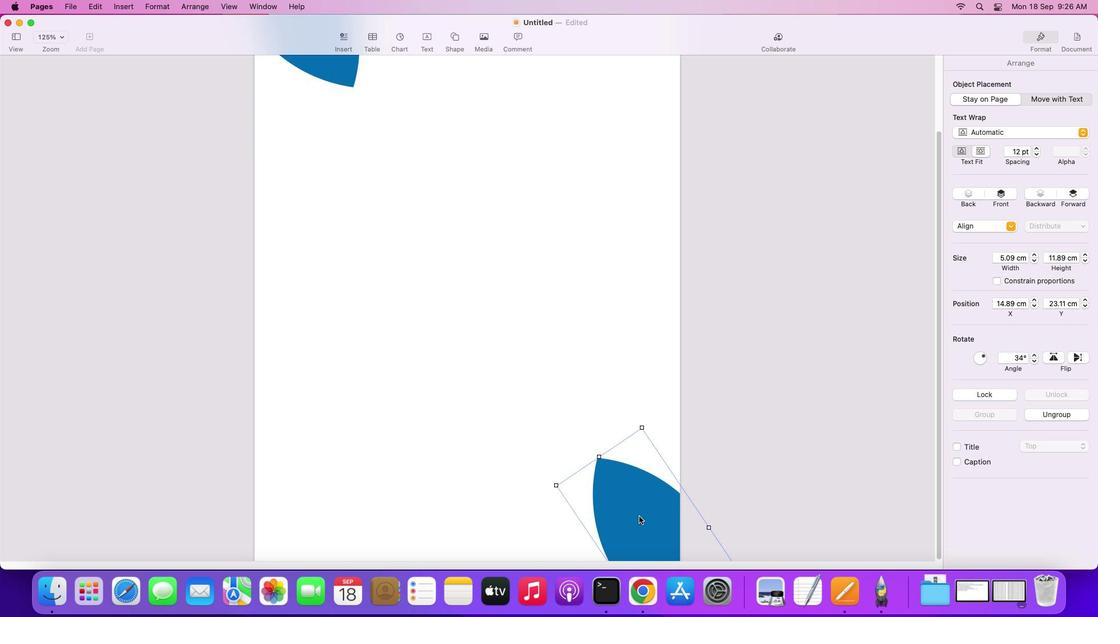
Action: Mouse scrolled (568, 495) with delta (0, -2)
Screenshot: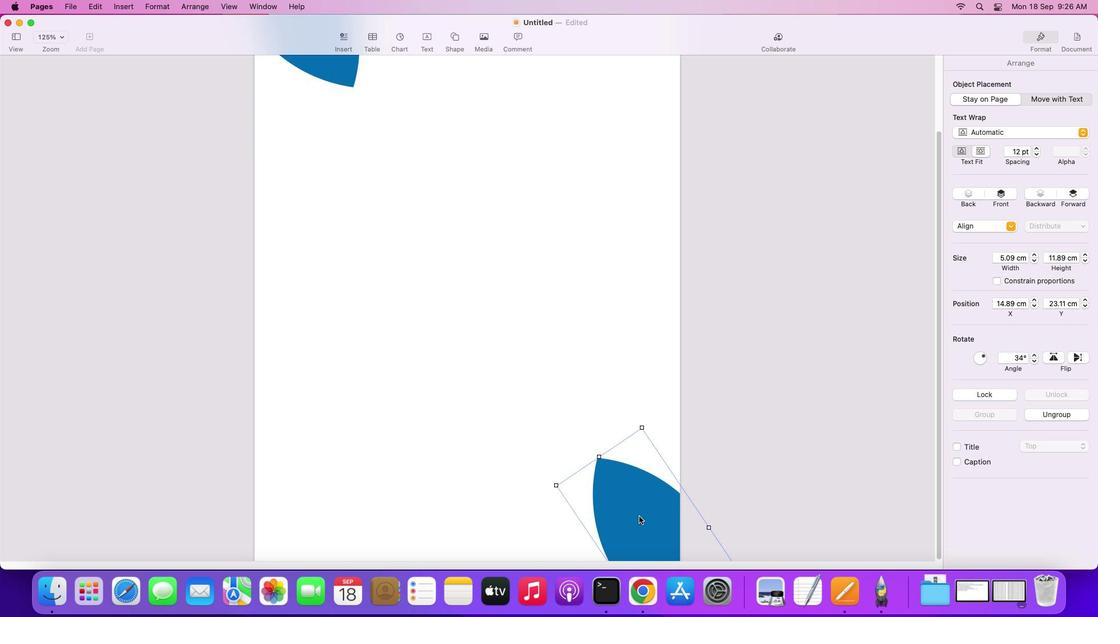 
Action: Mouse moved to (566, 489)
Screenshot: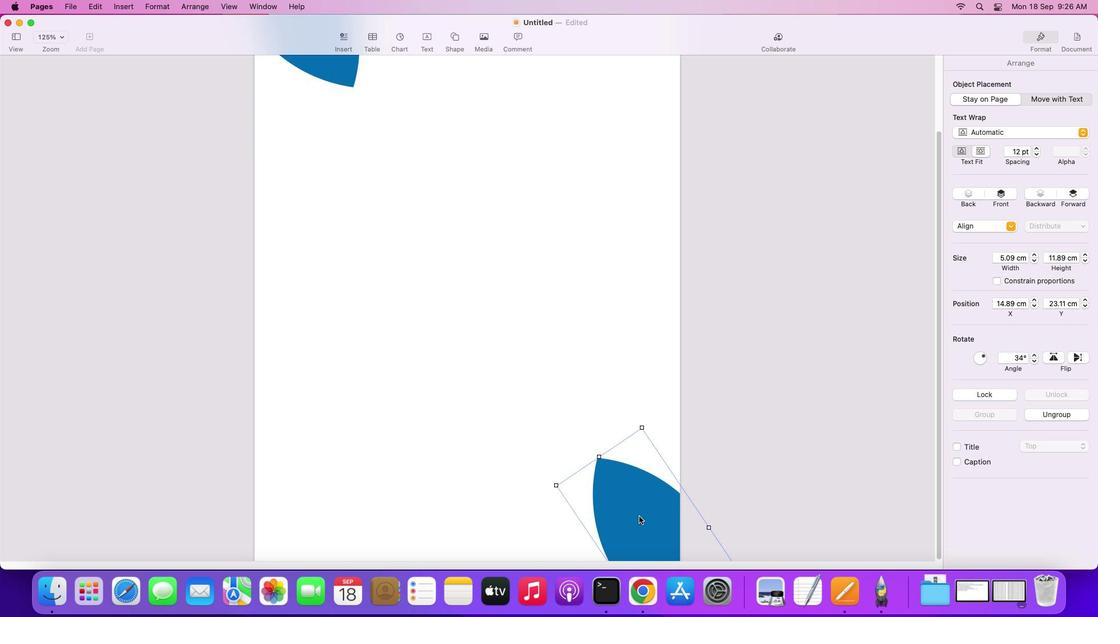
Action: Mouse scrolled (566, 489) with delta (0, -3)
Screenshot: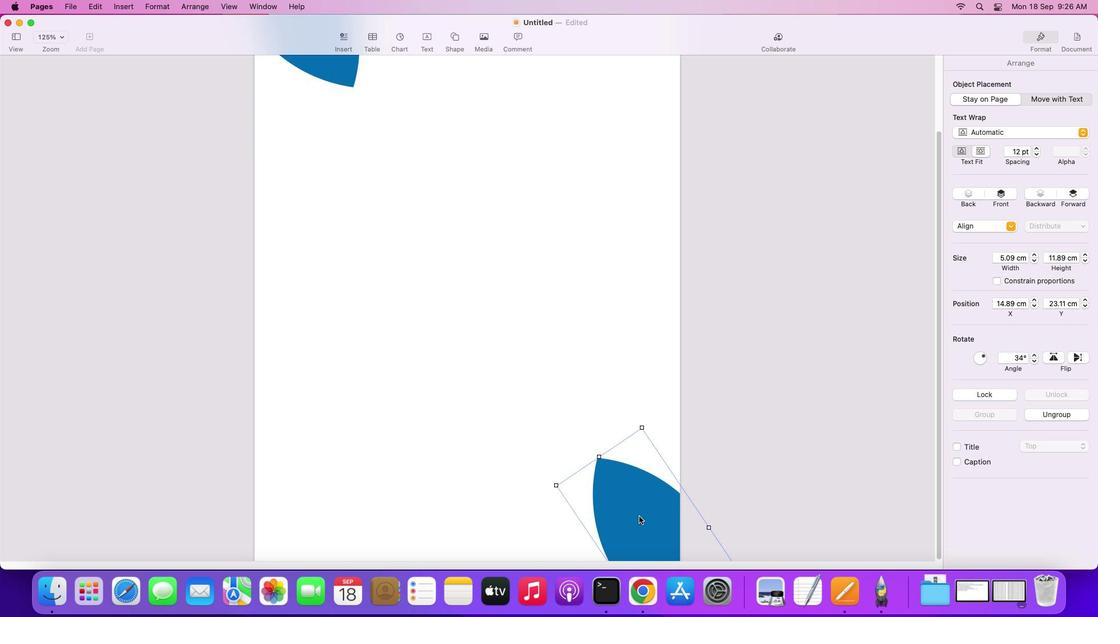 
Action: Mouse moved to (640, 517)
Screenshot: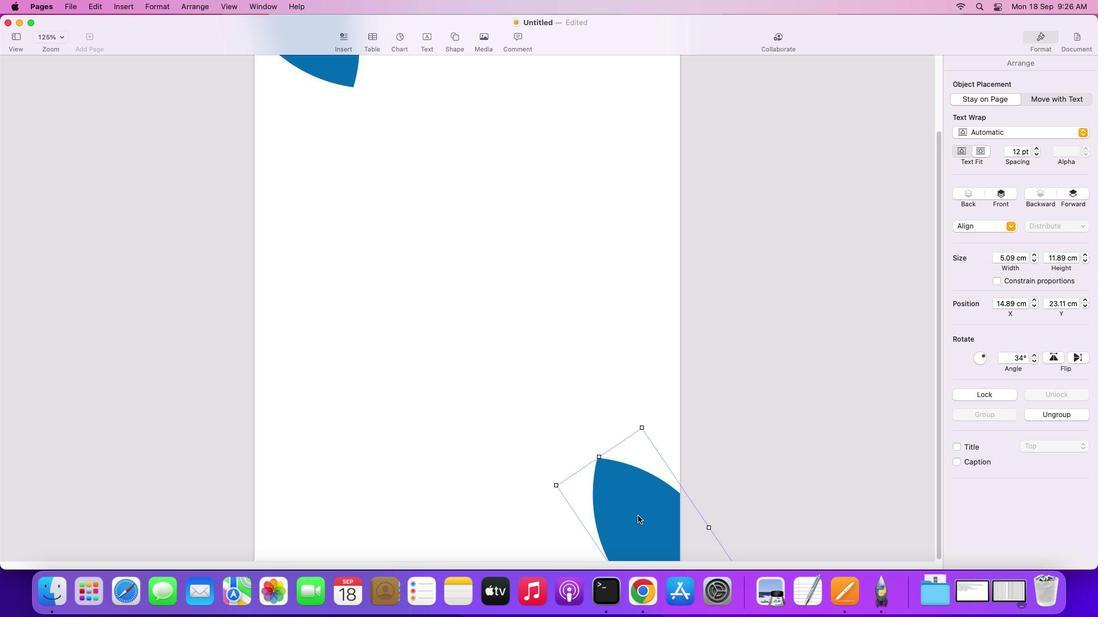 
Action: Mouse pressed left at (640, 517)
Screenshot: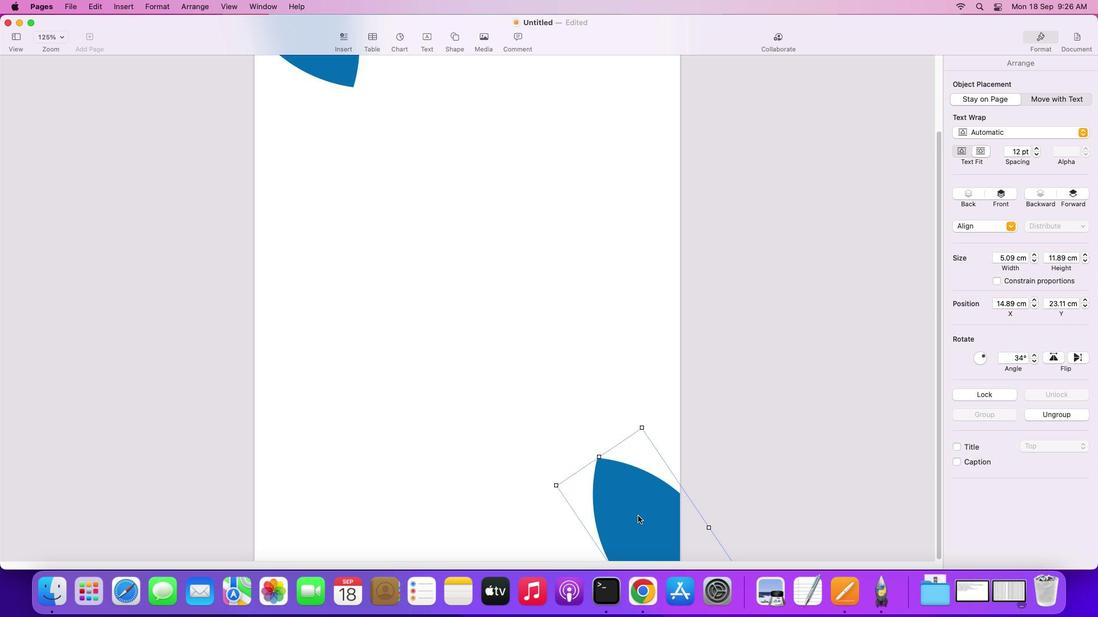 
Action: Mouse moved to (639, 517)
Screenshot: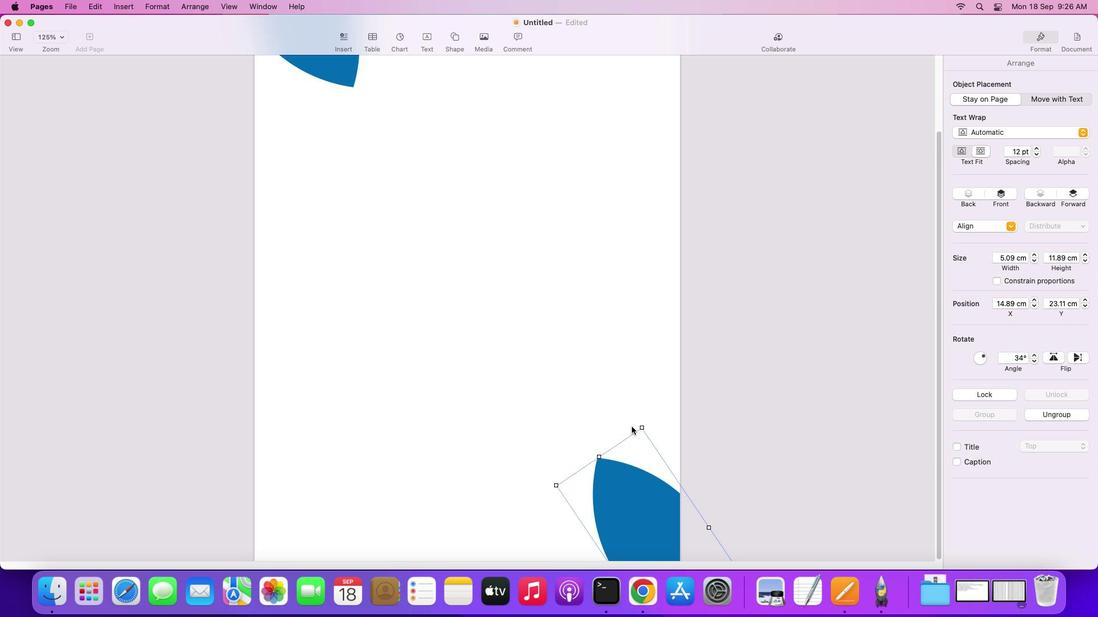 
Action: Key pressed Key.alt
Screenshot: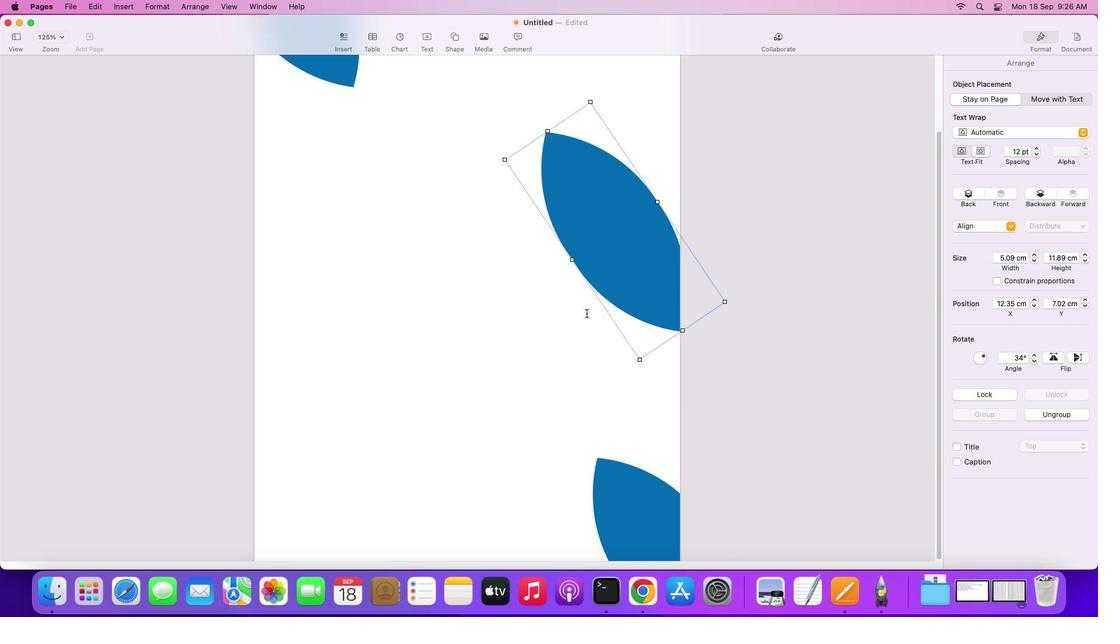 
Action: Mouse moved to (638, 515)
Screenshot: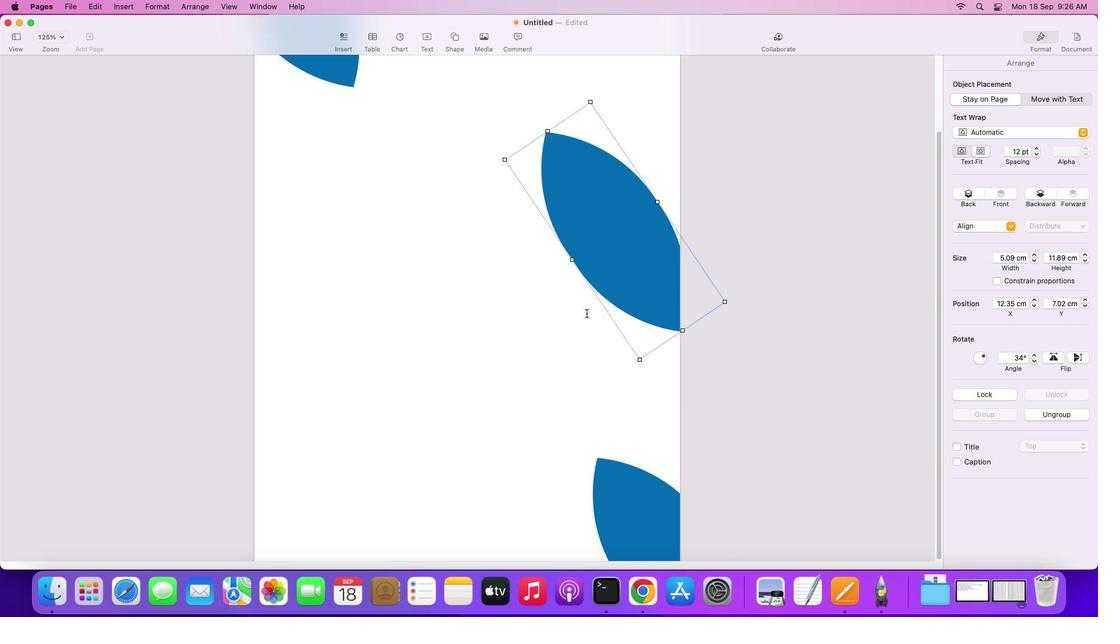 
Action: Mouse pressed left at (638, 515)
Screenshot: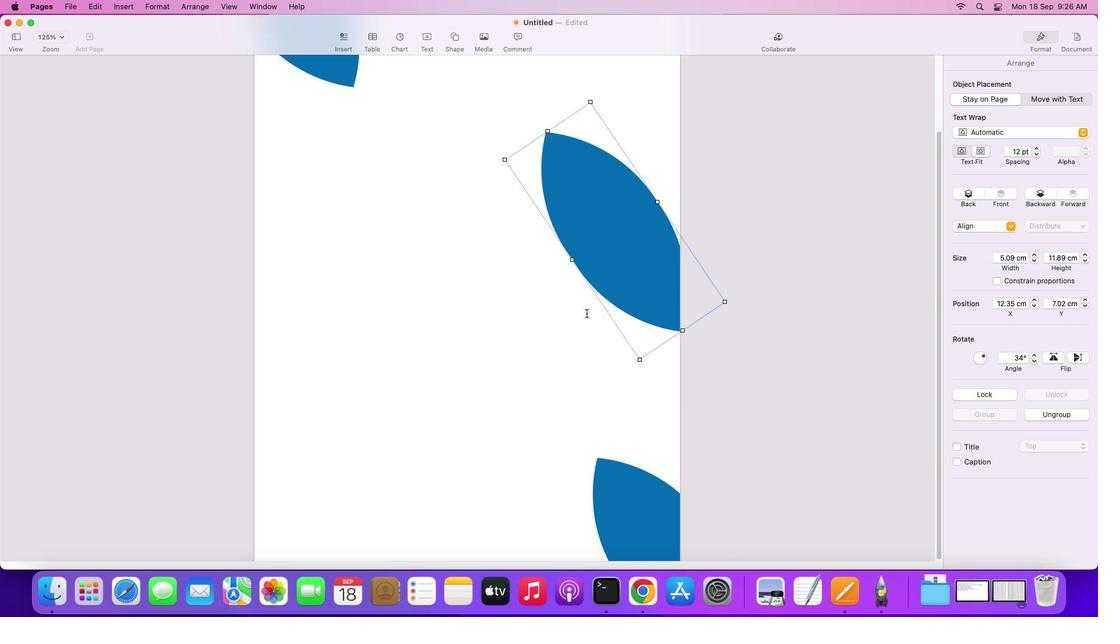 
Action: Mouse moved to (607, 263)
Screenshot: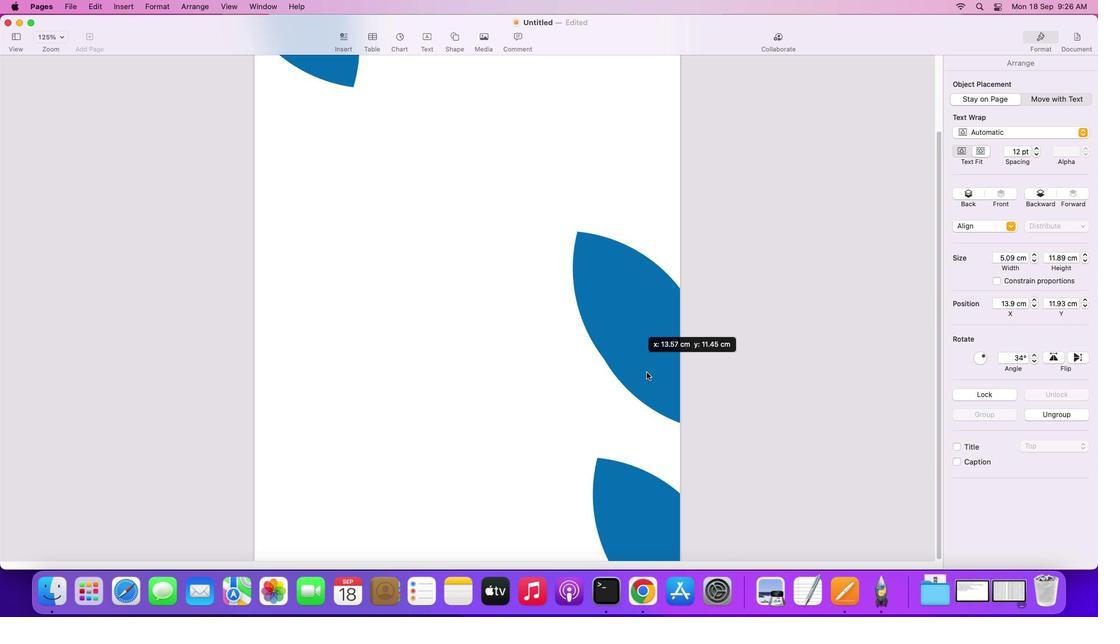 
Action: Mouse pressed left at (607, 263)
Screenshot: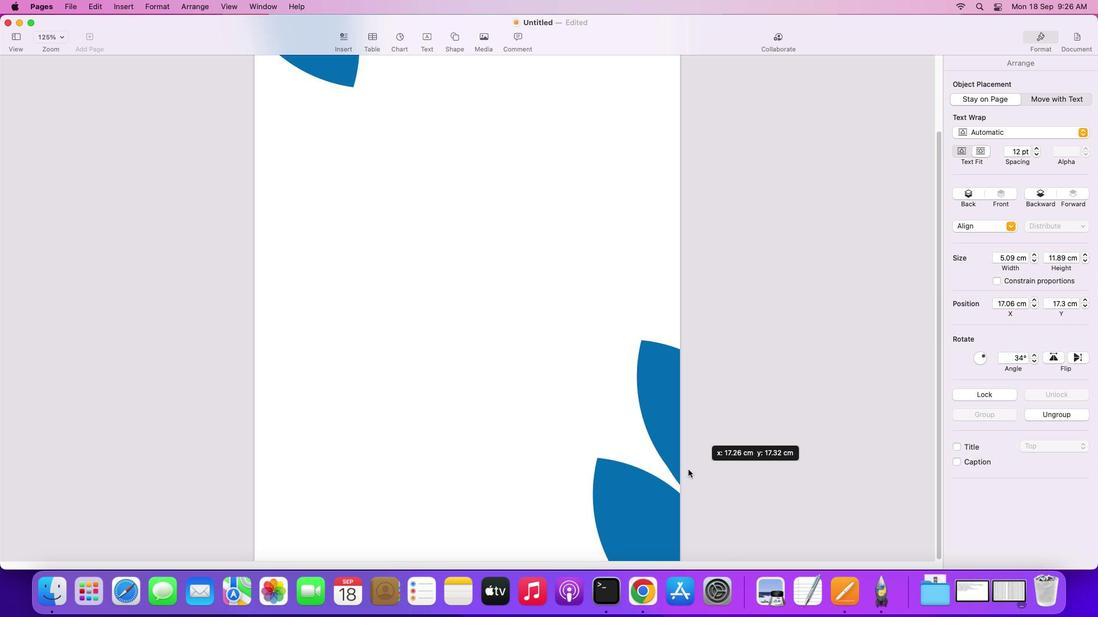 
Action: Mouse moved to (1035, 353)
Screenshot: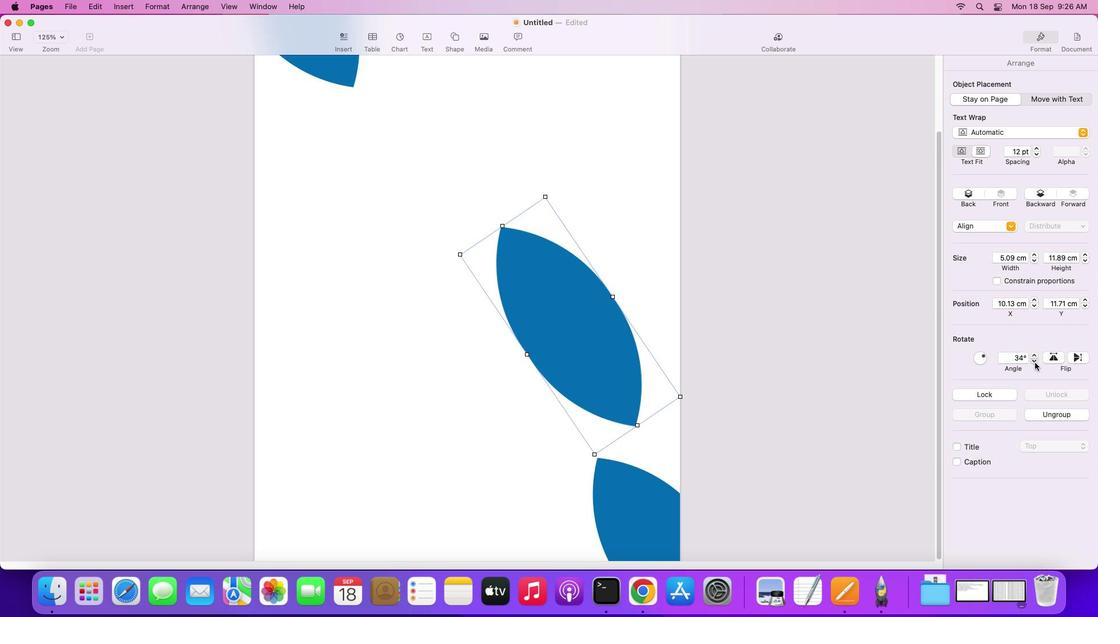 
Action: Mouse pressed left at (1035, 353)
Screenshot: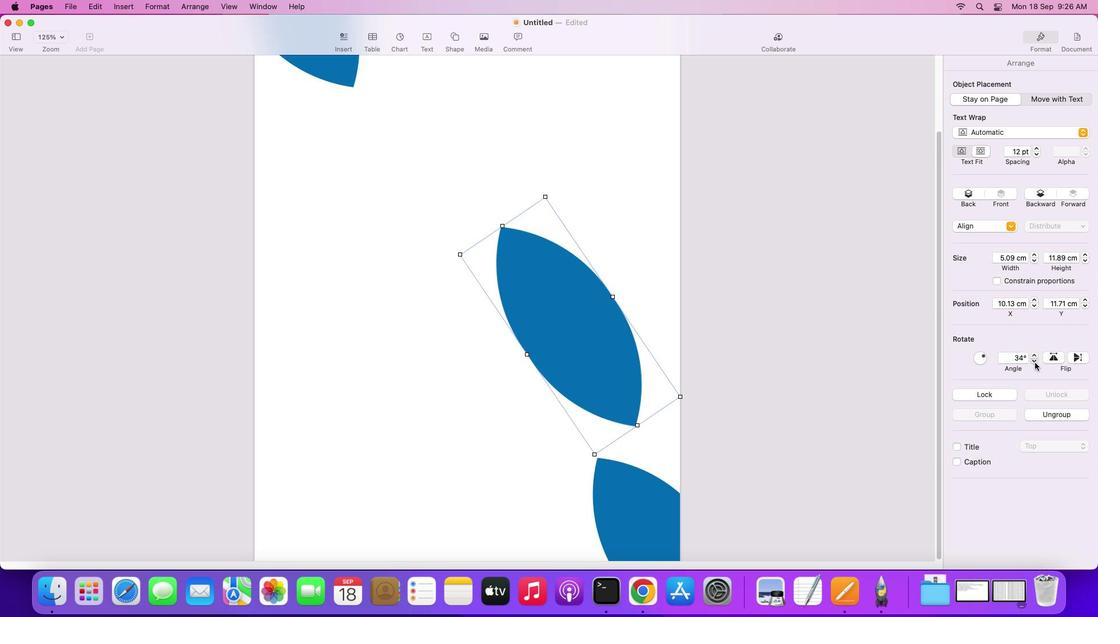 
Action: Mouse moved to (1035, 363)
Screenshot: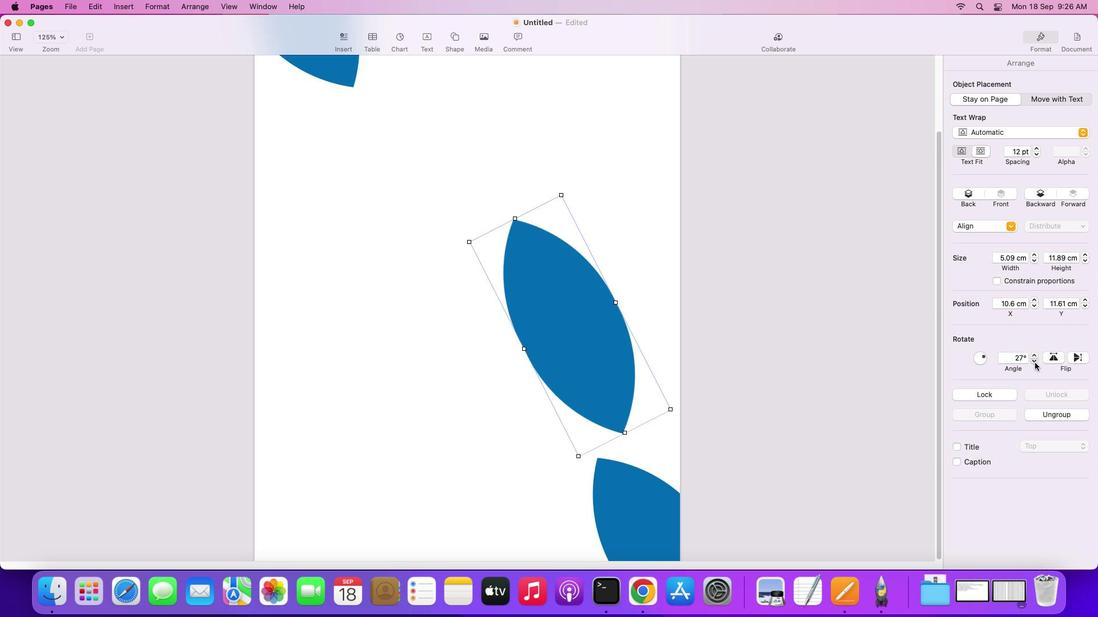 
Action: Mouse pressed left at (1035, 363)
Screenshot: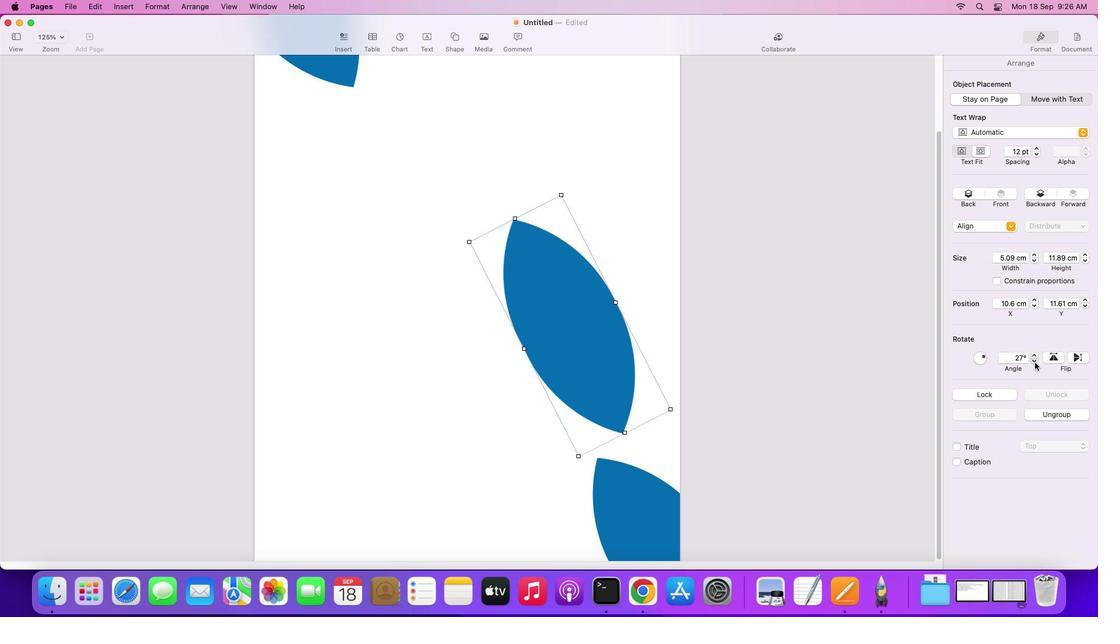 
Action: Mouse moved to (1035, 362)
Screenshot: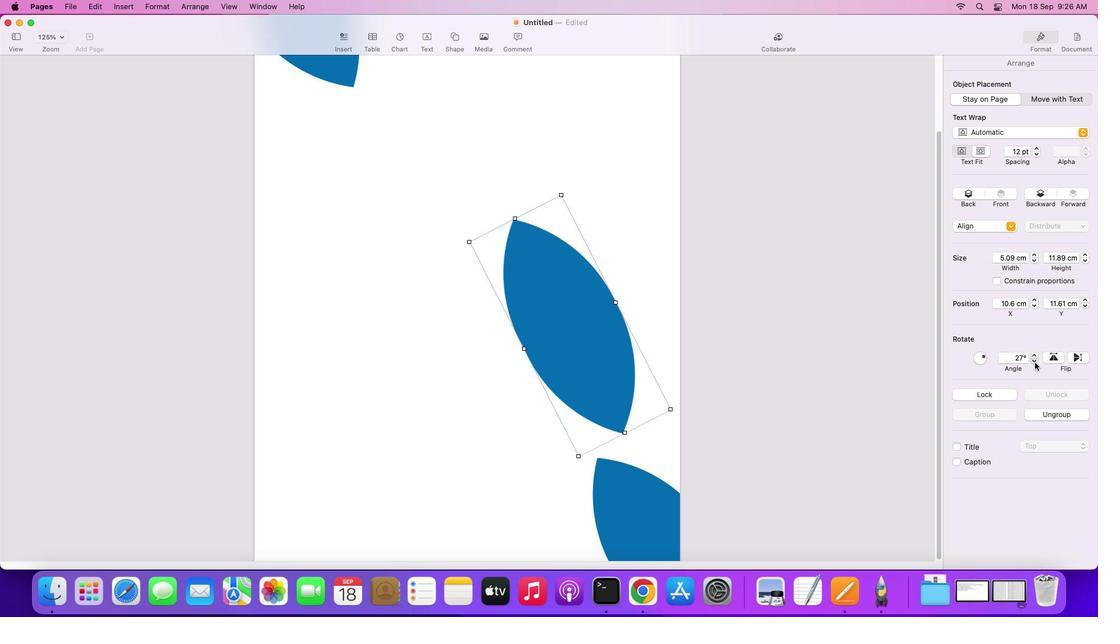 
Action: Mouse pressed left at (1035, 362)
Screenshot: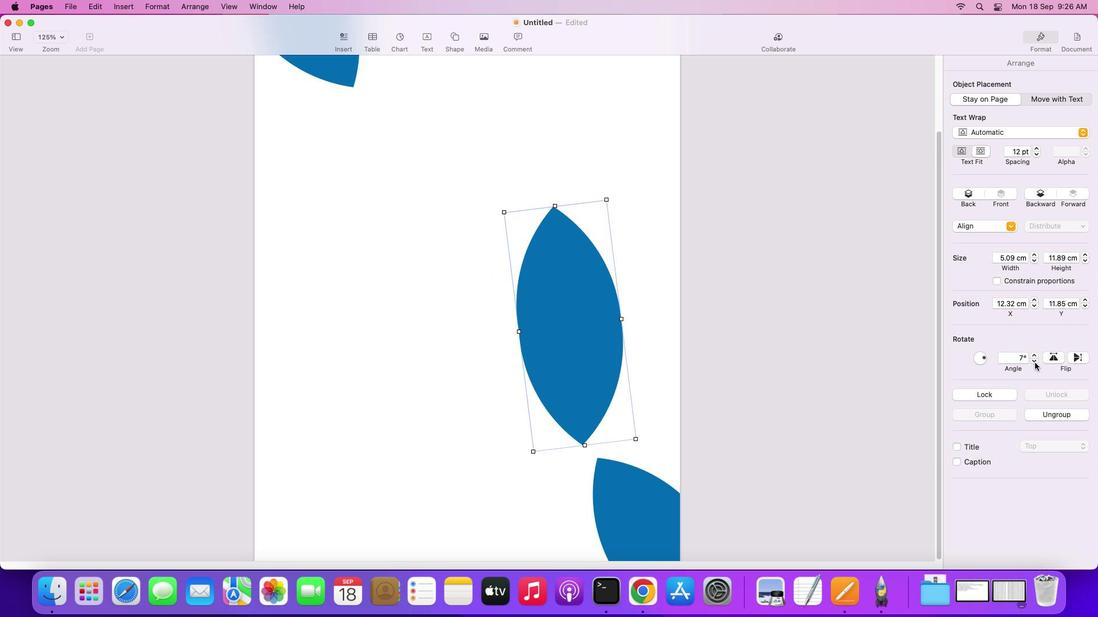 
Action: Mouse pressed left at (1035, 362)
Screenshot: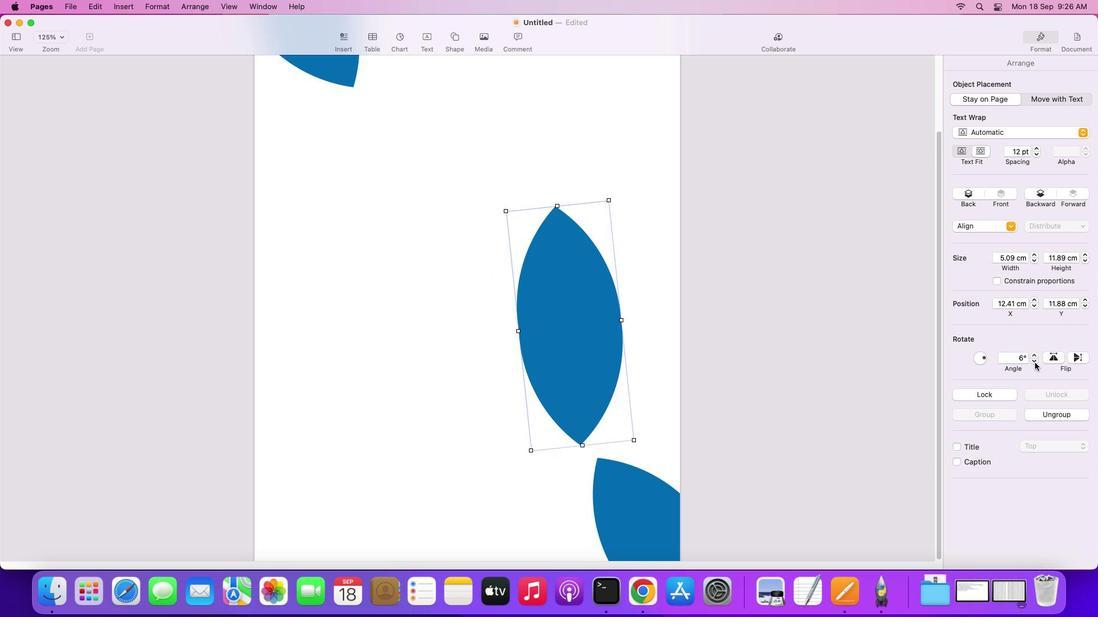 
Action: Mouse pressed left at (1035, 362)
Screenshot: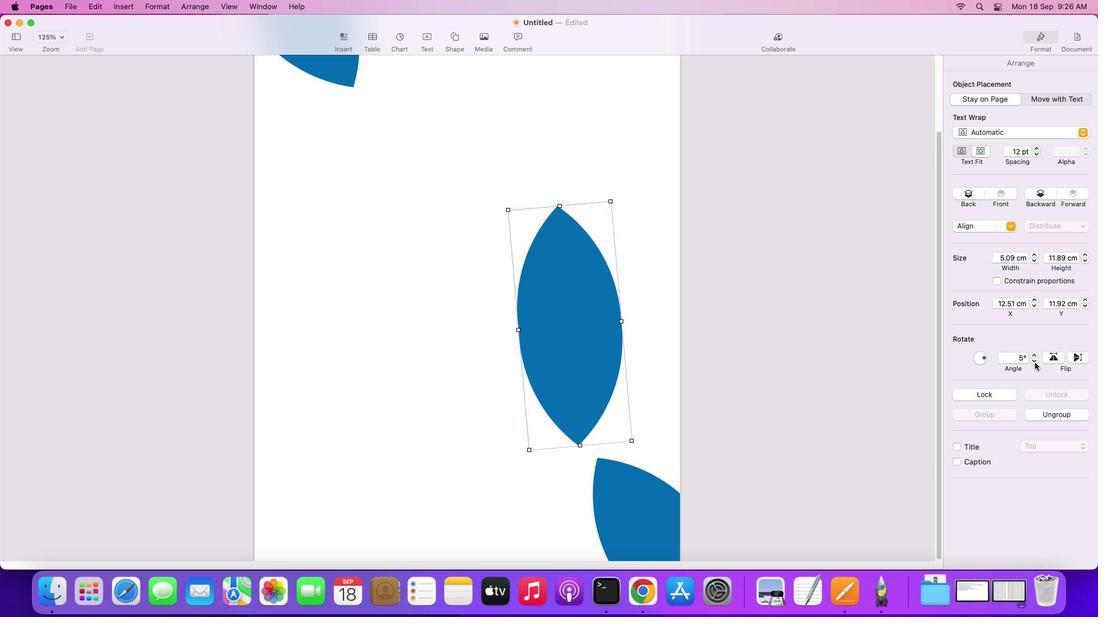 
Action: Mouse pressed left at (1035, 362)
Screenshot: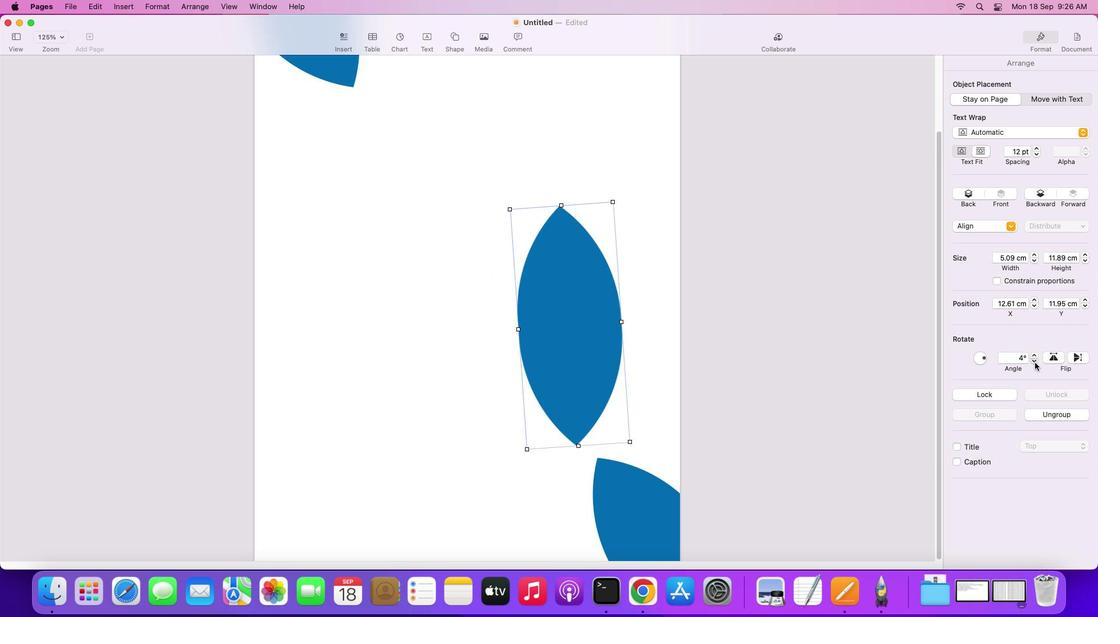 
Action: Mouse pressed left at (1035, 362)
Screenshot: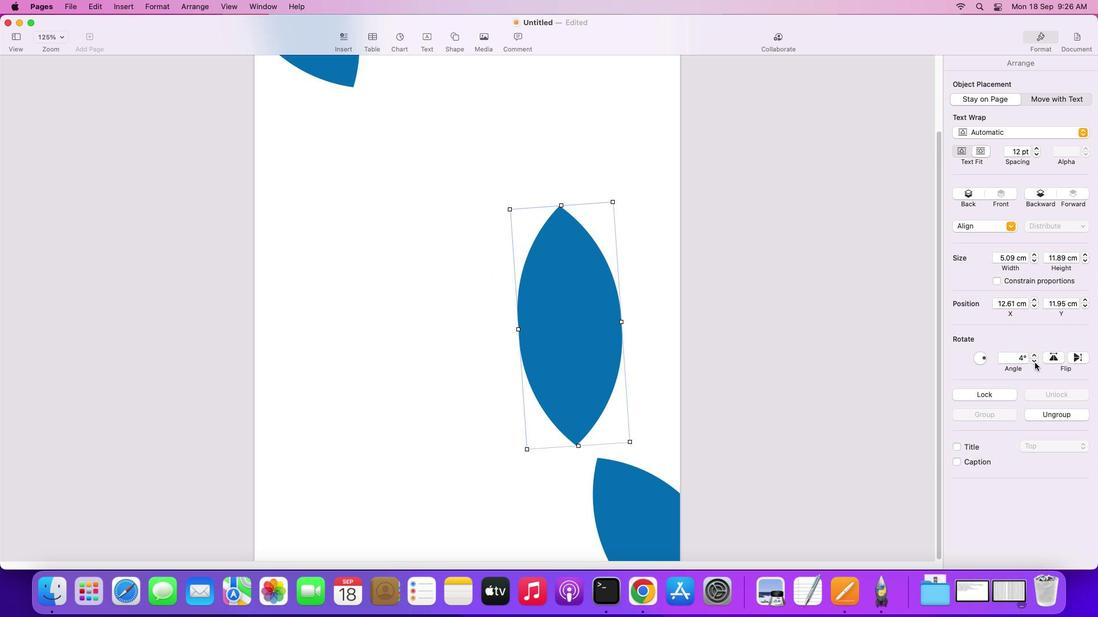 
Action: Mouse pressed left at (1035, 362)
Screenshot: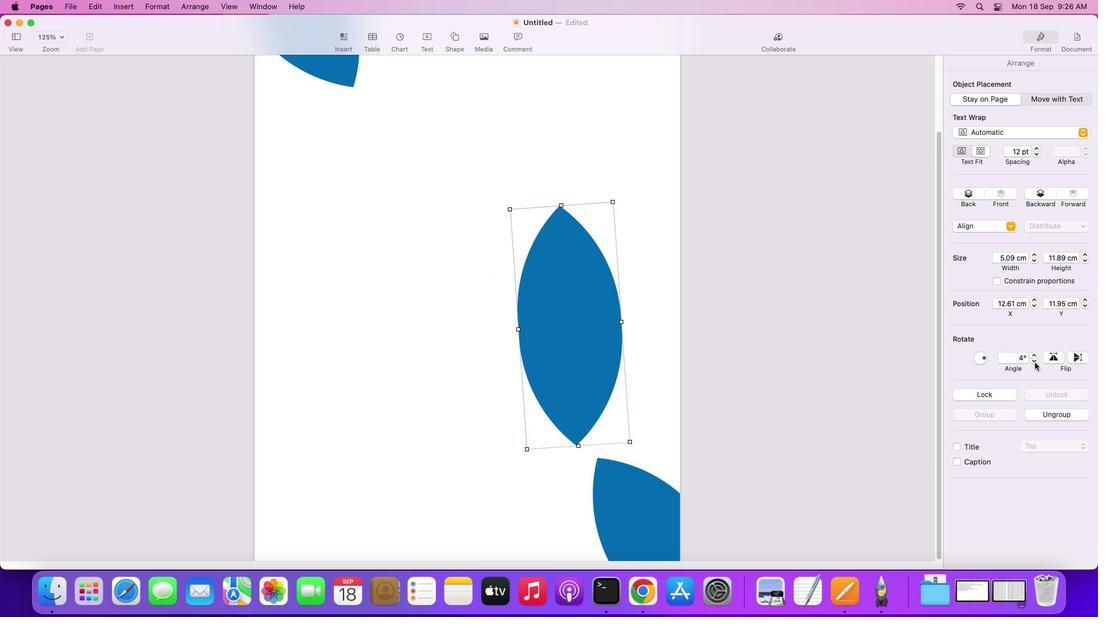 
Action: Mouse pressed left at (1035, 362)
Screenshot: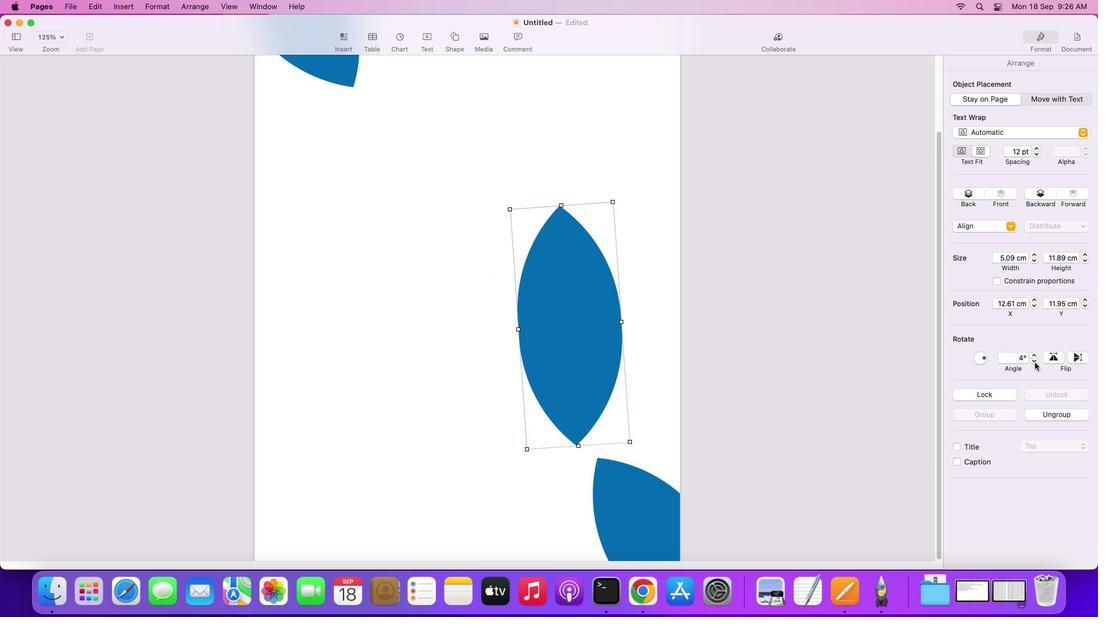 
Action: Mouse pressed left at (1035, 362)
Screenshot: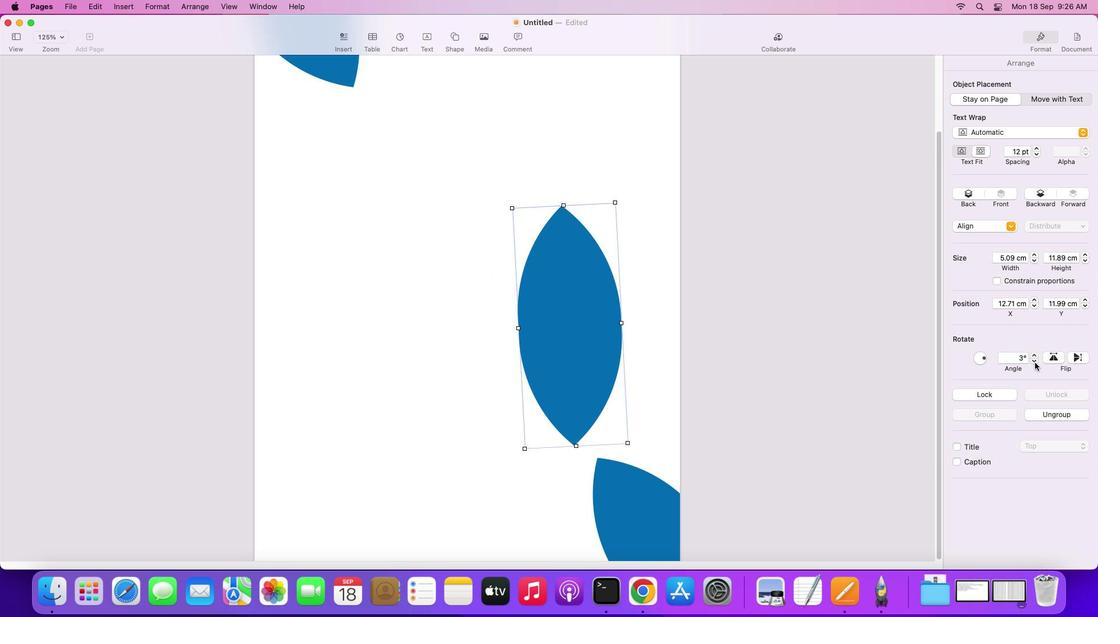 
Action: Mouse pressed left at (1035, 362)
Screenshot: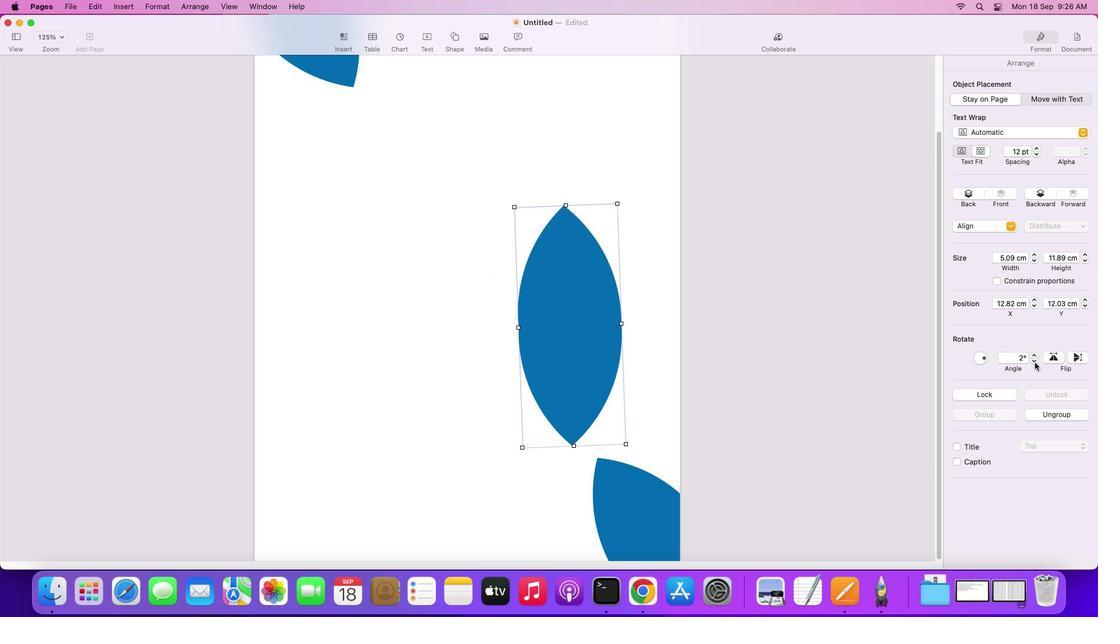 
Action: Mouse pressed left at (1035, 362)
Screenshot: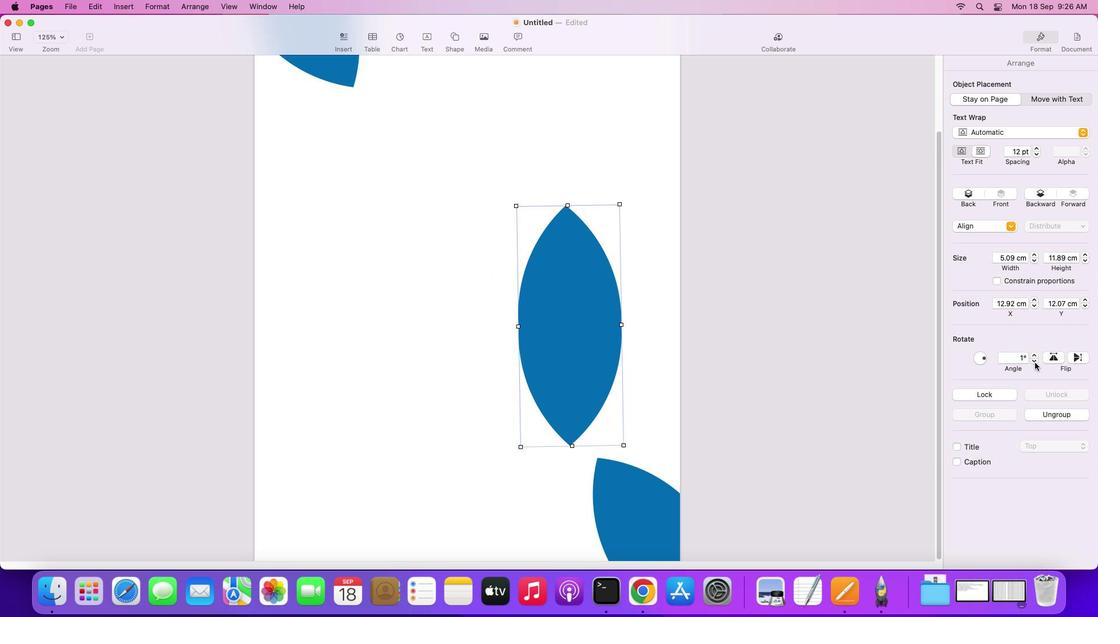 
Action: Mouse pressed left at (1035, 362)
Screenshot: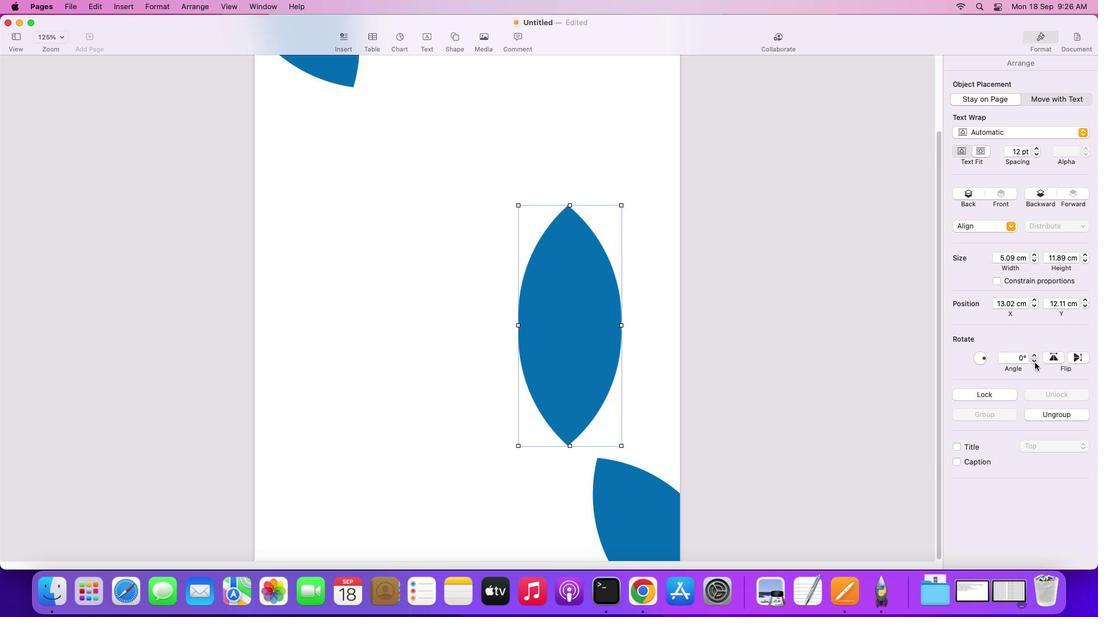
Action: Mouse pressed left at (1035, 362)
Screenshot: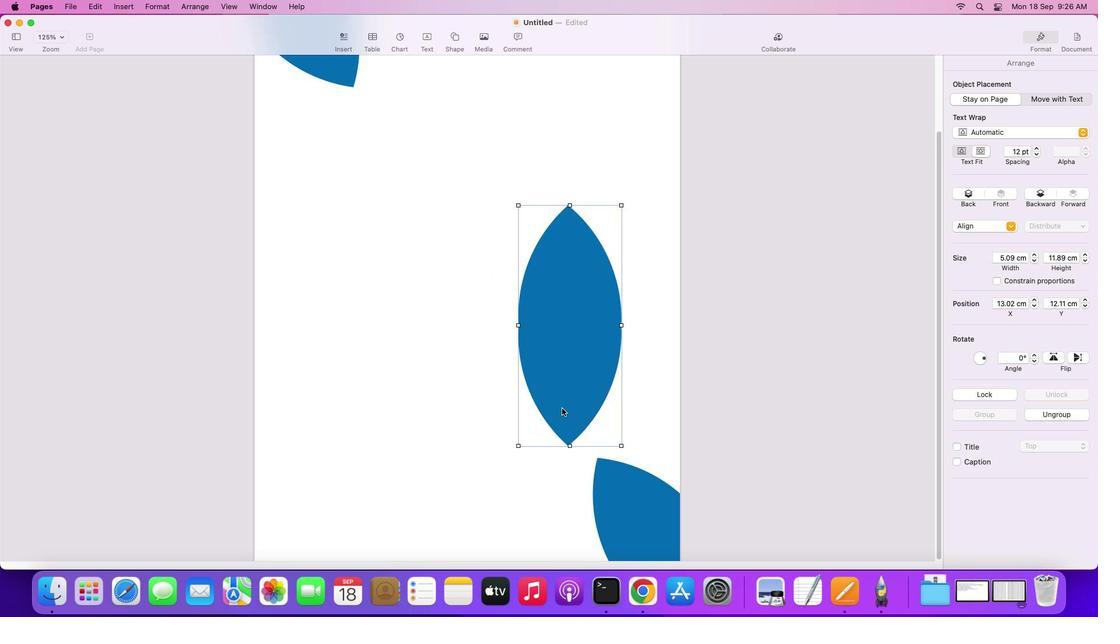 
Action: Mouse pressed left at (1035, 362)
Screenshot: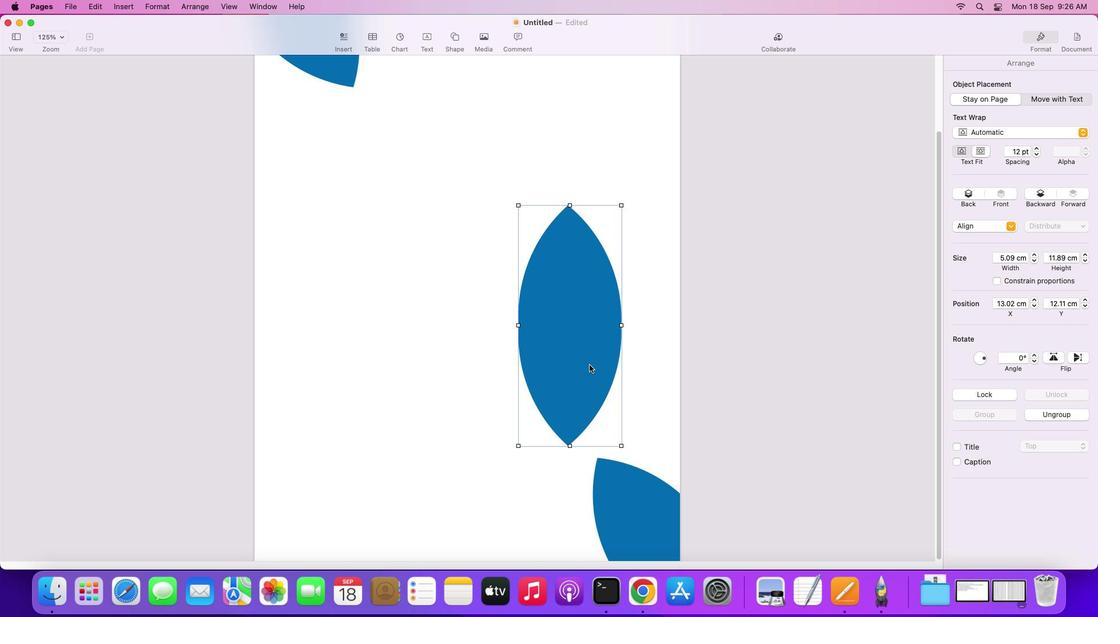 
Action: Mouse moved to (580, 364)
Screenshot: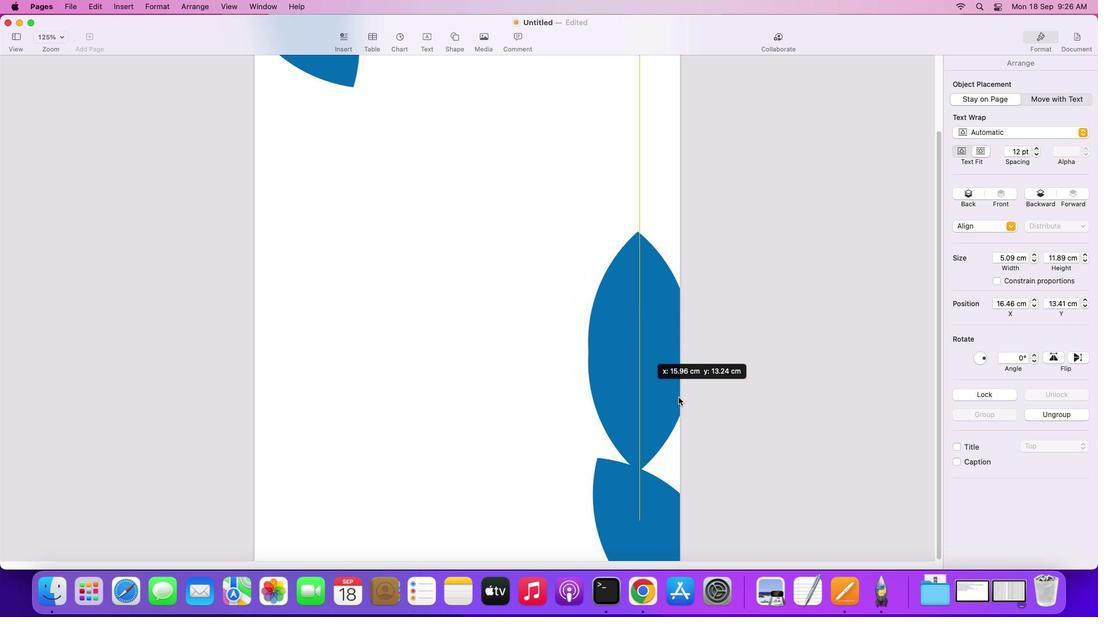 
Action: Mouse pressed left at (580, 364)
Screenshot: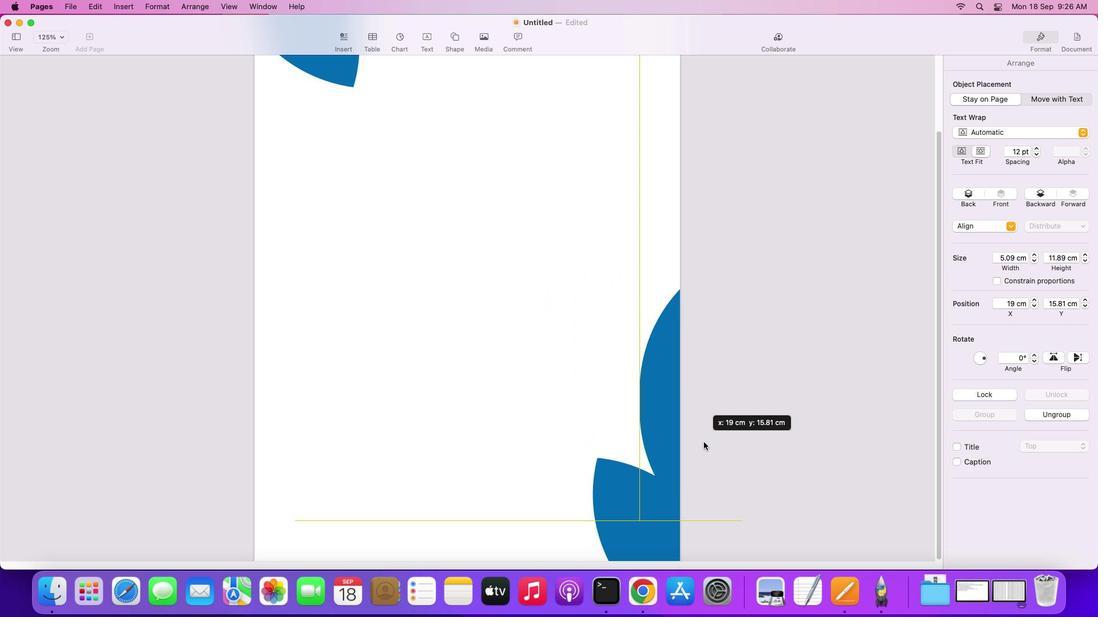 
Action: Mouse moved to (624, 287)
Screenshot: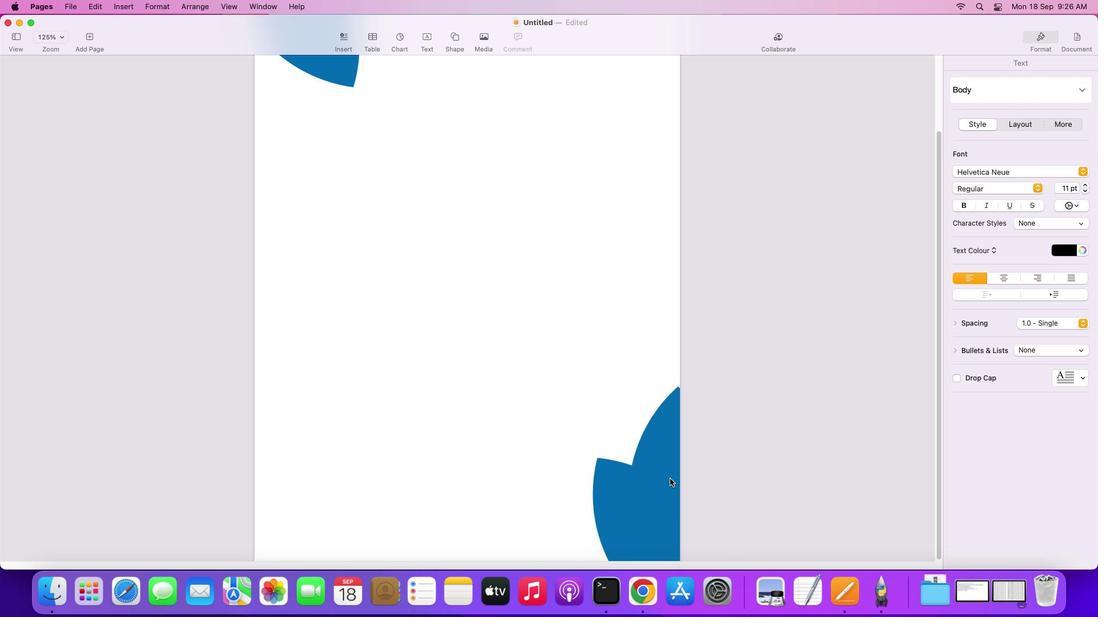 
Action: Mouse pressed left at (624, 287)
Screenshot: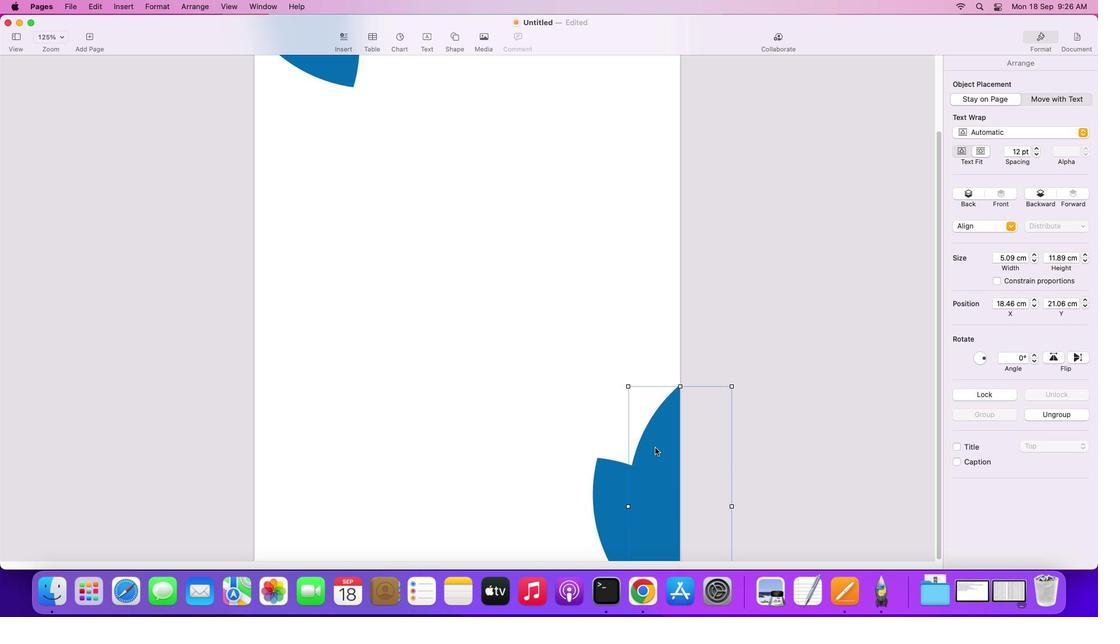 
Action: Mouse moved to (640, 442)
Screenshot: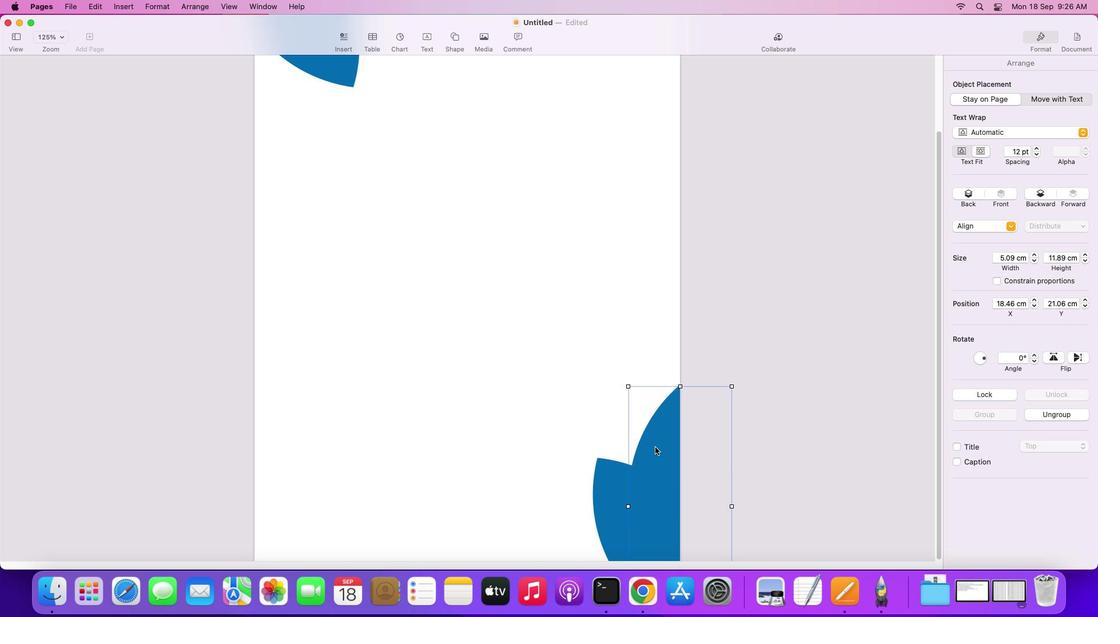 
Action: Mouse pressed left at (640, 442)
Screenshot: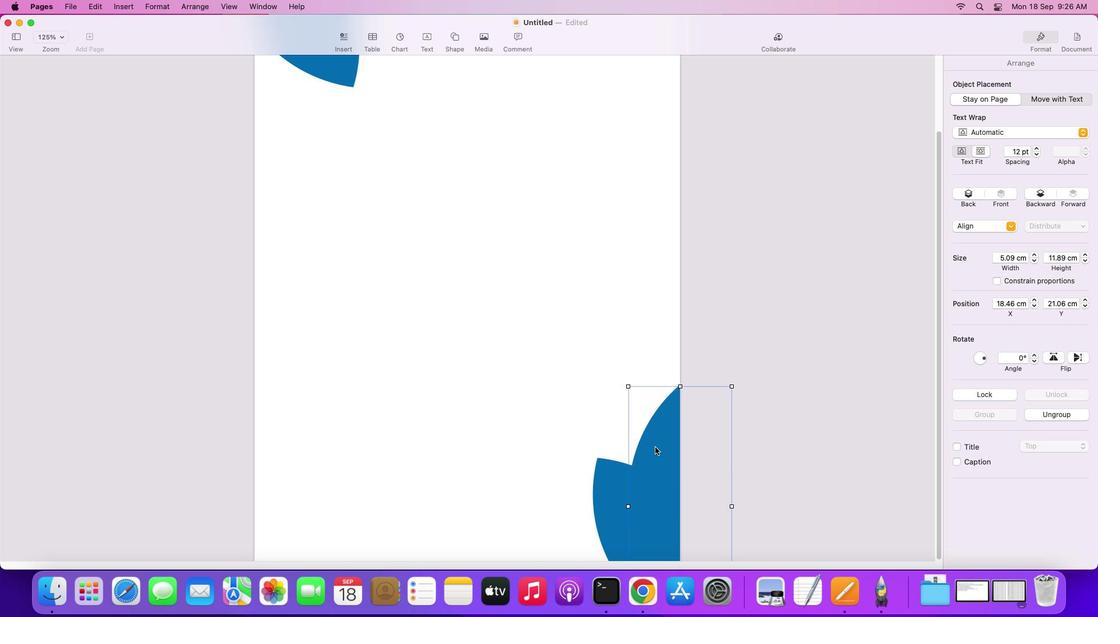 
Action: Mouse moved to (654, 447)
Screenshot: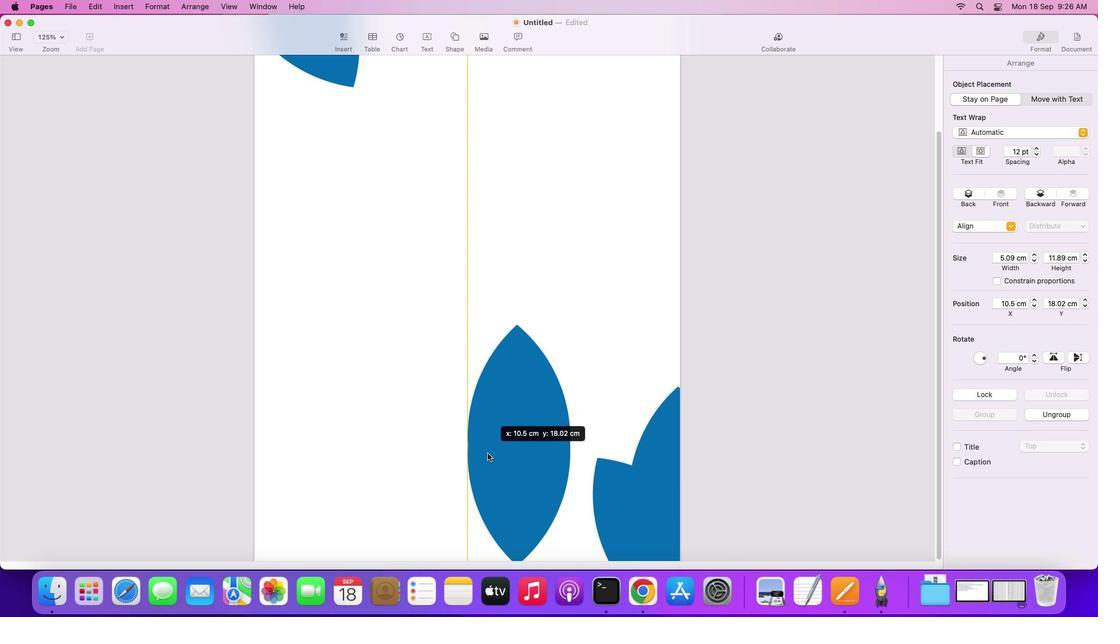 
Action: Key pressed Key.alt
Screenshot: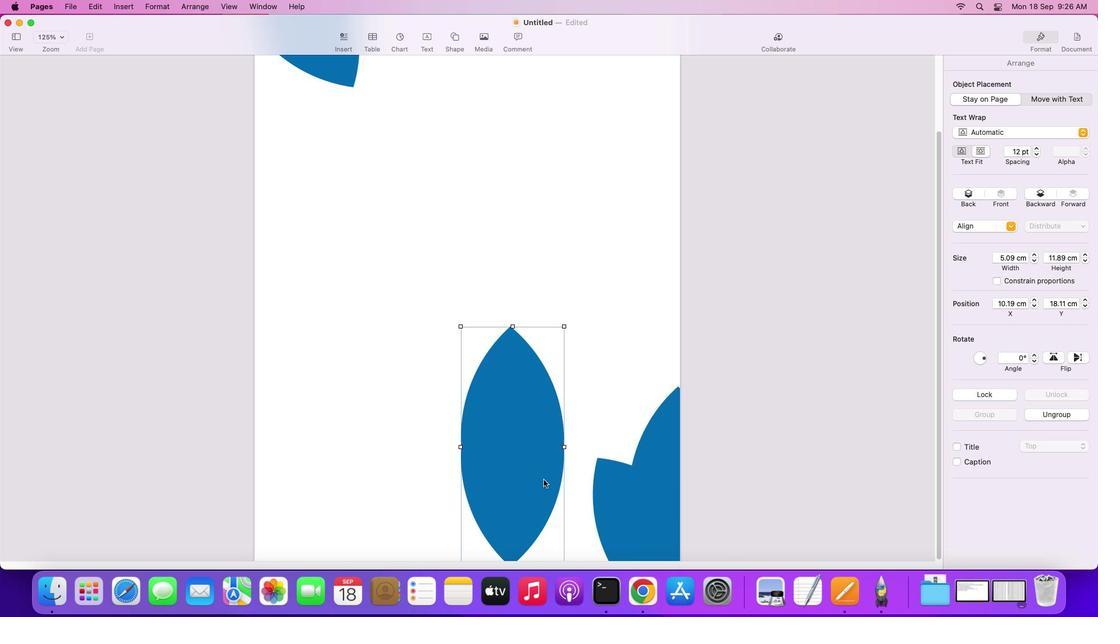 
Action: Mouse pressed left at (654, 447)
Screenshot: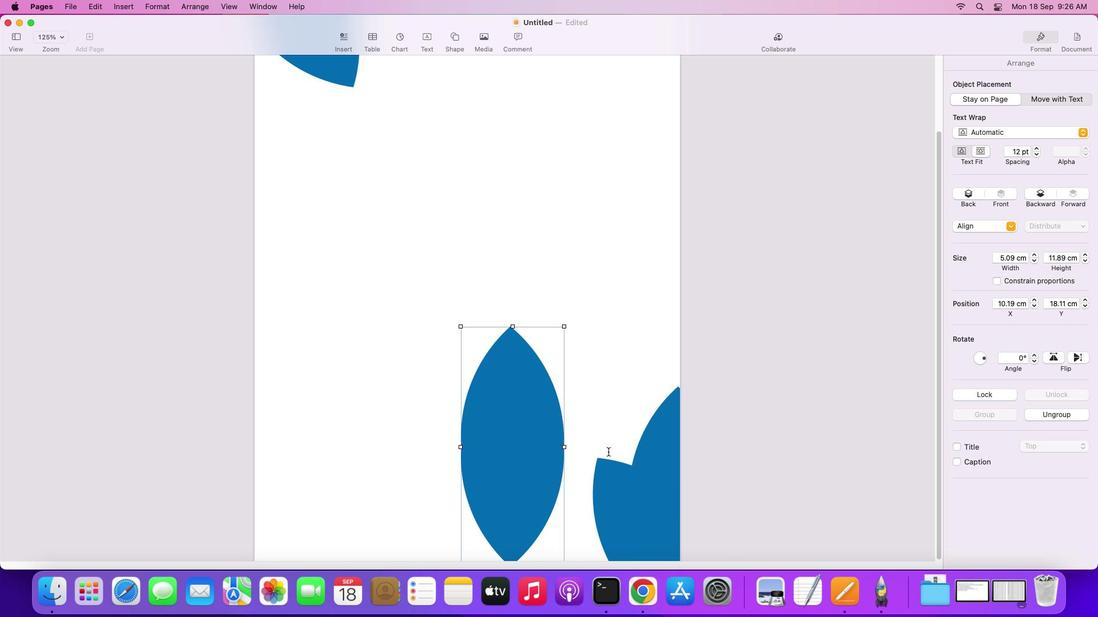 
Action: Mouse moved to (543, 479)
Screenshot: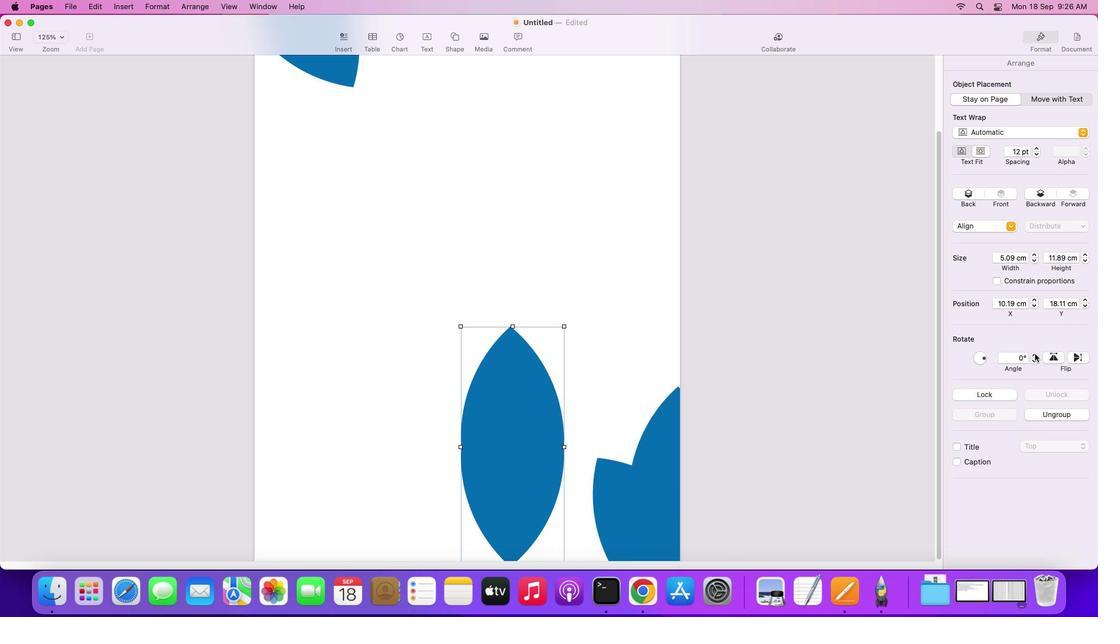 
Action: Mouse scrolled (543, 479) with delta (0, 0)
Screenshot: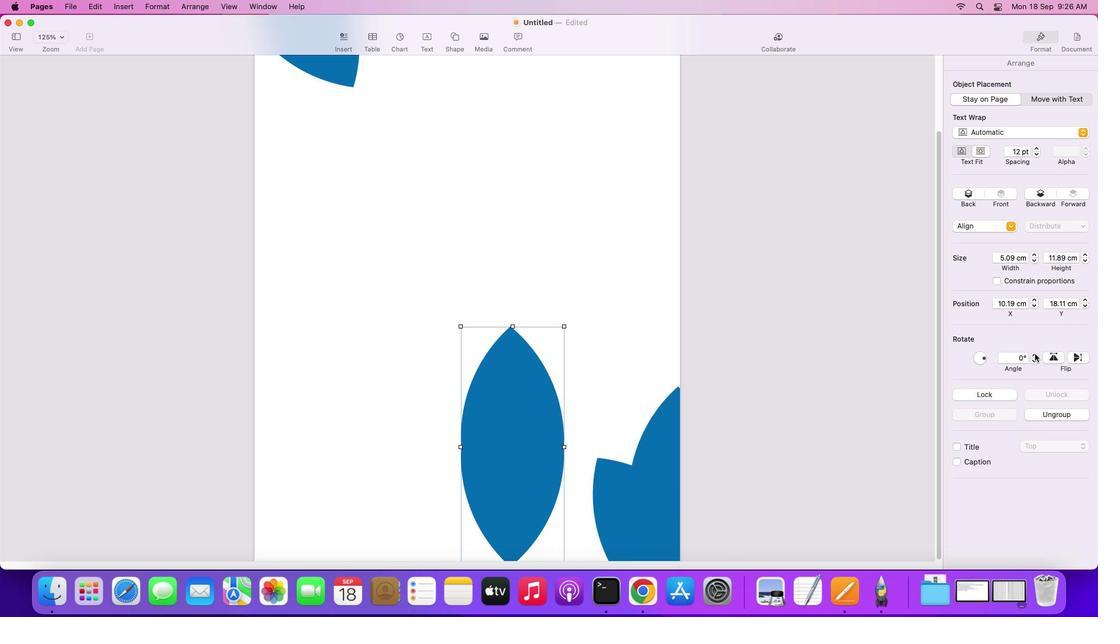 
Action: Mouse scrolled (543, 479) with delta (0, 0)
Screenshot: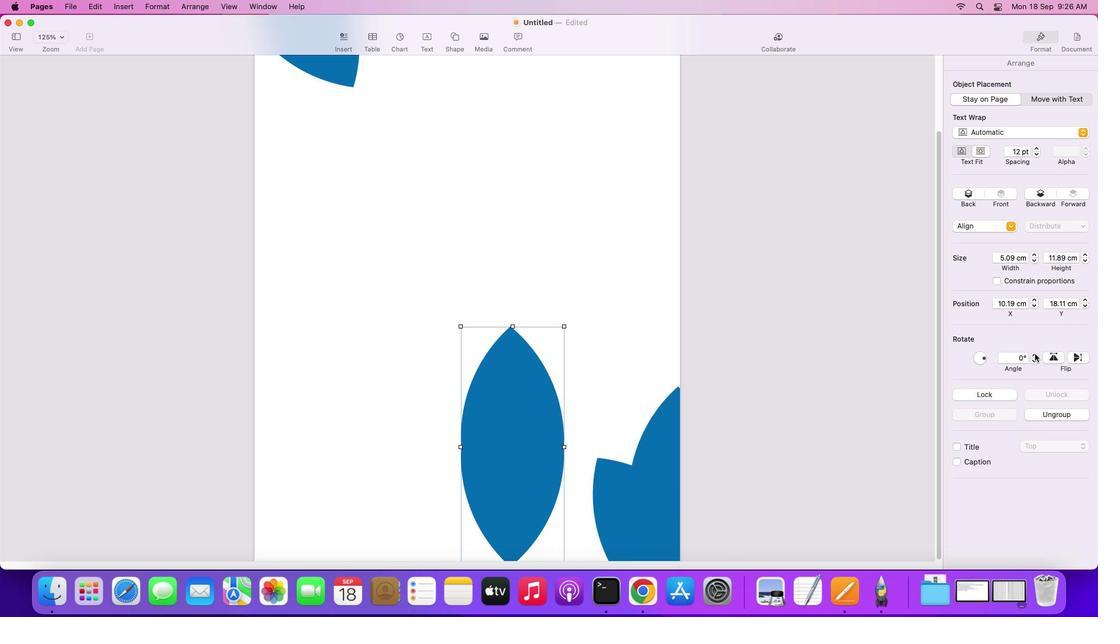 
Action: Mouse scrolled (543, 479) with delta (0, -1)
Screenshot: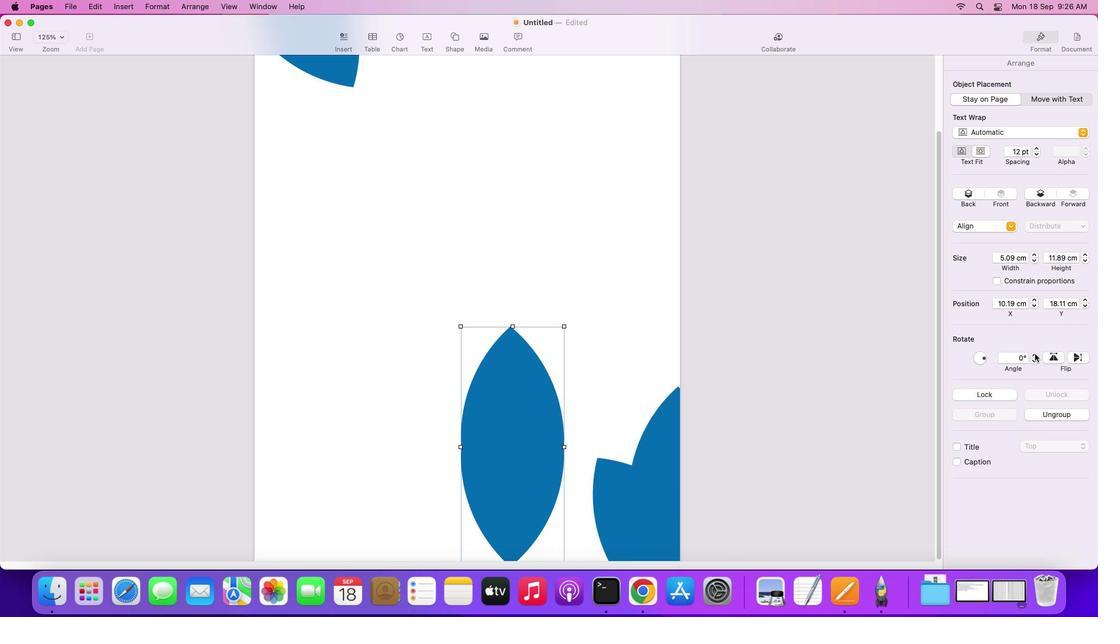 
Action: Mouse moved to (544, 476)
Screenshot: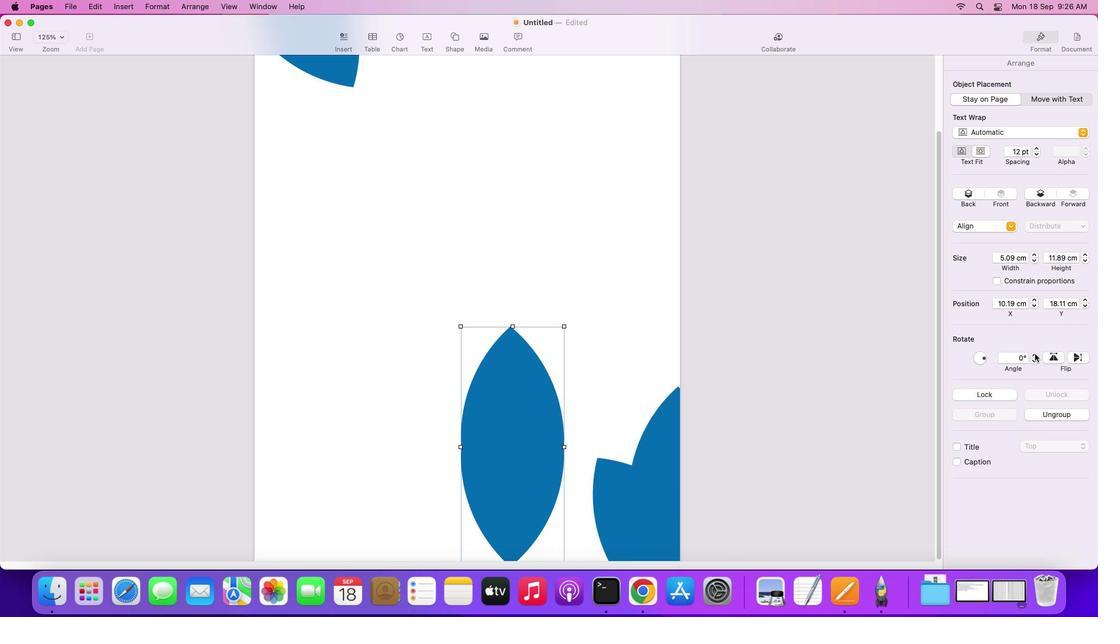 
Action: Mouse scrolled (544, 476) with delta (0, -2)
Screenshot: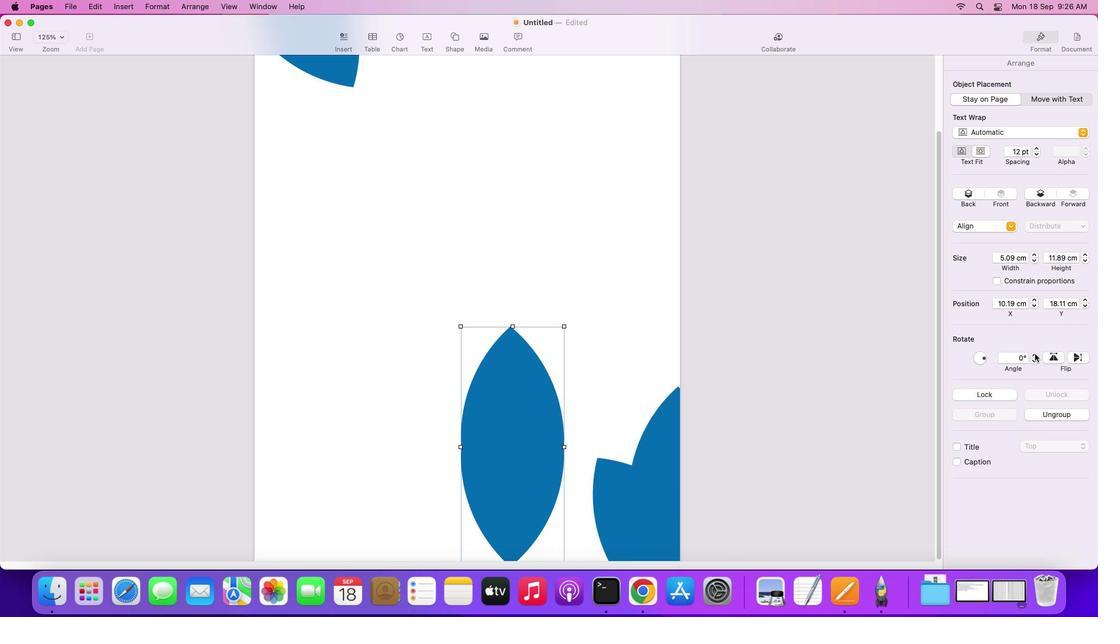 
Action: Mouse moved to (541, 460)
Screenshot: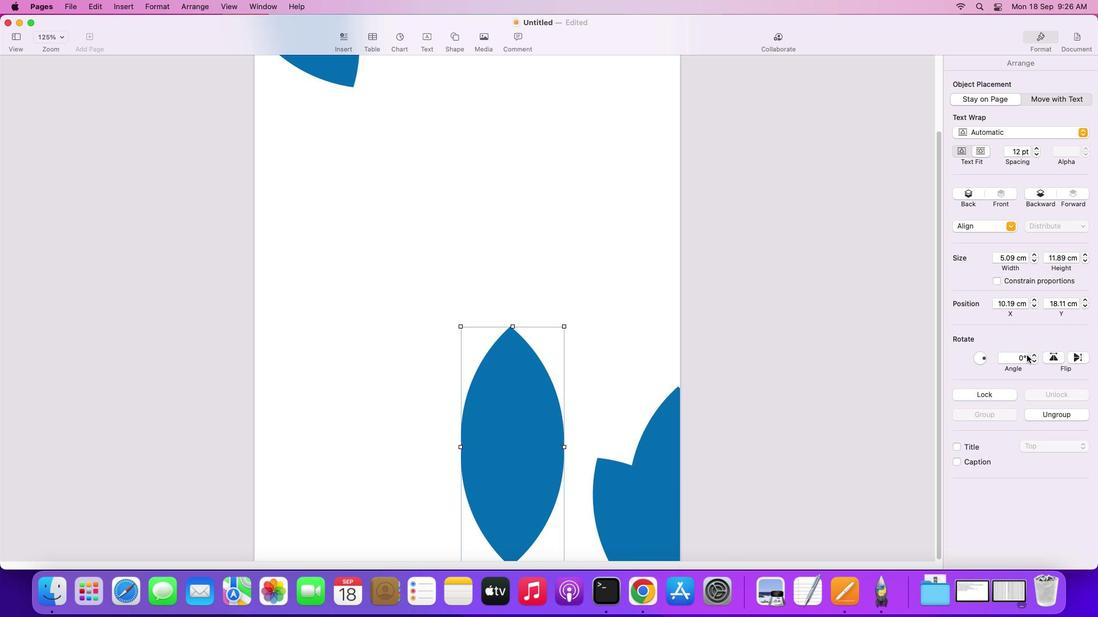 
Action: Mouse scrolled (541, 460) with delta (0, -2)
Screenshot: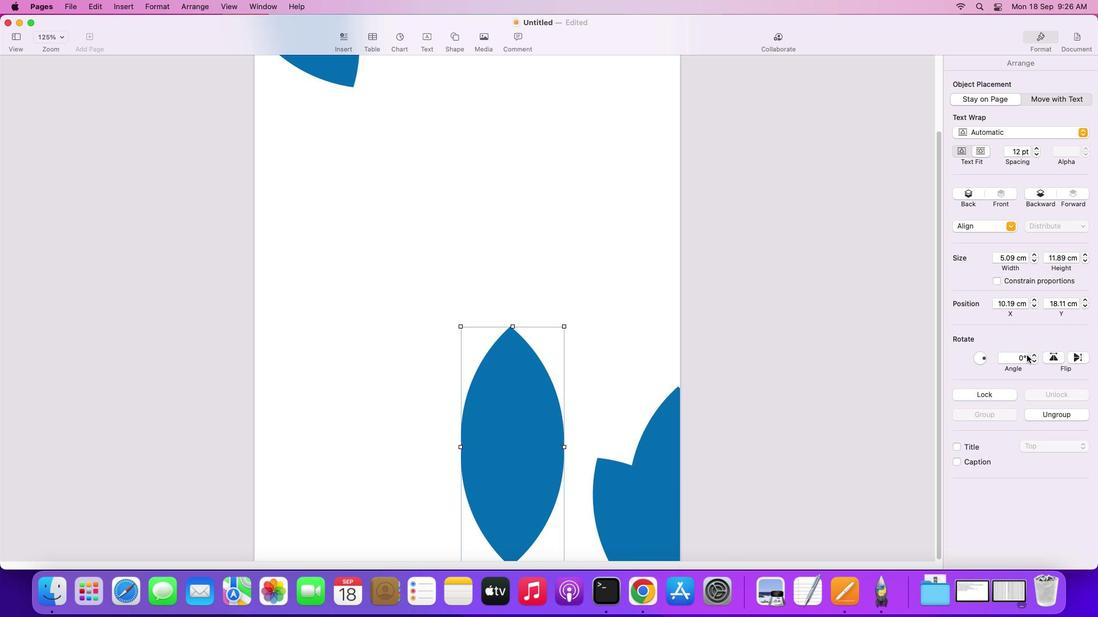 
Action: Mouse moved to (1025, 355)
Screenshot: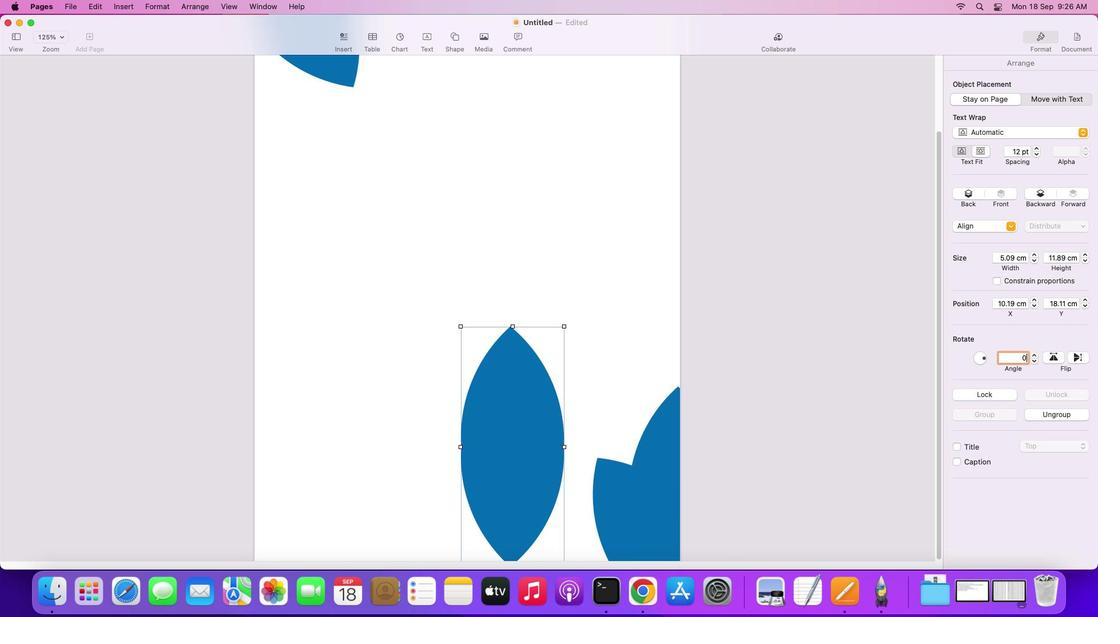 
Action: Mouse pressed left at (1025, 355)
Screenshot: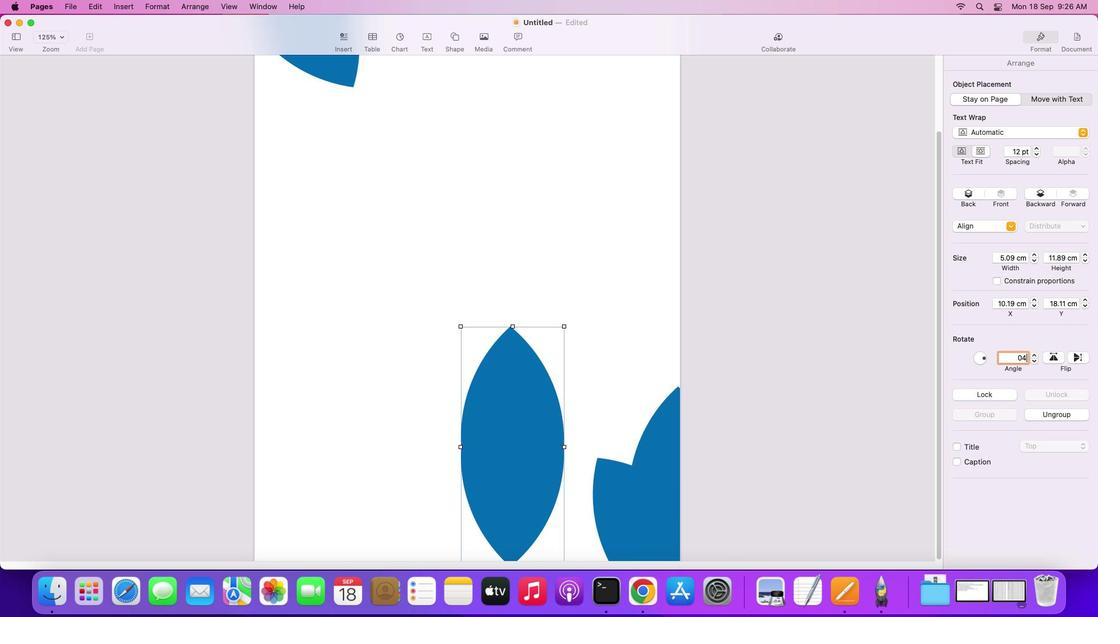 
Action: Key pressed Key.backspace'4''5'Key.backspaceKey.backspaceKey.backspaceKey.backspace'4''5''\x03''9''0''\x03'
Screenshot: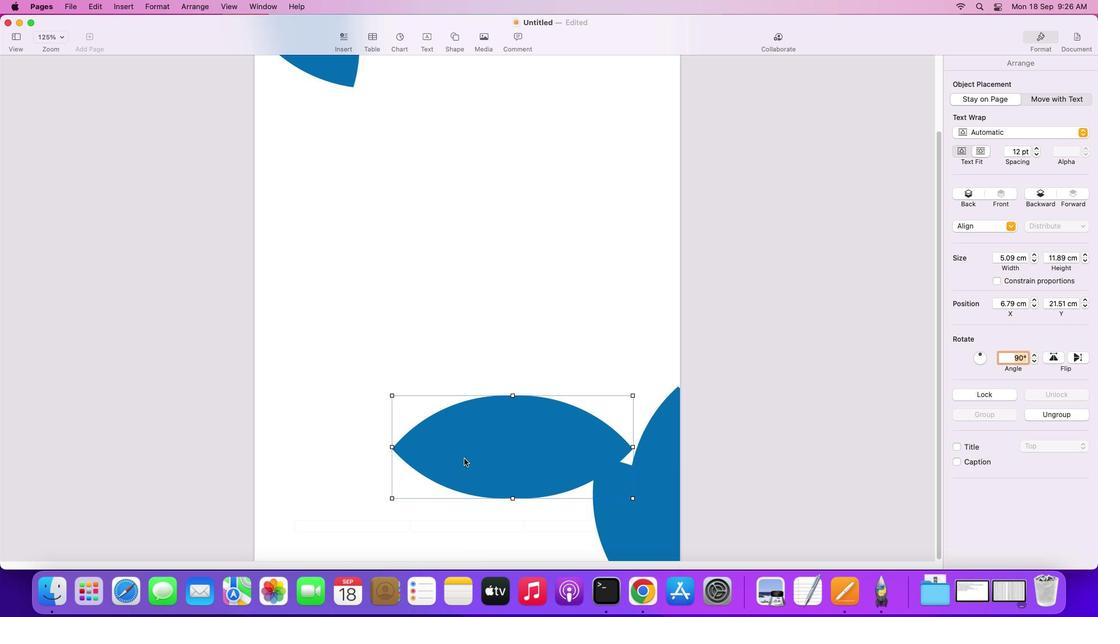 
Action: Mouse moved to (495, 456)
Screenshot: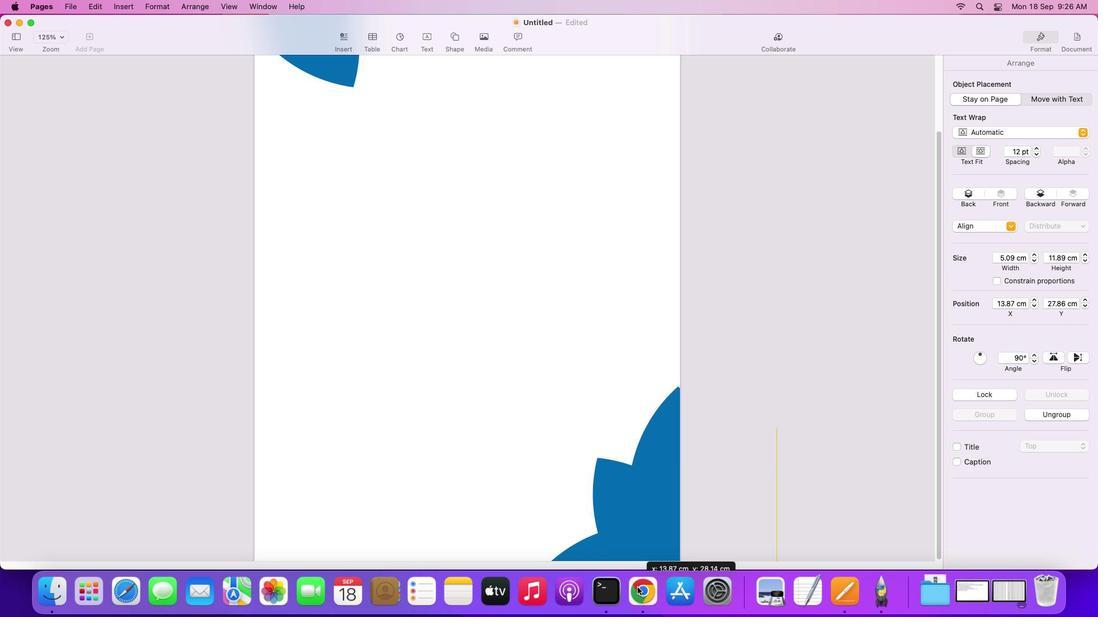 
Action: Mouse pressed left at (495, 456)
Screenshot: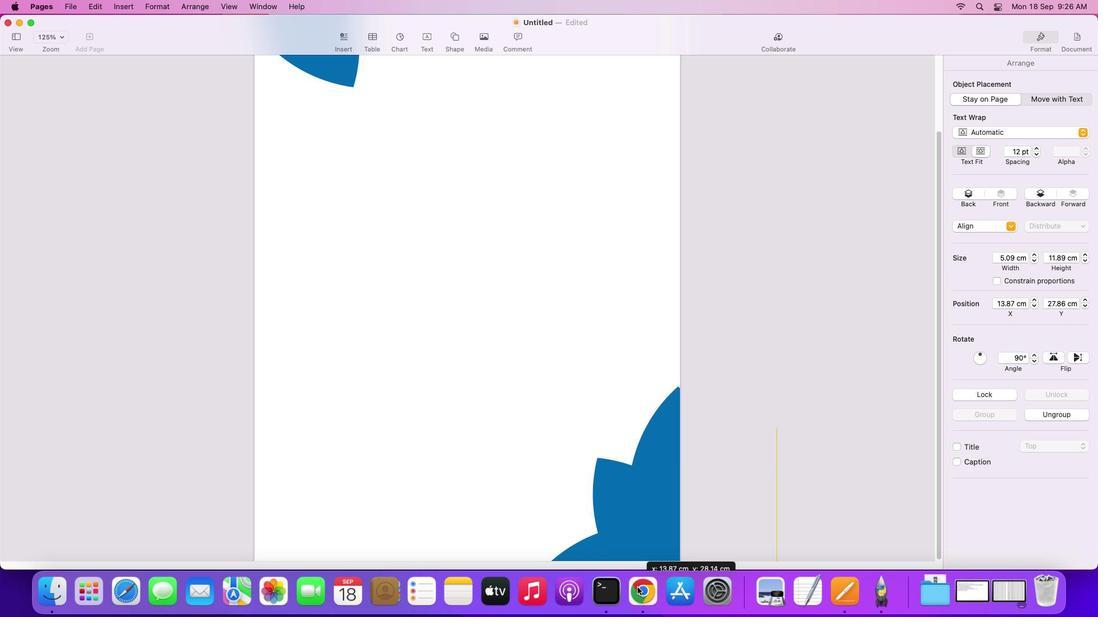 
Action: Mouse moved to (612, 476)
Screenshot: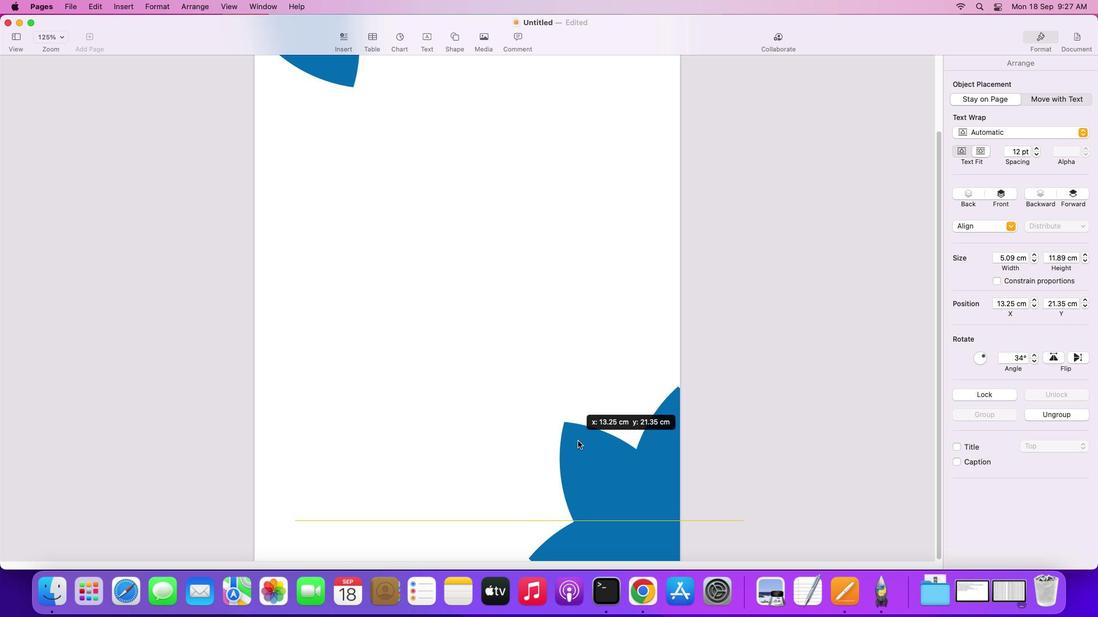 
Action: Mouse pressed left at (612, 476)
Screenshot: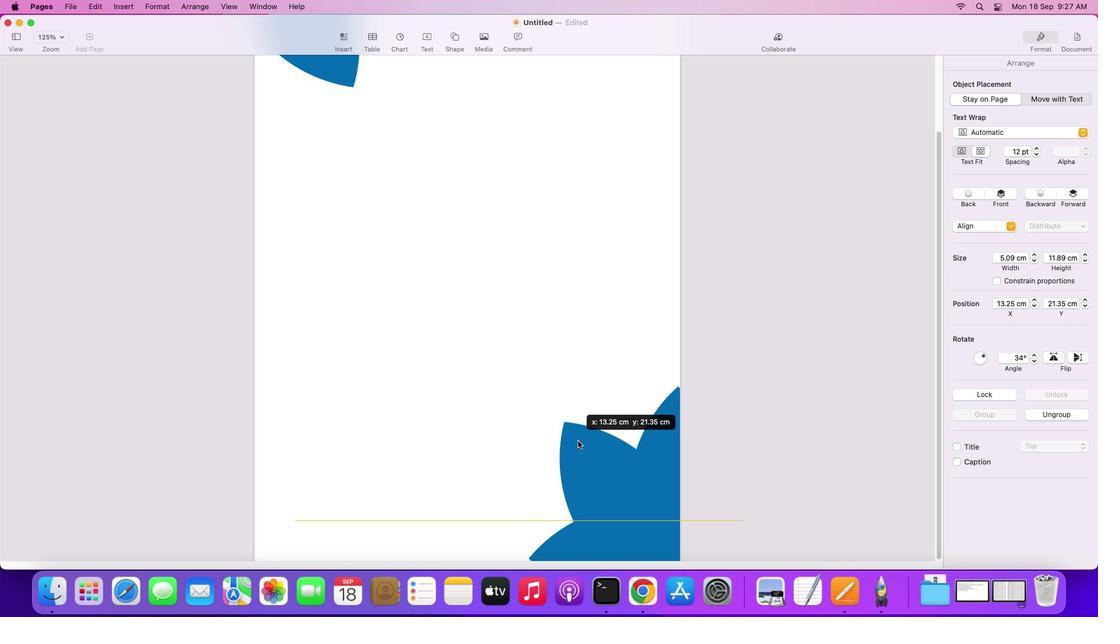 
Action: Mouse moved to (610, 478)
Screenshot: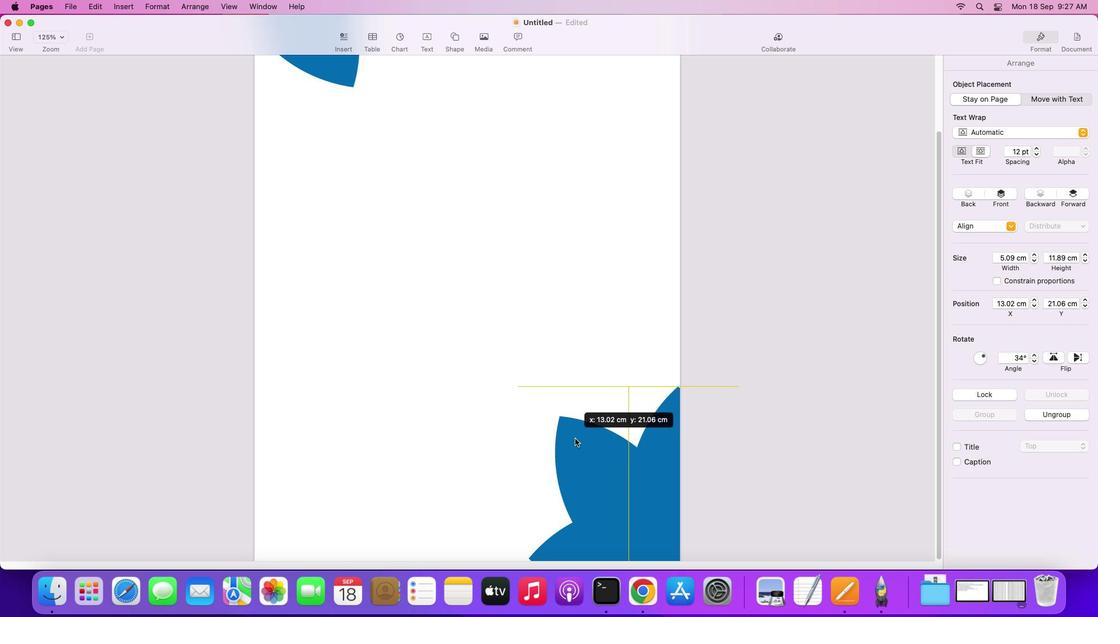 
Action: Mouse pressed left at (610, 478)
Screenshot: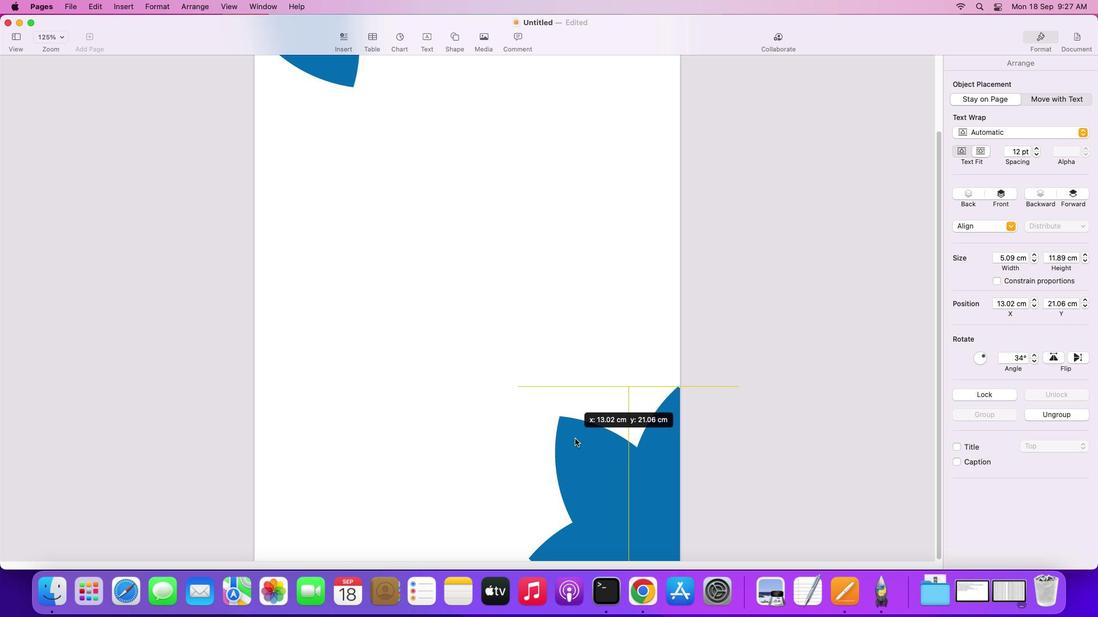 
Action: Mouse moved to (507, 230)
